 Task: Look for space in Caledonia, United States from 24th August, 2023 to 10th September, 2023 for 8 adults, 2 children in price range Rs.12000 to Rs.15000. Place can be entire place or shared room with 4 bedrooms having 8 beds and 4 bathrooms. Property type can be house, flat, guest house. Amenities needed are: wifi, TV, free parkinig on premises, gym, breakfast. Booking option can be shelf check-in. Required host language is English.
Action: Mouse moved to (612, 141)
Screenshot: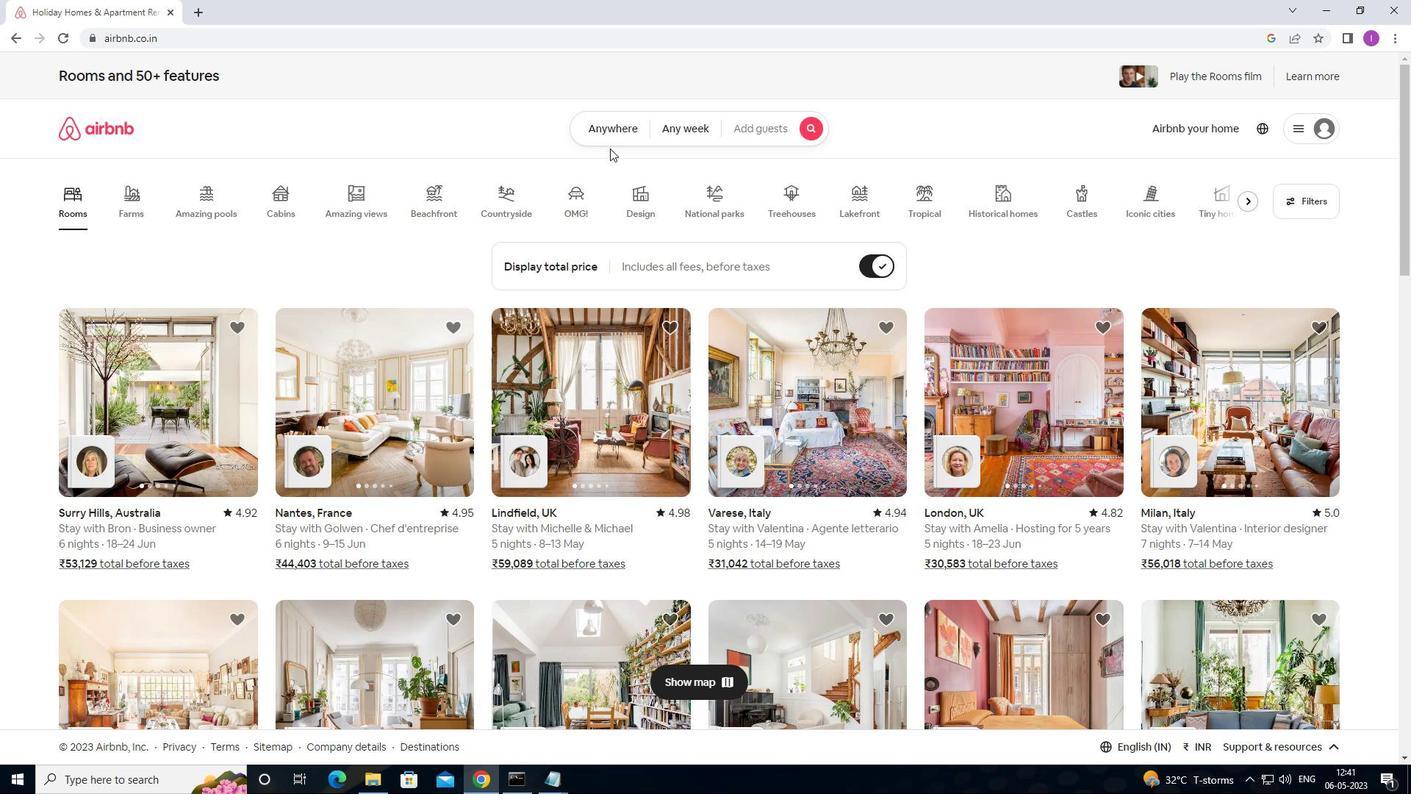 
Action: Mouse pressed left at (612, 141)
Screenshot: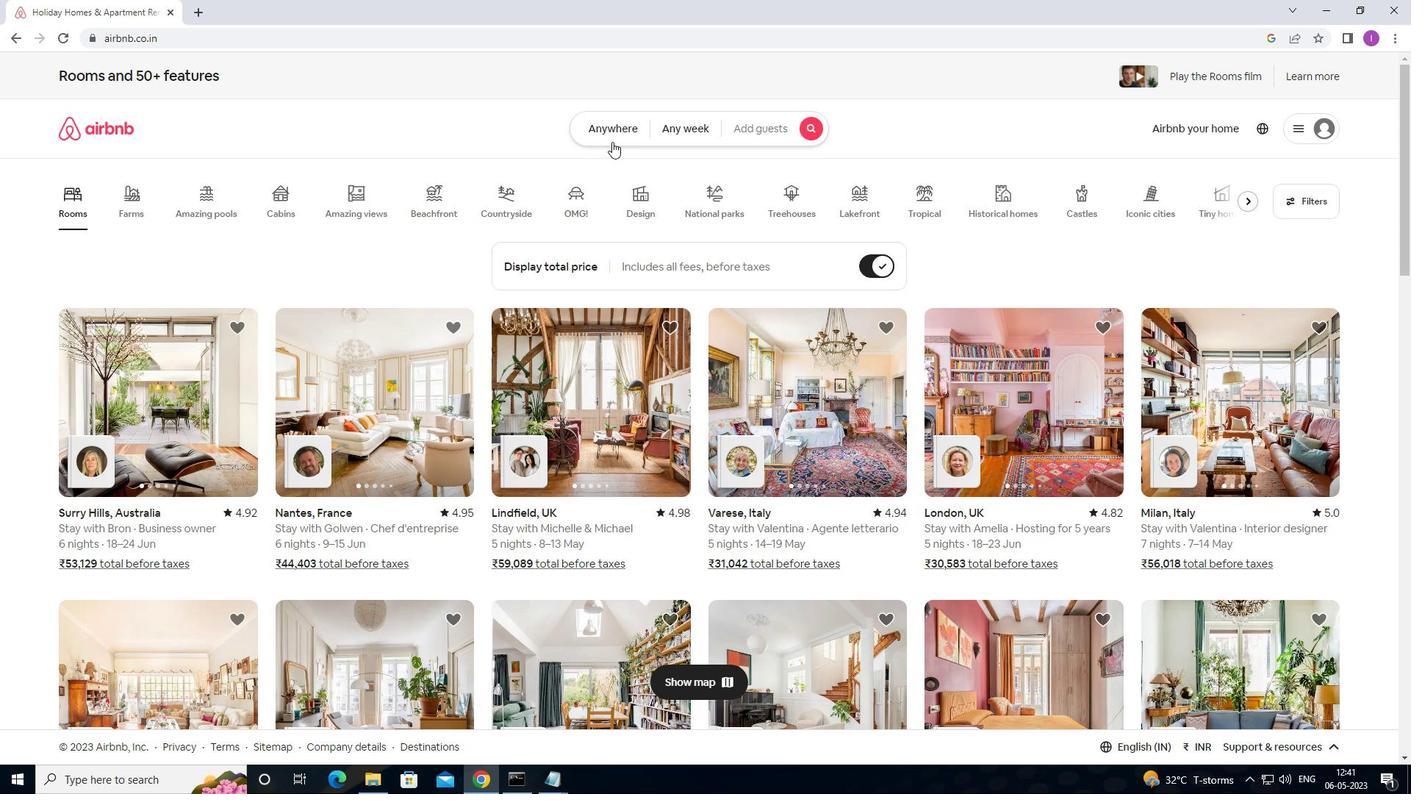 
Action: Mouse moved to (483, 191)
Screenshot: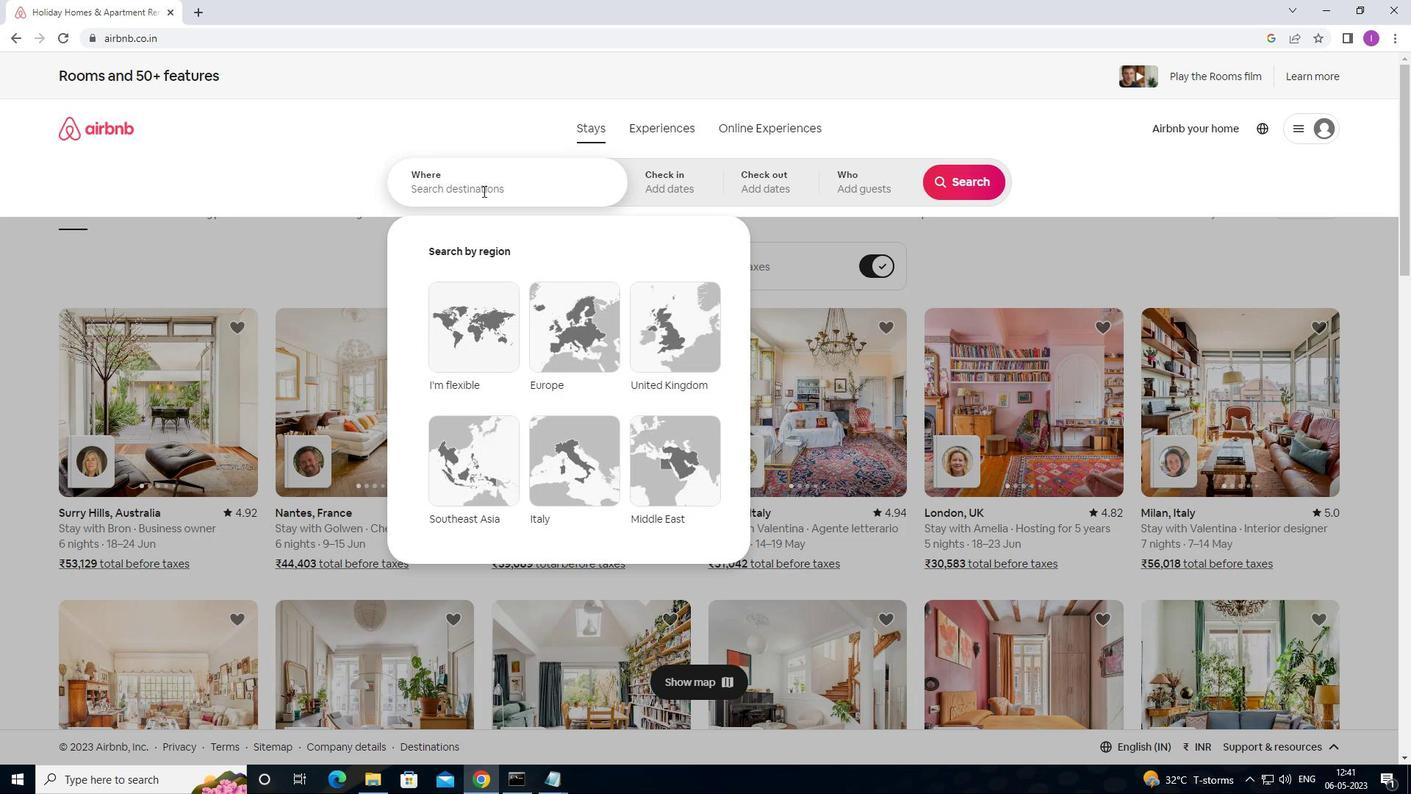 
Action: Mouse pressed left at (483, 191)
Screenshot: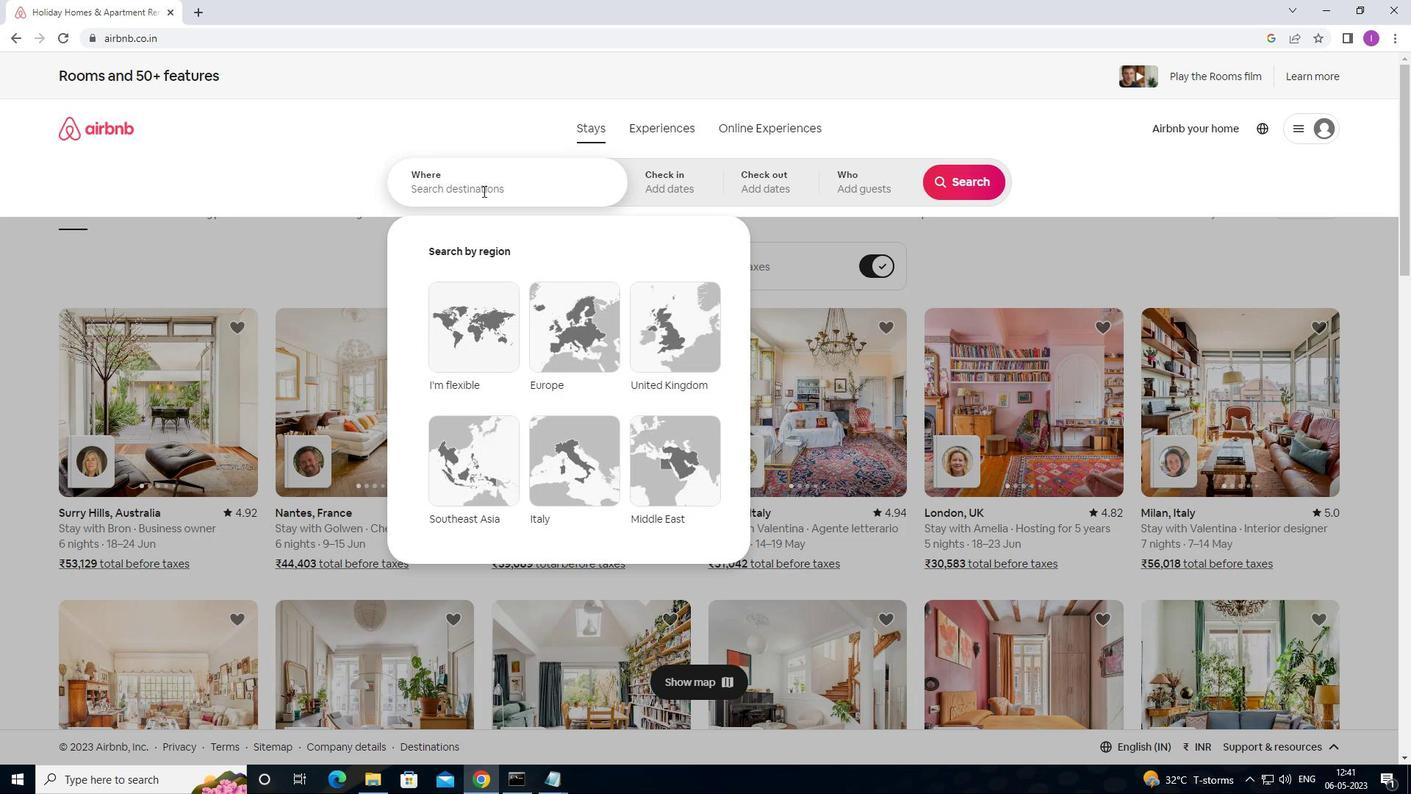 
Action: Mouse moved to (509, 195)
Screenshot: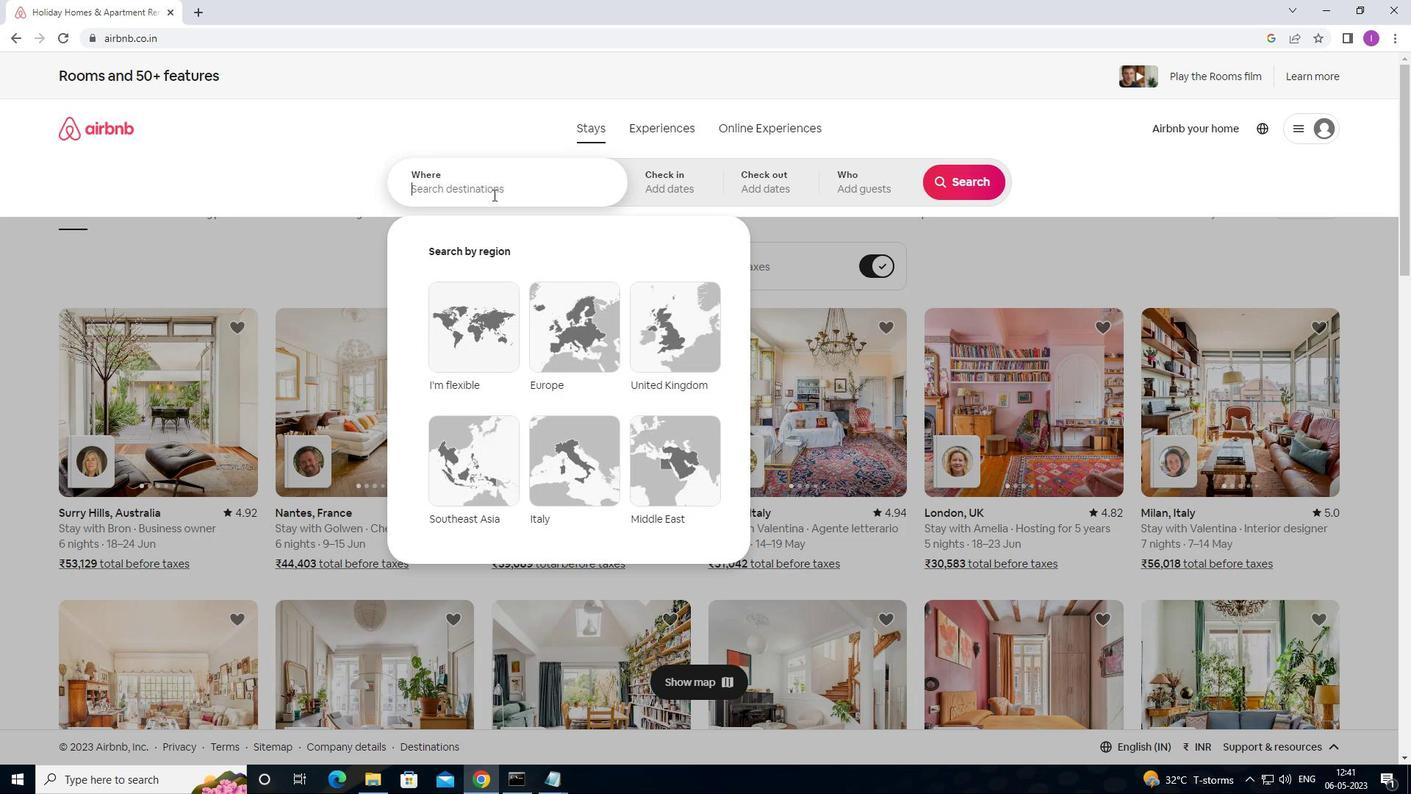 
Action: Key pressed <Key.shift>CALEDONIA,<Key.shift>UNITED<Key.space><Key.shift>STATES
Screenshot: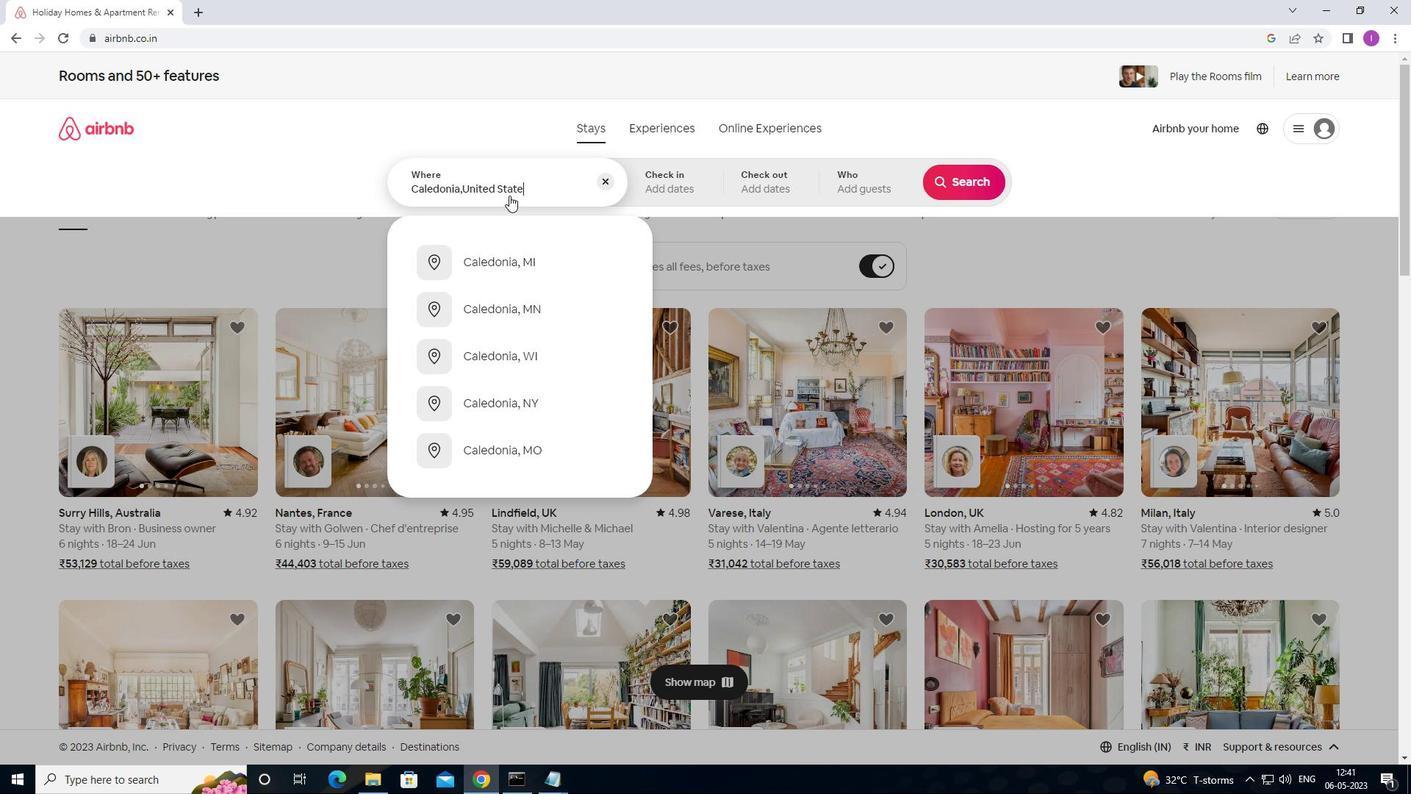 
Action: Mouse moved to (686, 194)
Screenshot: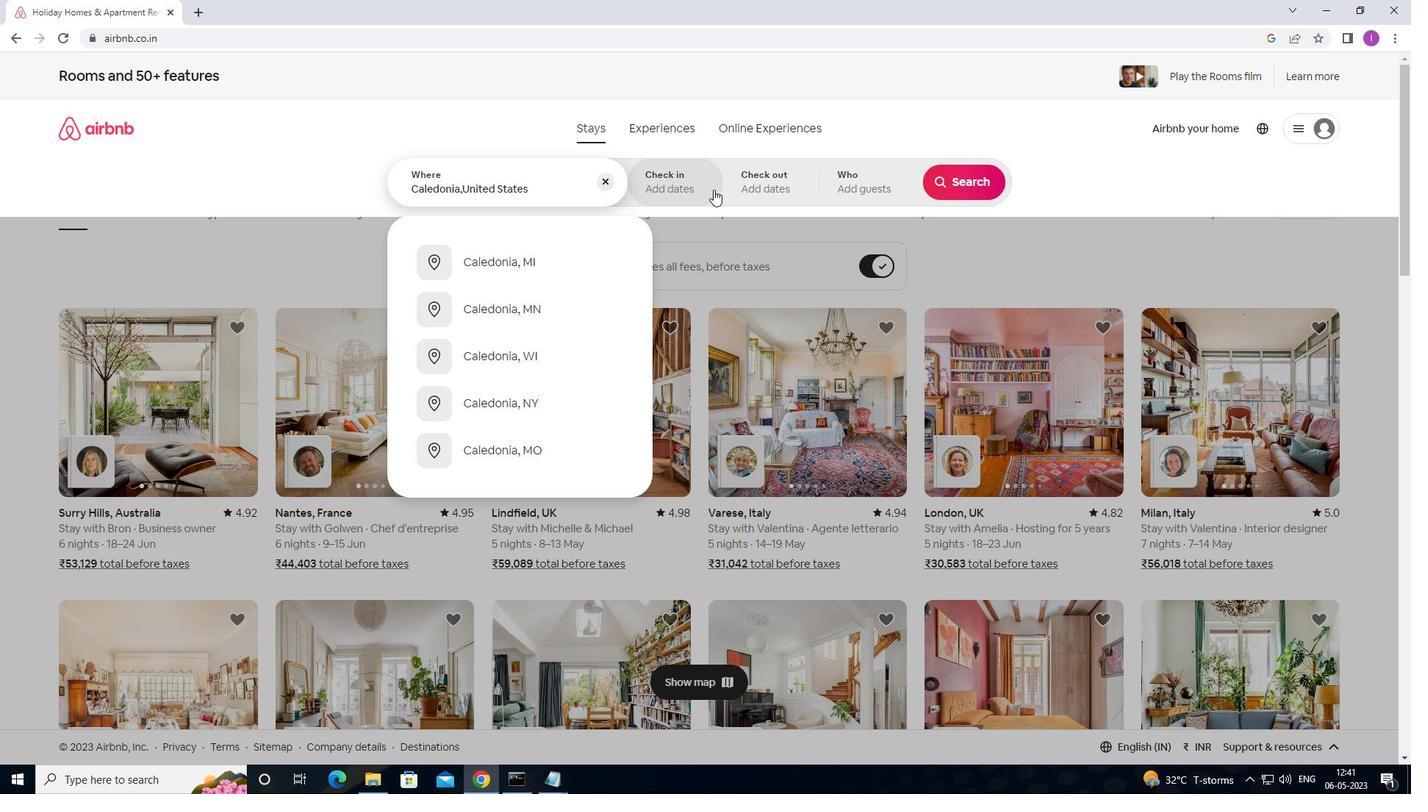 
Action: Mouse pressed left at (686, 194)
Screenshot: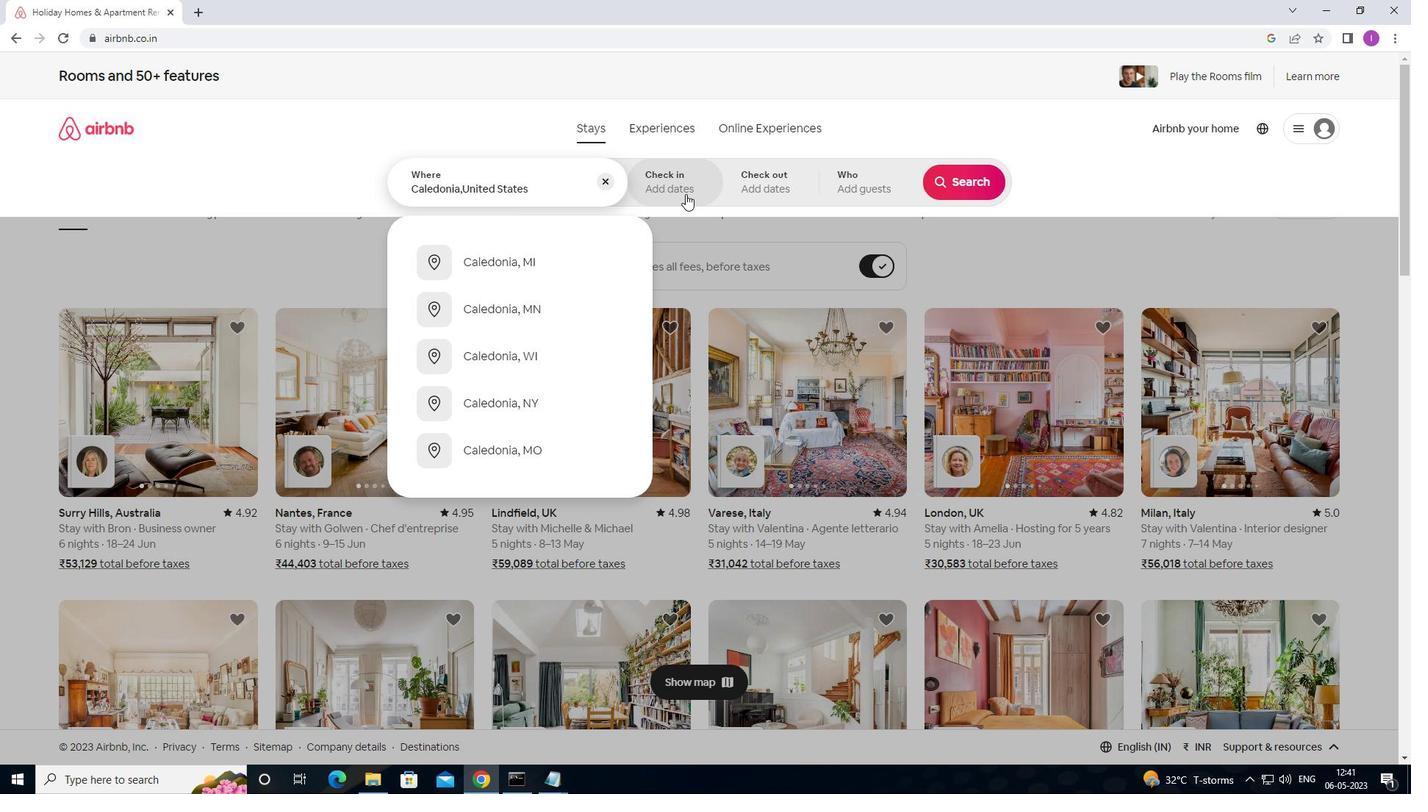 
Action: Mouse moved to (962, 287)
Screenshot: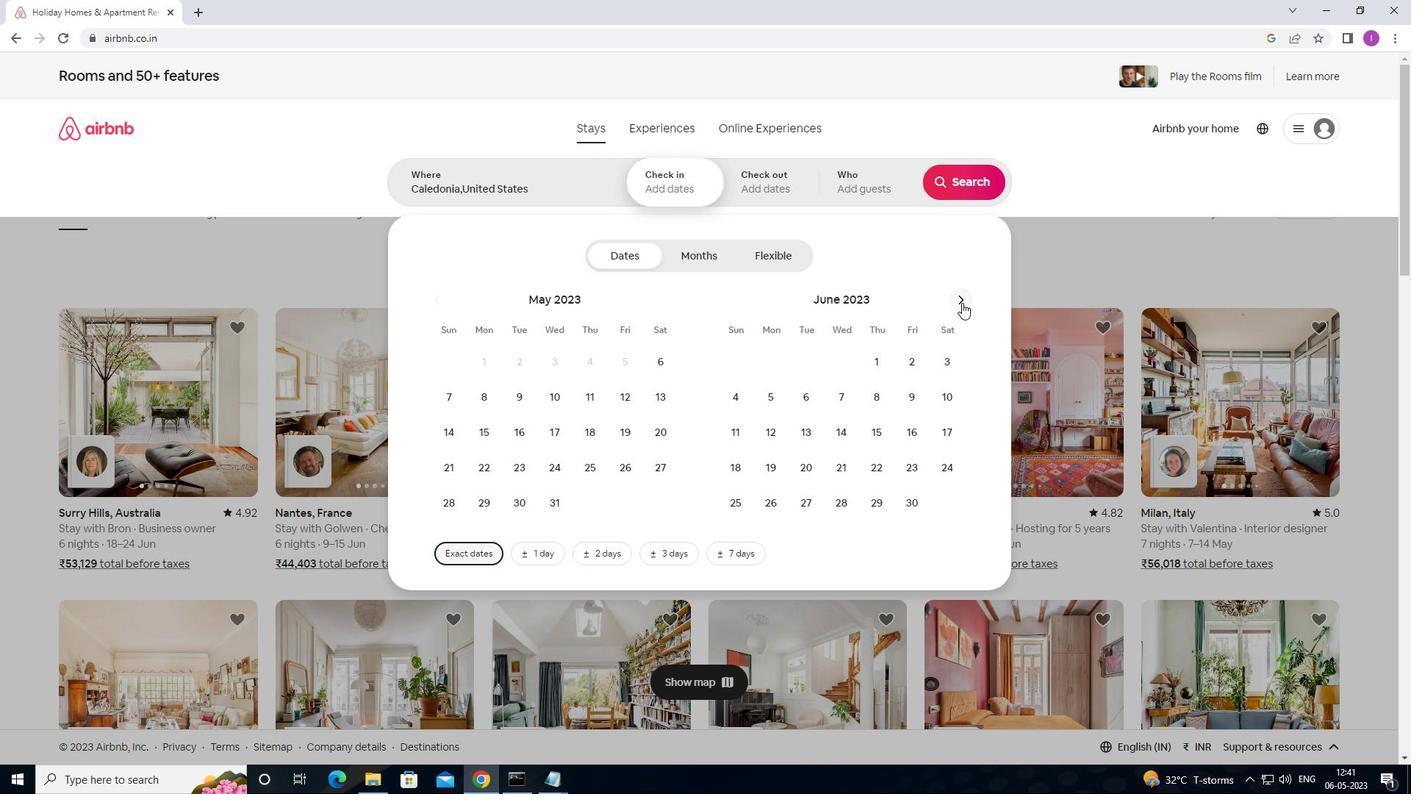 
Action: Mouse pressed left at (962, 287)
Screenshot: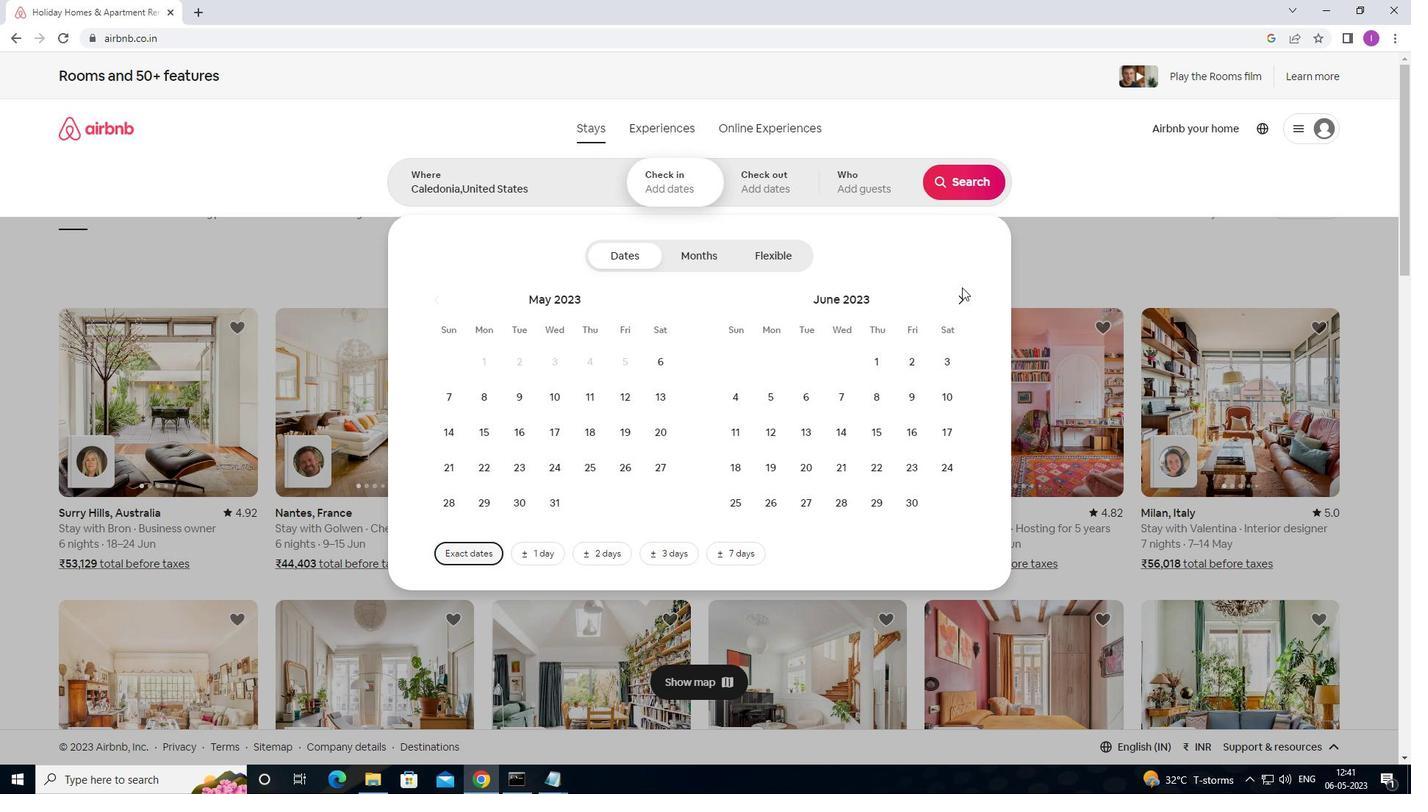 
Action: Mouse moved to (958, 299)
Screenshot: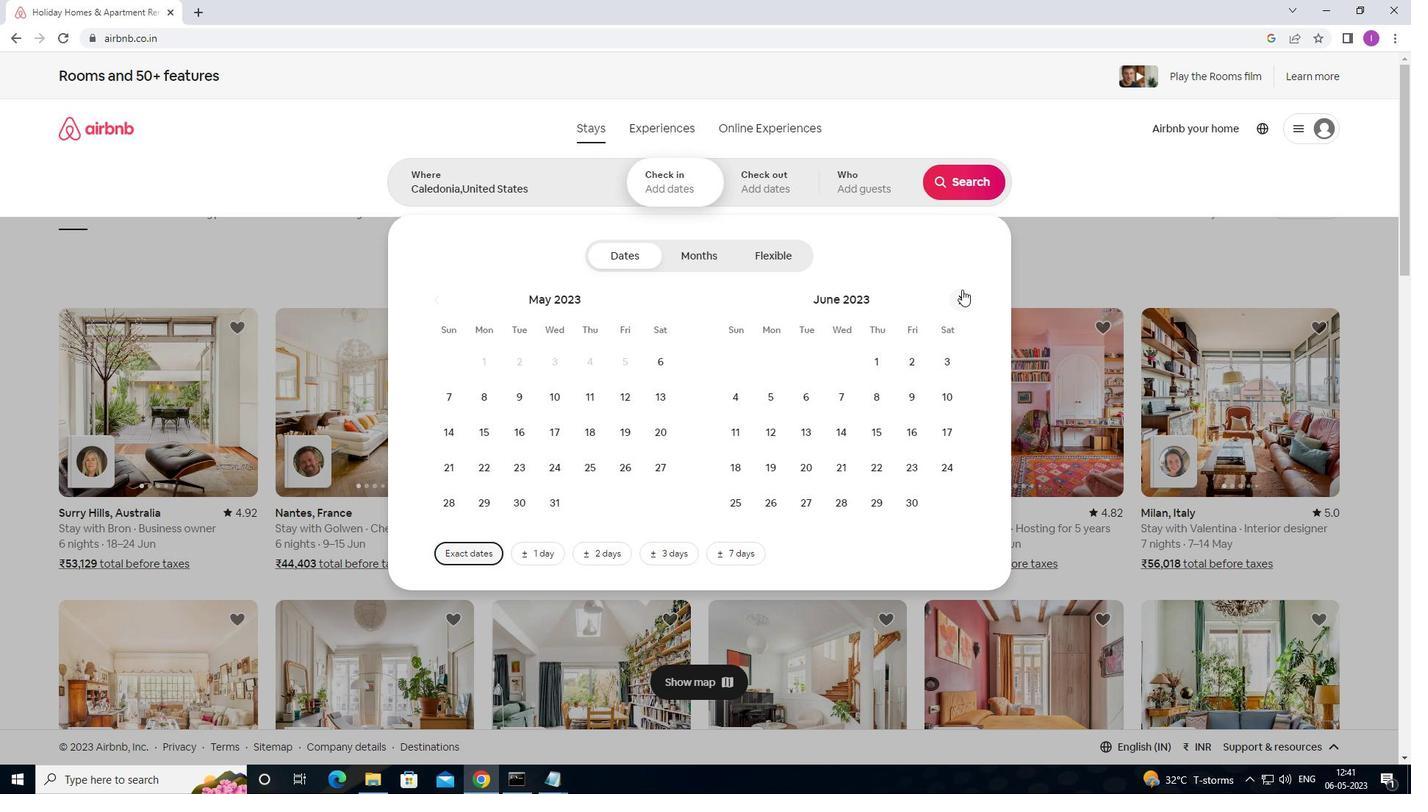 
Action: Mouse pressed left at (958, 299)
Screenshot: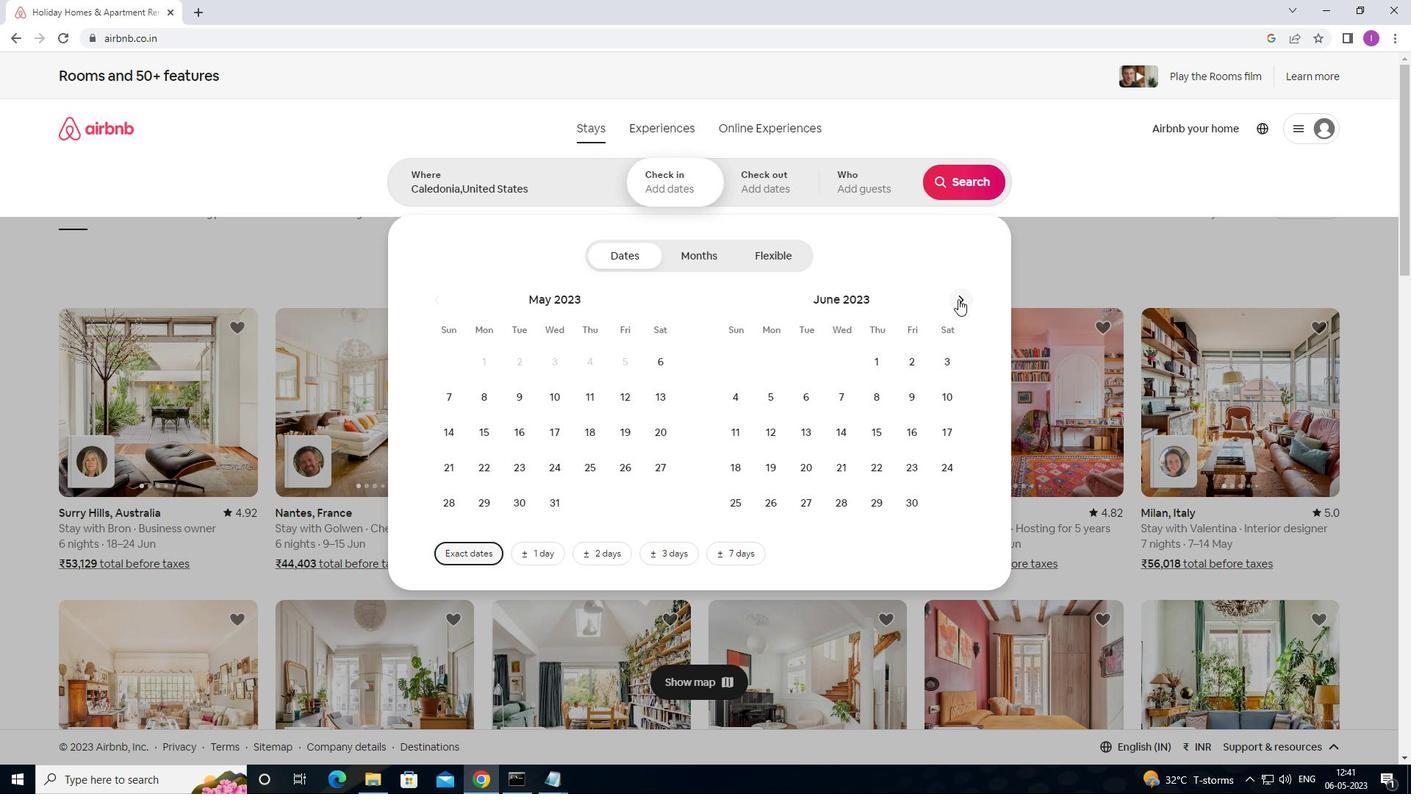 
Action: Mouse pressed left at (958, 299)
Screenshot: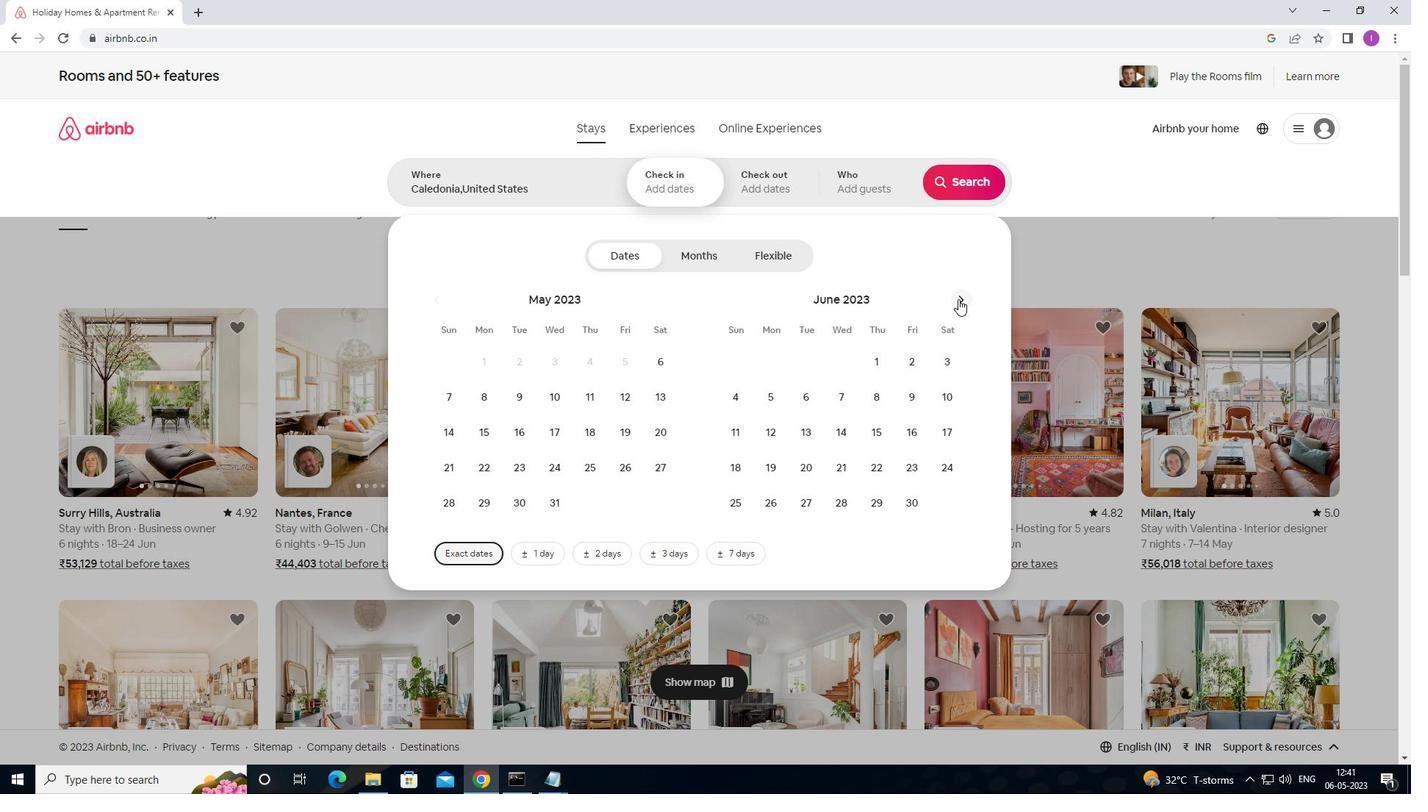 
Action: Mouse pressed left at (958, 299)
Screenshot: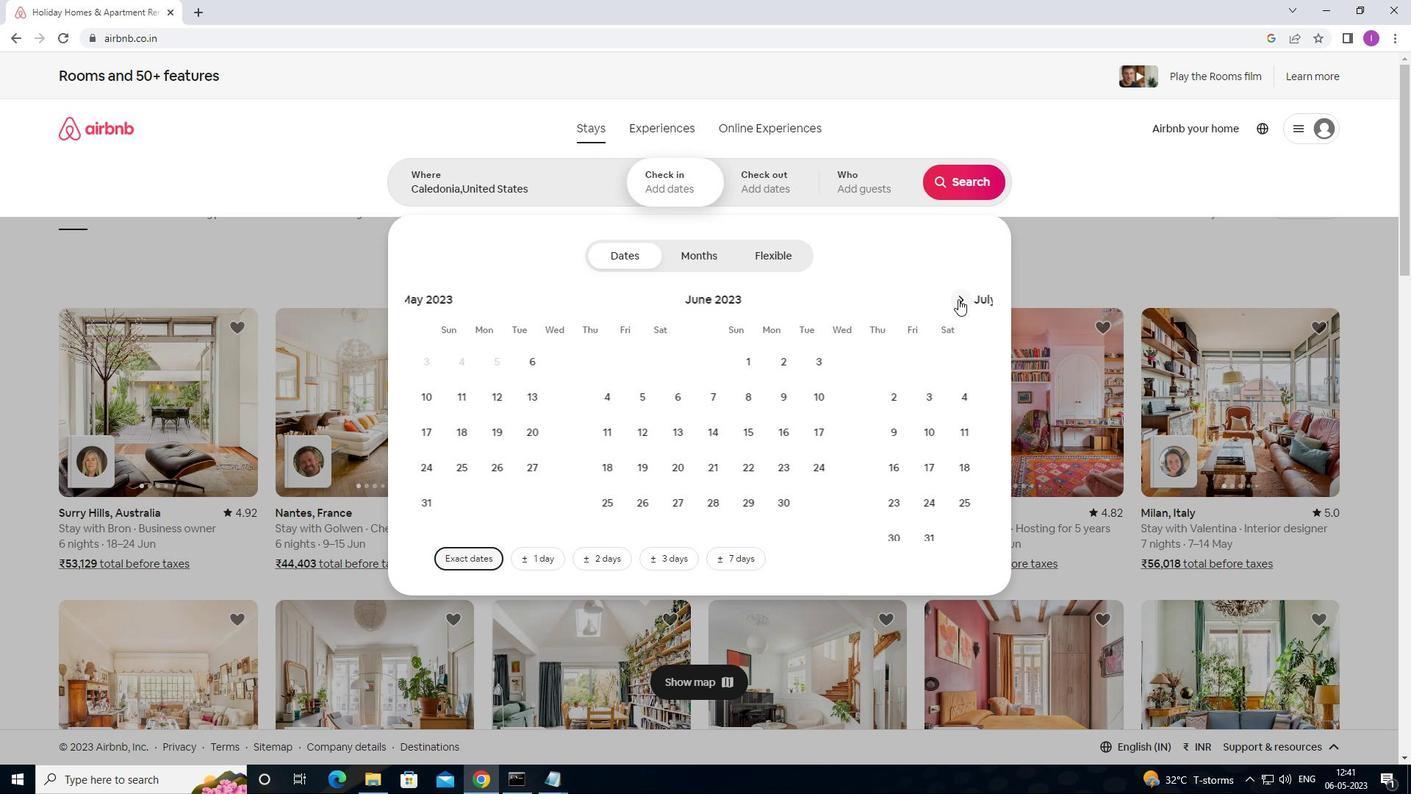 
Action: Mouse pressed left at (958, 299)
Screenshot: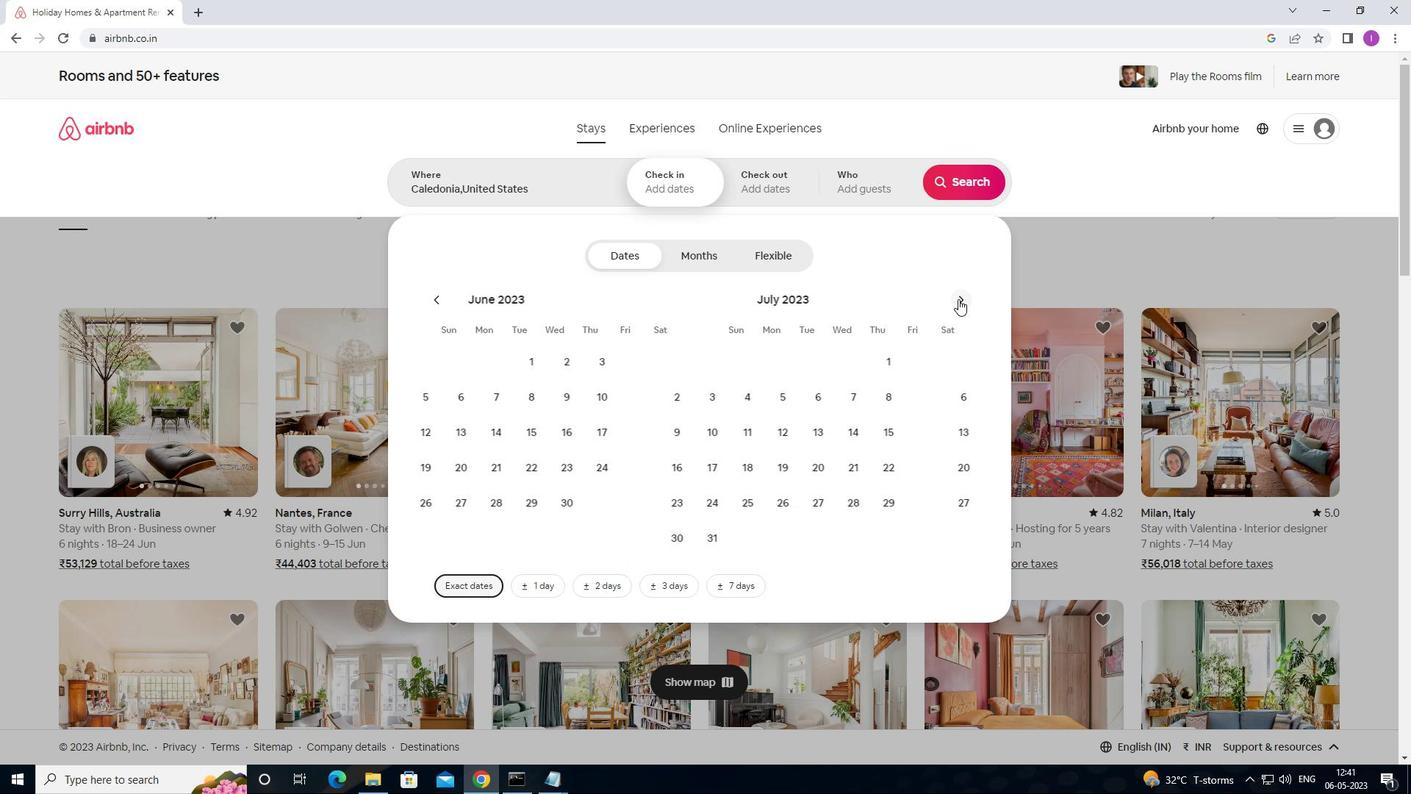 
Action: Mouse moved to (594, 472)
Screenshot: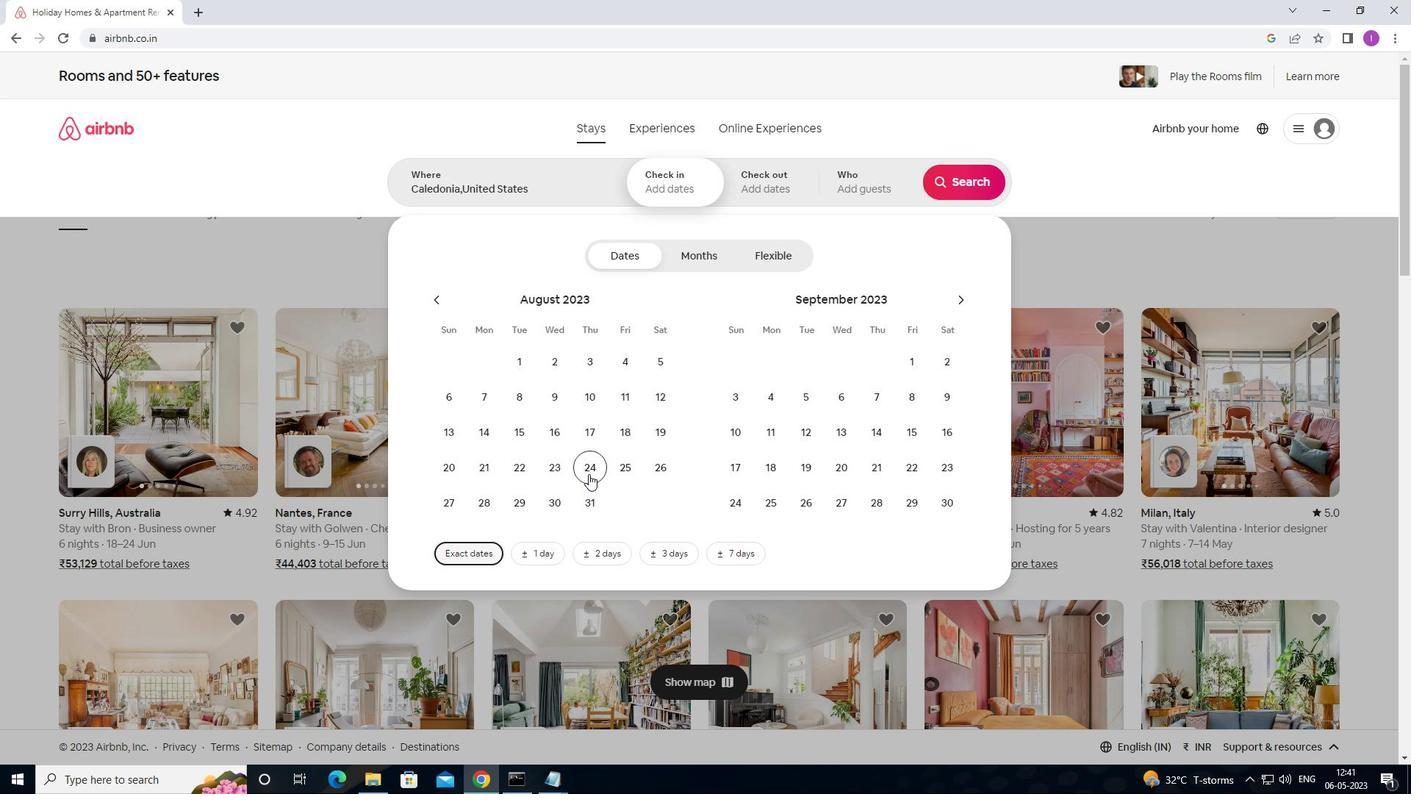 
Action: Mouse pressed left at (594, 472)
Screenshot: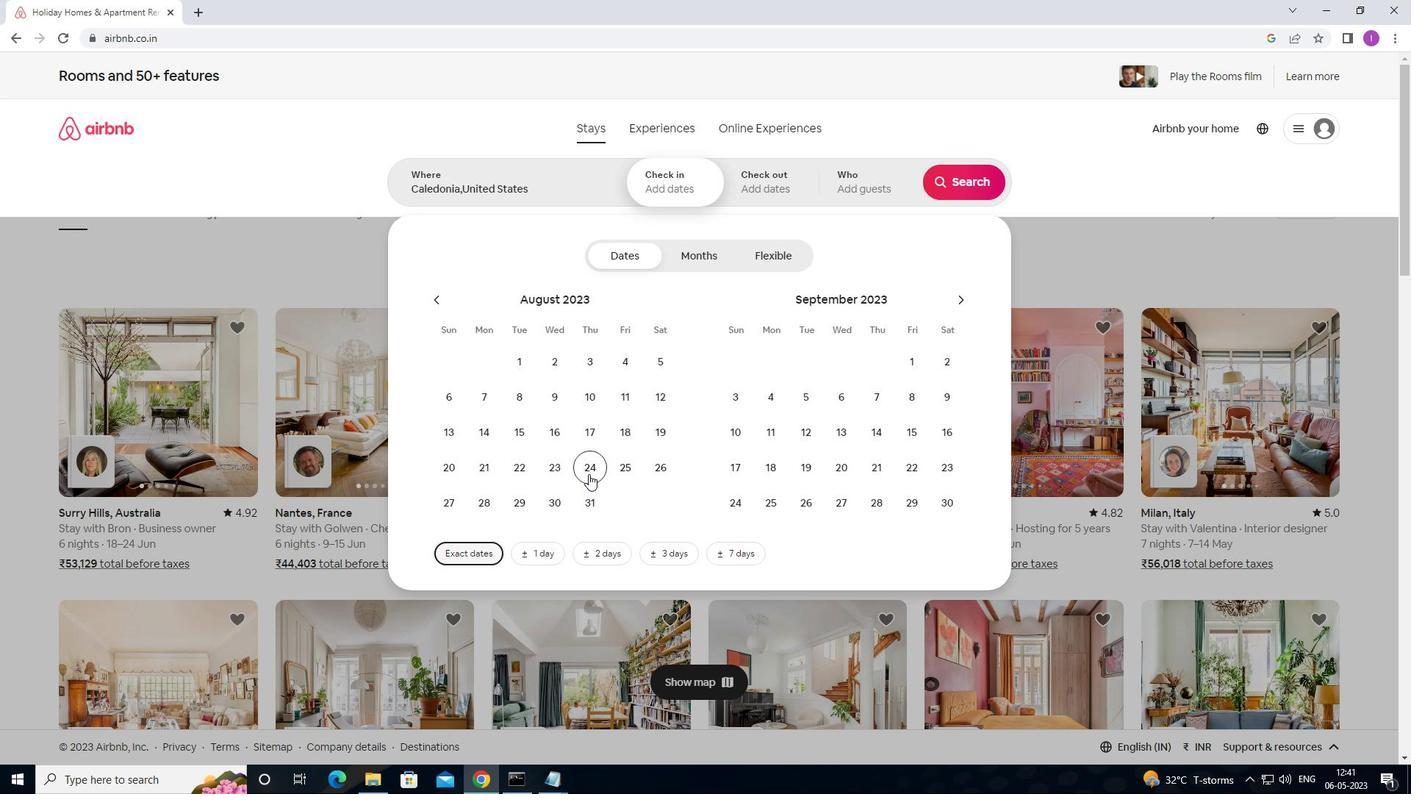 
Action: Mouse moved to (733, 435)
Screenshot: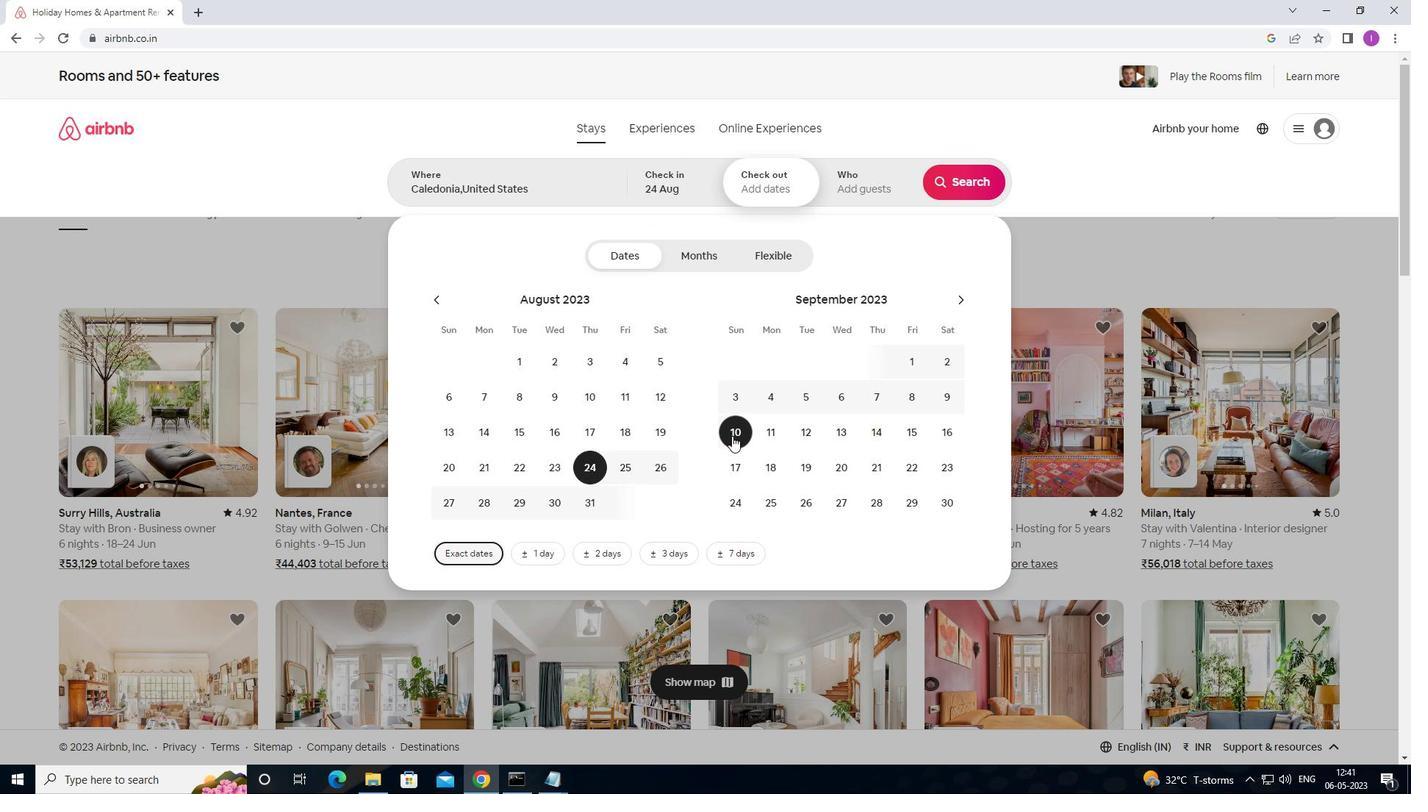 
Action: Mouse pressed left at (733, 435)
Screenshot: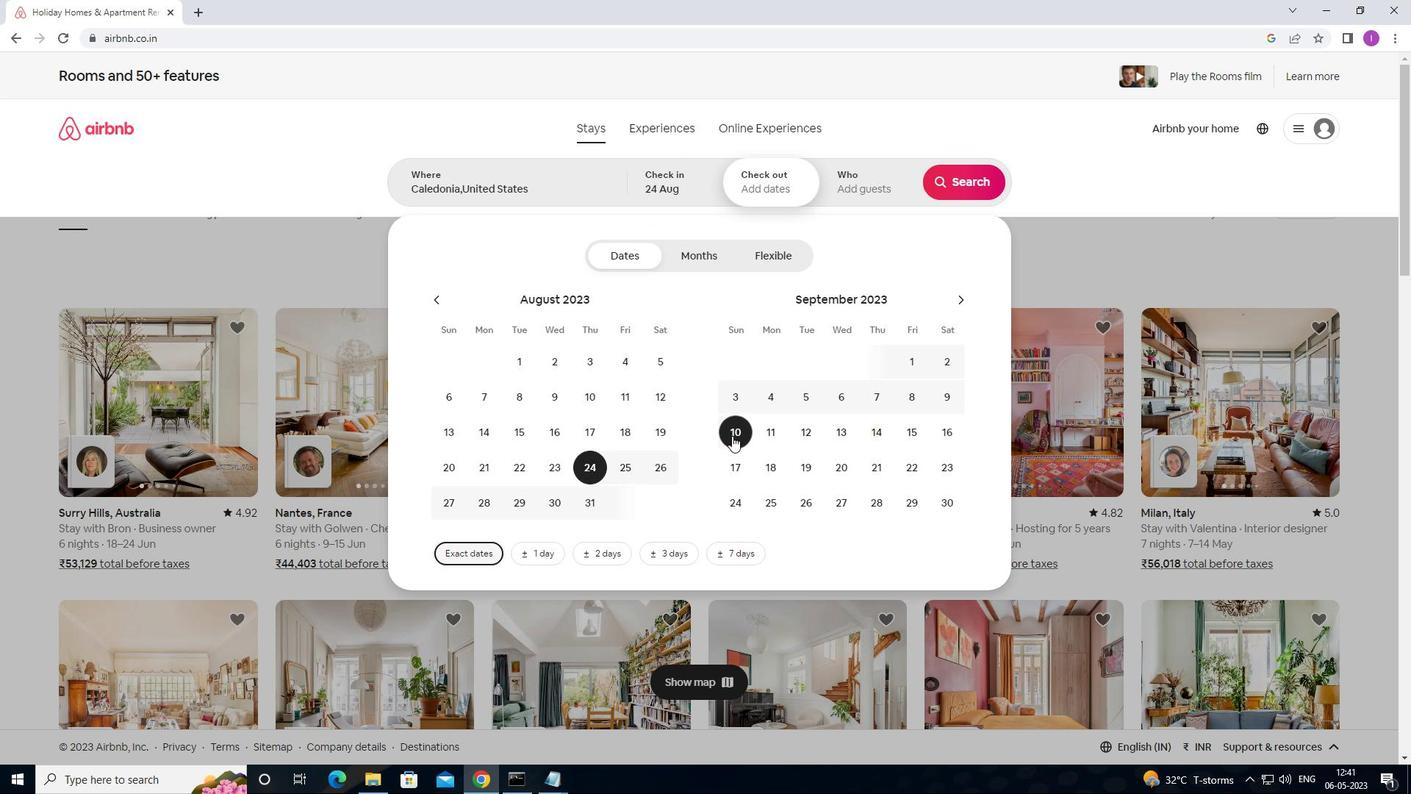 
Action: Mouse moved to (878, 197)
Screenshot: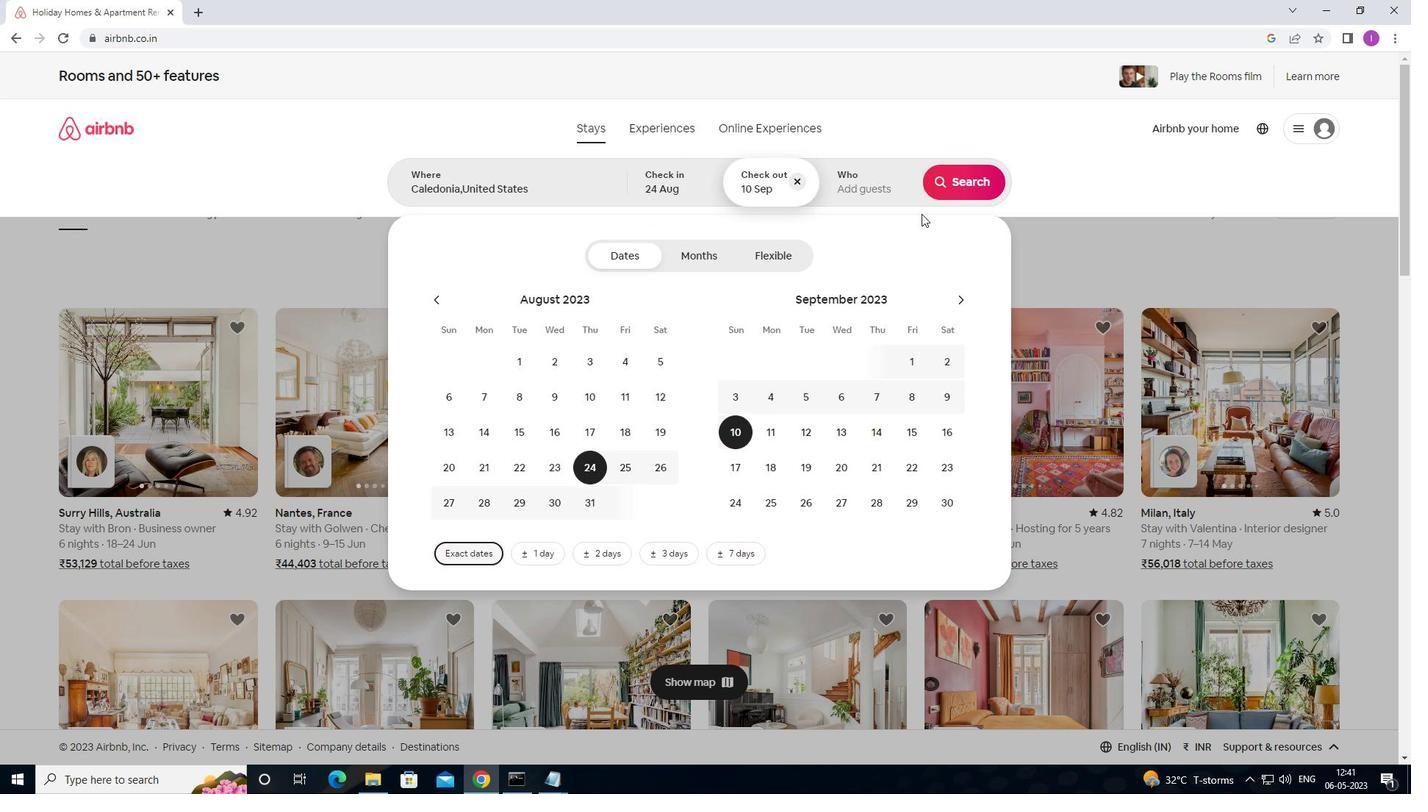 
Action: Mouse pressed left at (878, 197)
Screenshot: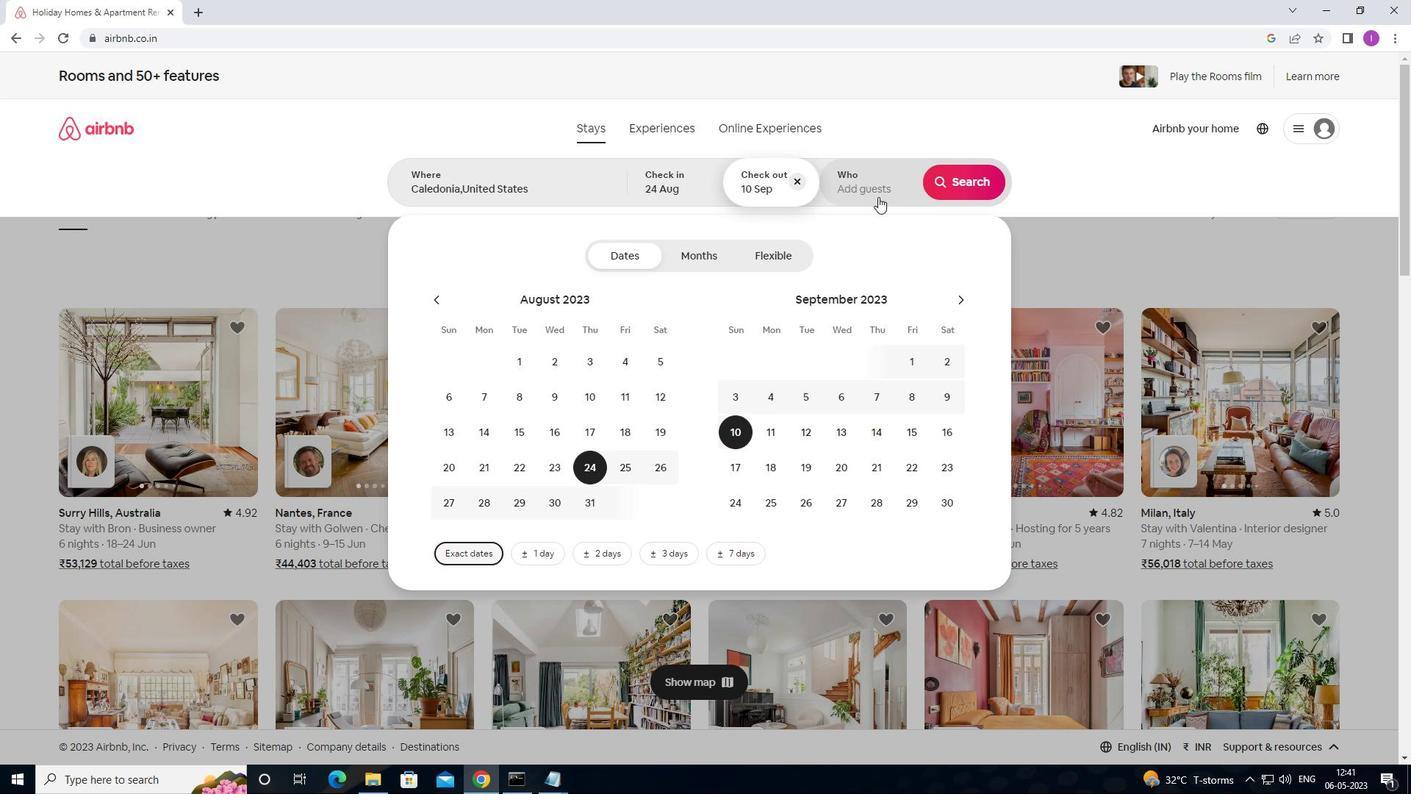 
Action: Mouse moved to (967, 266)
Screenshot: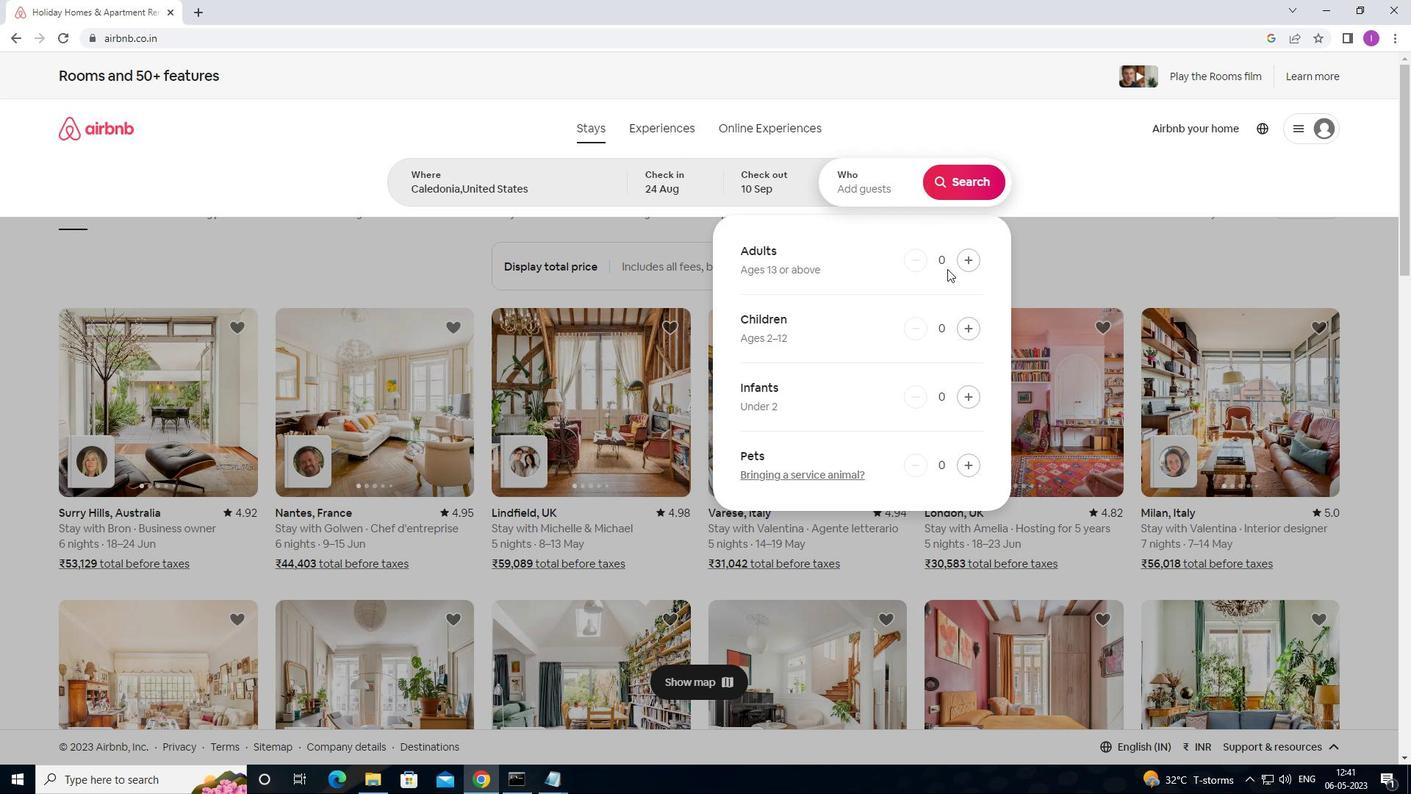 
Action: Mouse pressed left at (967, 266)
Screenshot: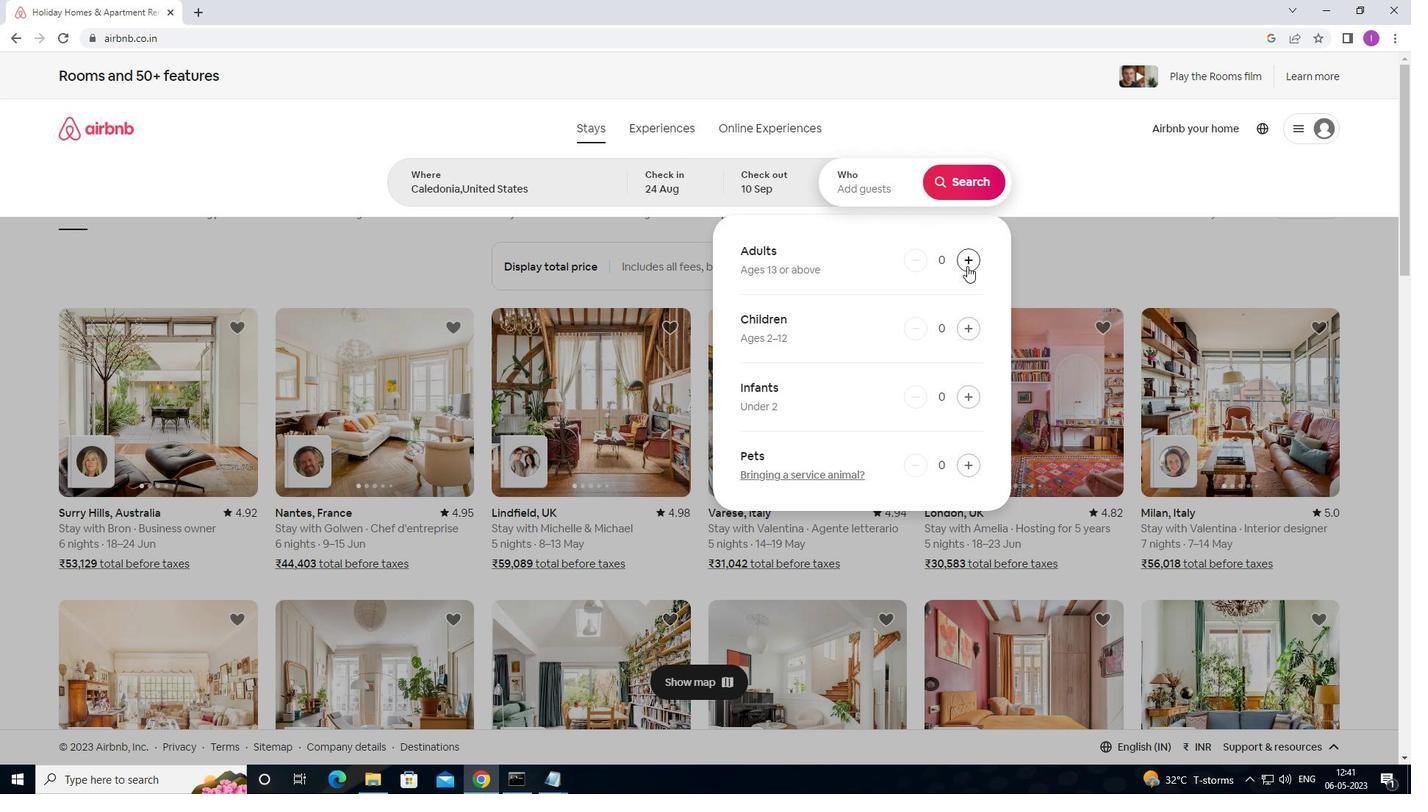 
Action: Mouse pressed left at (967, 266)
Screenshot: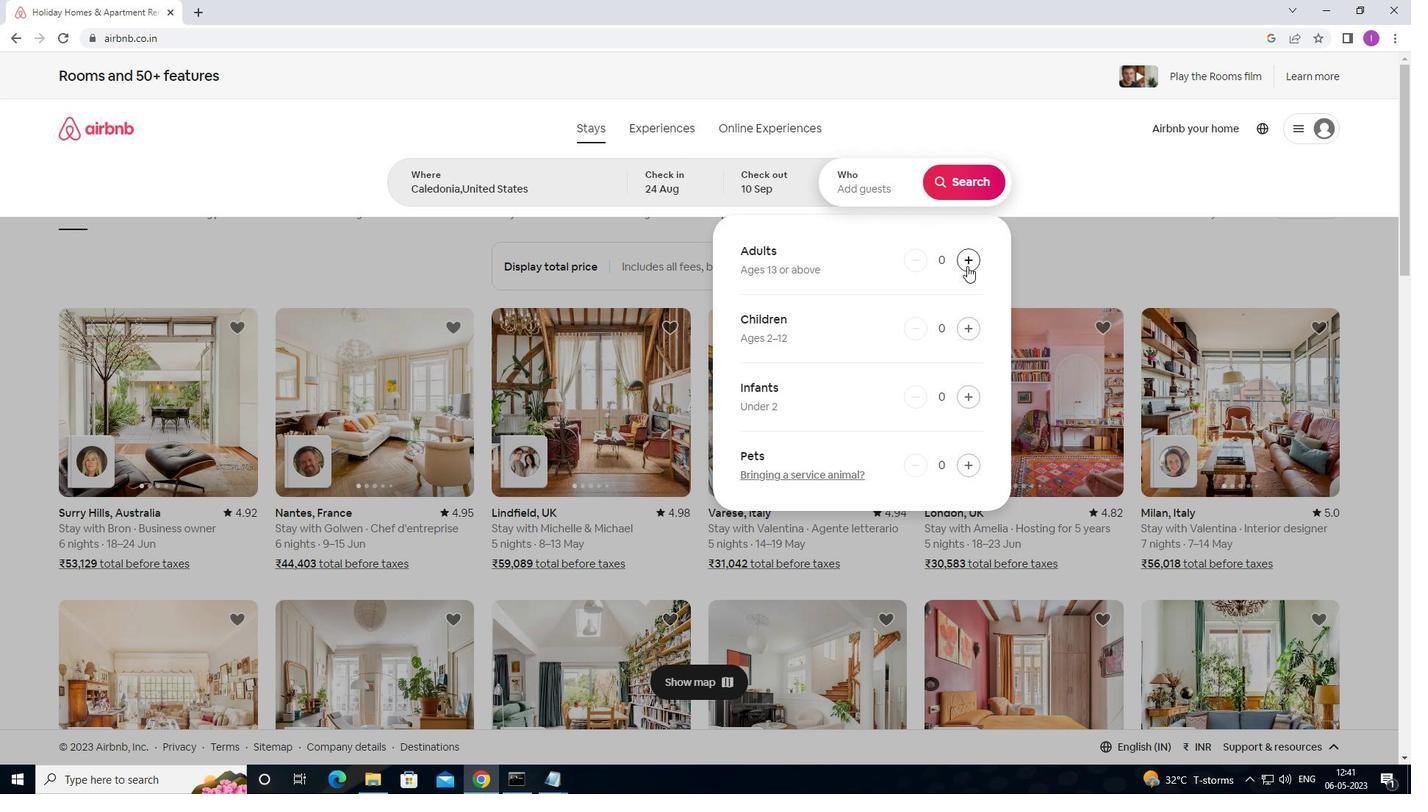 
Action: Mouse pressed left at (967, 266)
Screenshot: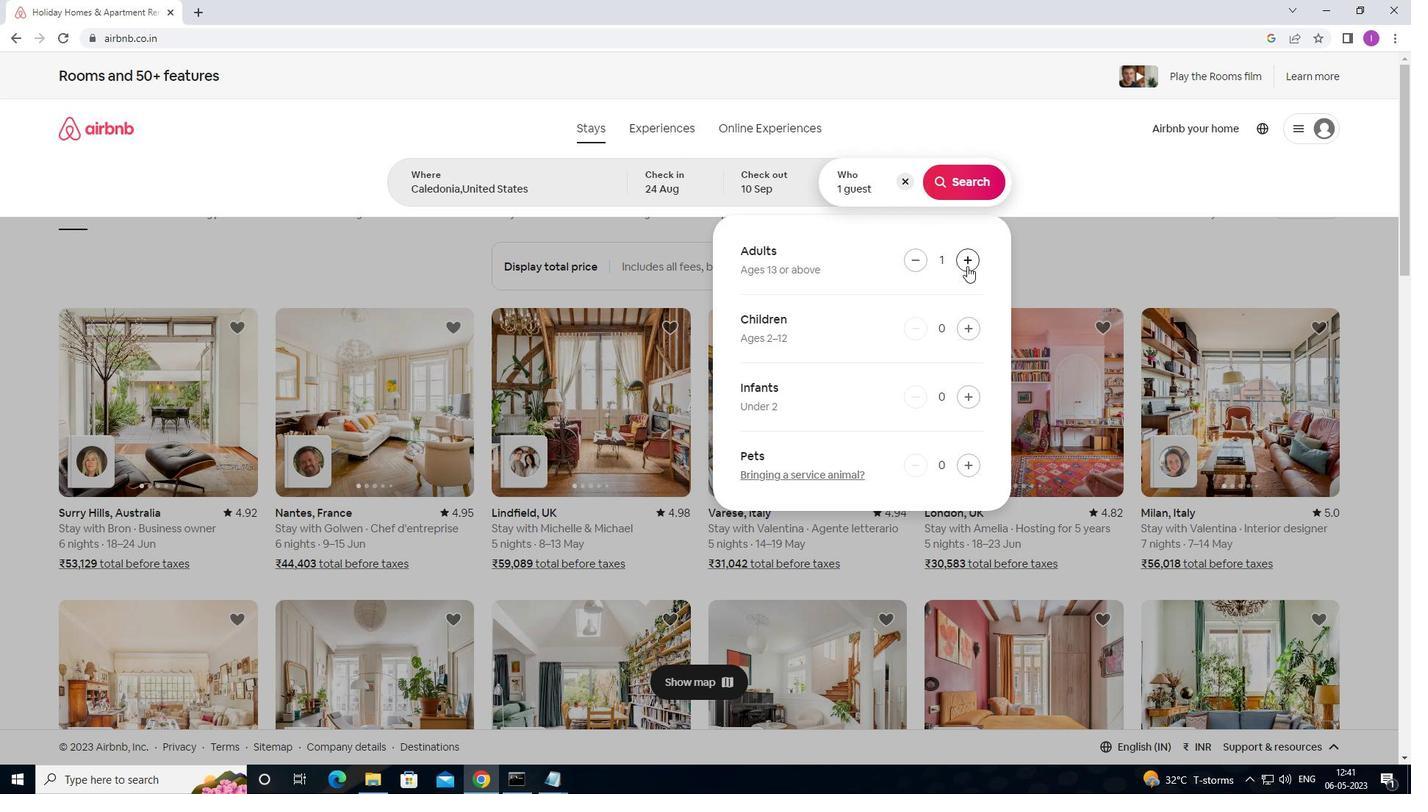 
Action: Mouse moved to (968, 265)
Screenshot: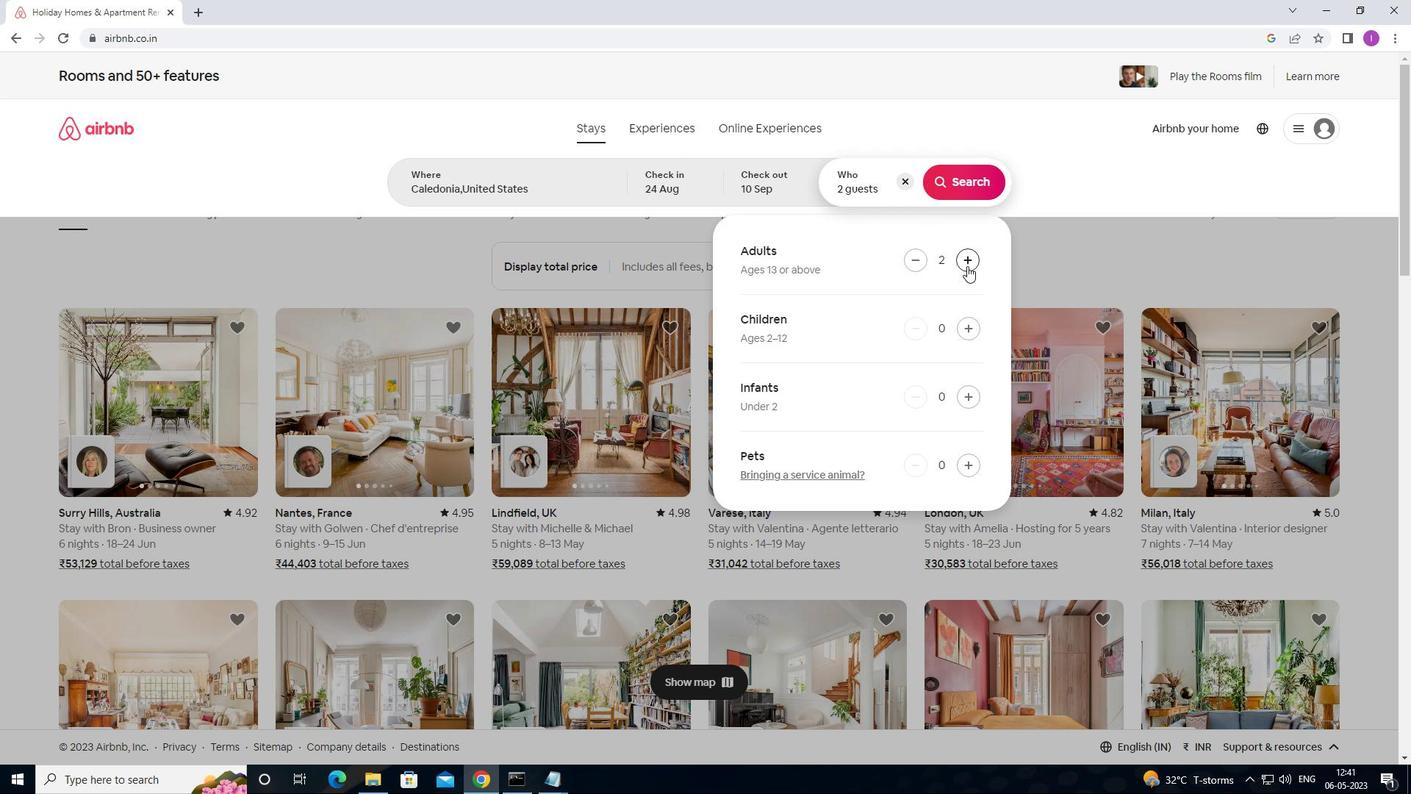 
Action: Mouse pressed left at (968, 265)
Screenshot: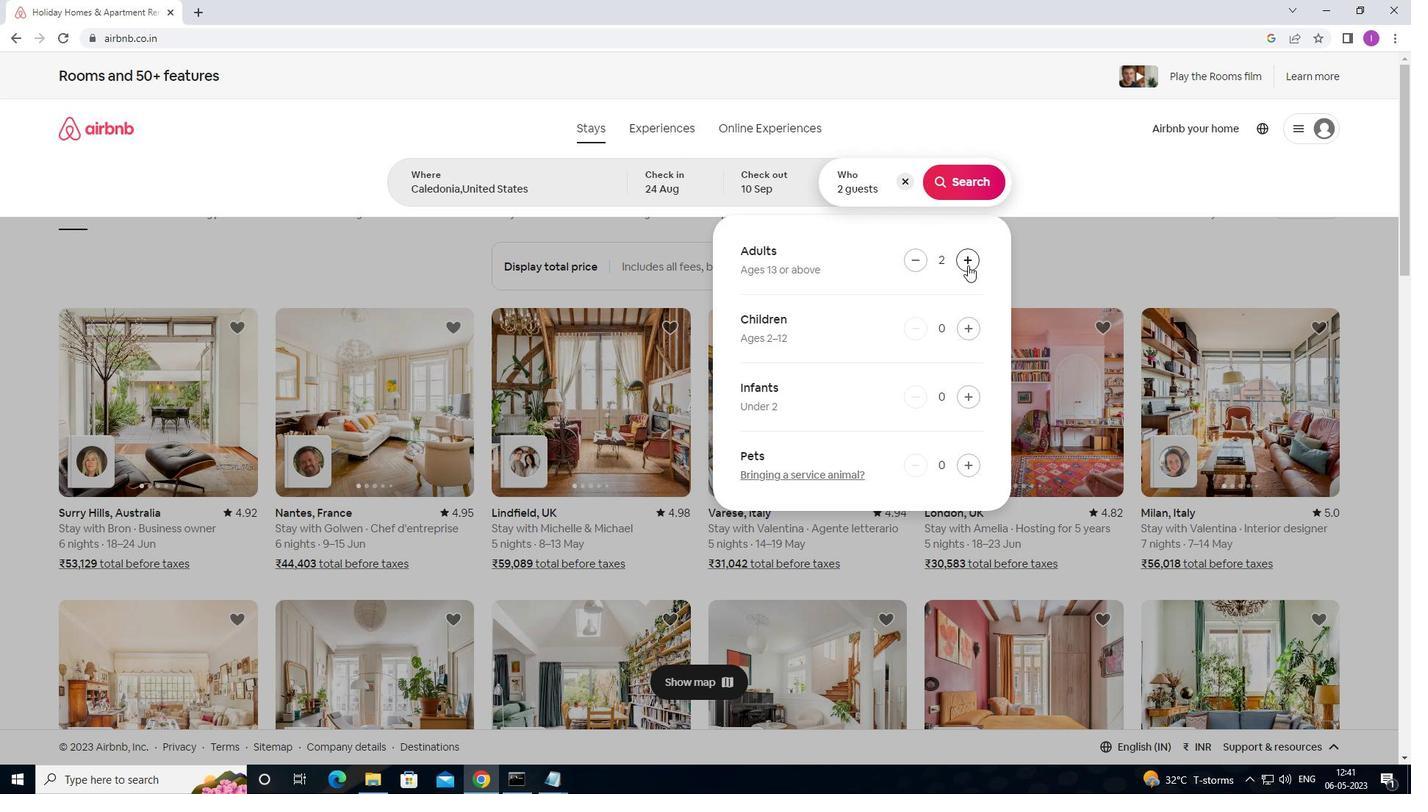 
Action: Mouse pressed left at (968, 265)
Screenshot: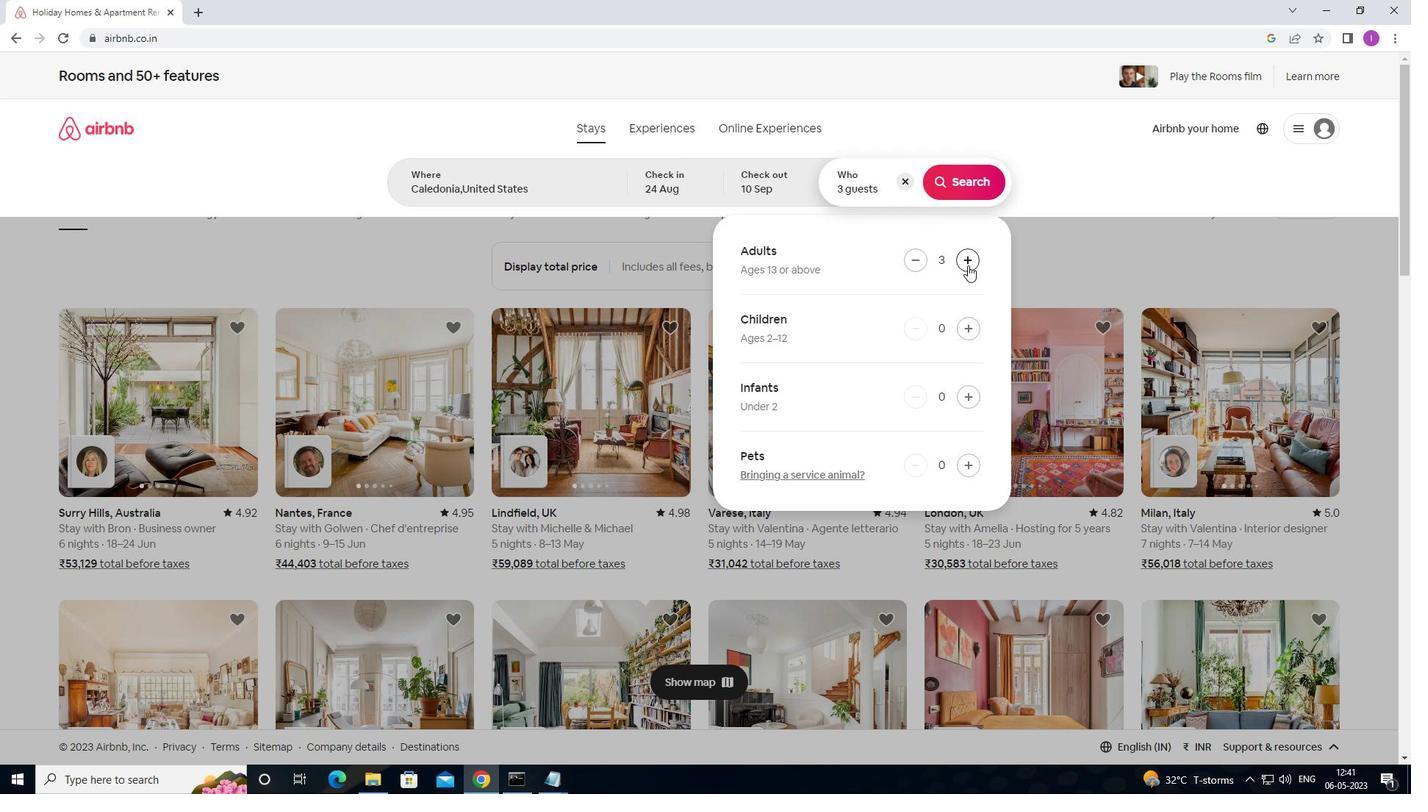 
Action: Mouse pressed left at (968, 265)
Screenshot: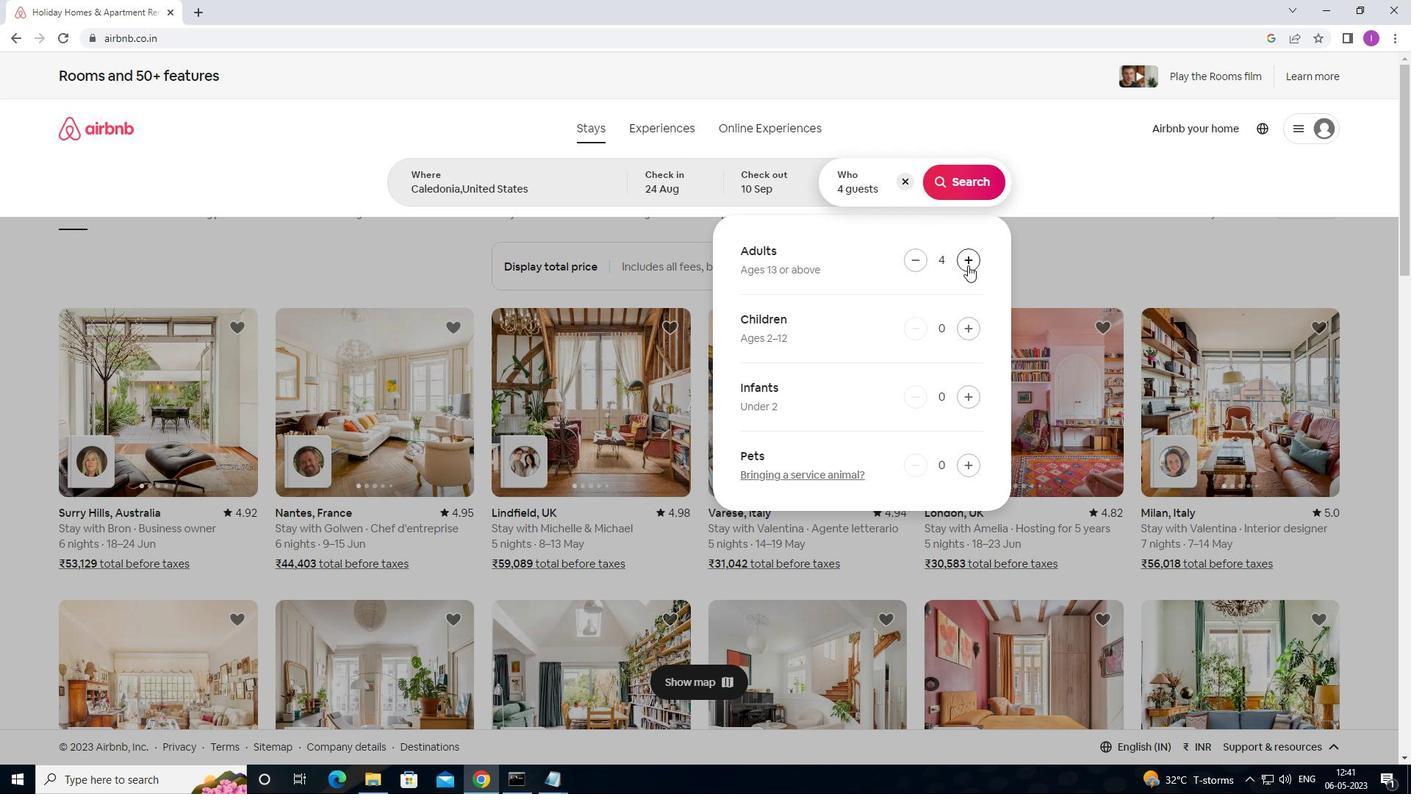 
Action: Mouse pressed left at (968, 265)
Screenshot: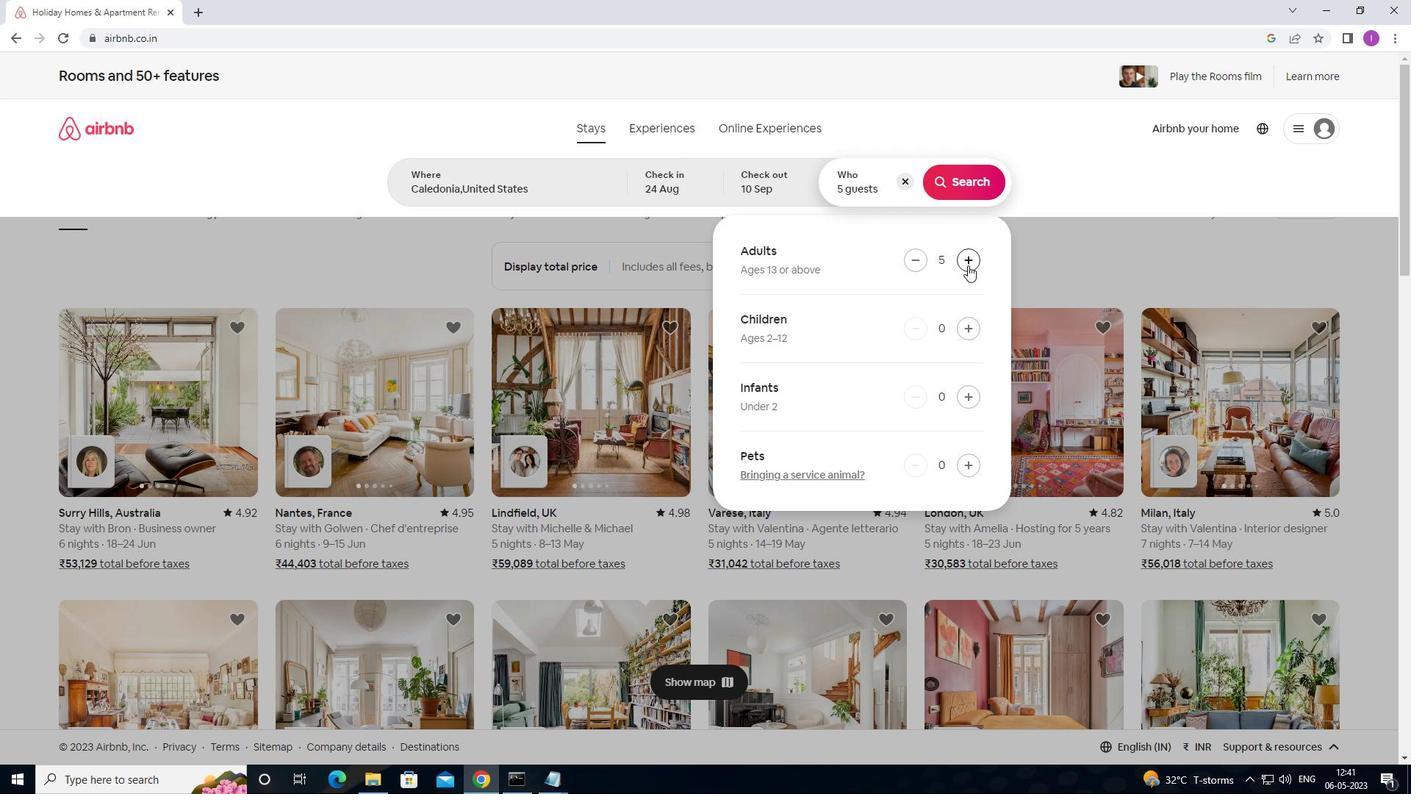 
Action: Mouse pressed left at (968, 265)
Screenshot: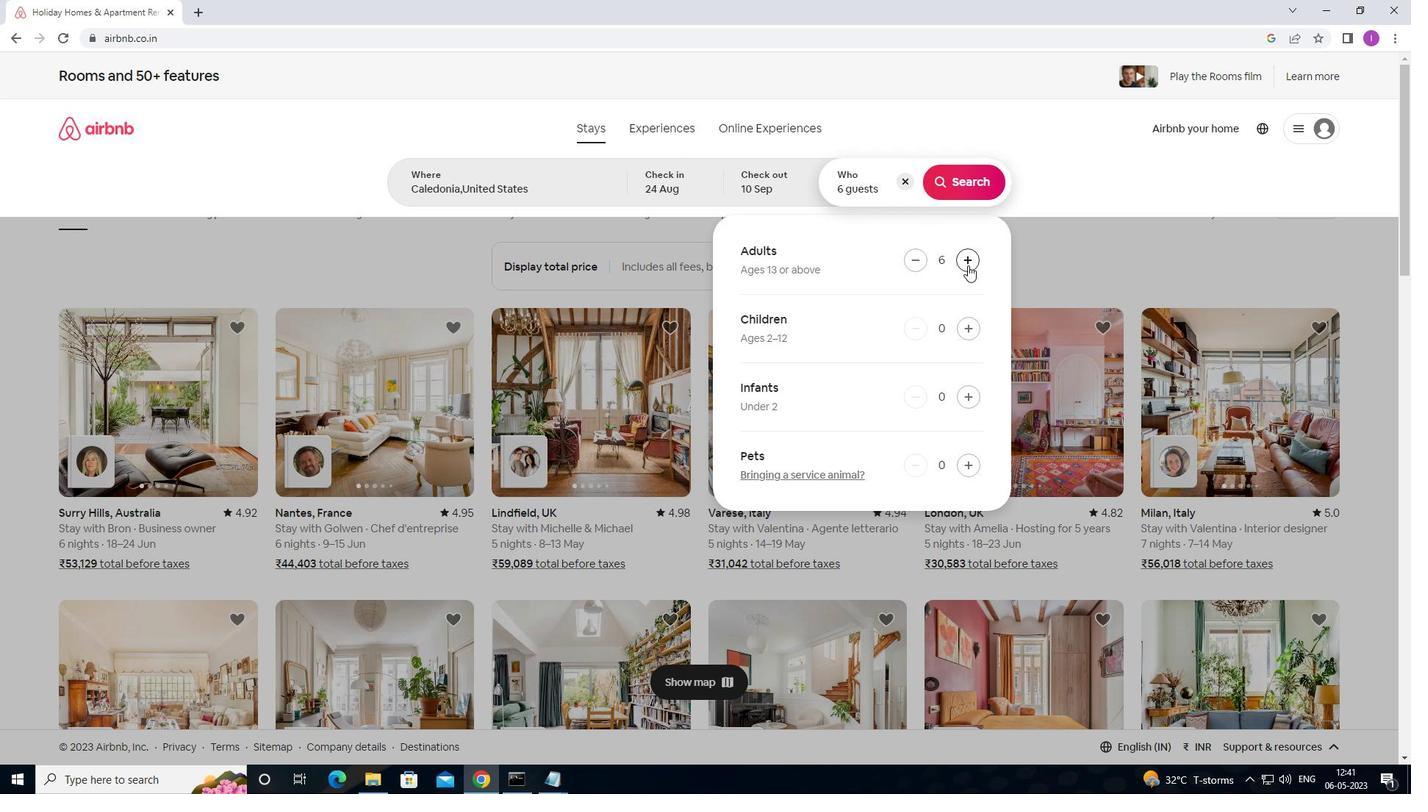 
Action: Mouse moved to (966, 331)
Screenshot: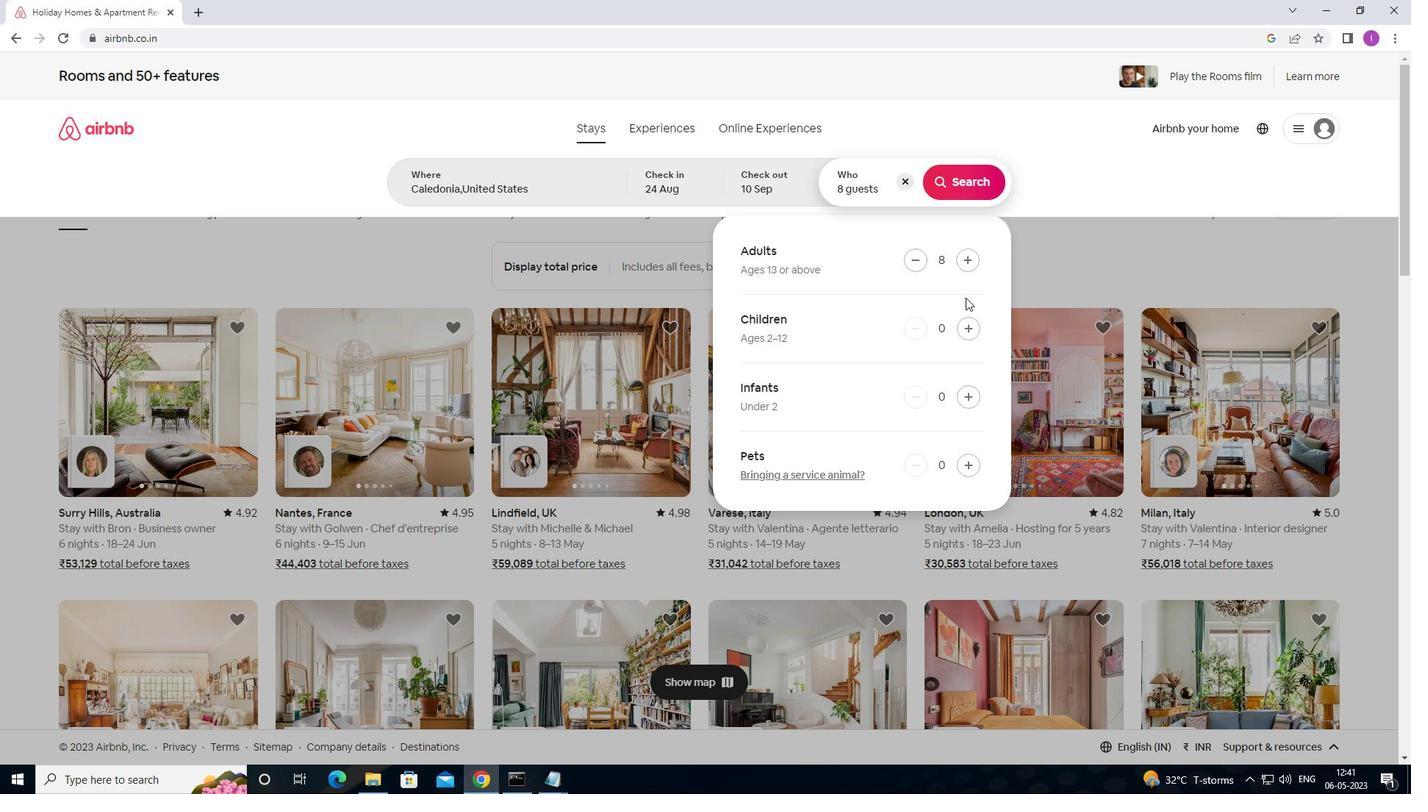 
Action: Mouse pressed left at (966, 331)
Screenshot: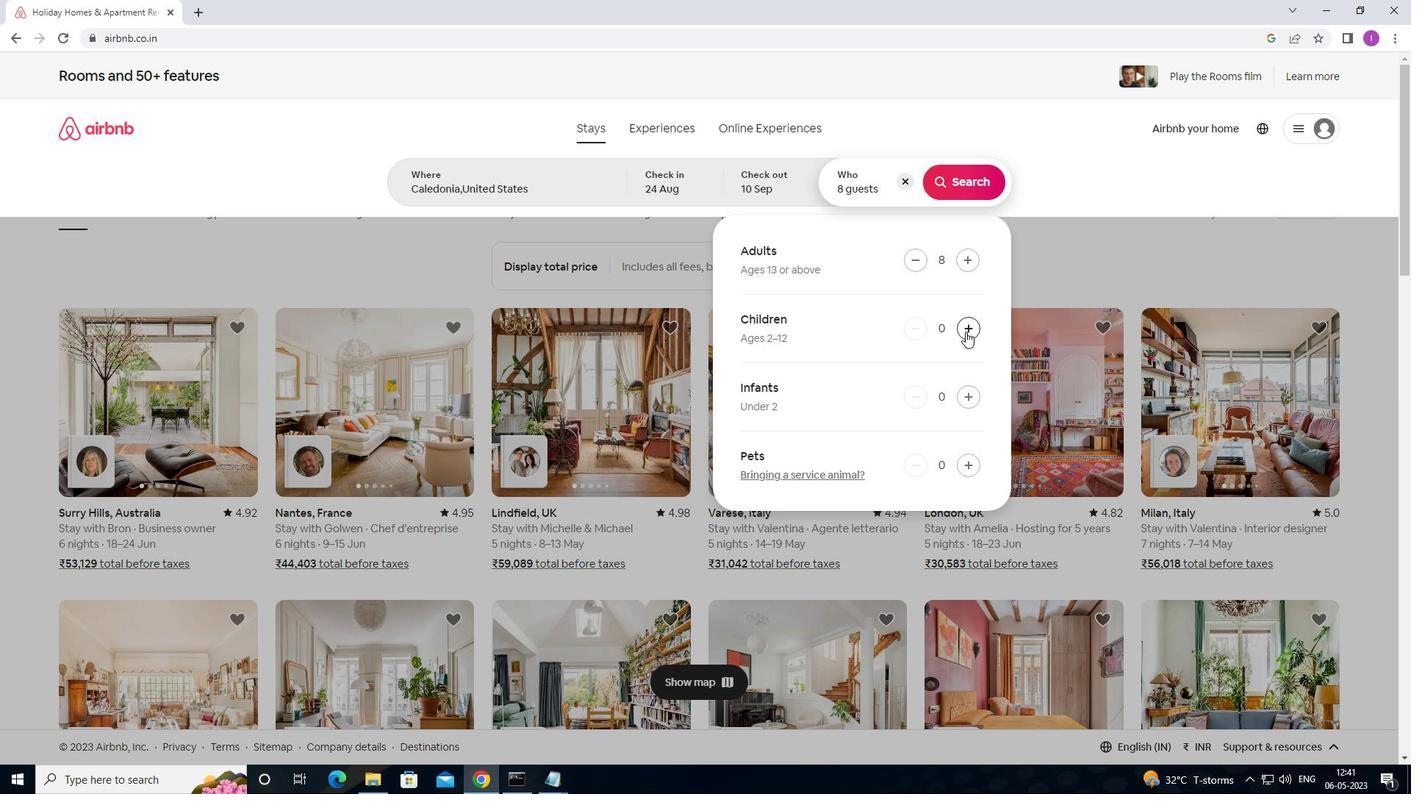 
Action: Mouse moved to (966, 331)
Screenshot: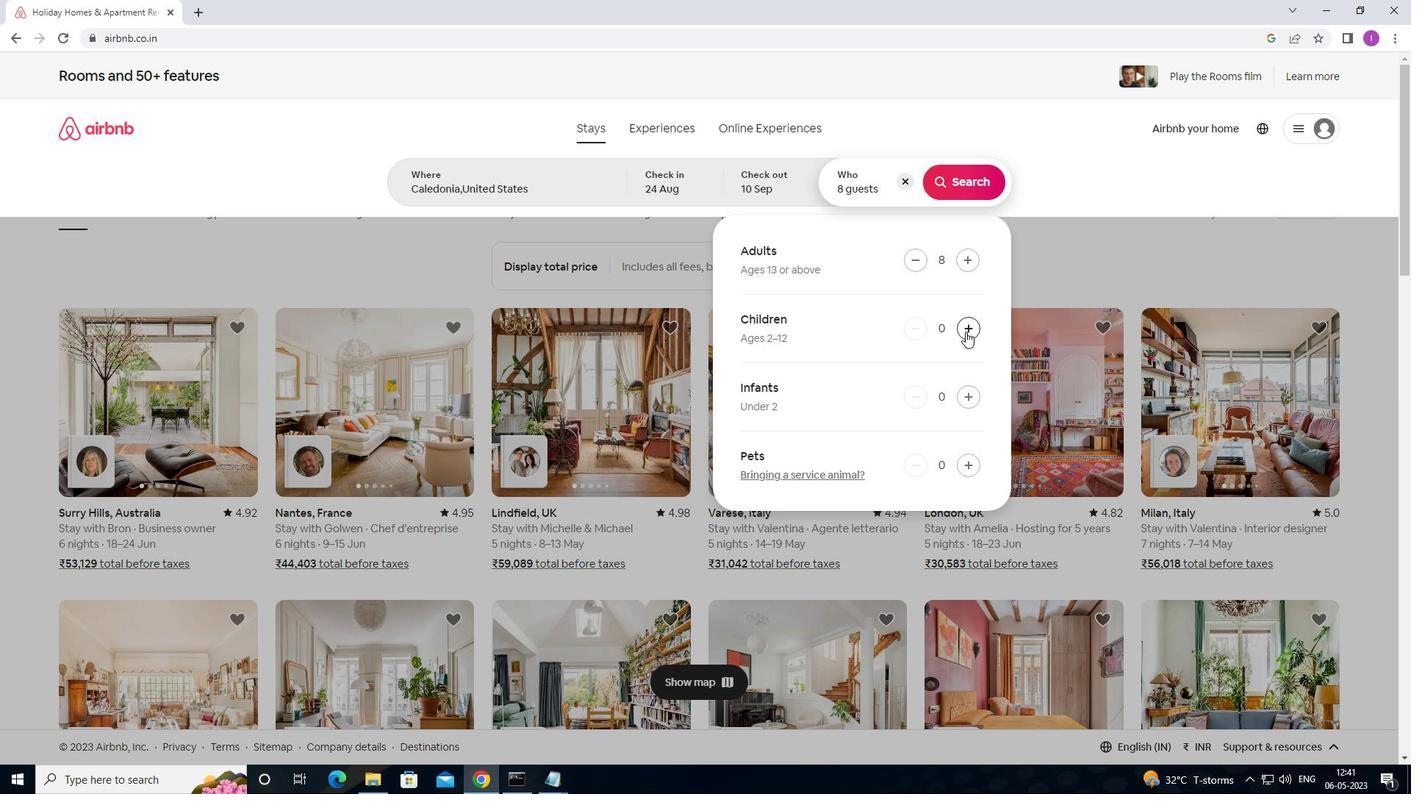 
Action: Mouse pressed left at (966, 331)
Screenshot: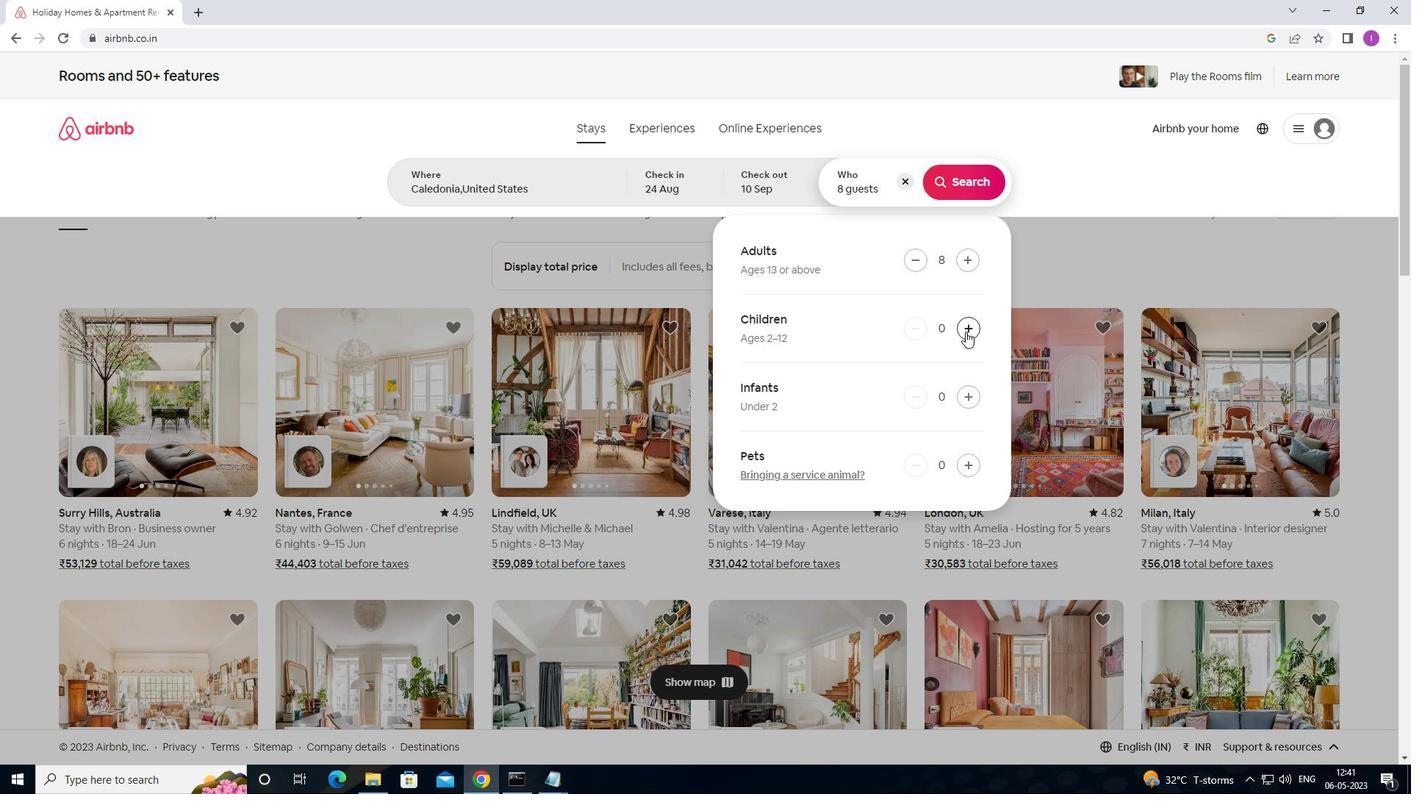 
Action: Mouse moved to (980, 182)
Screenshot: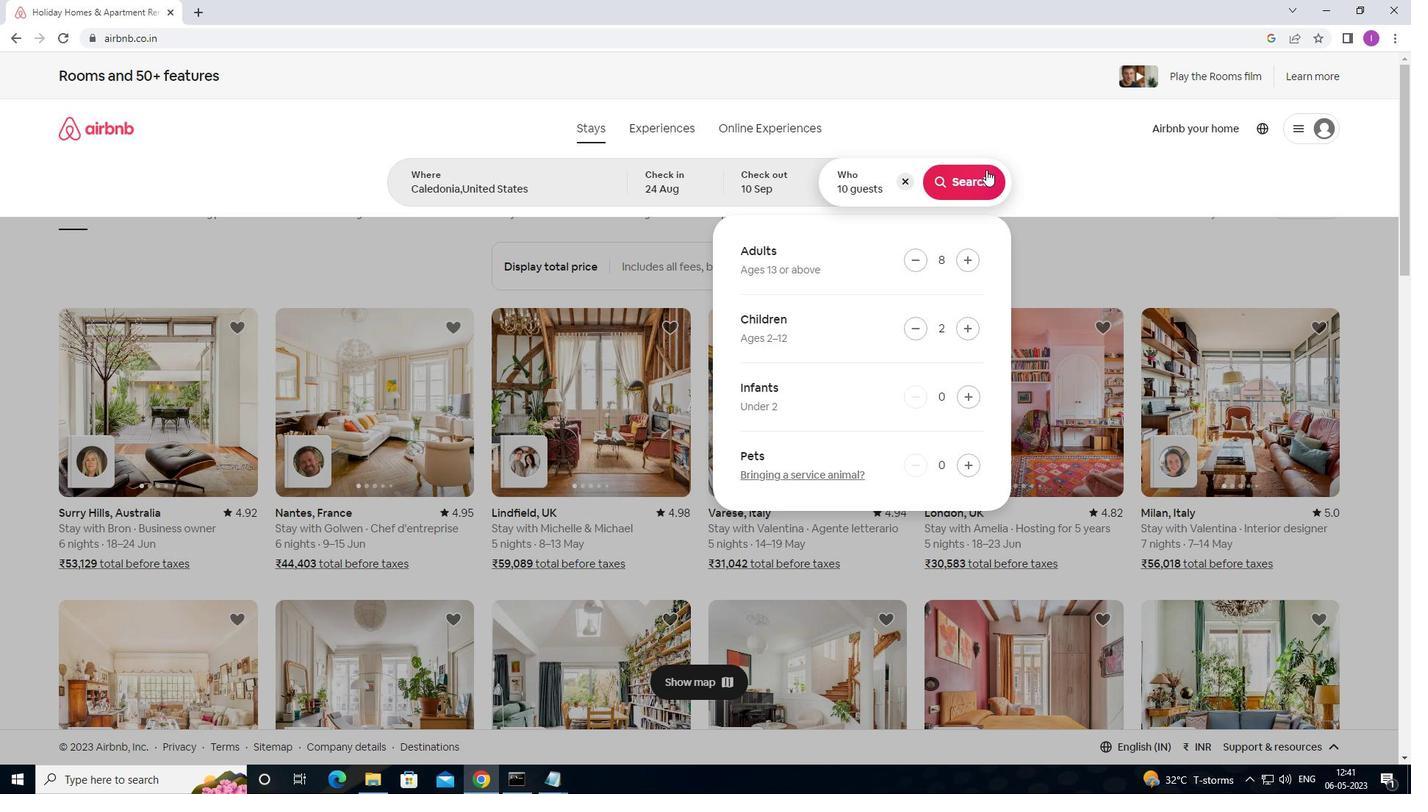
Action: Mouse pressed left at (980, 182)
Screenshot: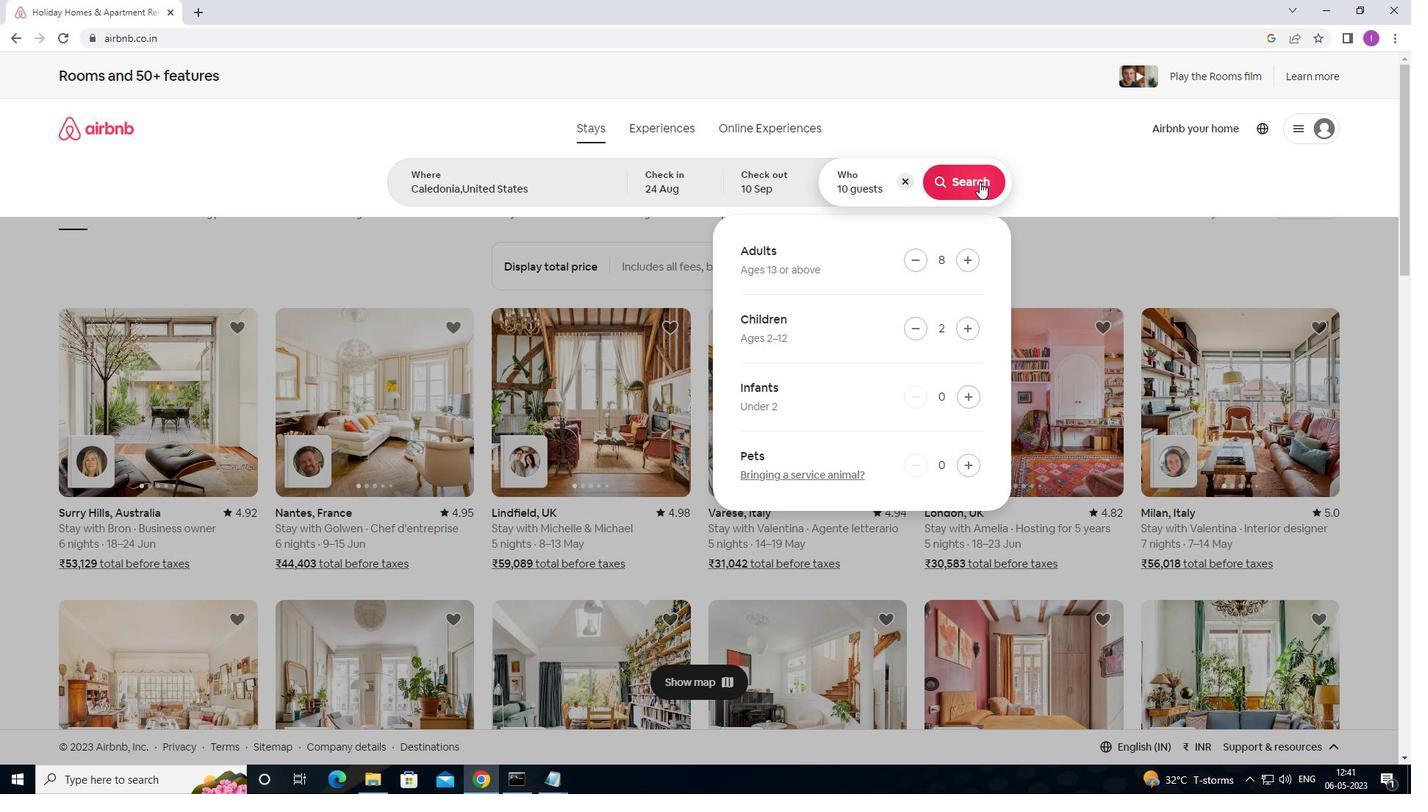 
Action: Mouse moved to (1360, 136)
Screenshot: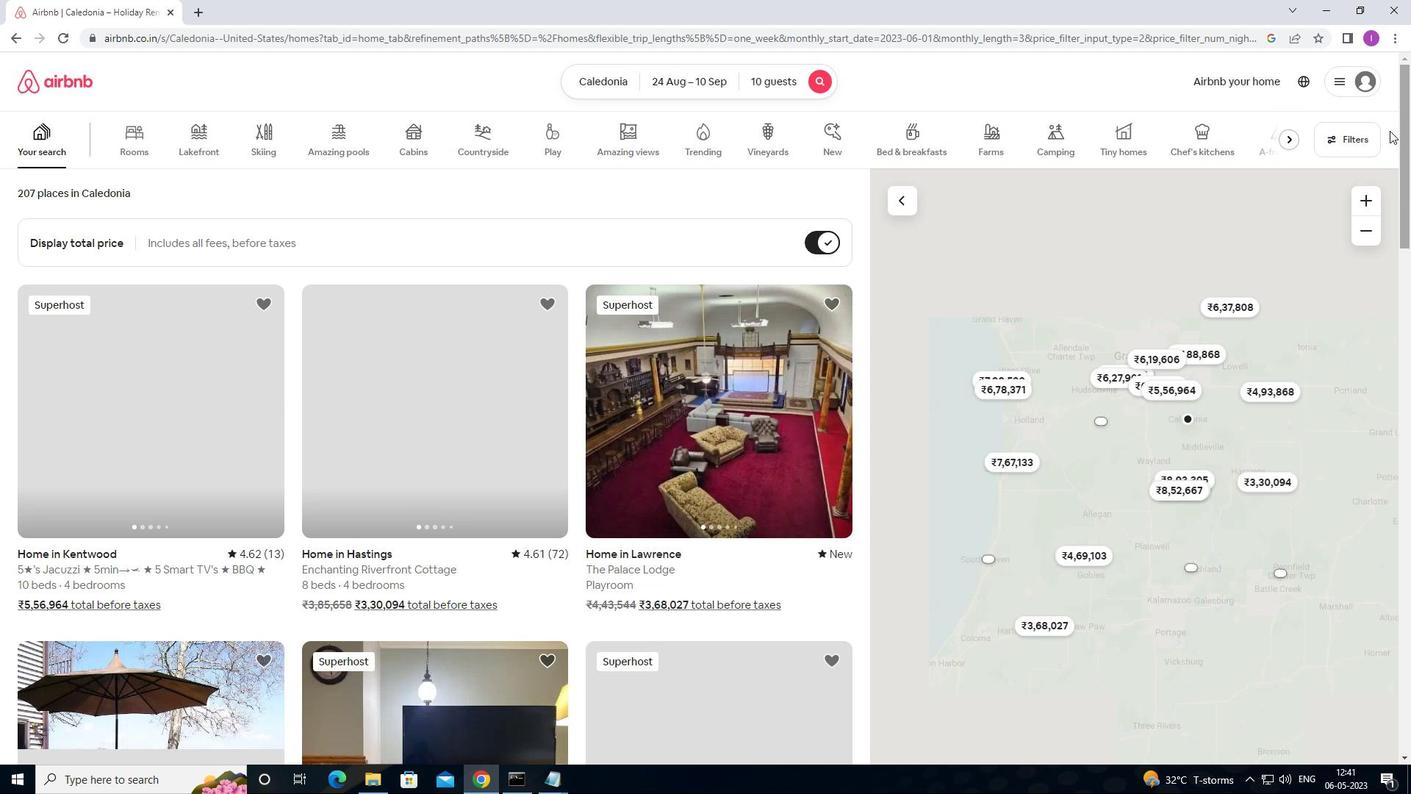 
Action: Mouse pressed left at (1360, 136)
Screenshot: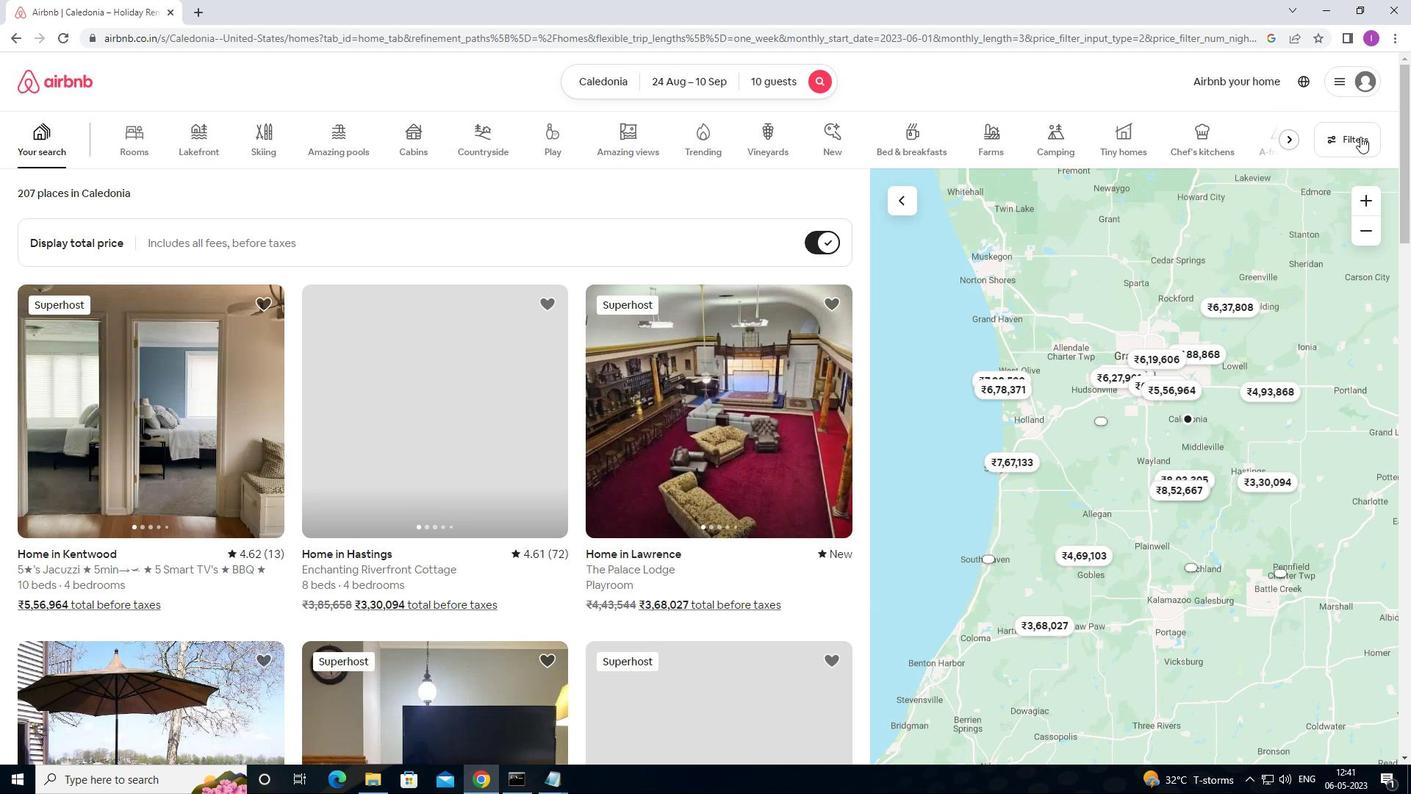 
Action: Mouse moved to (545, 501)
Screenshot: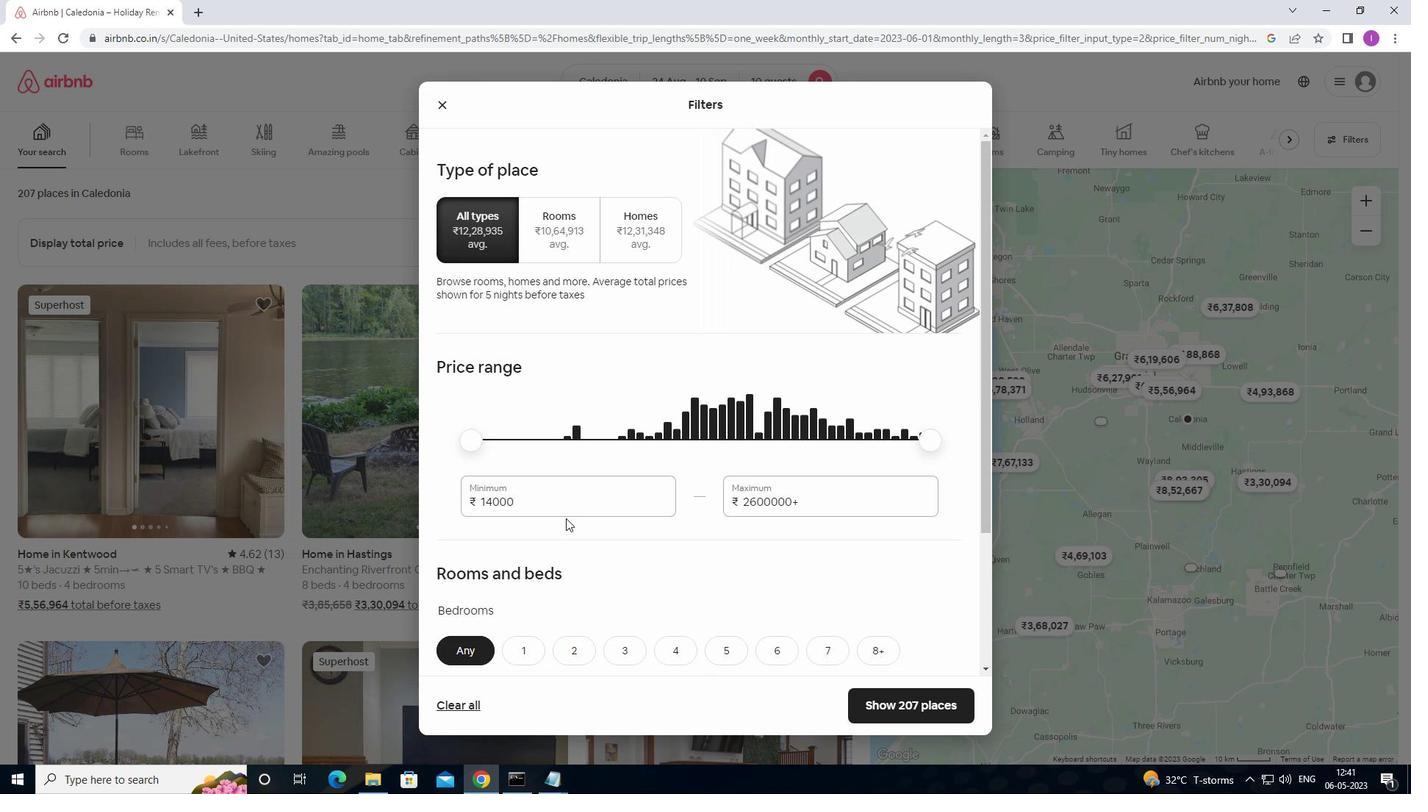 
Action: Mouse pressed left at (545, 501)
Screenshot: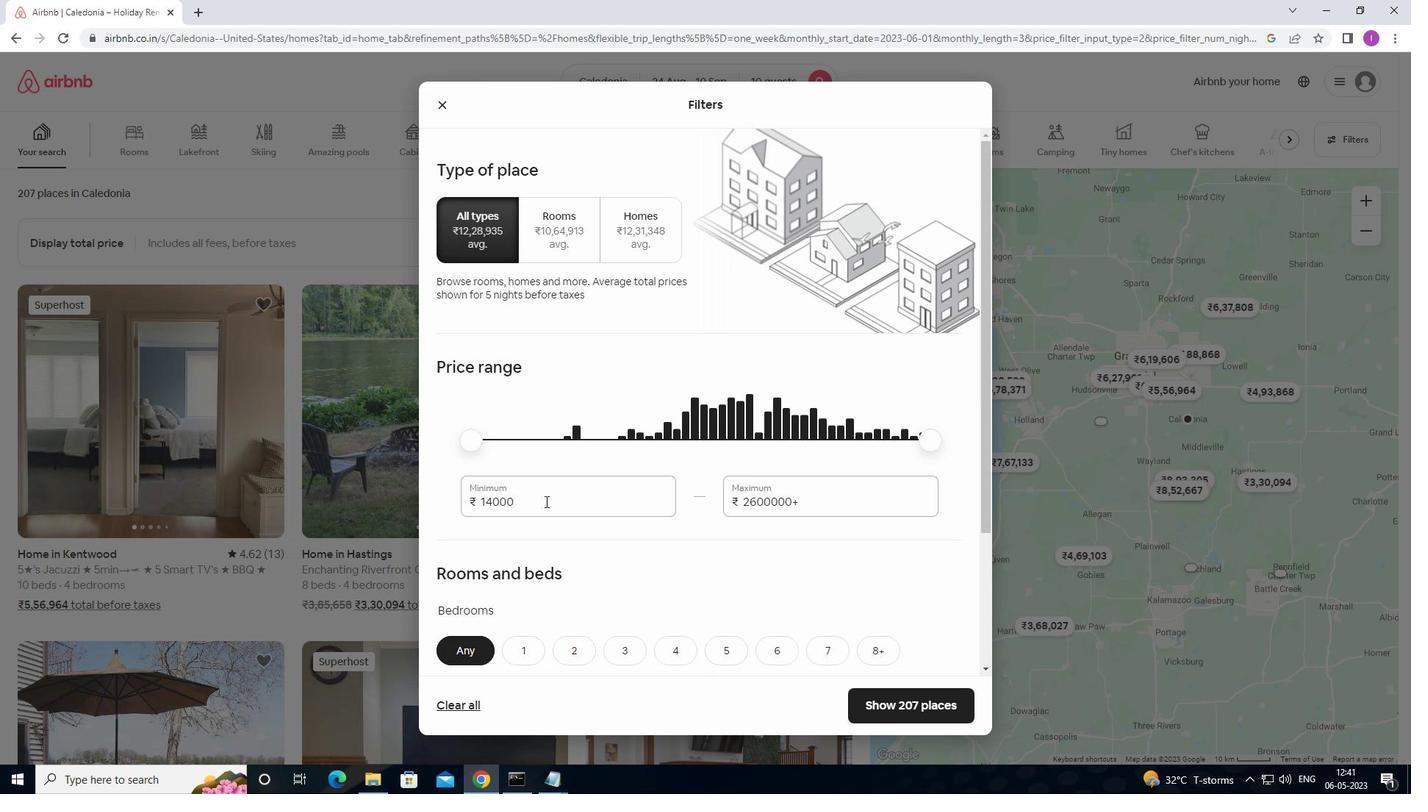 
Action: Mouse moved to (886, 533)
Screenshot: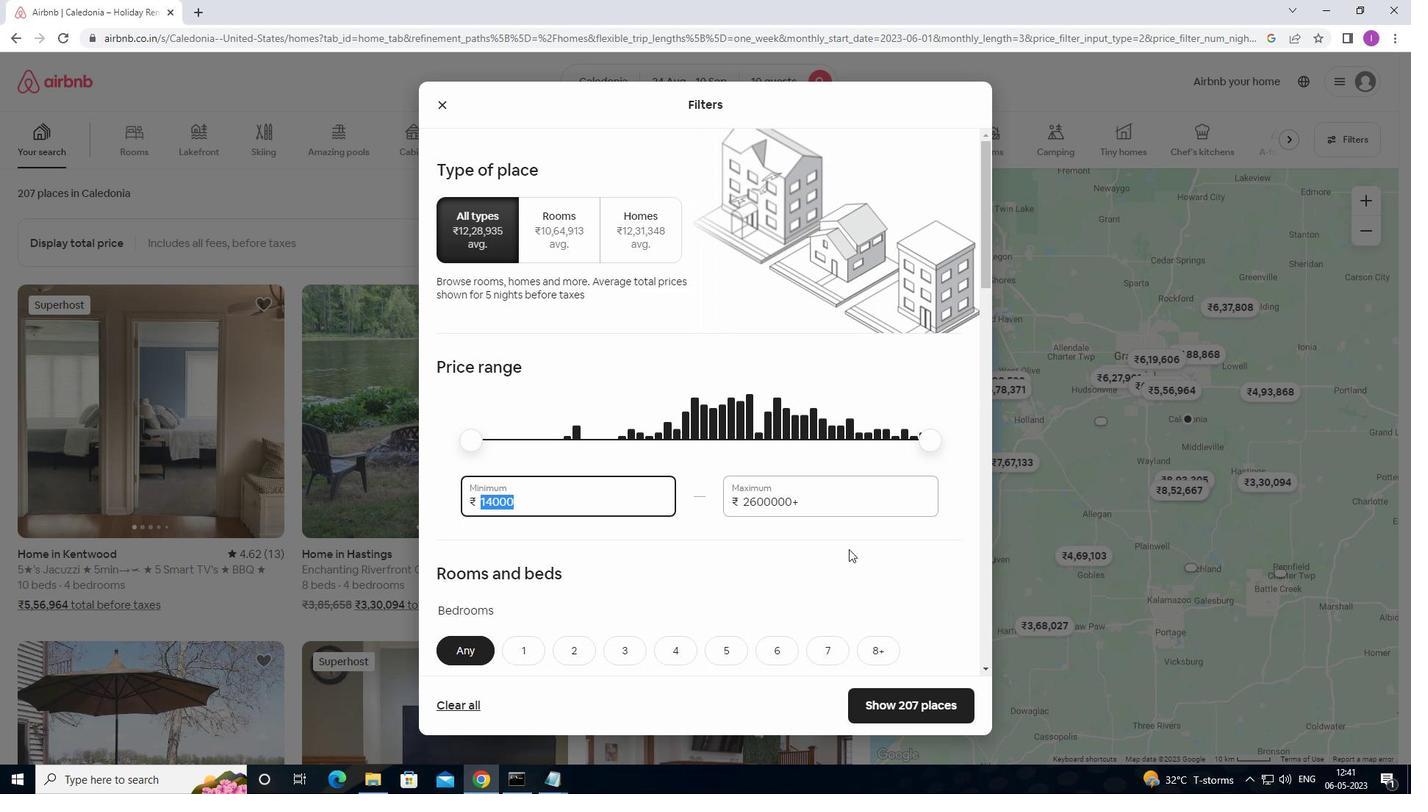 
Action: Key pressed 12000
Screenshot: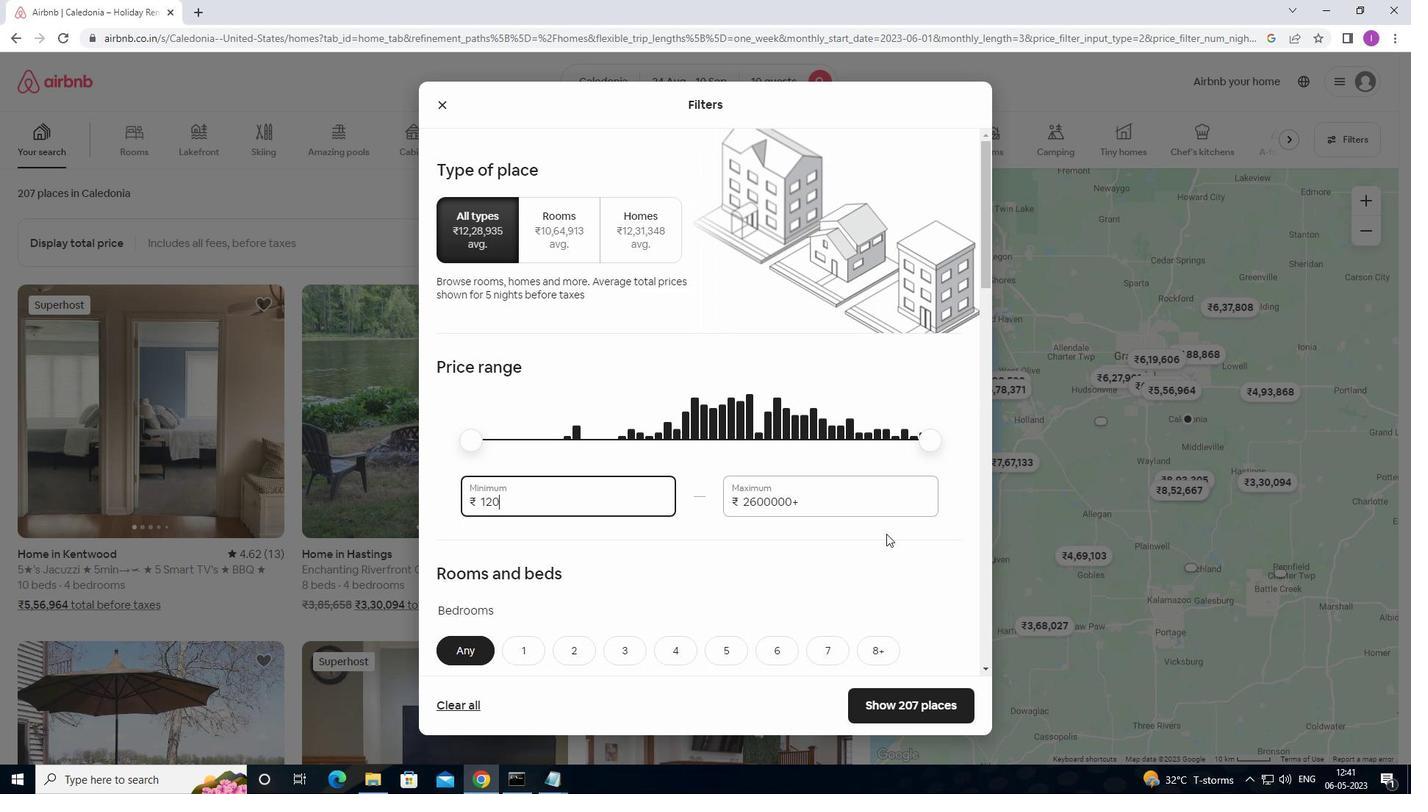 
Action: Mouse moved to (803, 505)
Screenshot: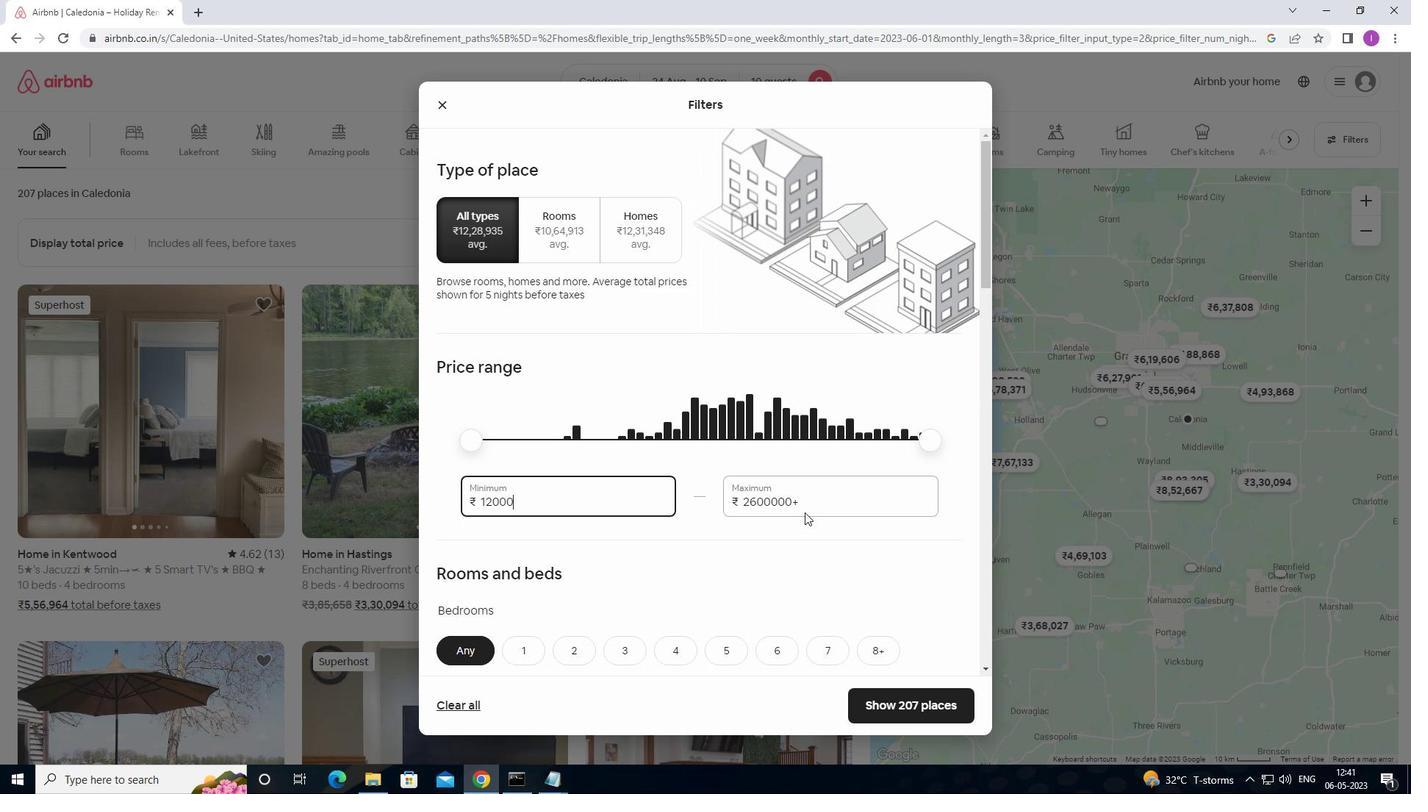 
Action: Mouse pressed left at (803, 505)
Screenshot: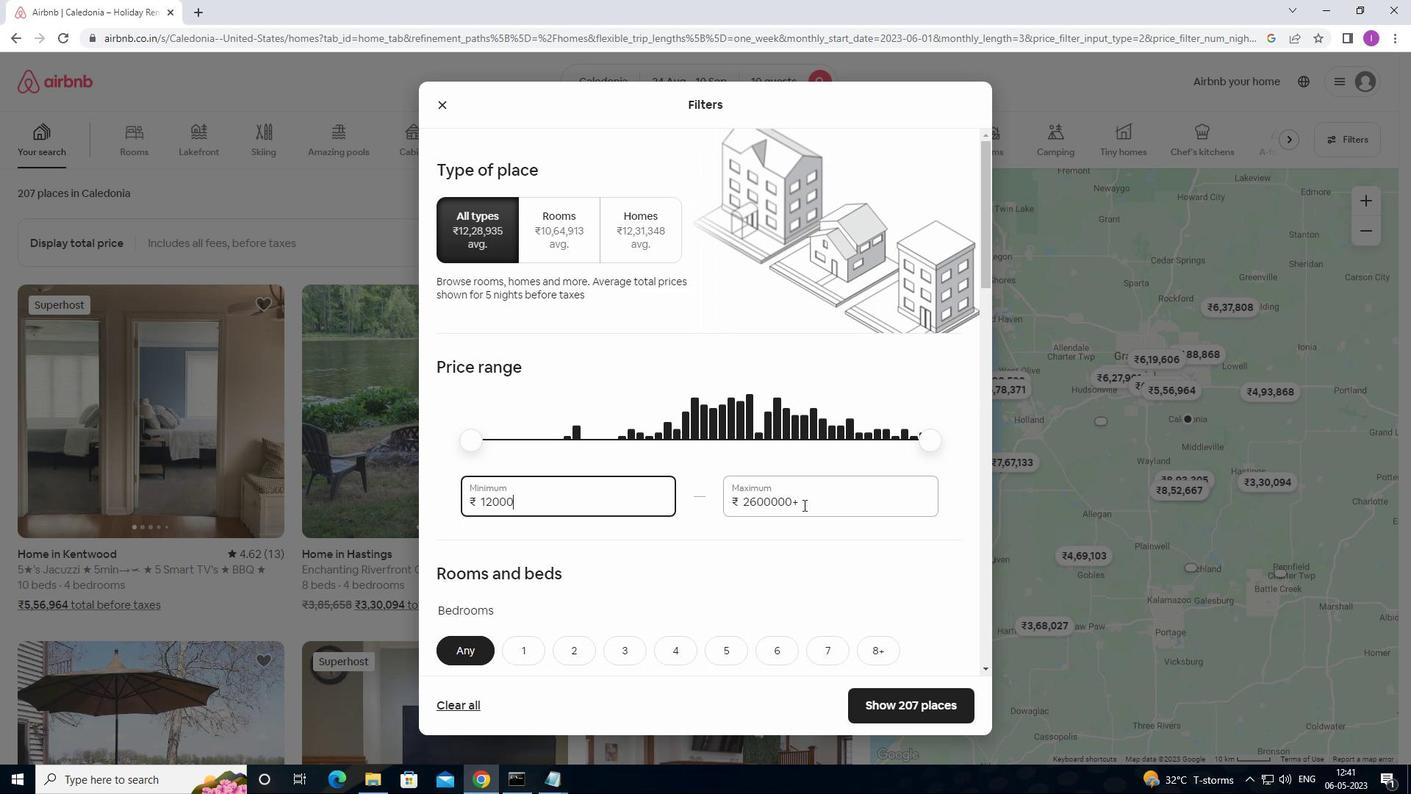 
Action: Mouse moved to (724, 506)
Screenshot: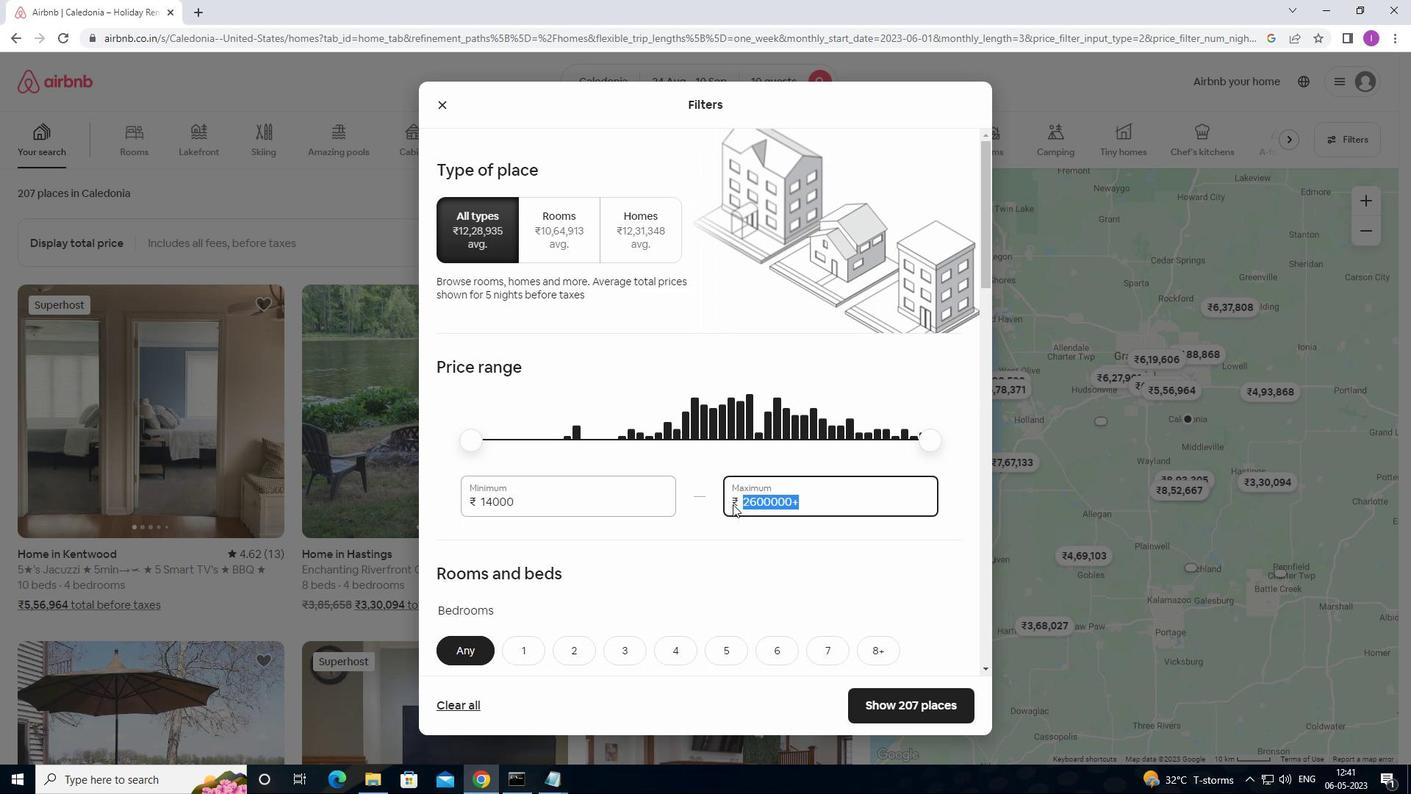 
Action: Key pressed 15000
Screenshot: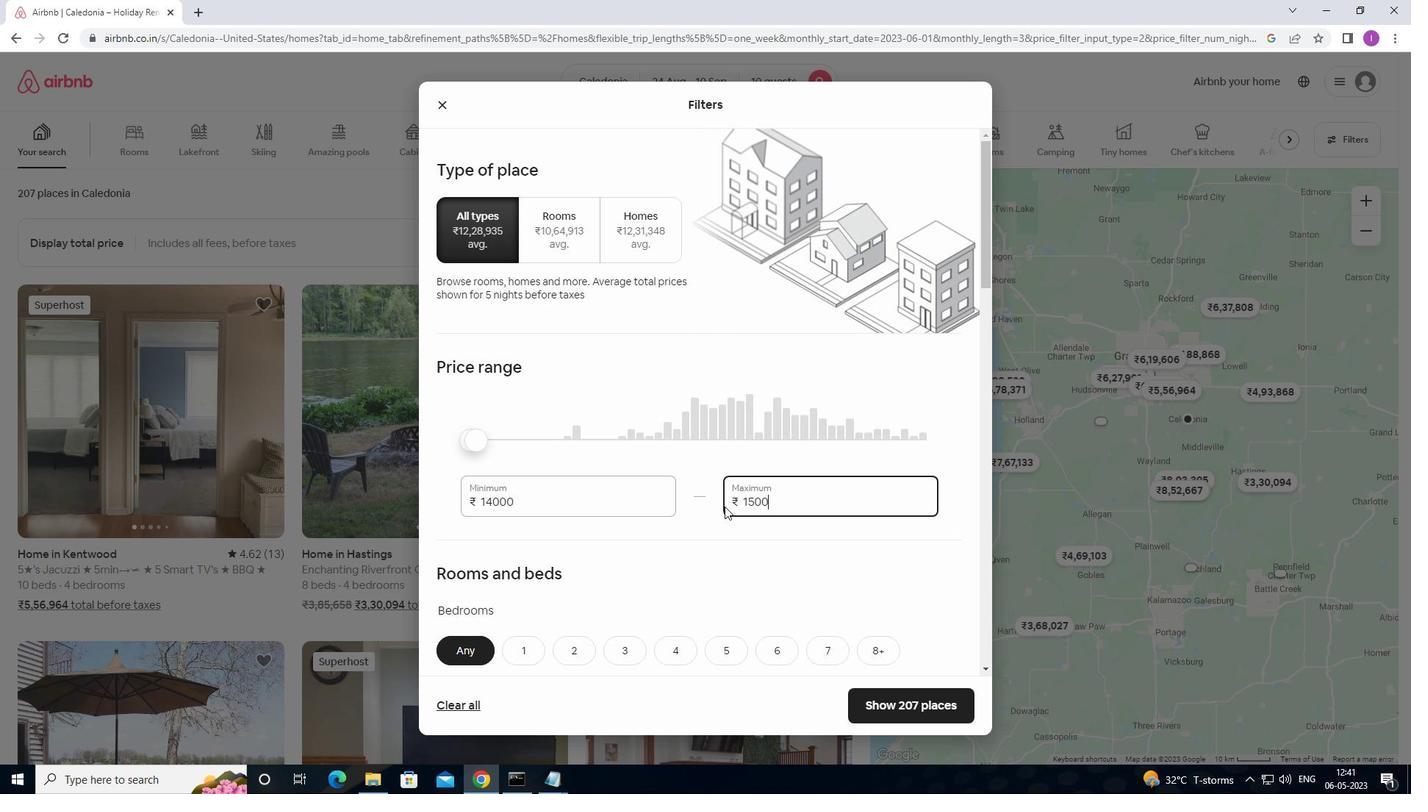 
Action: Mouse moved to (559, 708)
Screenshot: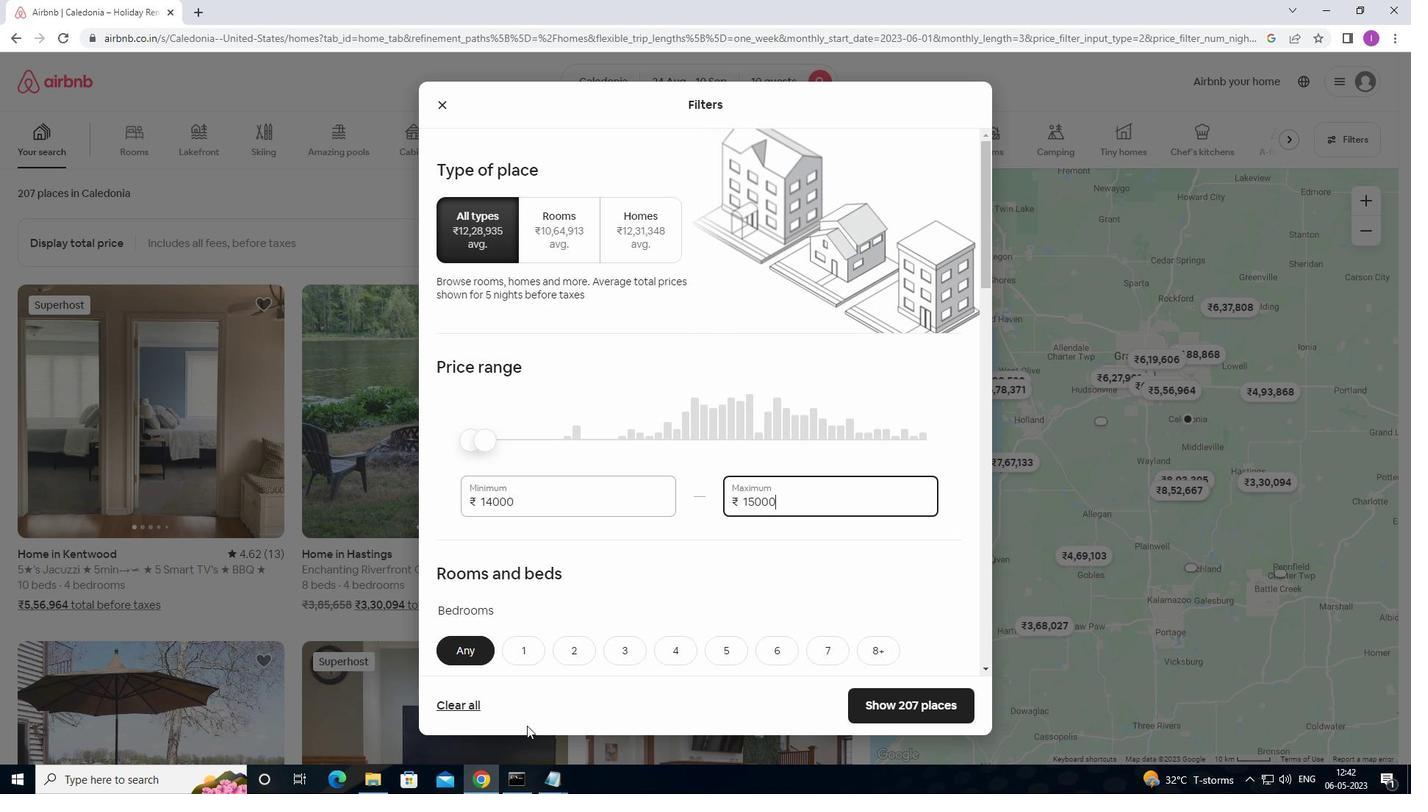 
Action: Mouse scrolled (559, 708) with delta (0, 0)
Screenshot: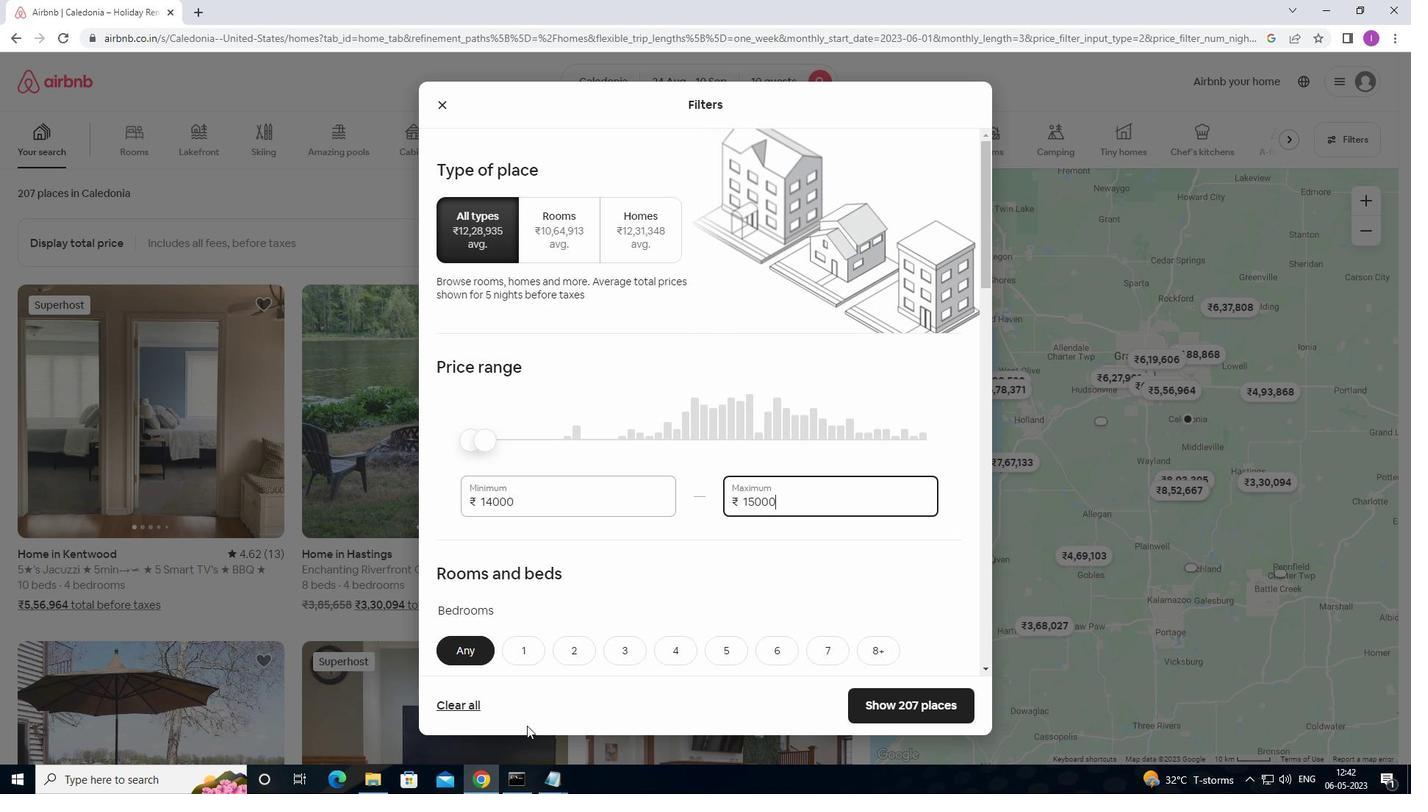 
Action: Mouse moved to (563, 708)
Screenshot: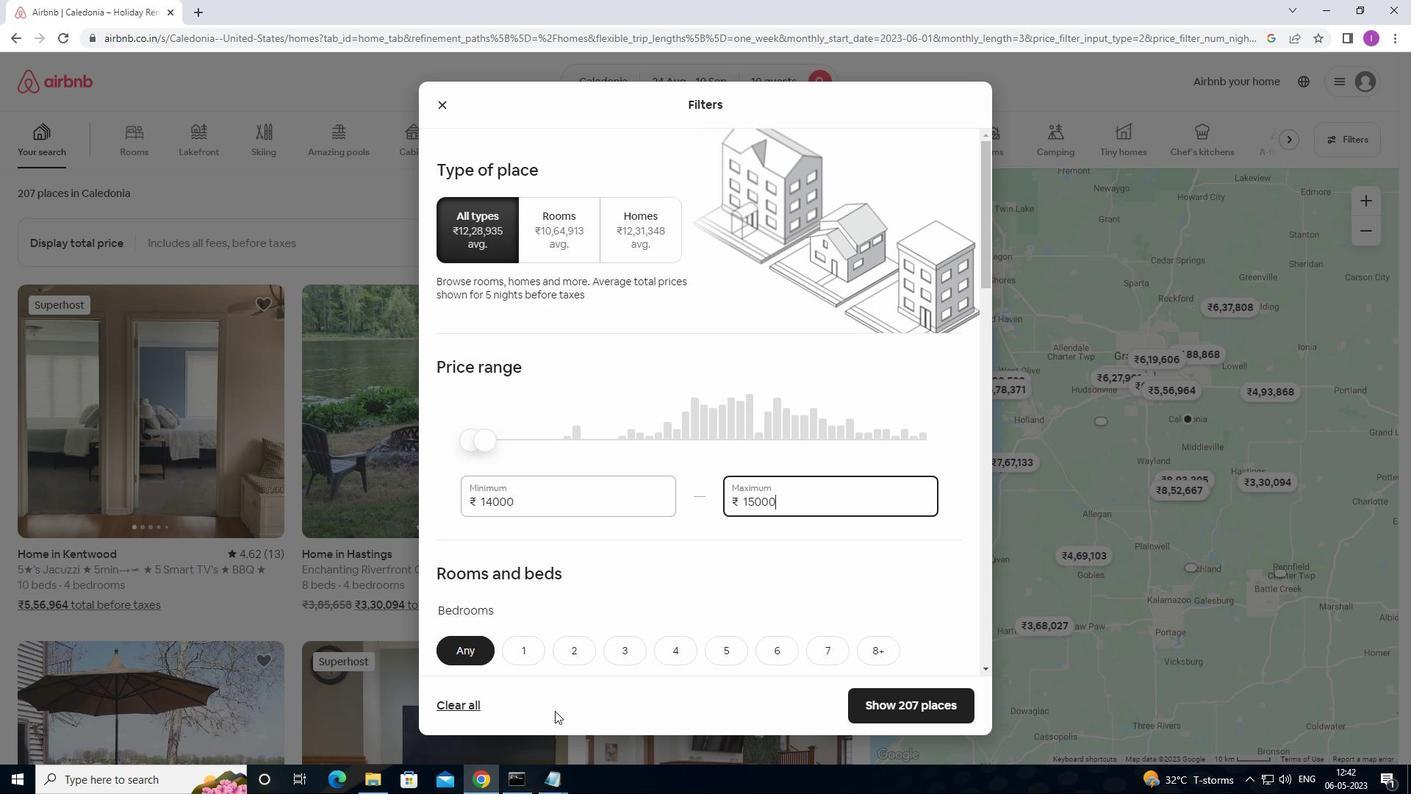 
Action: Mouse scrolled (563, 707) with delta (0, 0)
Screenshot: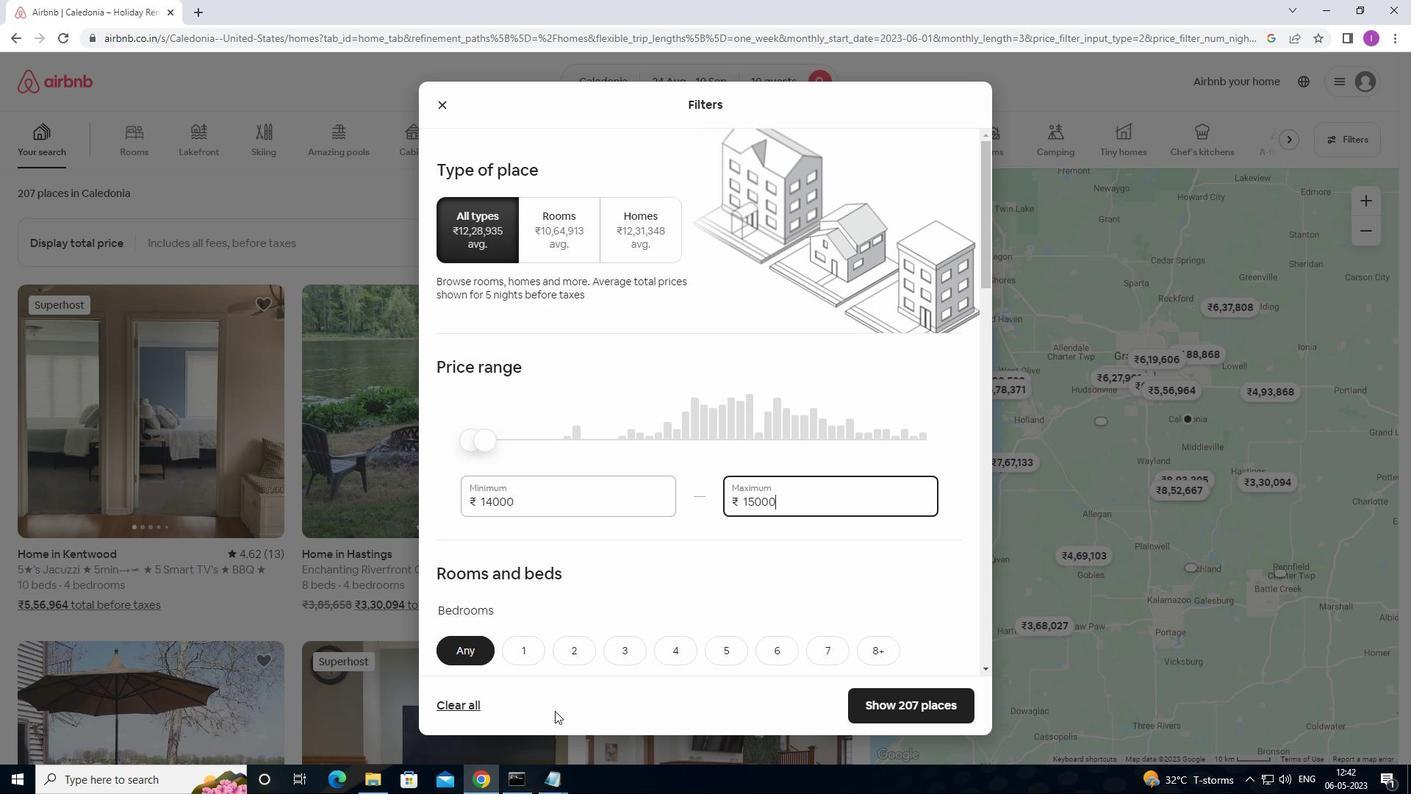
Action: Mouse moved to (575, 700)
Screenshot: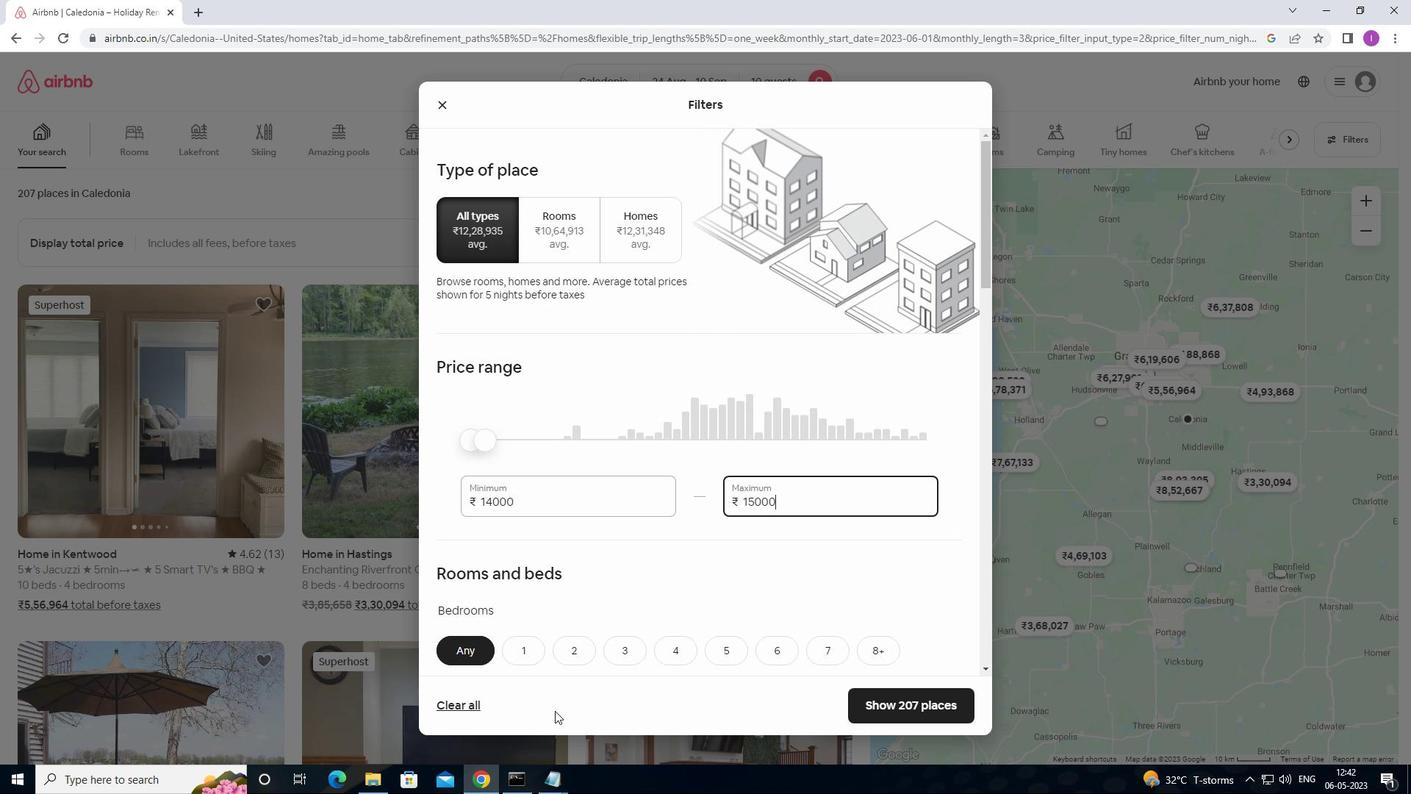 
Action: Mouse scrolled (575, 699) with delta (0, 0)
Screenshot: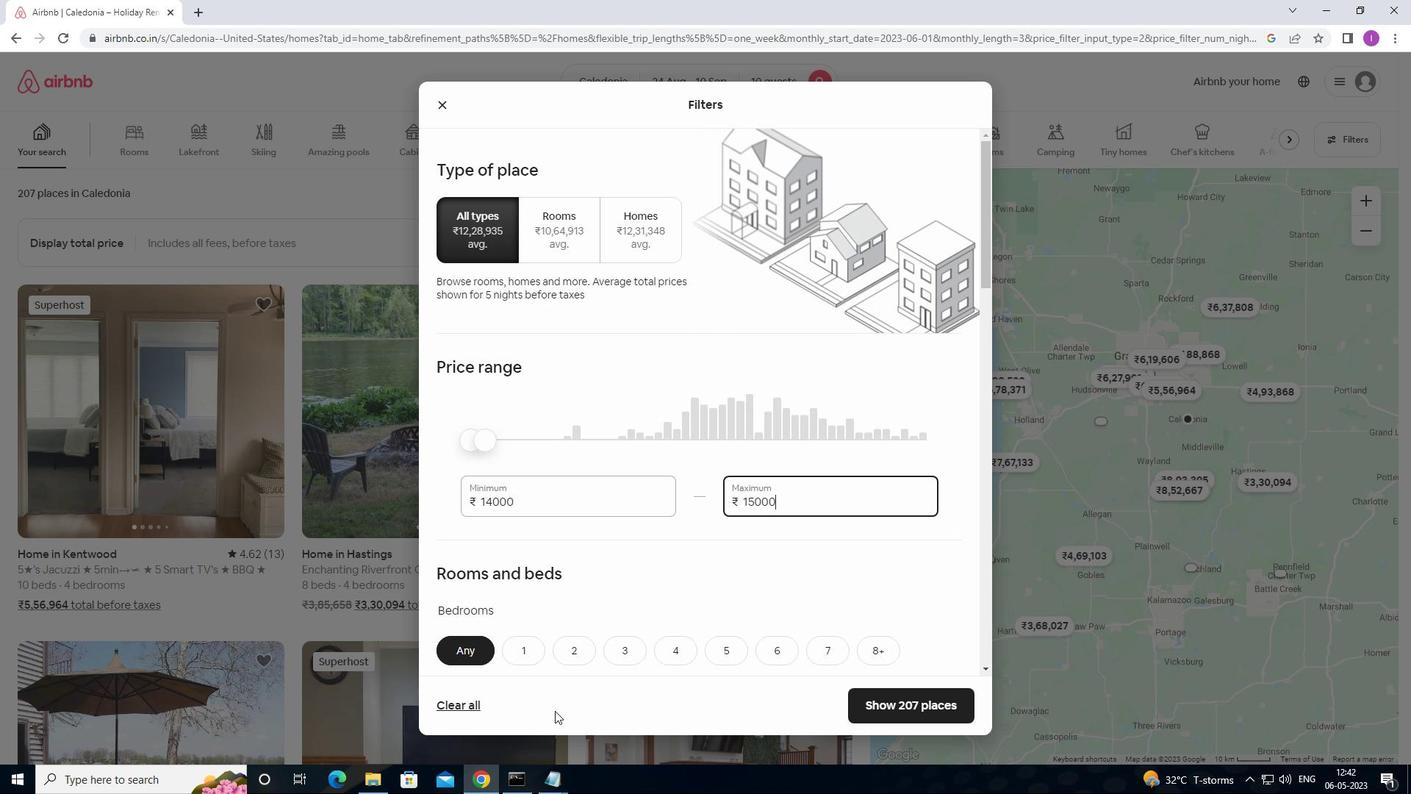
Action: Mouse moved to (674, 615)
Screenshot: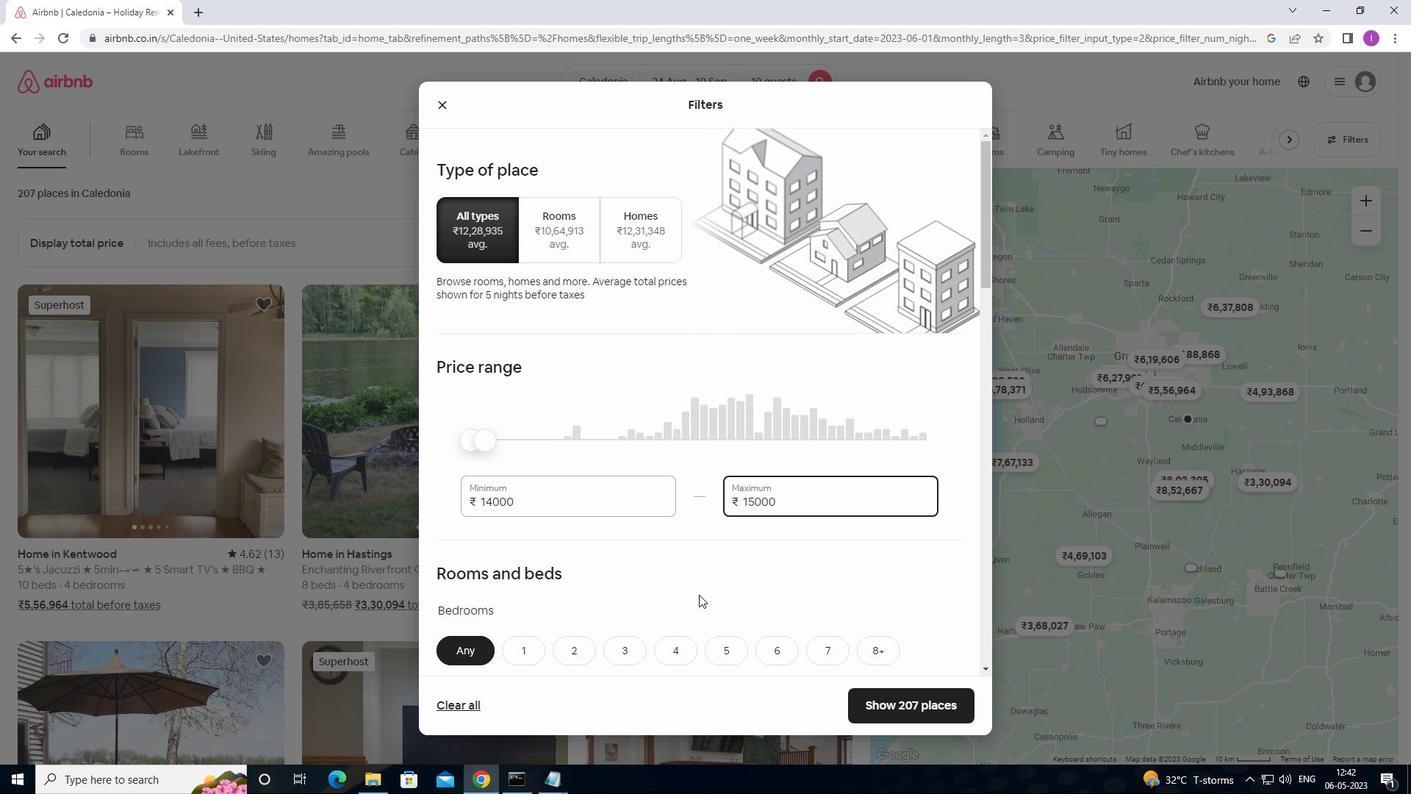 
Action: Mouse scrolled (674, 614) with delta (0, 0)
Screenshot: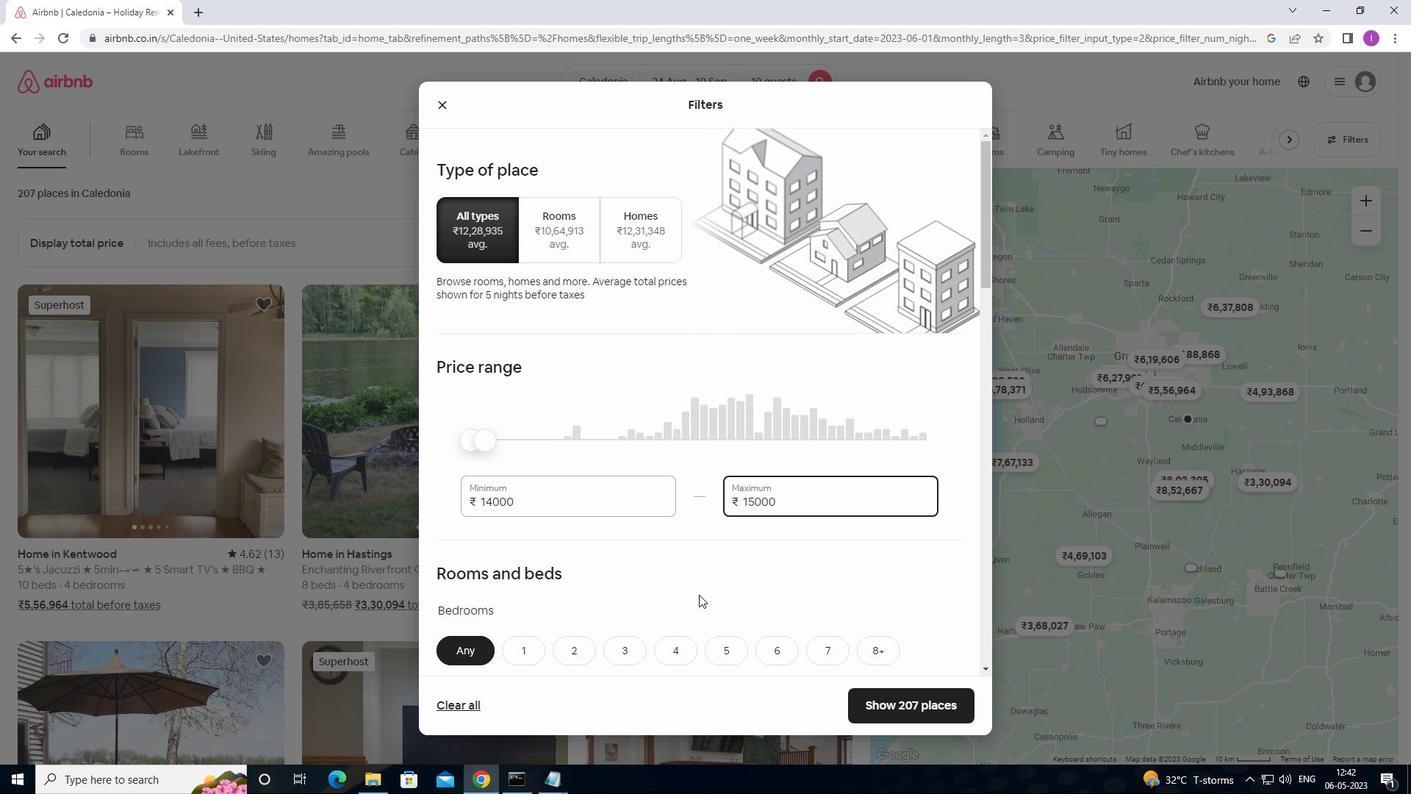 
Action: Mouse moved to (673, 615)
Screenshot: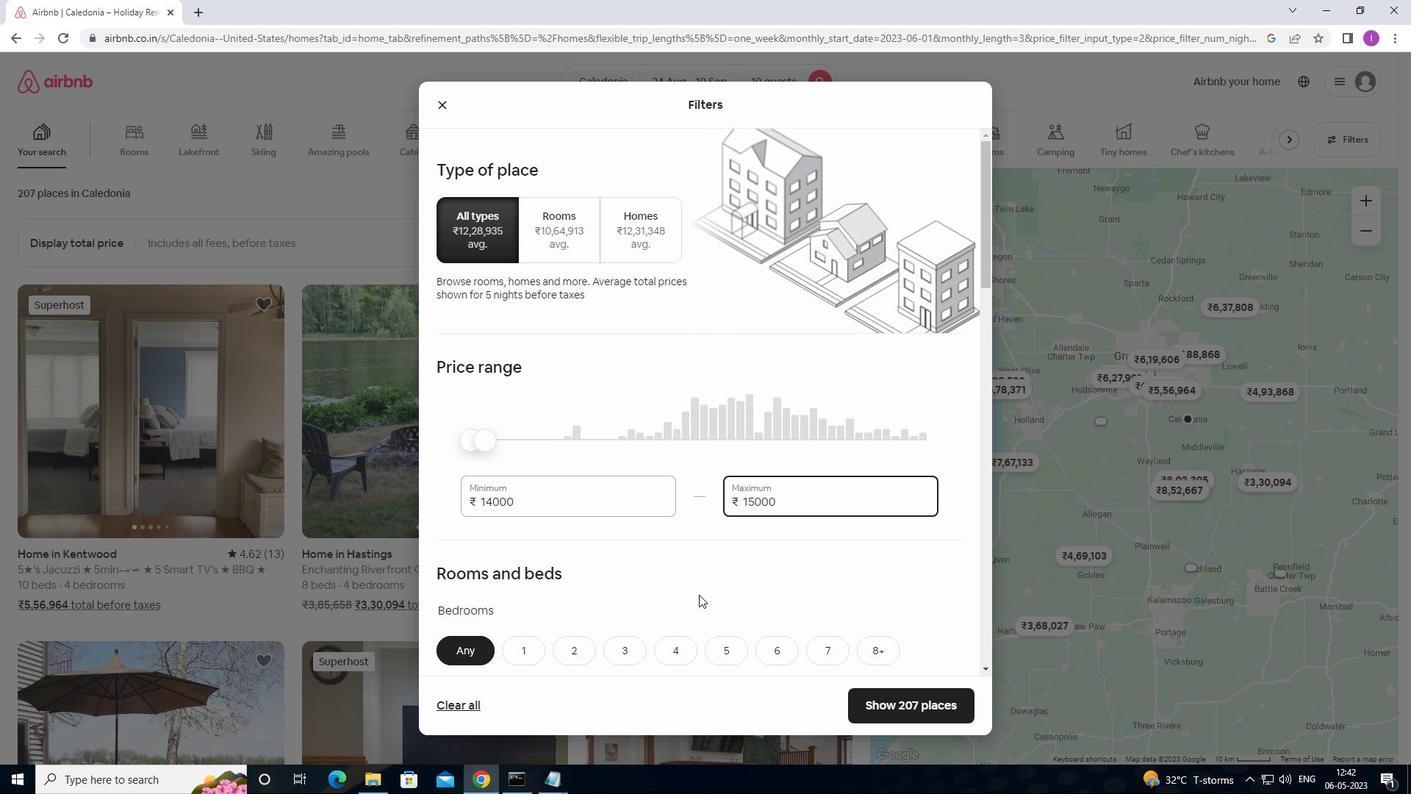 
Action: Mouse scrolled (673, 614) with delta (0, 0)
Screenshot: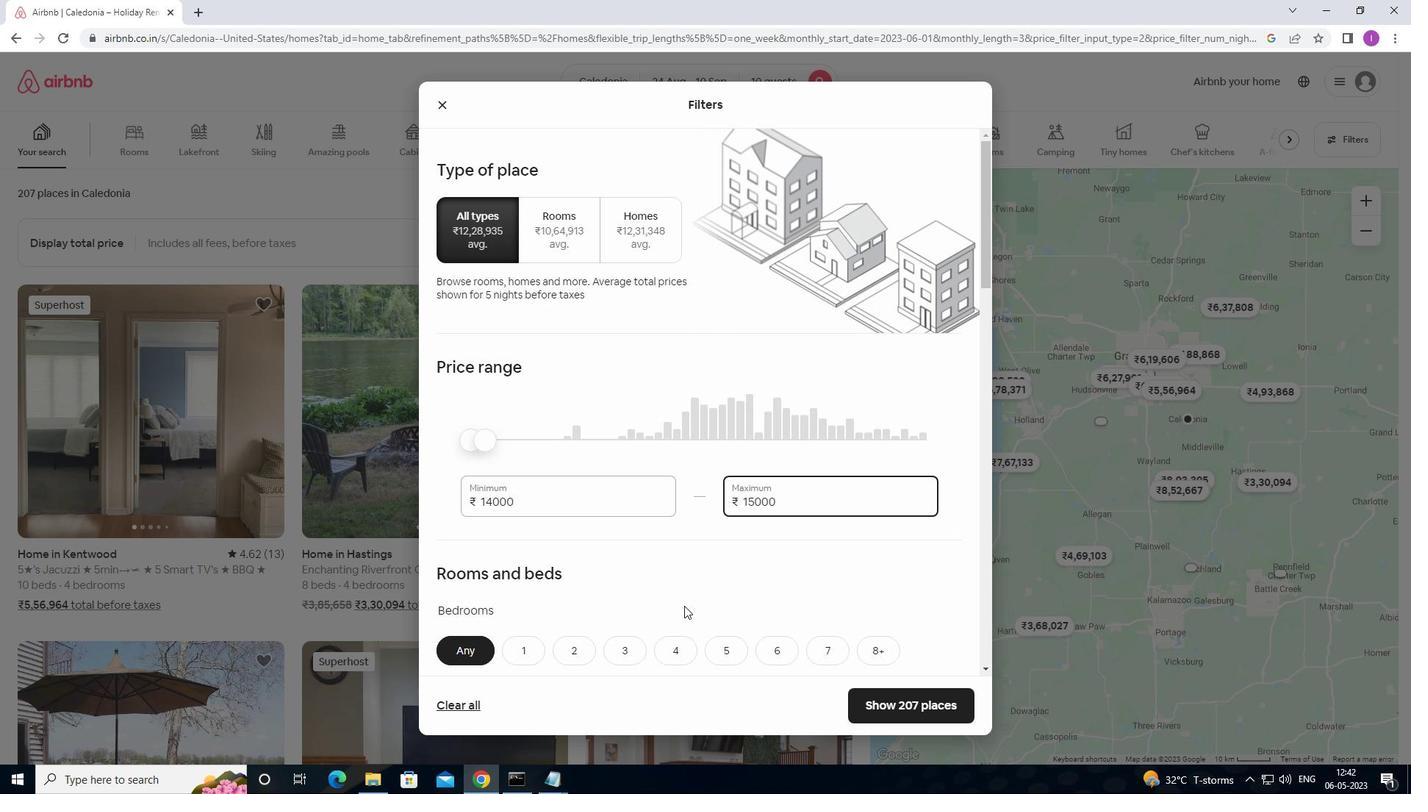 
Action: Mouse scrolled (673, 614) with delta (0, 0)
Screenshot: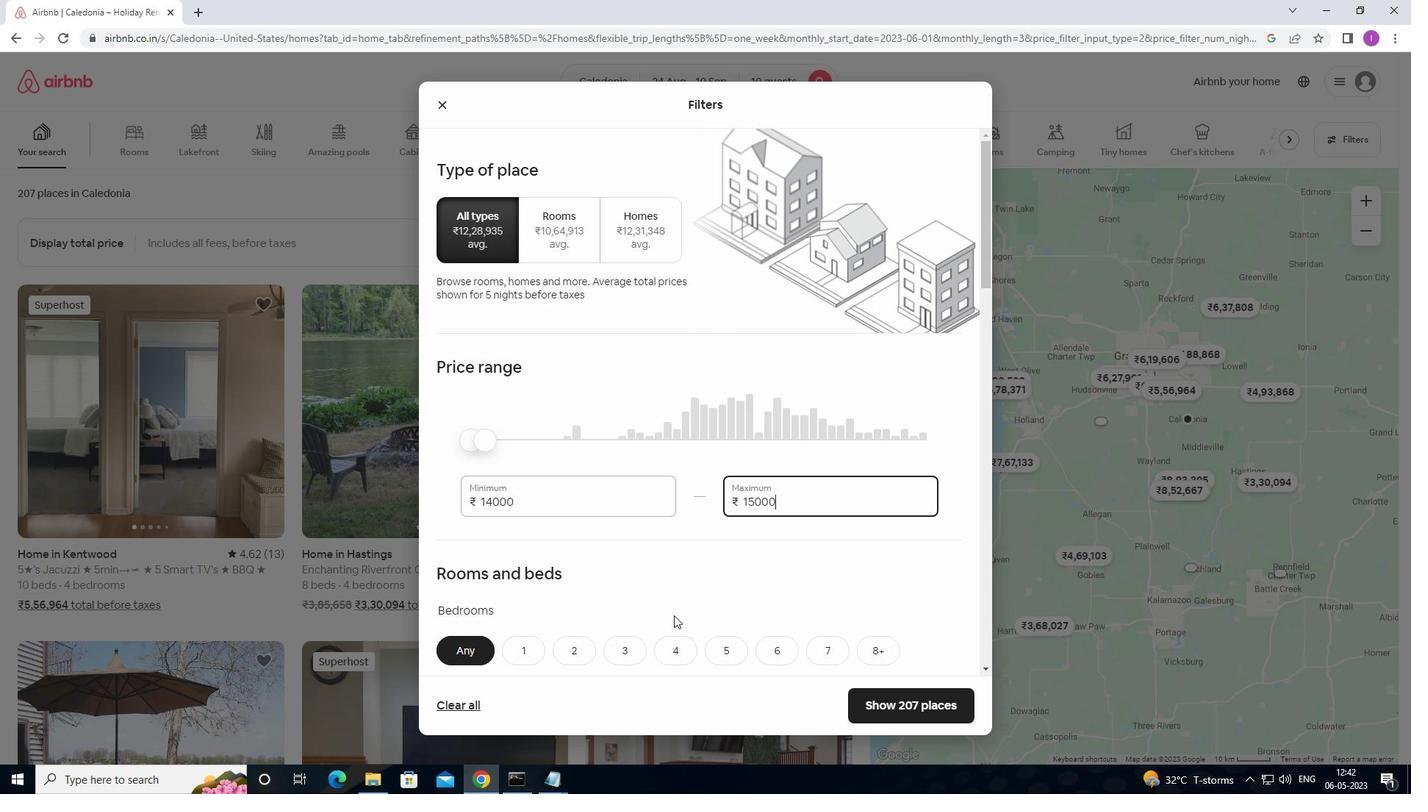 
Action: Mouse moved to (683, 601)
Screenshot: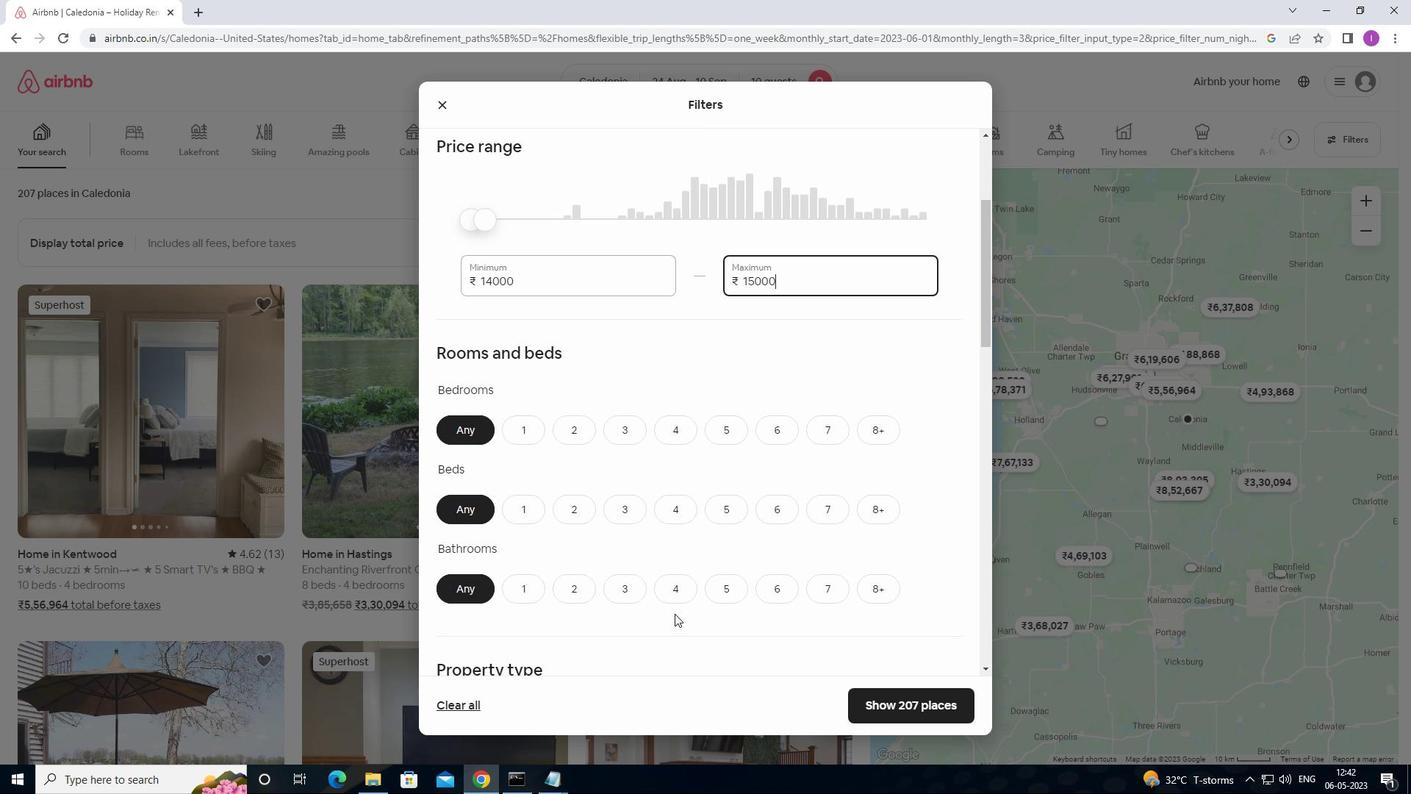 
Action: Mouse scrolled (683, 600) with delta (0, 0)
Screenshot: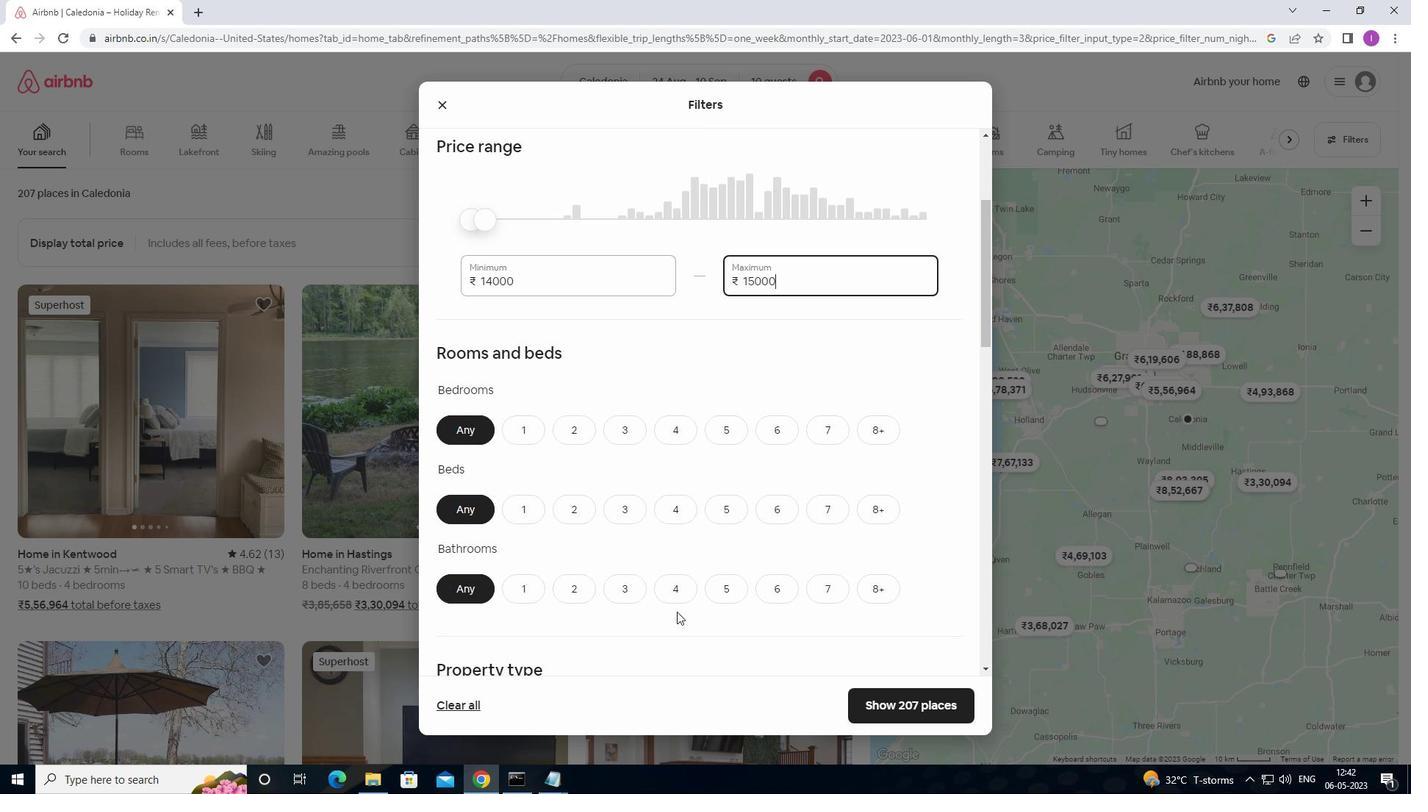 
Action: Mouse scrolled (683, 600) with delta (0, 0)
Screenshot: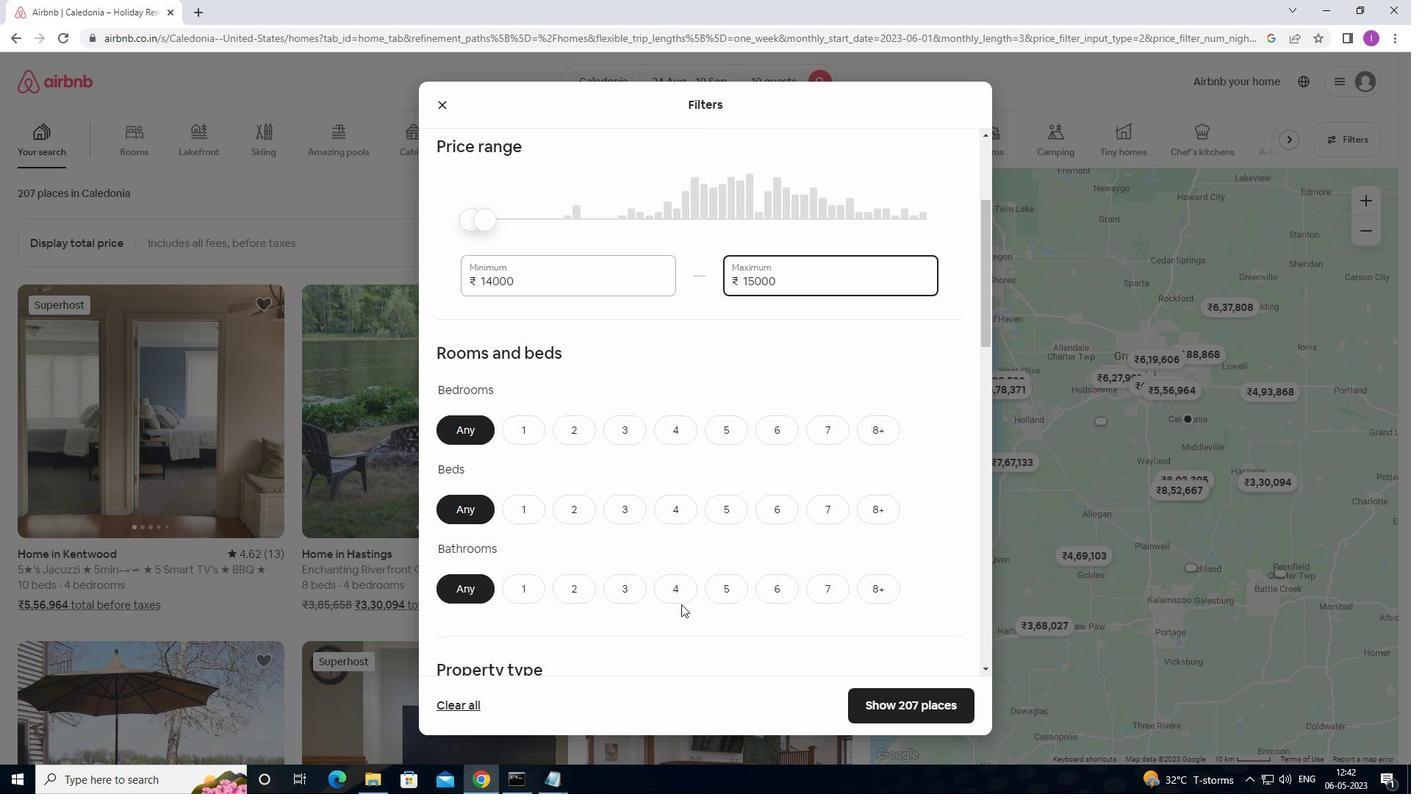 
Action: Mouse moved to (683, 599)
Screenshot: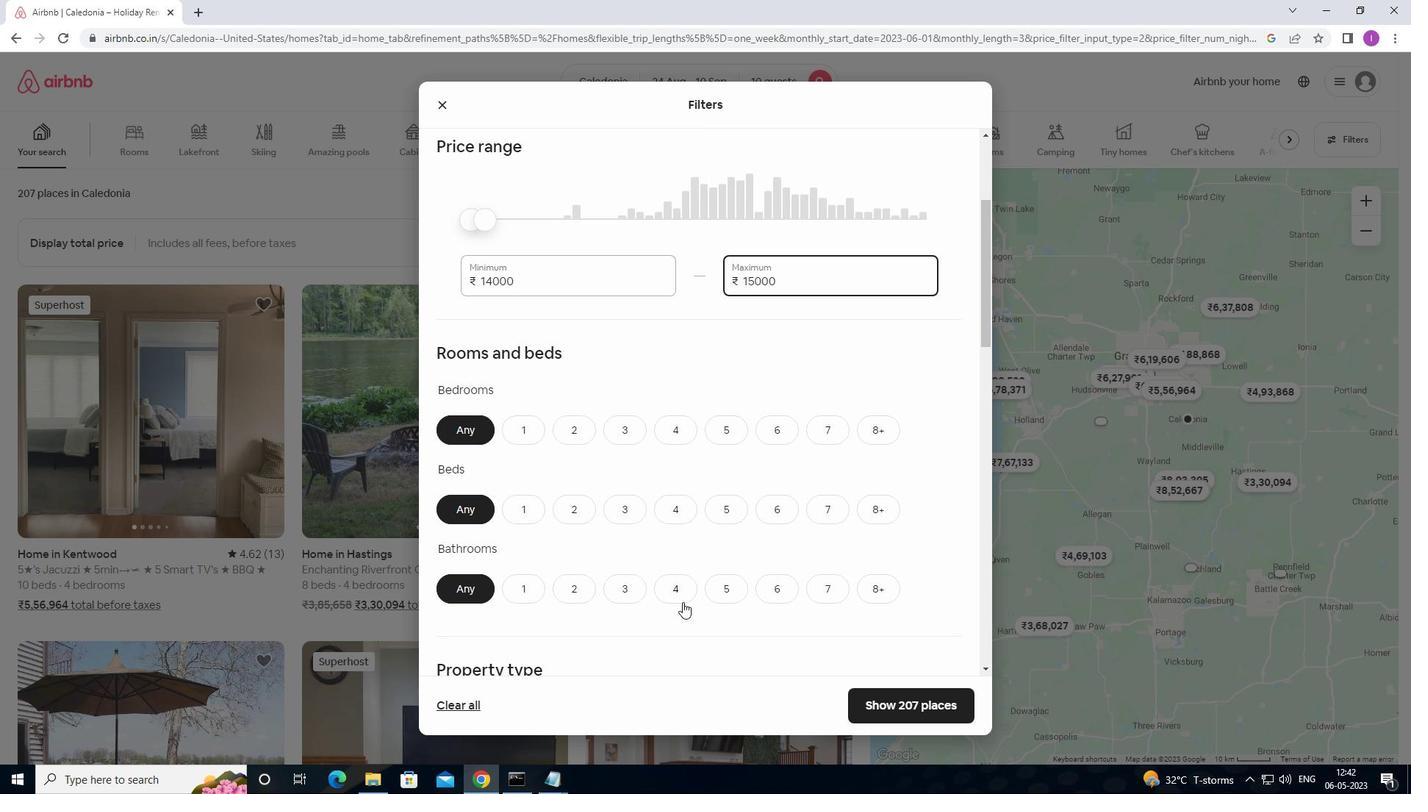 
Action: Mouse scrolled (683, 598) with delta (0, 0)
Screenshot: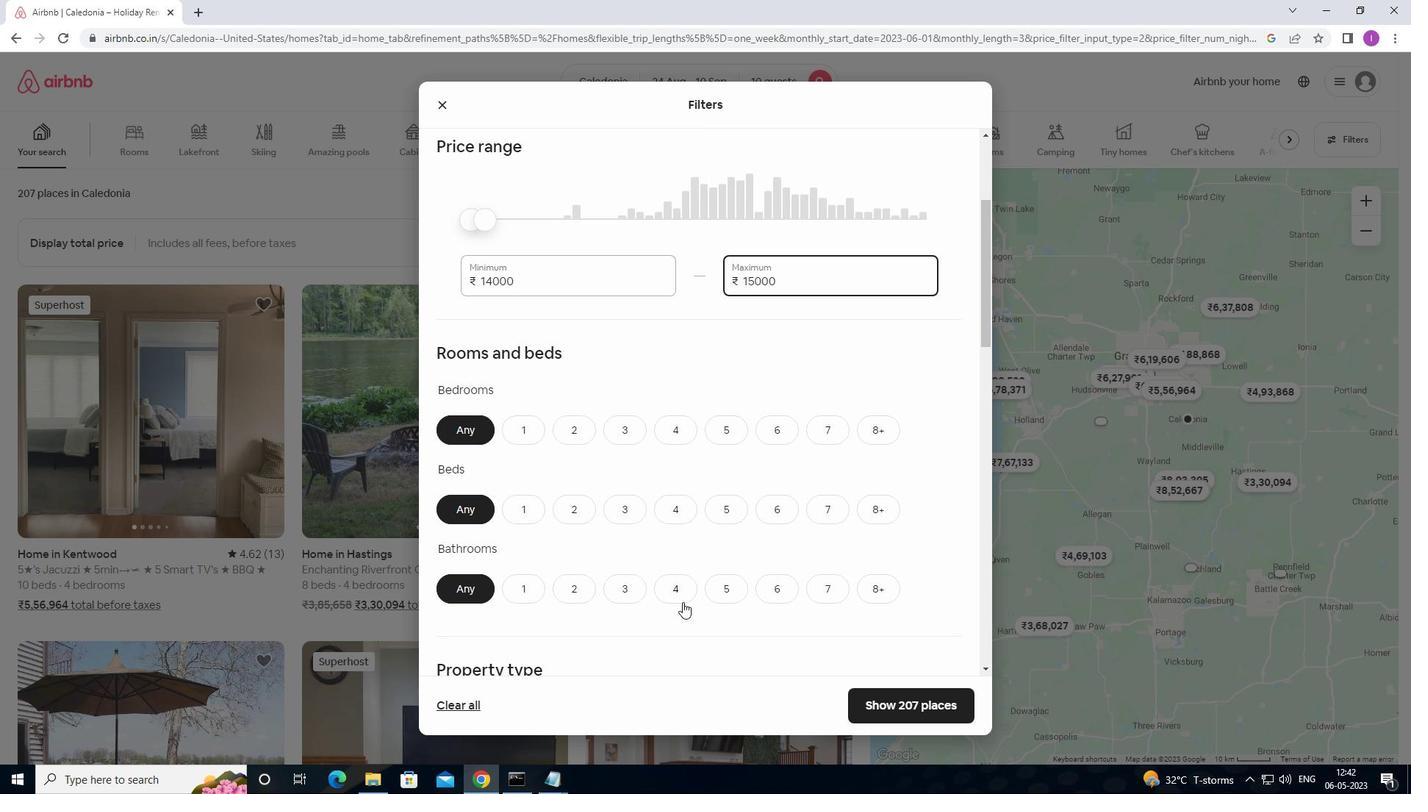 
Action: Mouse moved to (669, 203)
Screenshot: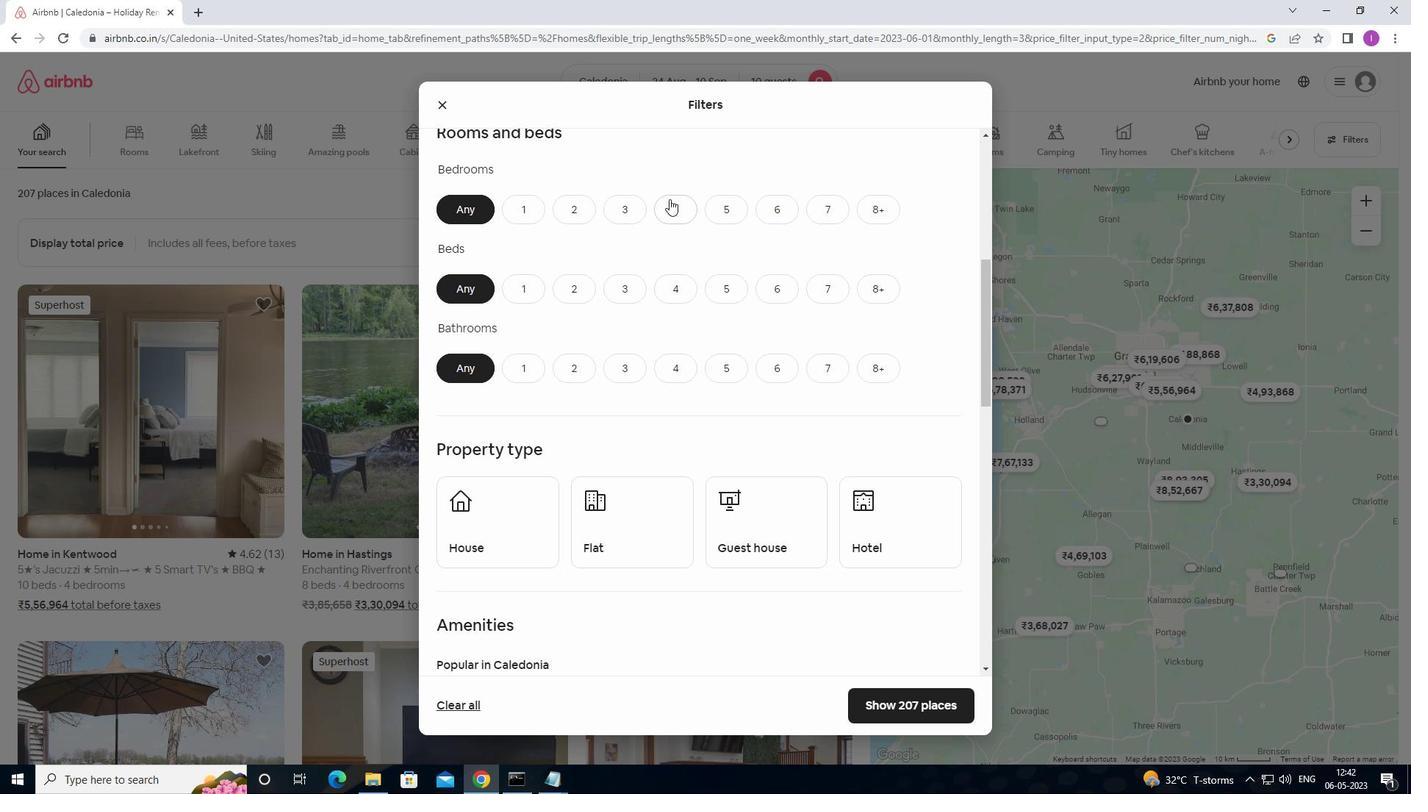 
Action: Mouse pressed left at (669, 203)
Screenshot: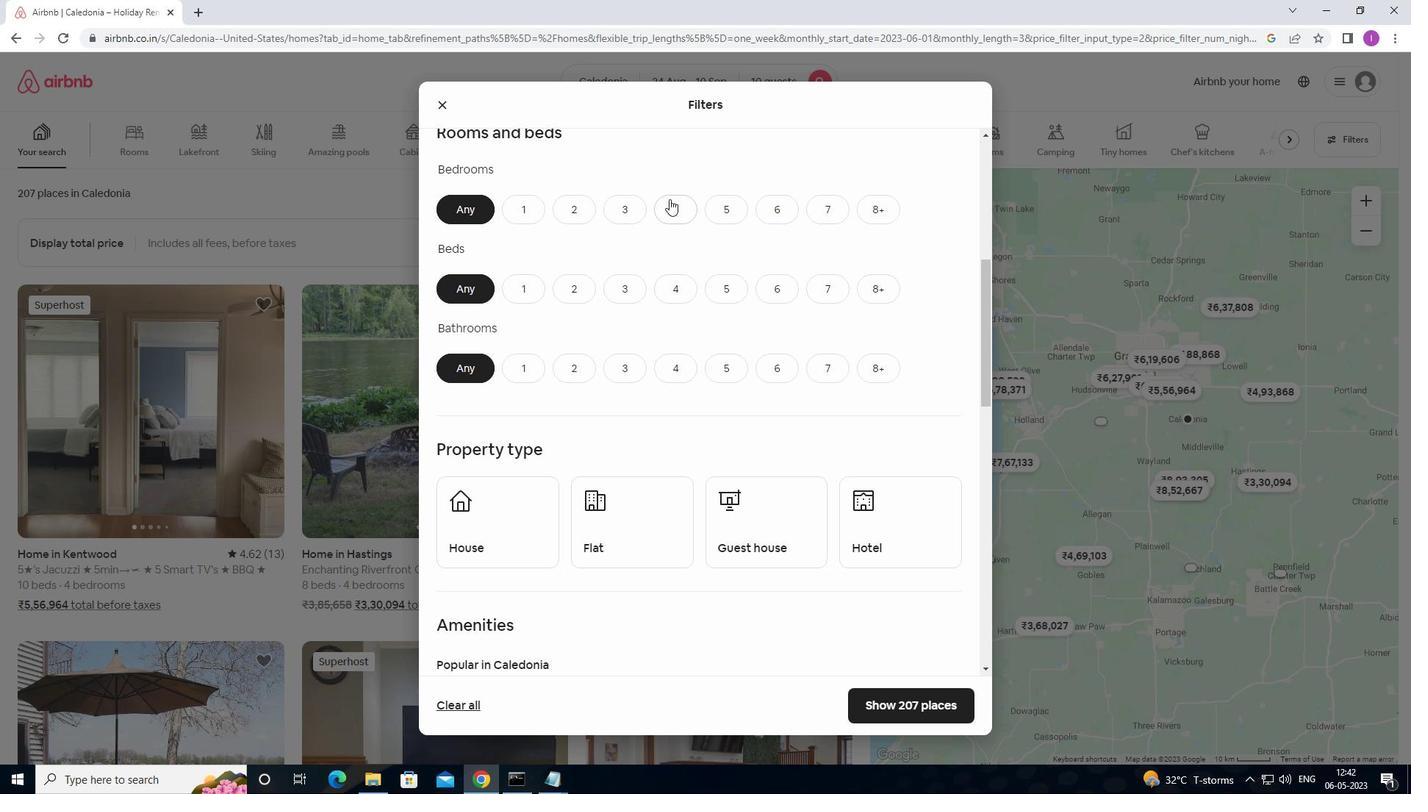 
Action: Mouse moved to (891, 297)
Screenshot: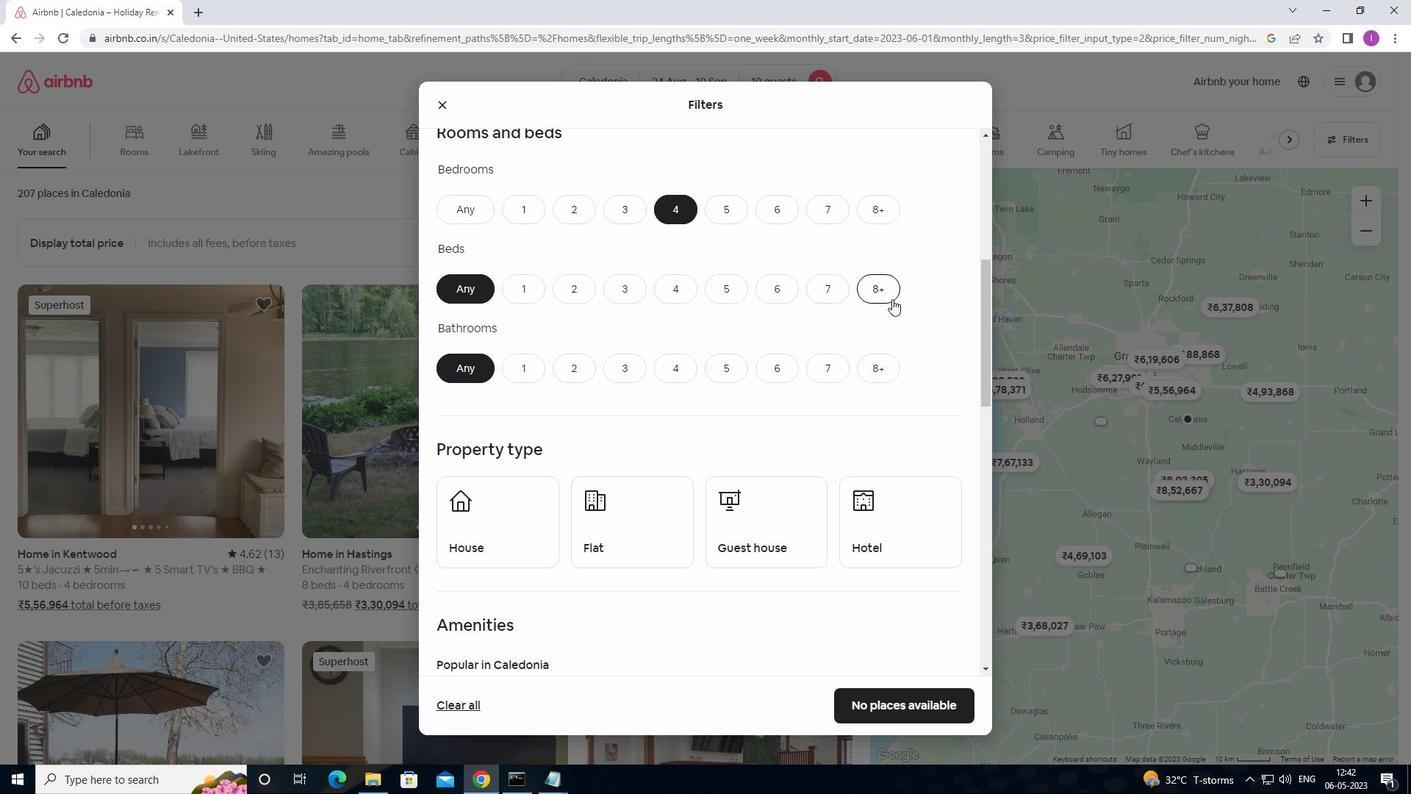 
Action: Mouse pressed left at (891, 297)
Screenshot: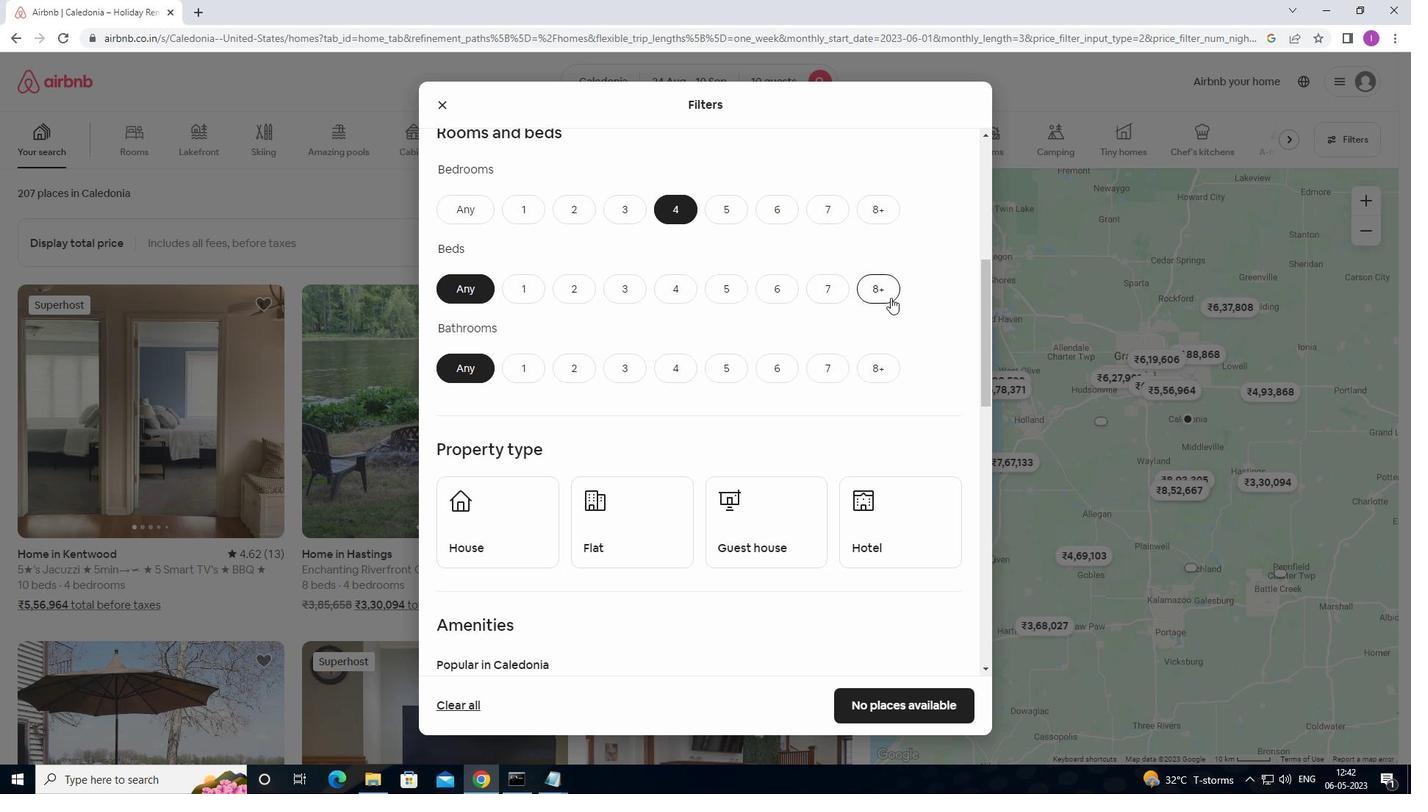 
Action: Mouse moved to (667, 374)
Screenshot: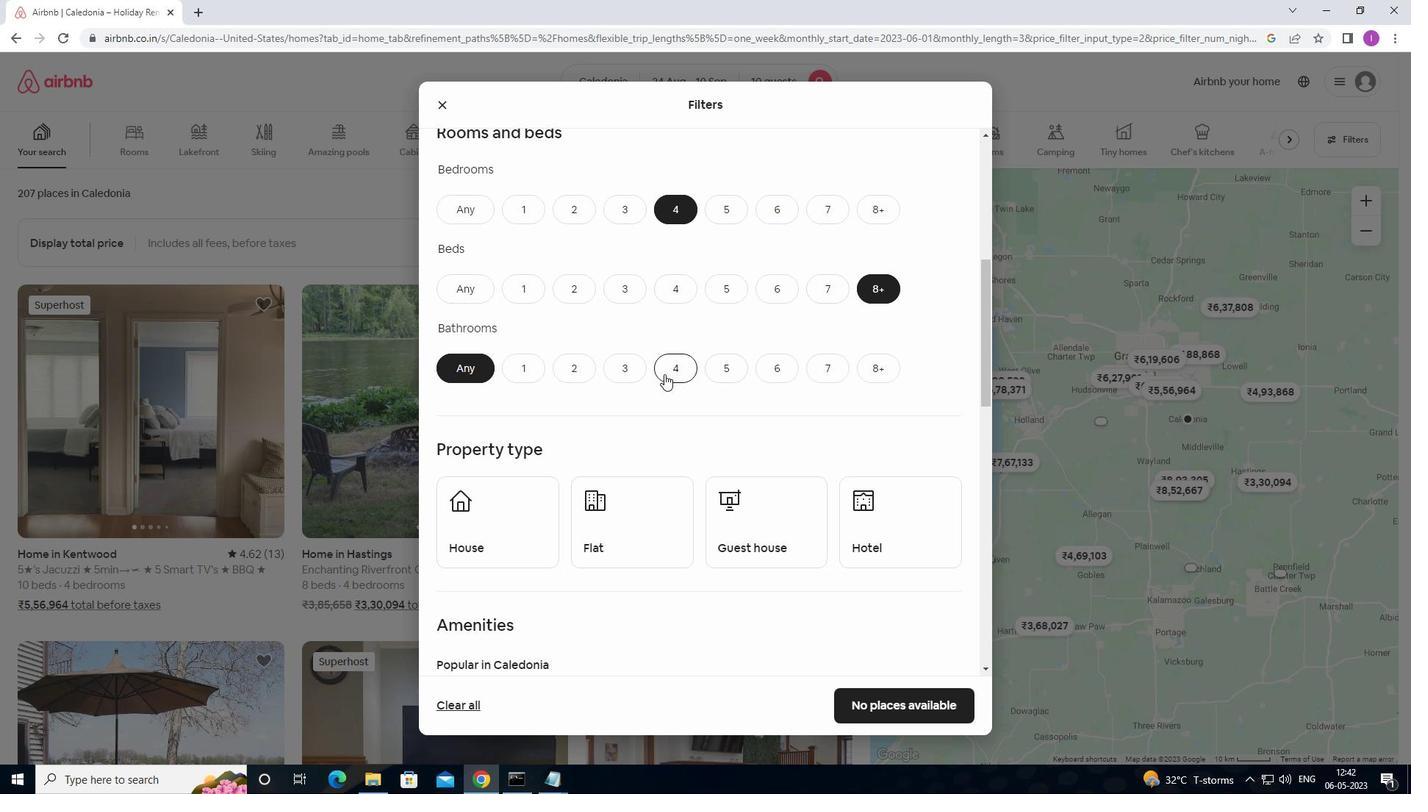 
Action: Mouse pressed left at (667, 374)
Screenshot: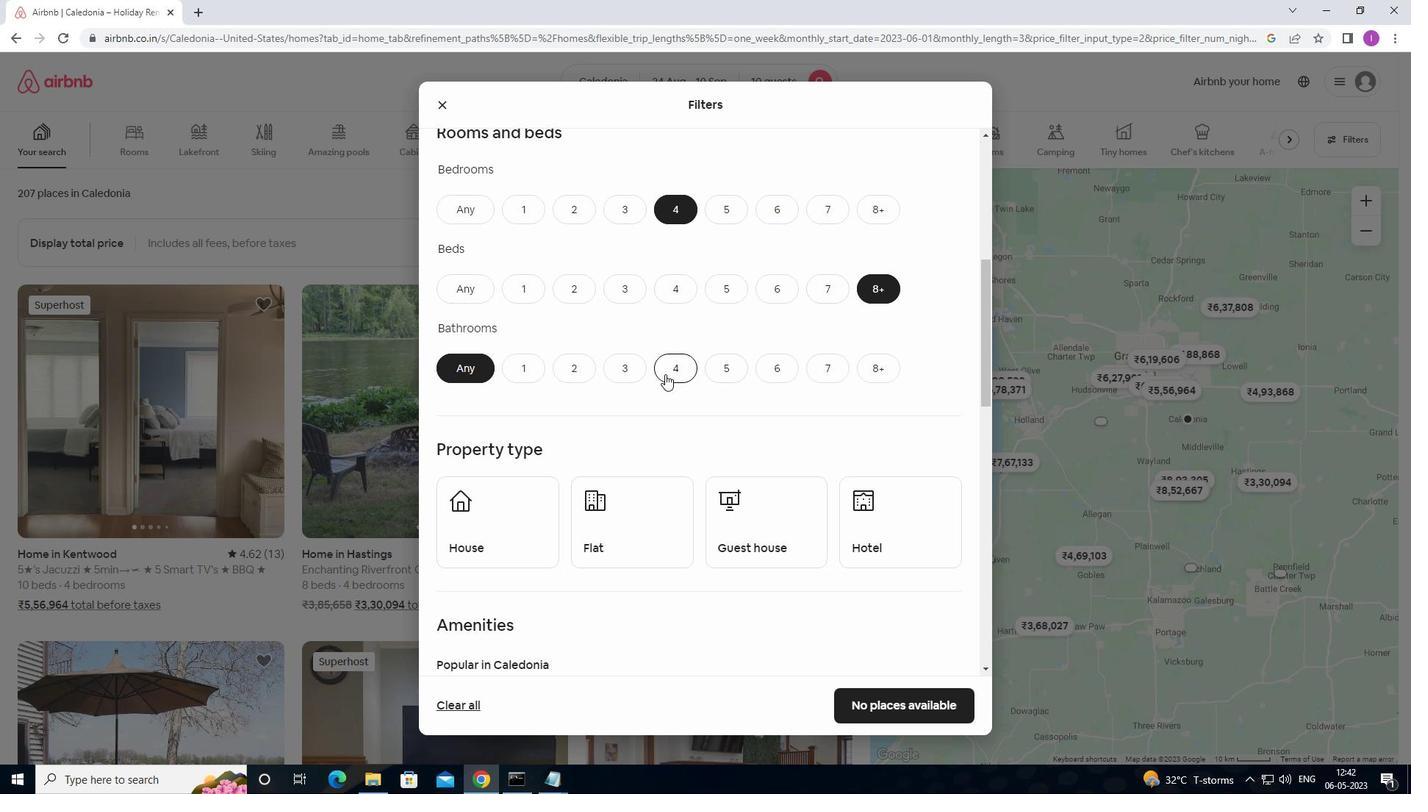 
Action: Mouse moved to (749, 378)
Screenshot: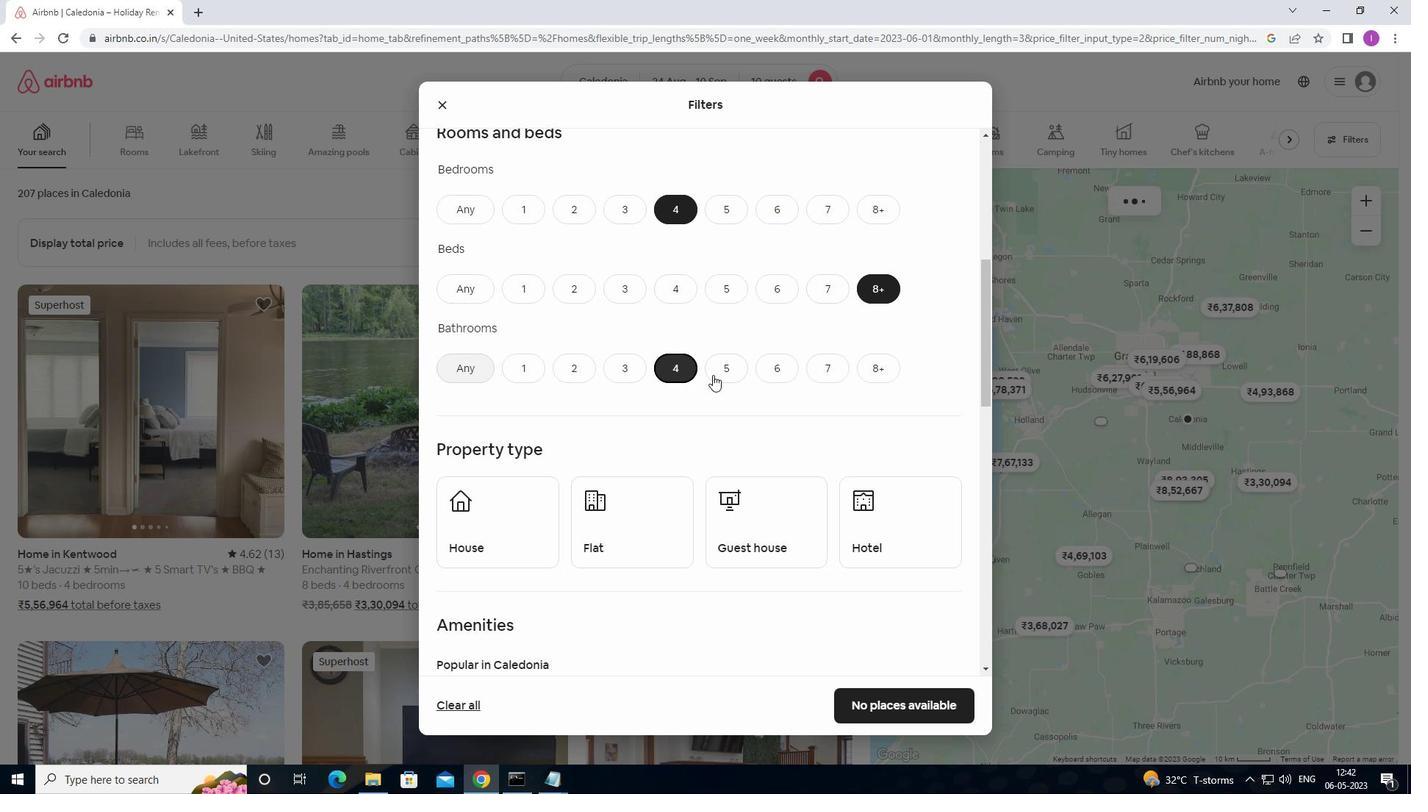 
Action: Mouse scrolled (749, 377) with delta (0, 0)
Screenshot: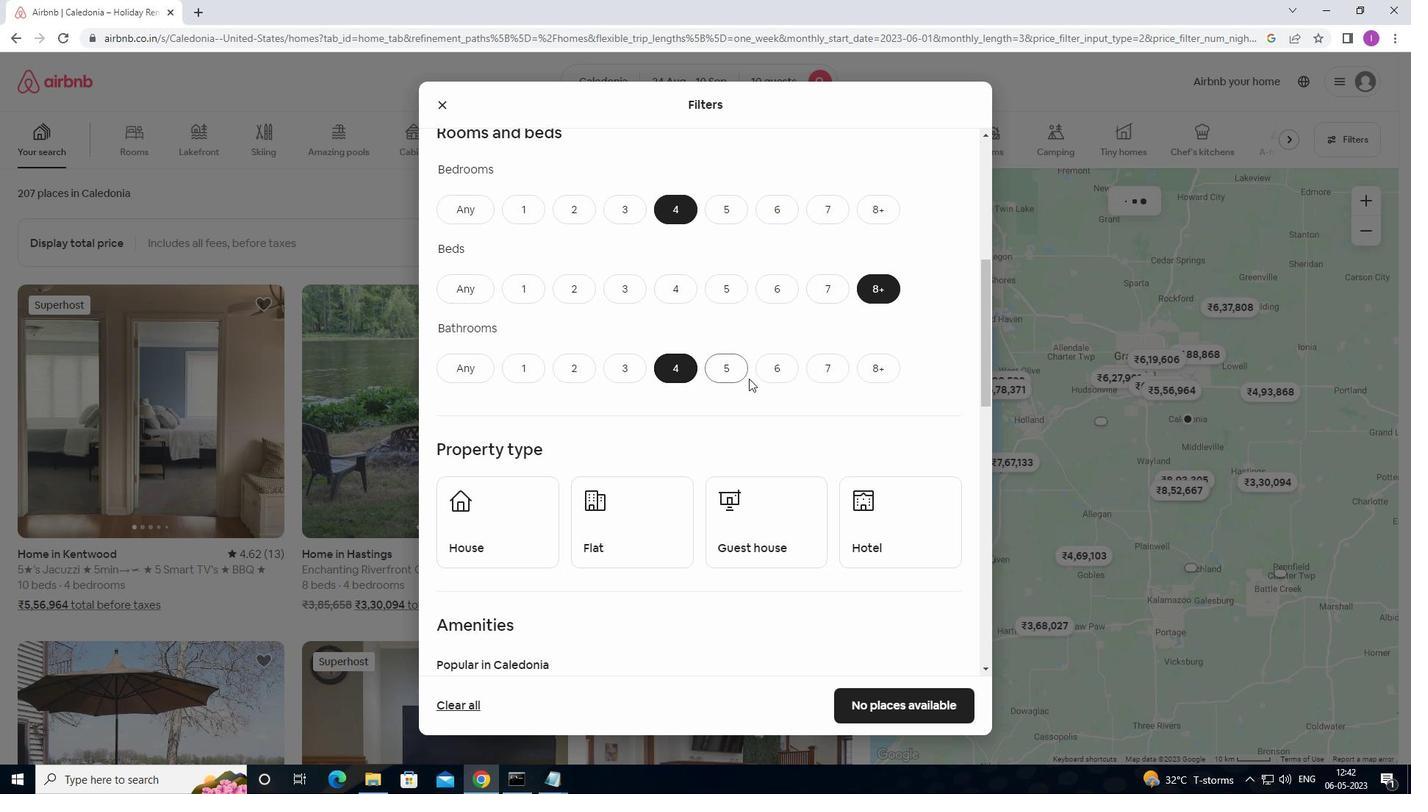 
Action: Mouse scrolled (749, 377) with delta (0, 0)
Screenshot: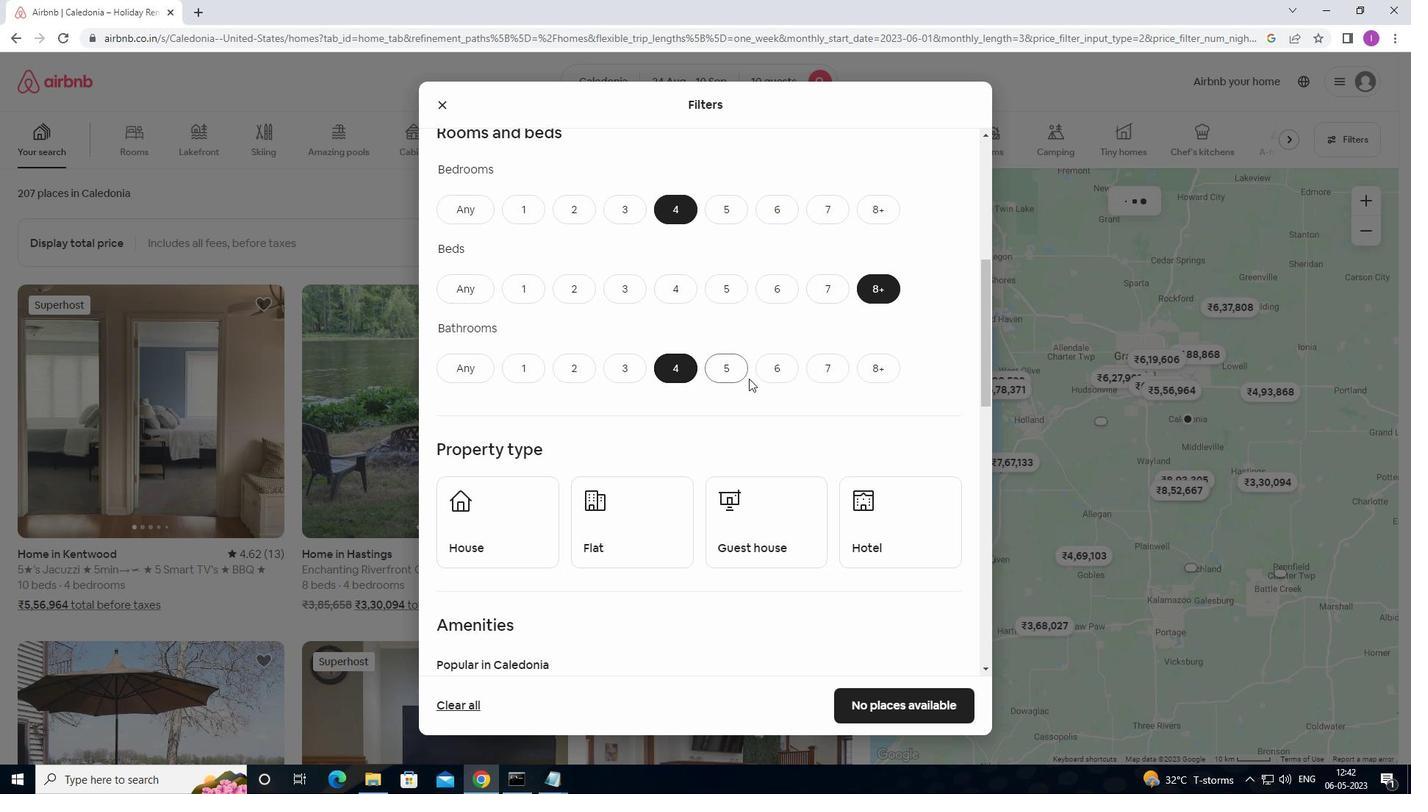 
Action: Mouse scrolled (749, 377) with delta (0, 0)
Screenshot: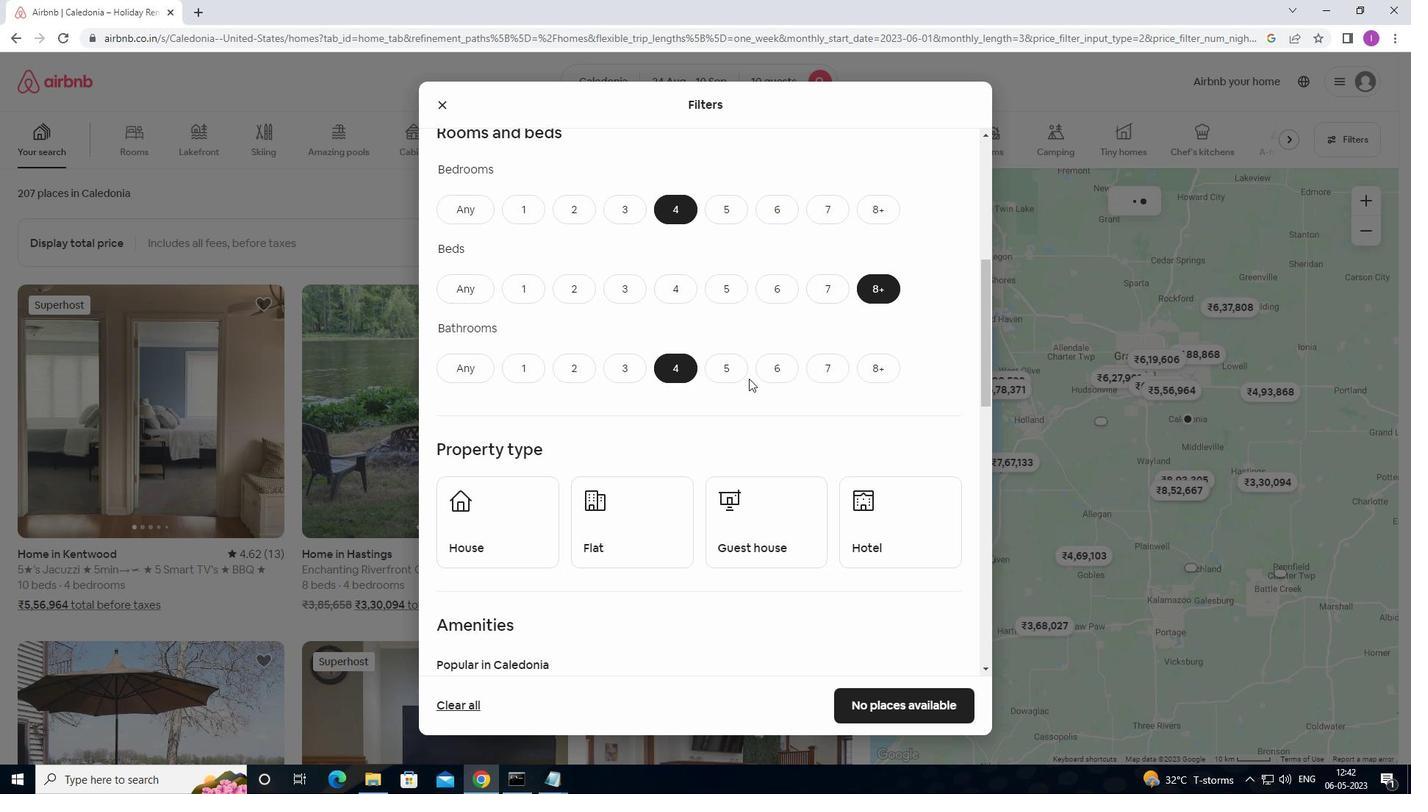
Action: Mouse moved to (549, 327)
Screenshot: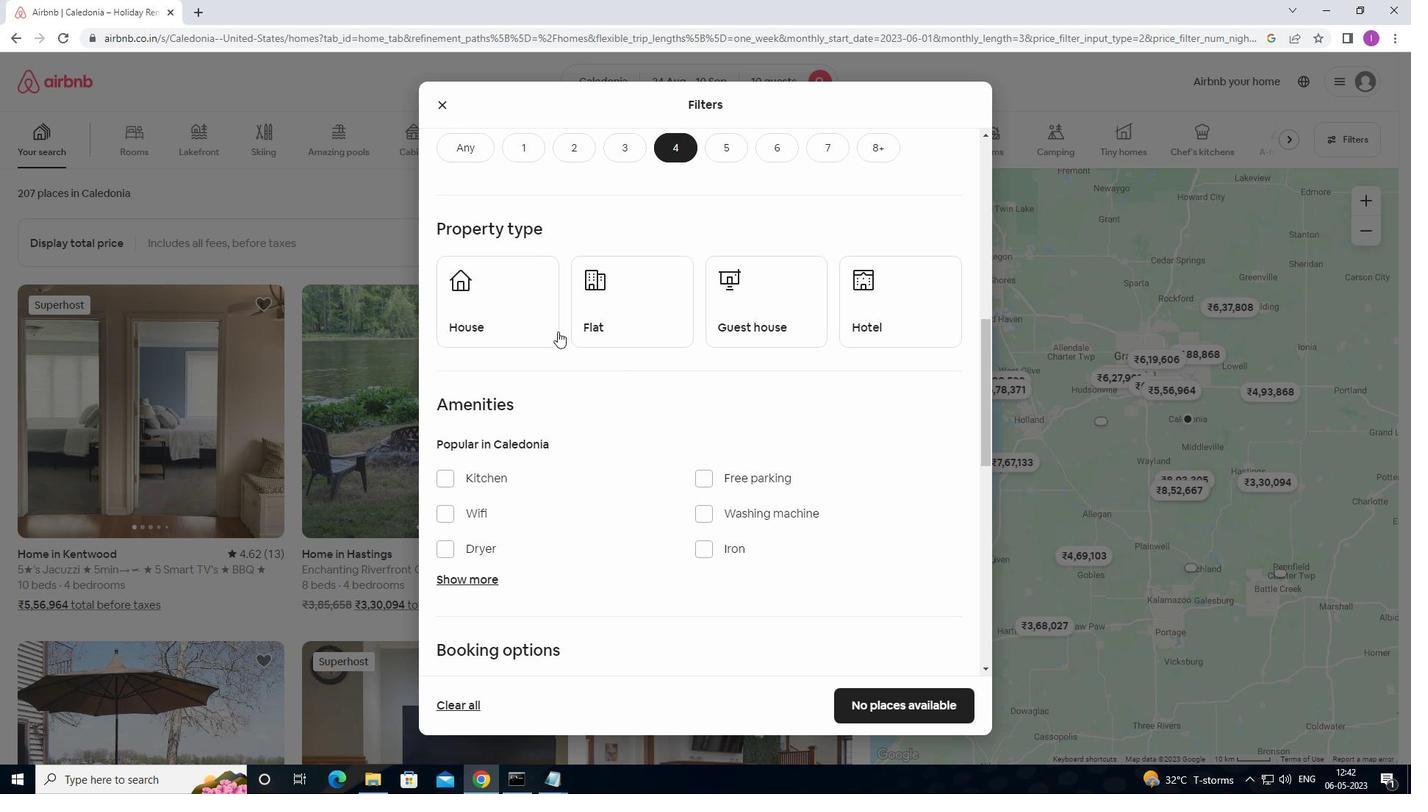 
Action: Mouse pressed left at (549, 327)
Screenshot: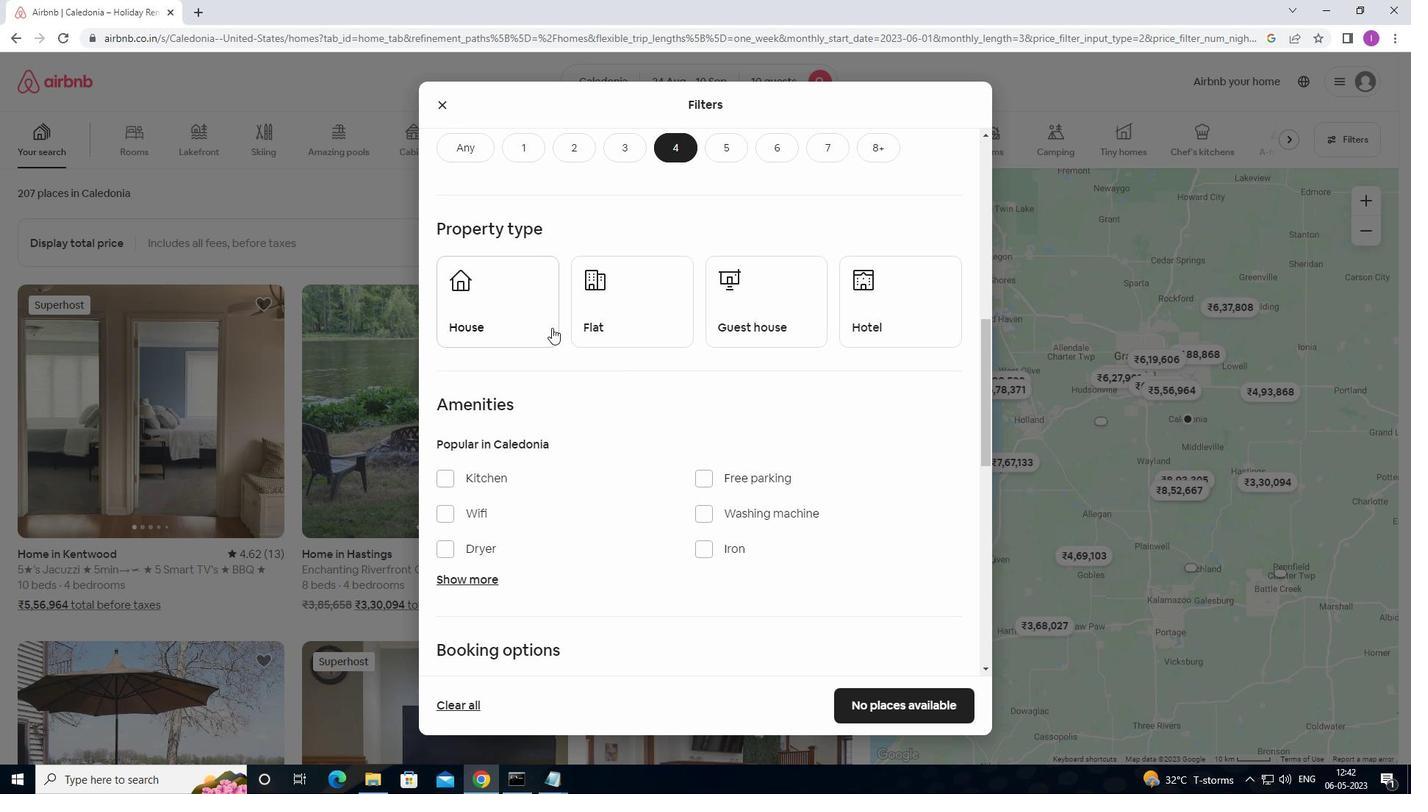 
Action: Mouse moved to (619, 321)
Screenshot: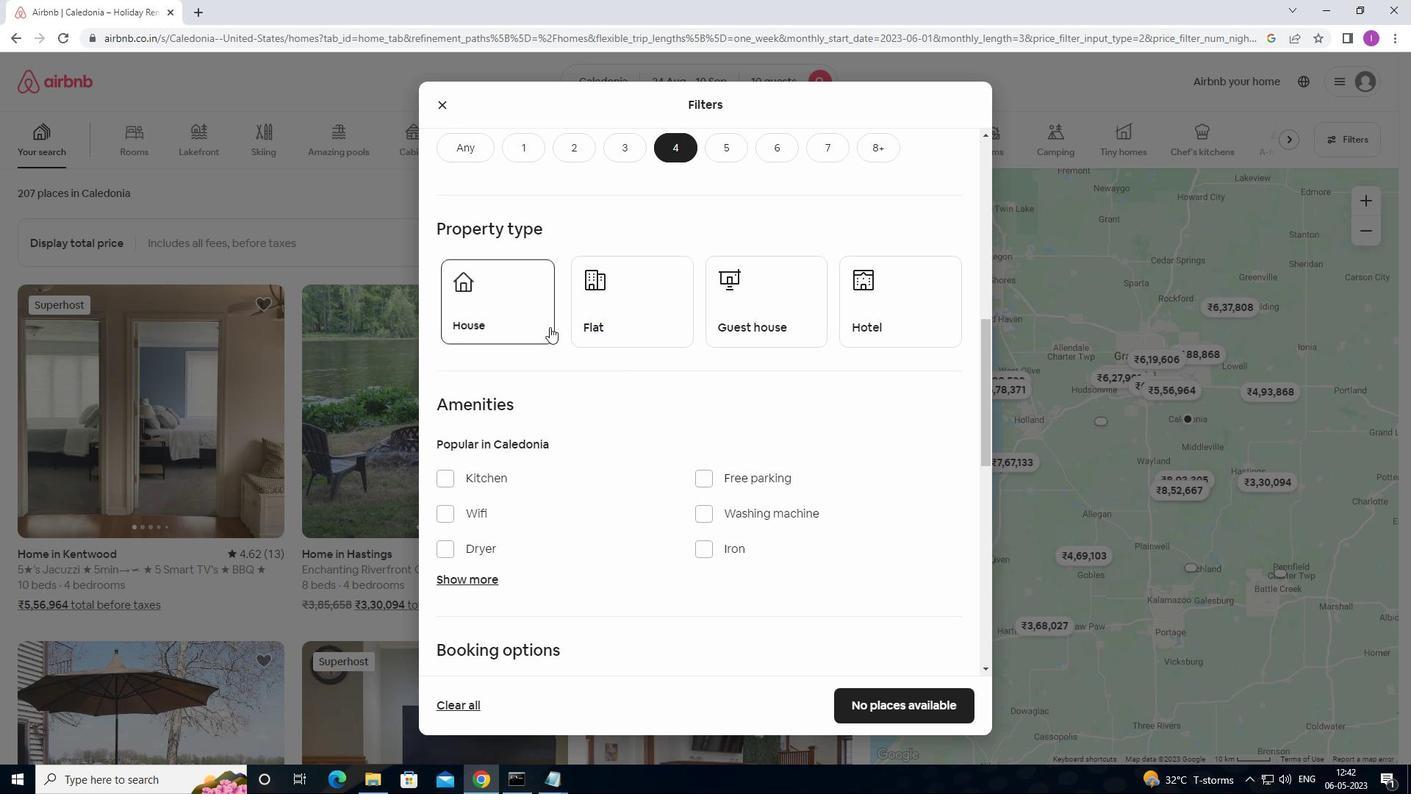 
Action: Mouse pressed left at (619, 321)
Screenshot: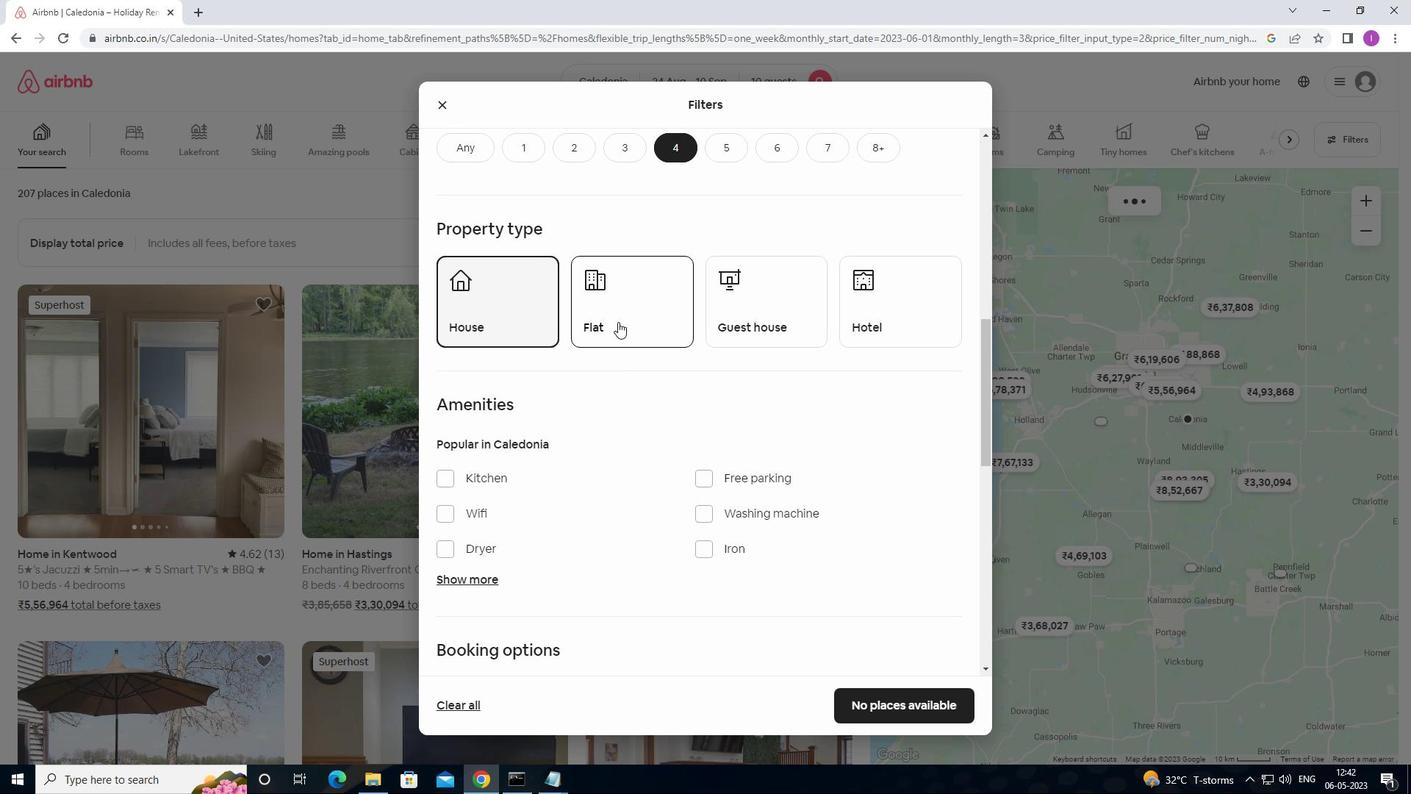 
Action: Mouse moved to (751, 311)
Screenshot: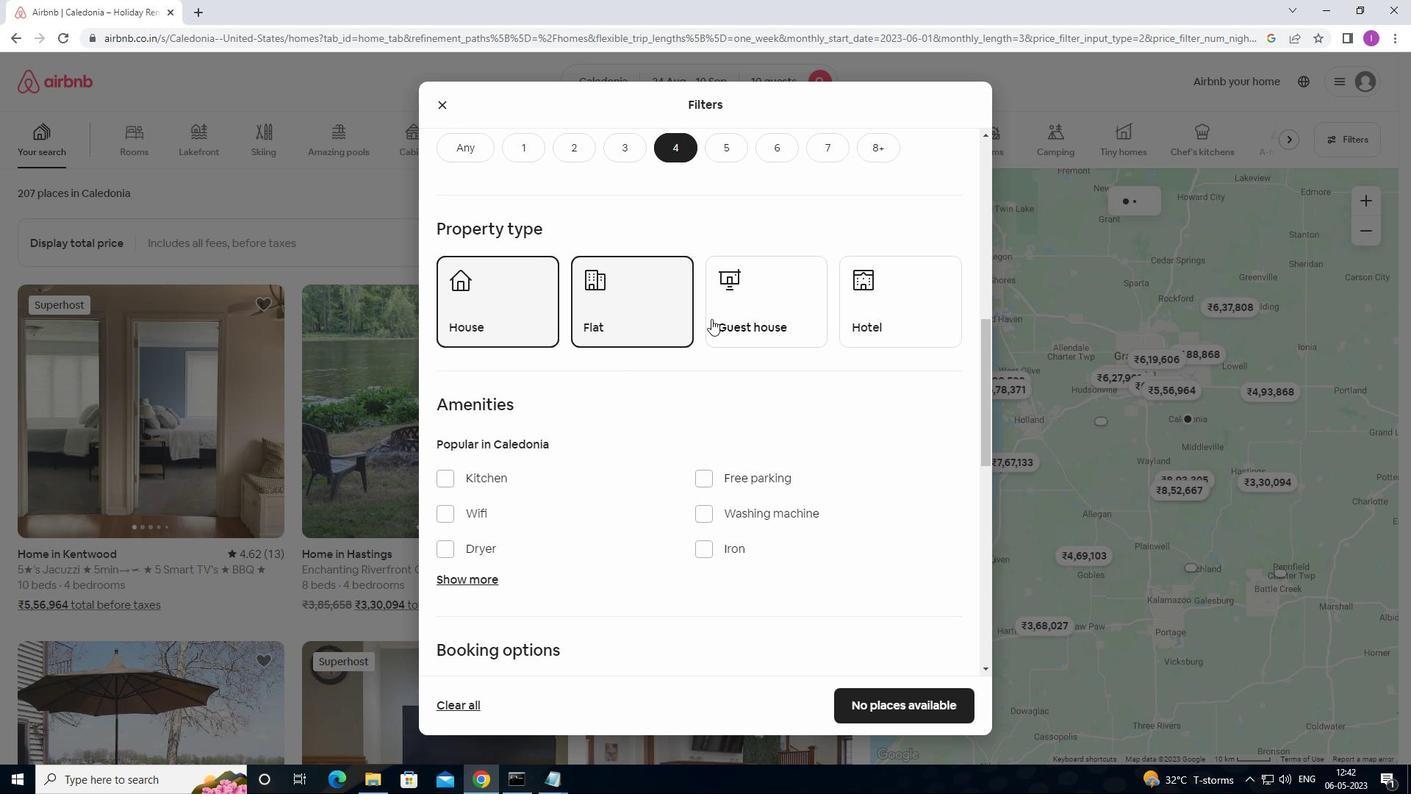 
Action: Mouse pressed left at (751, 311)
Screenshot: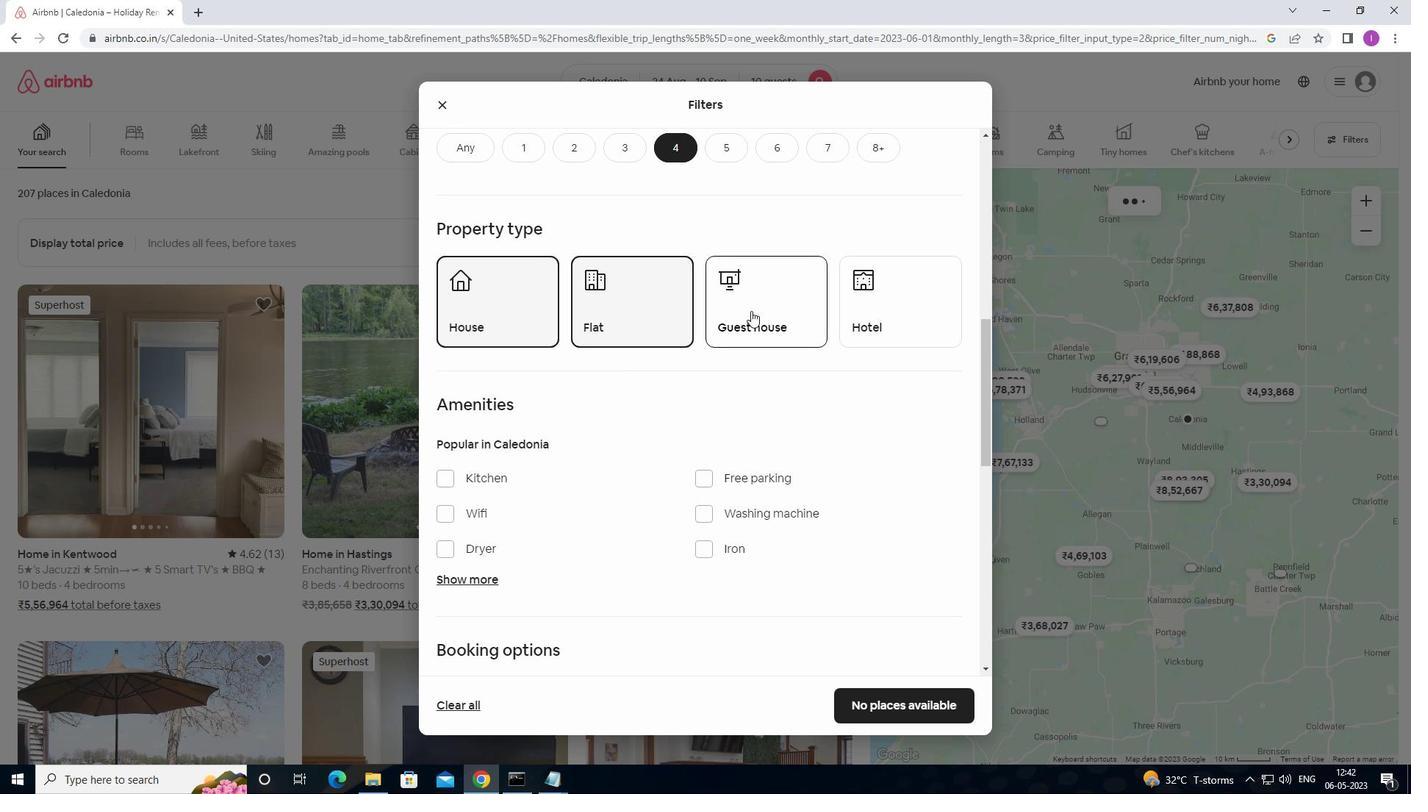 
Action: Mouse moved to (849, 372)
Screenshot: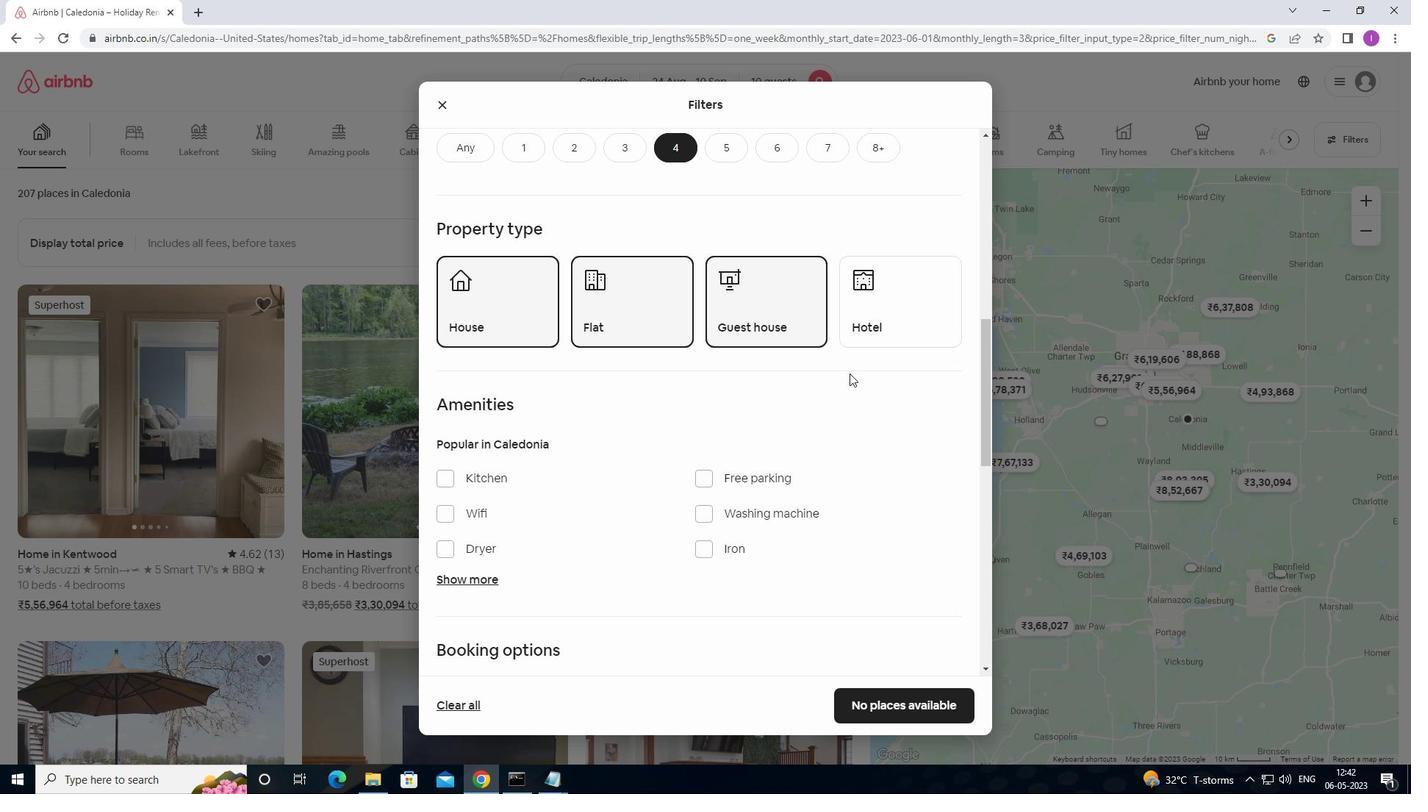 
Action: Mouse scrolled (849, 372) with delta (0, 0)
Screenshot: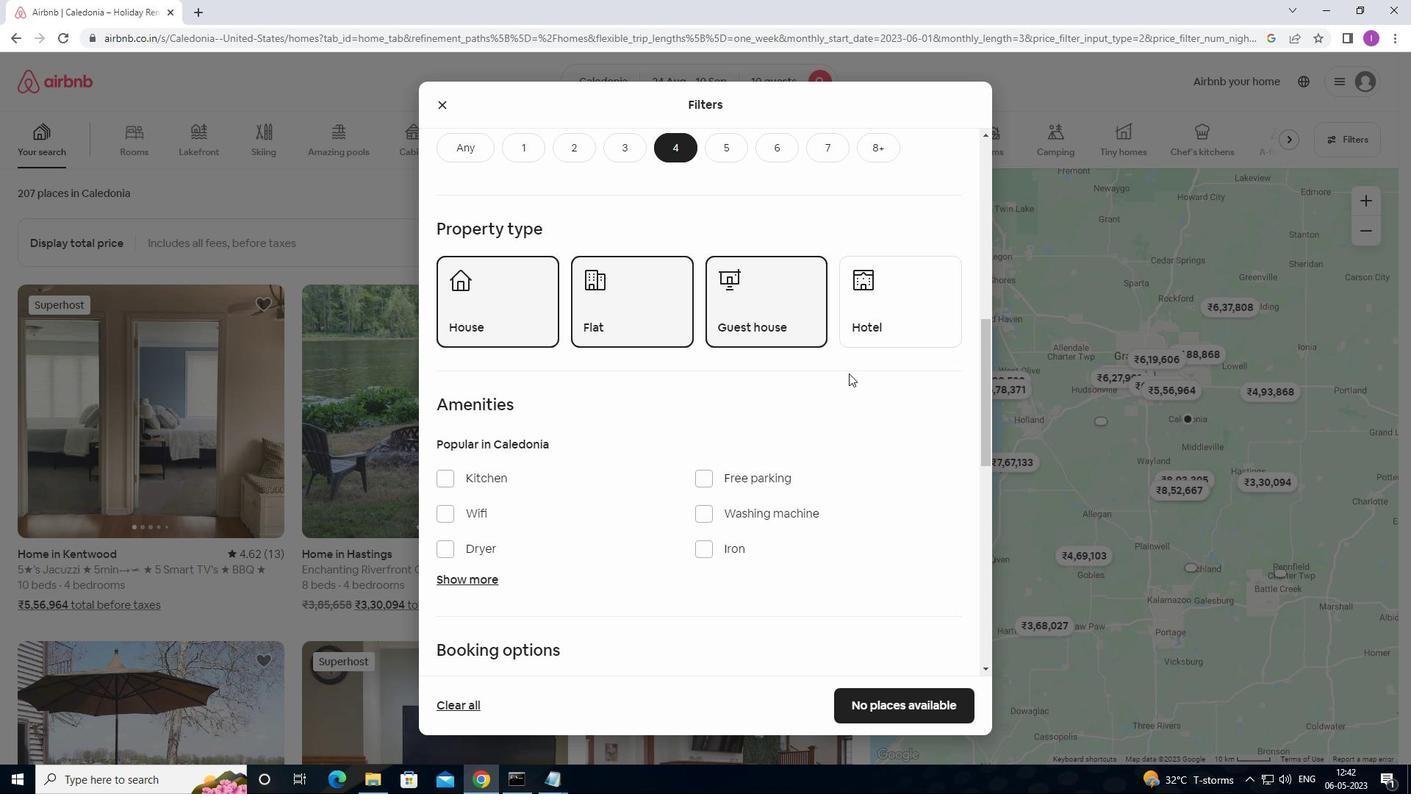 
Action: Mouse scrolled (849, 372) with delta (0, 0)
Screenshot: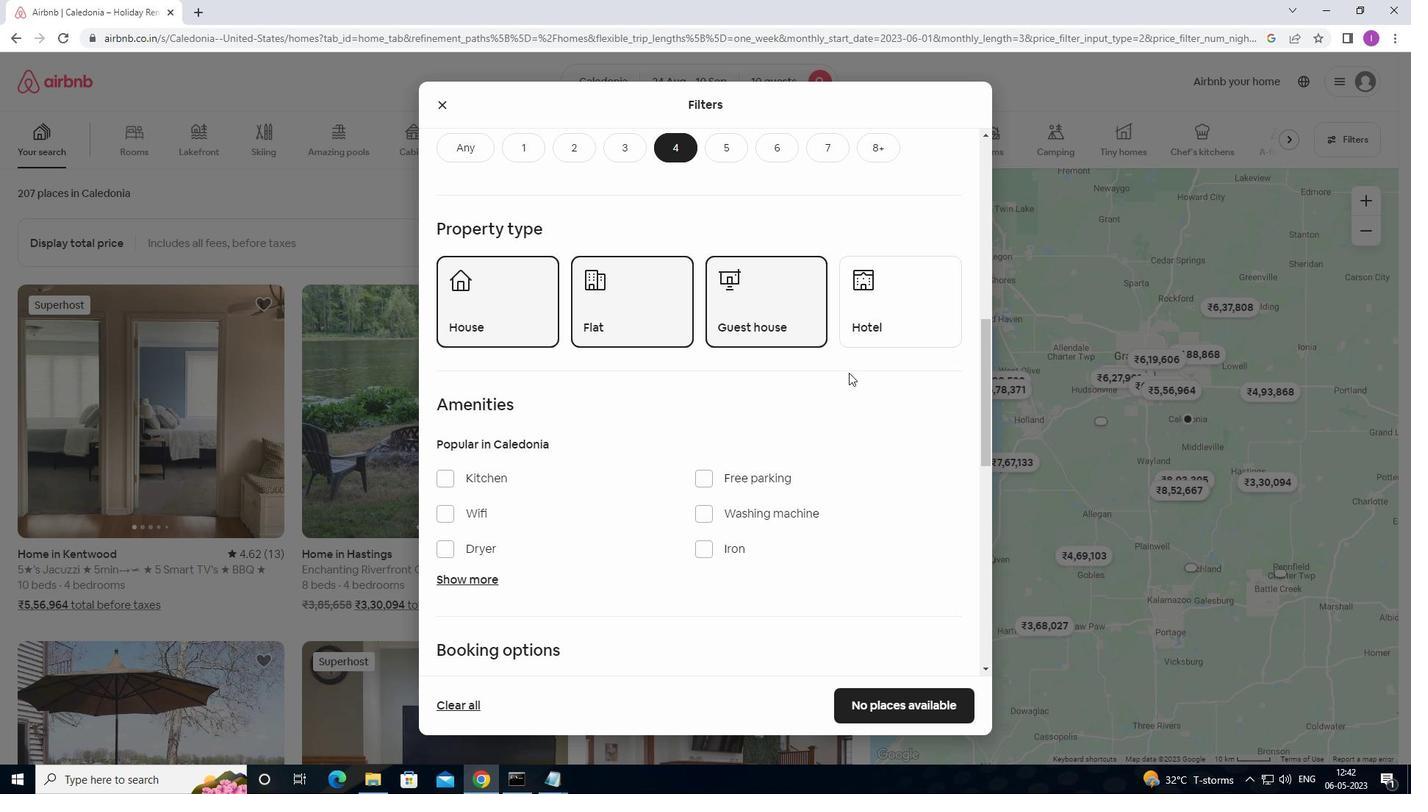 
Action: Mouse moved to (849, 372)
Screenshot: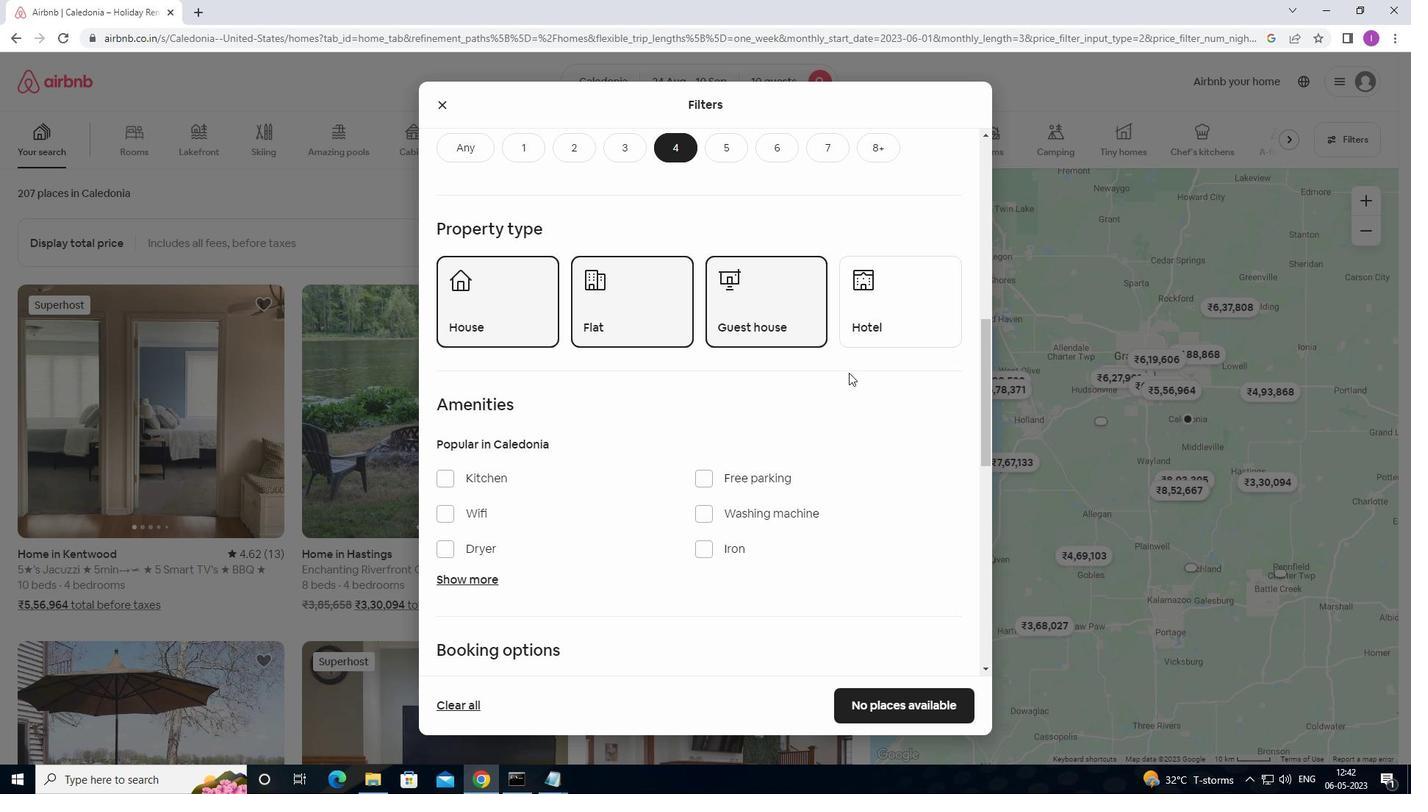 
Action: Mouse scrolled (849, 371) with delta (0, 0)
Screenshot: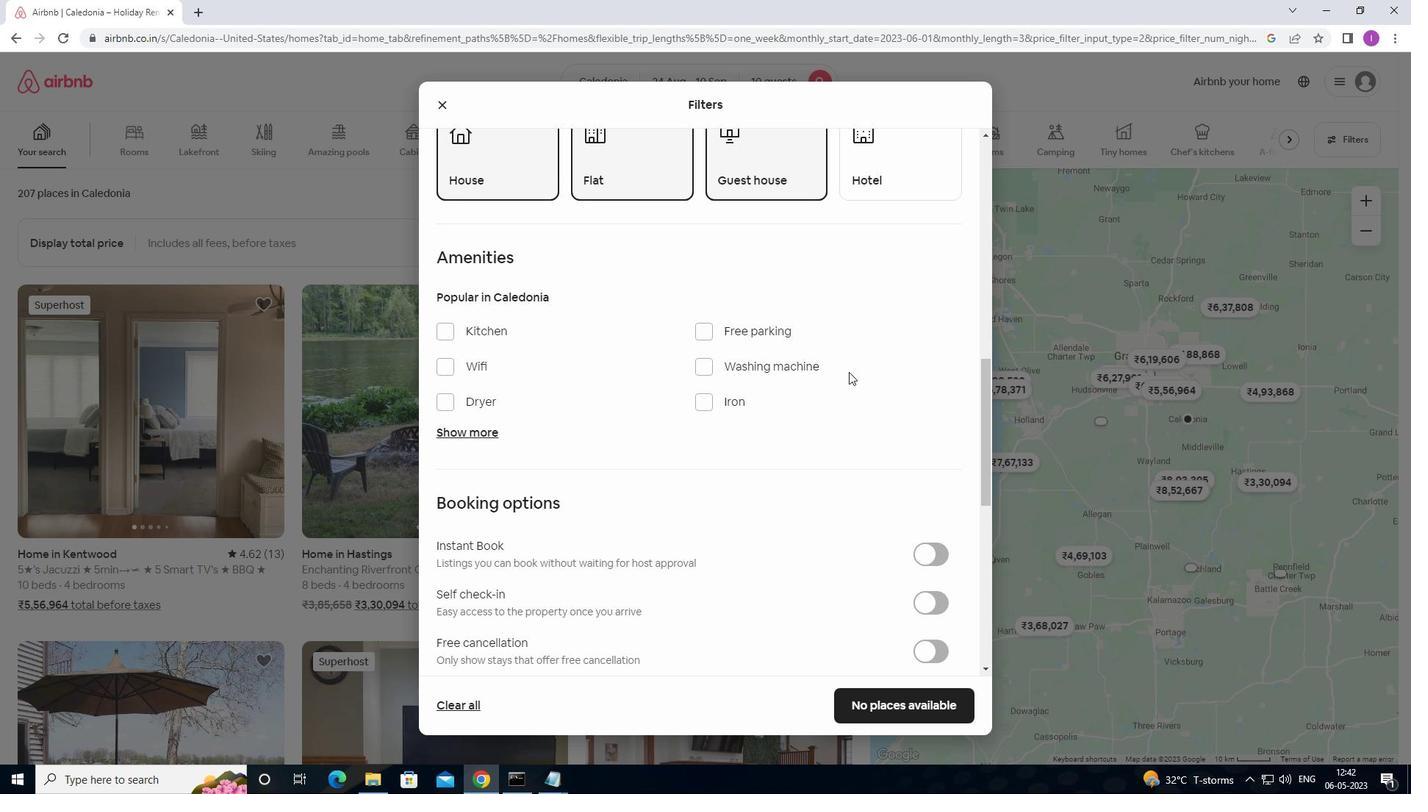 
Action: Mouse scrolled (849, 371) with delta (0, 0)
Screenshot: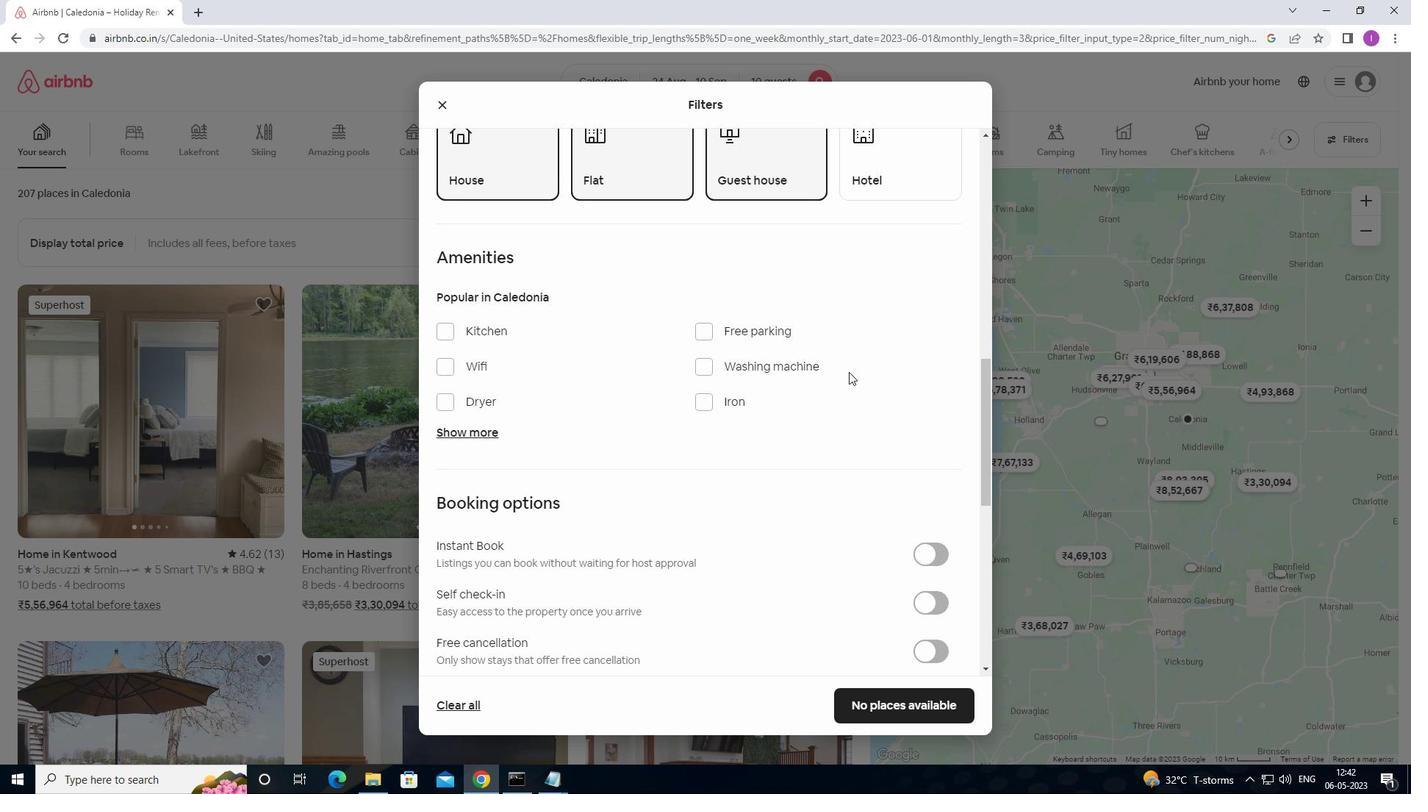 
Action: Mouse moved to (457, 213)
Screenshot: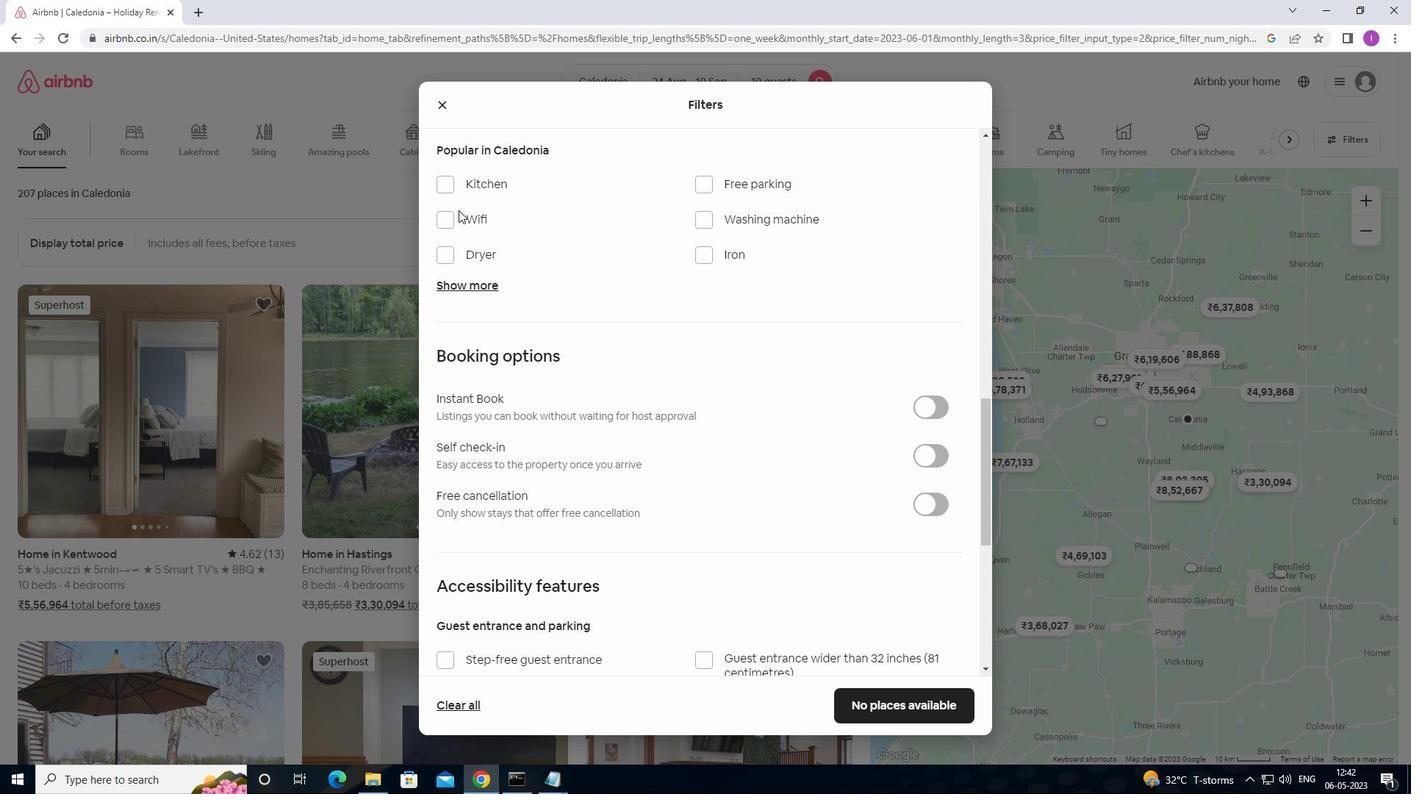 
Action: Mouse pressed left at (457, 213)
Screenshot: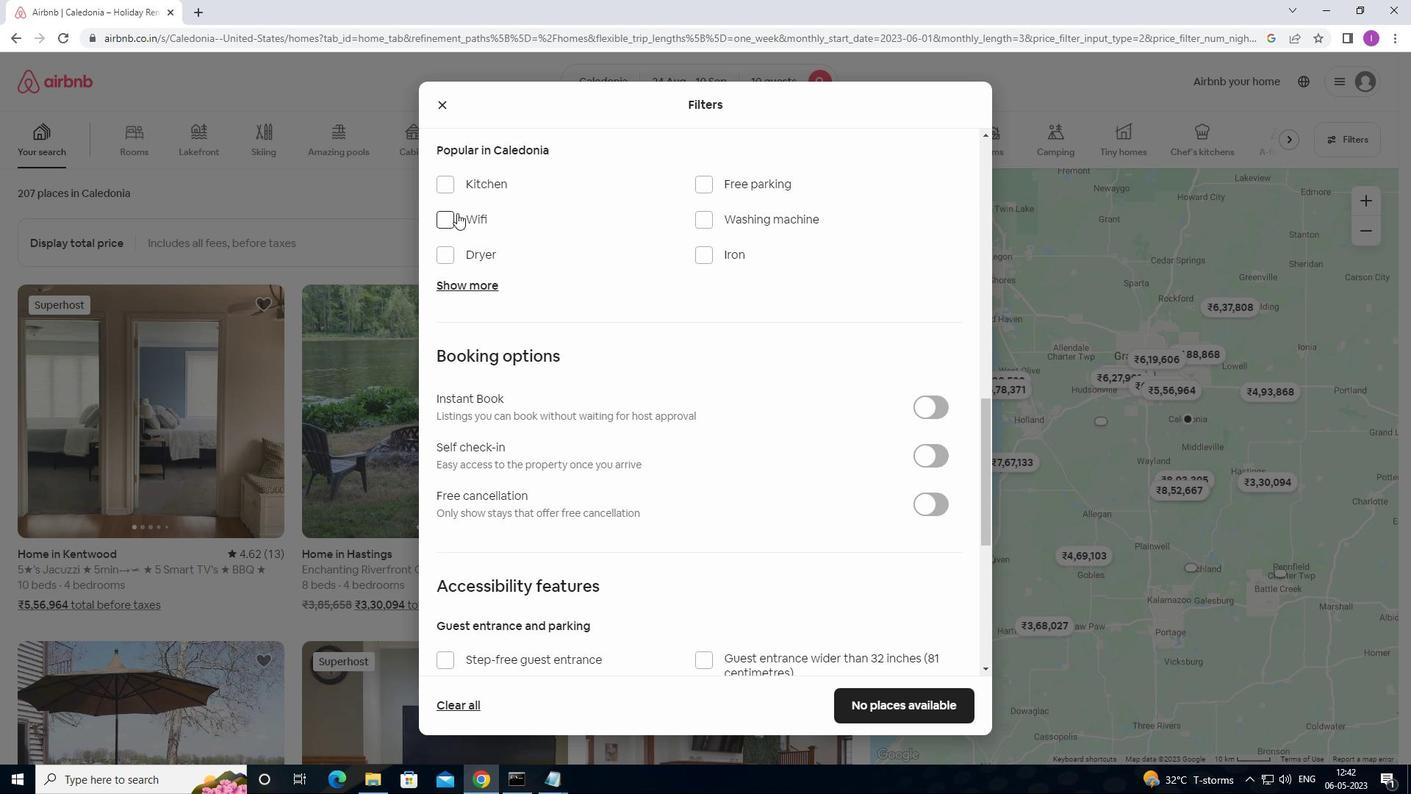 
Action: Mouse moved to (706, 189)
Screenshot: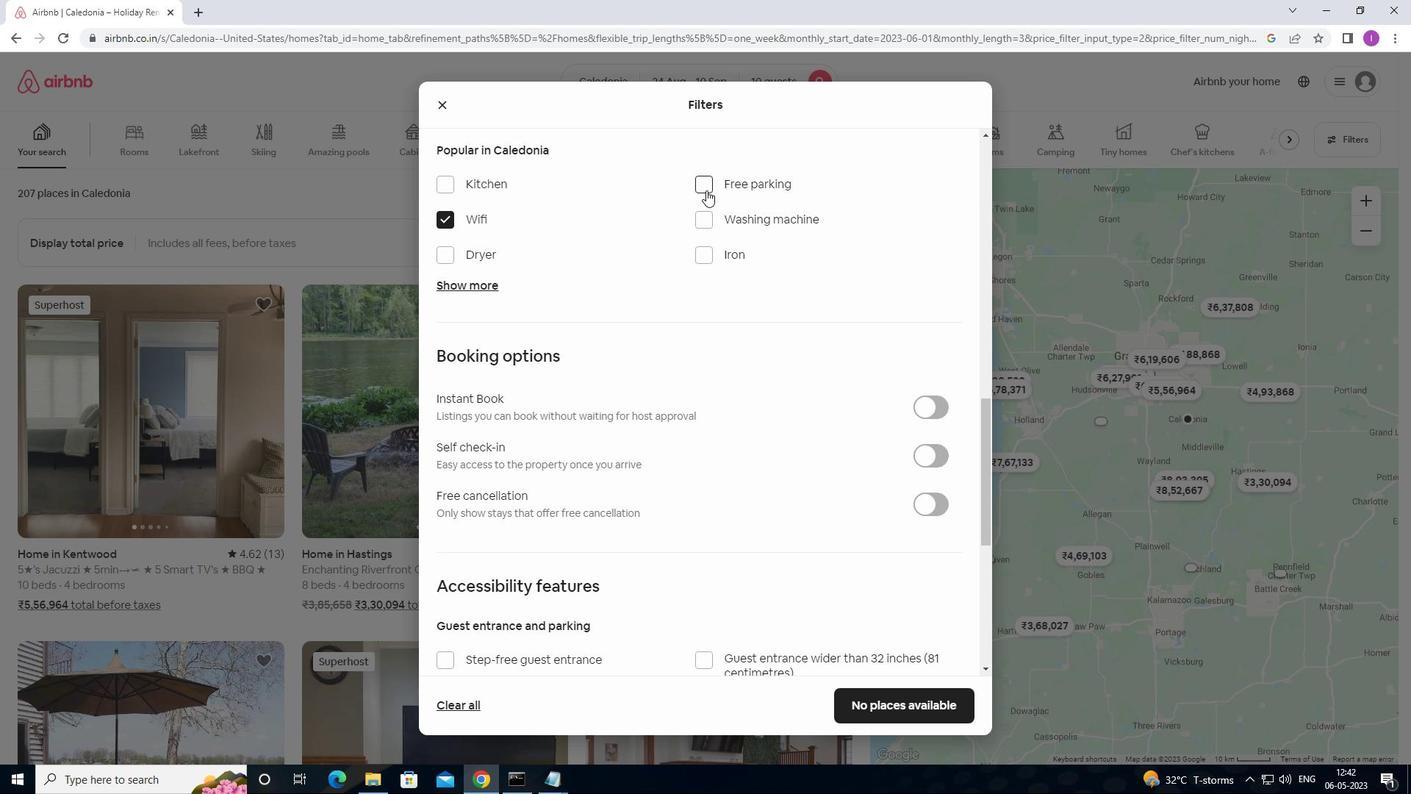 
Action: Mouse pressed left at (706, 189)
Screenshot: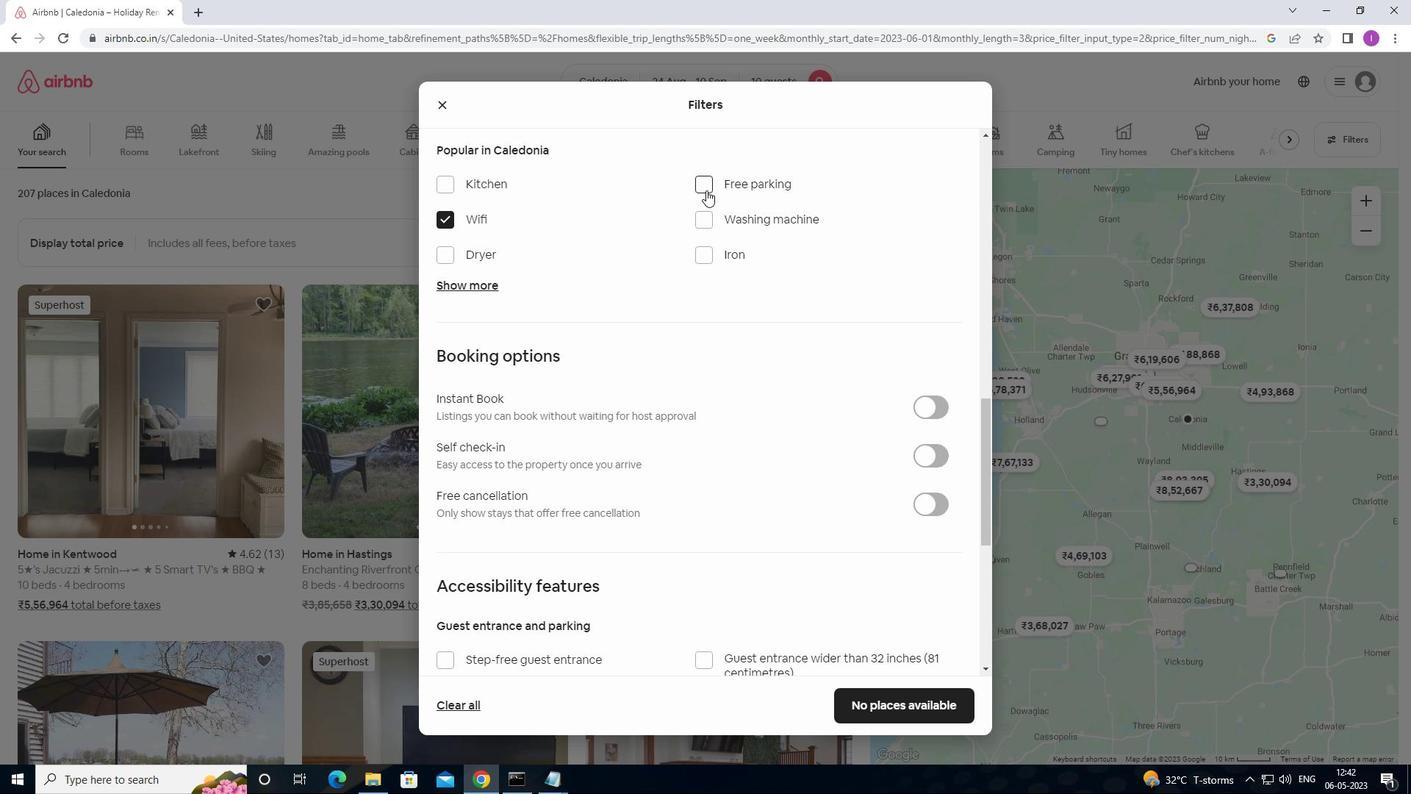 
Action: Mouse moved to (663, 218)
Screenshot: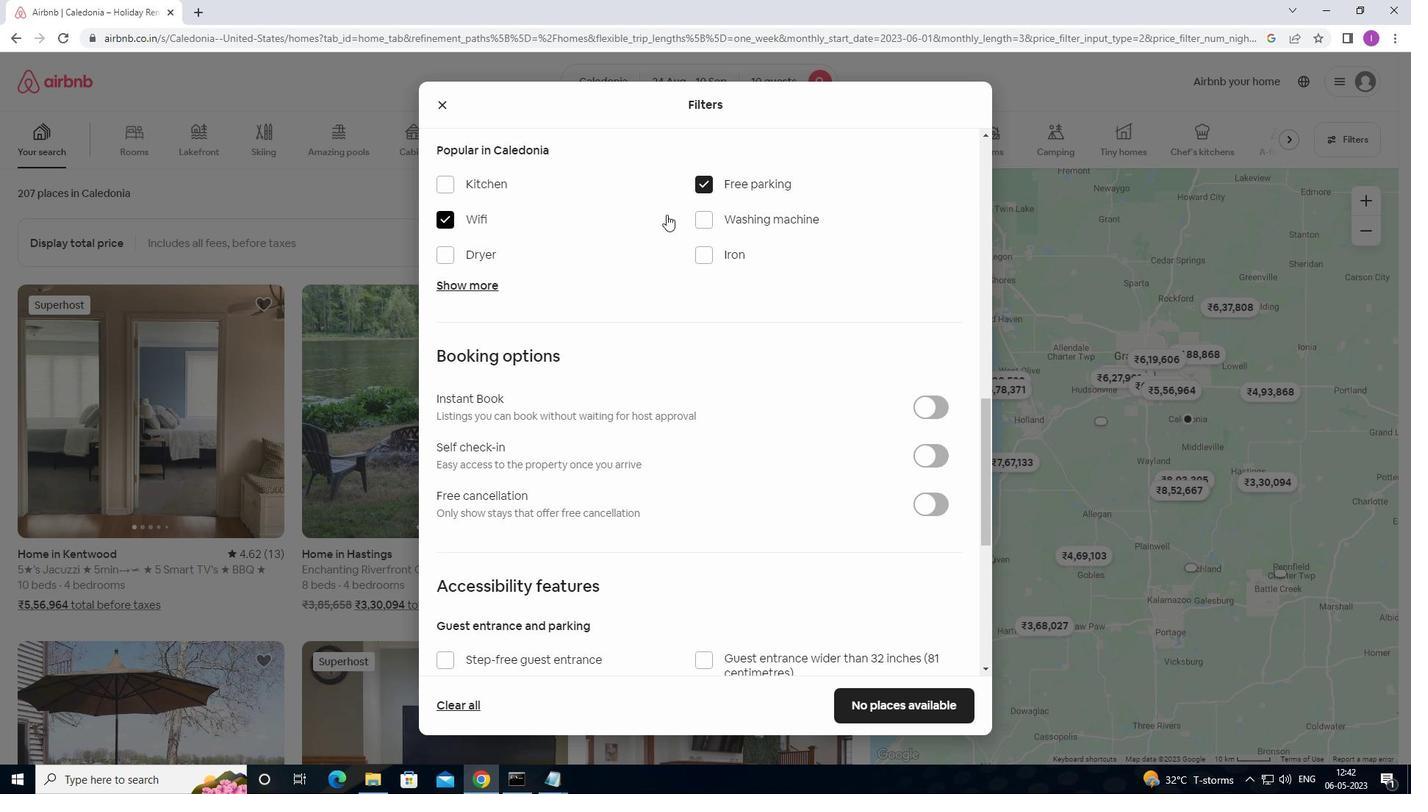 
Action: Mouse scrolled (663, 217) with delta (0, 0)
Screenshot: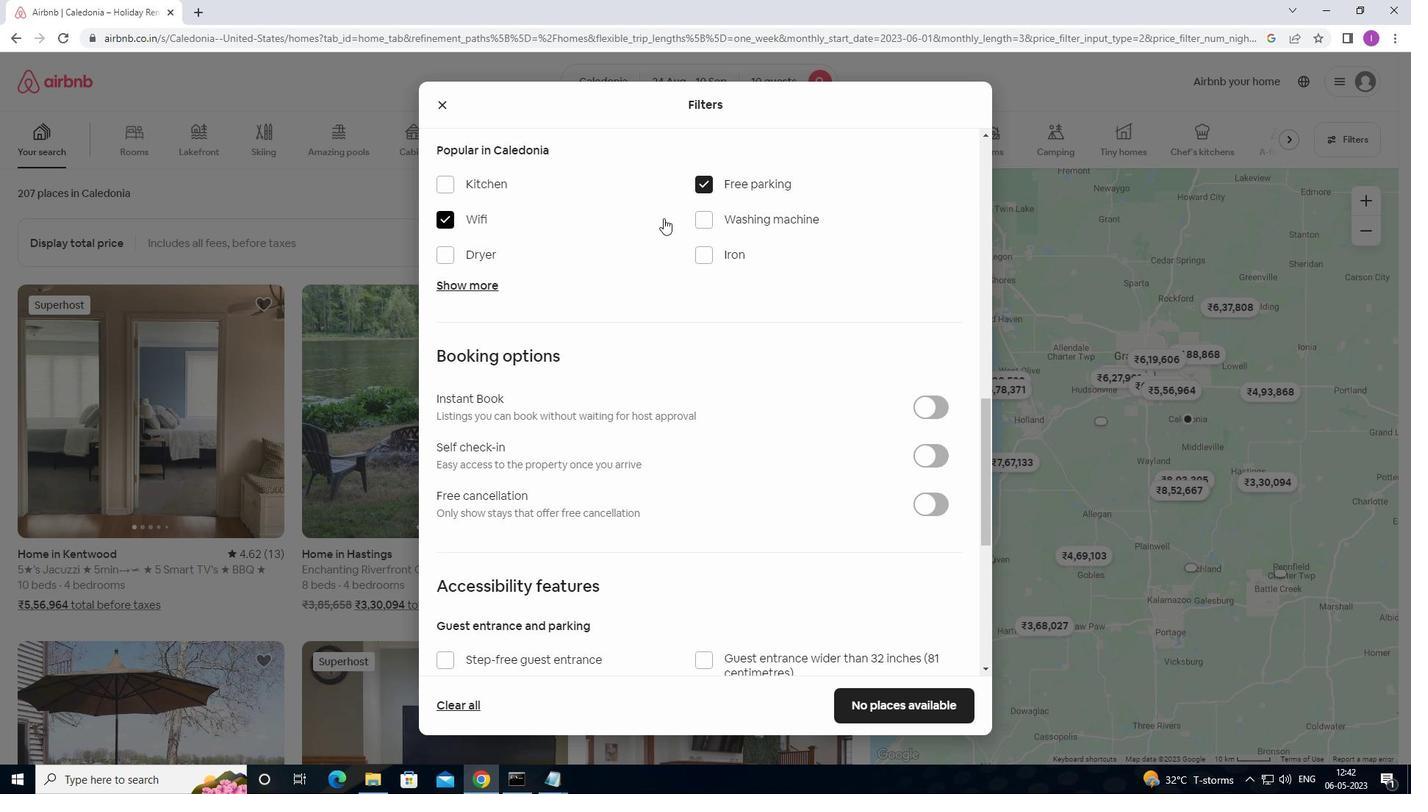 
Action: Mouse moved to (491, 213)
Screenshot: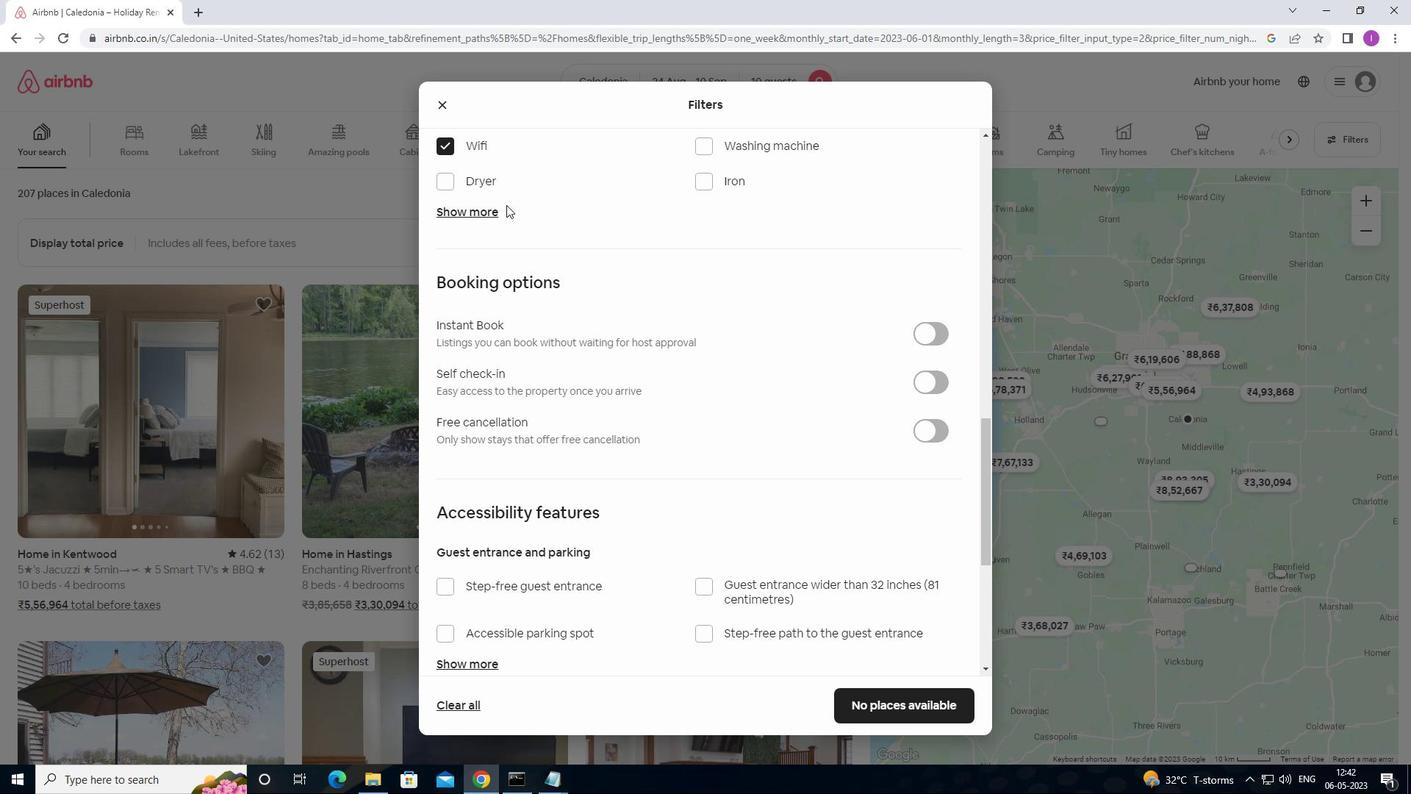 
Action: Mouse pressed left at (491, 213)
Screenshot: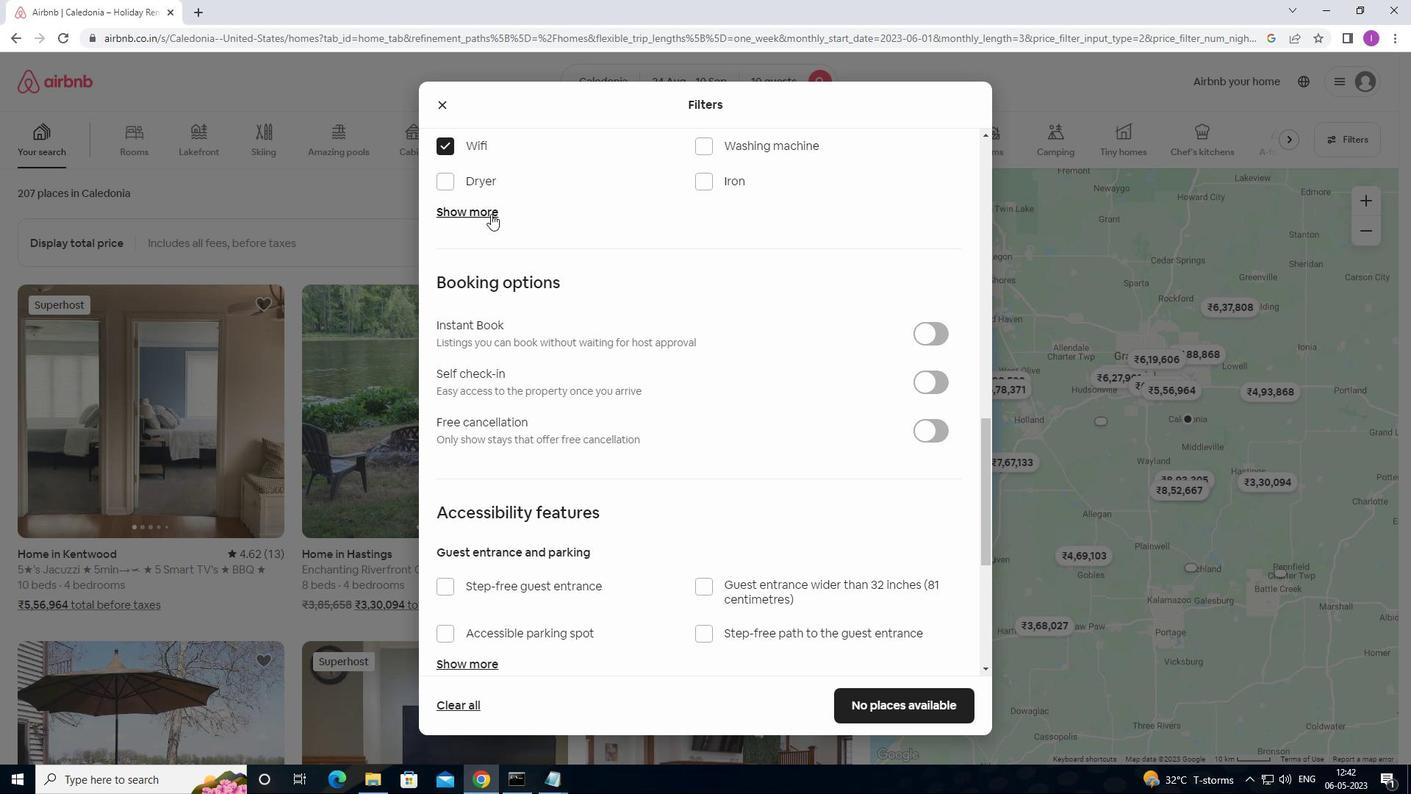 
Action: Mouse moved to (707, 298)
Screenshot: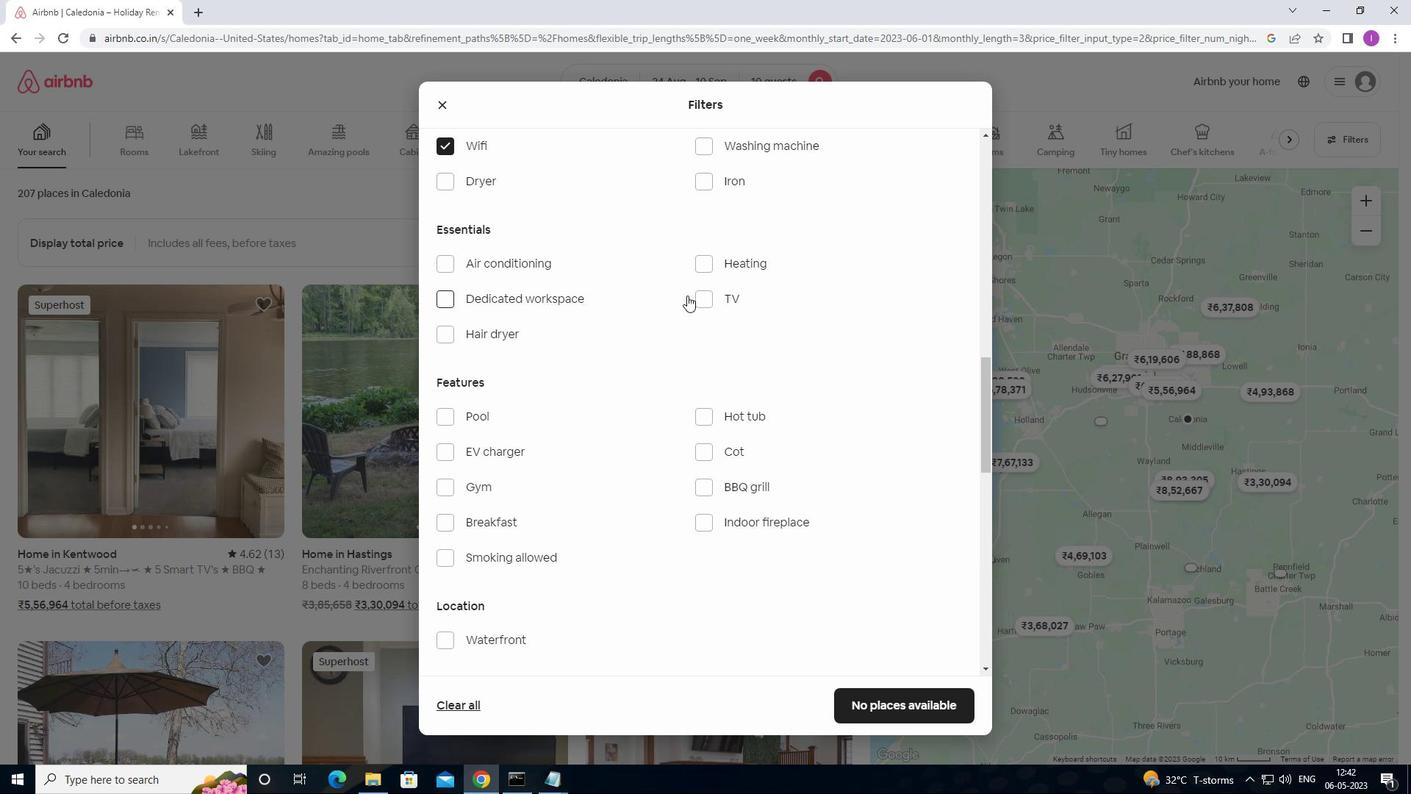 
Action: Mouse pressed left at (707, 298)
Screenshot: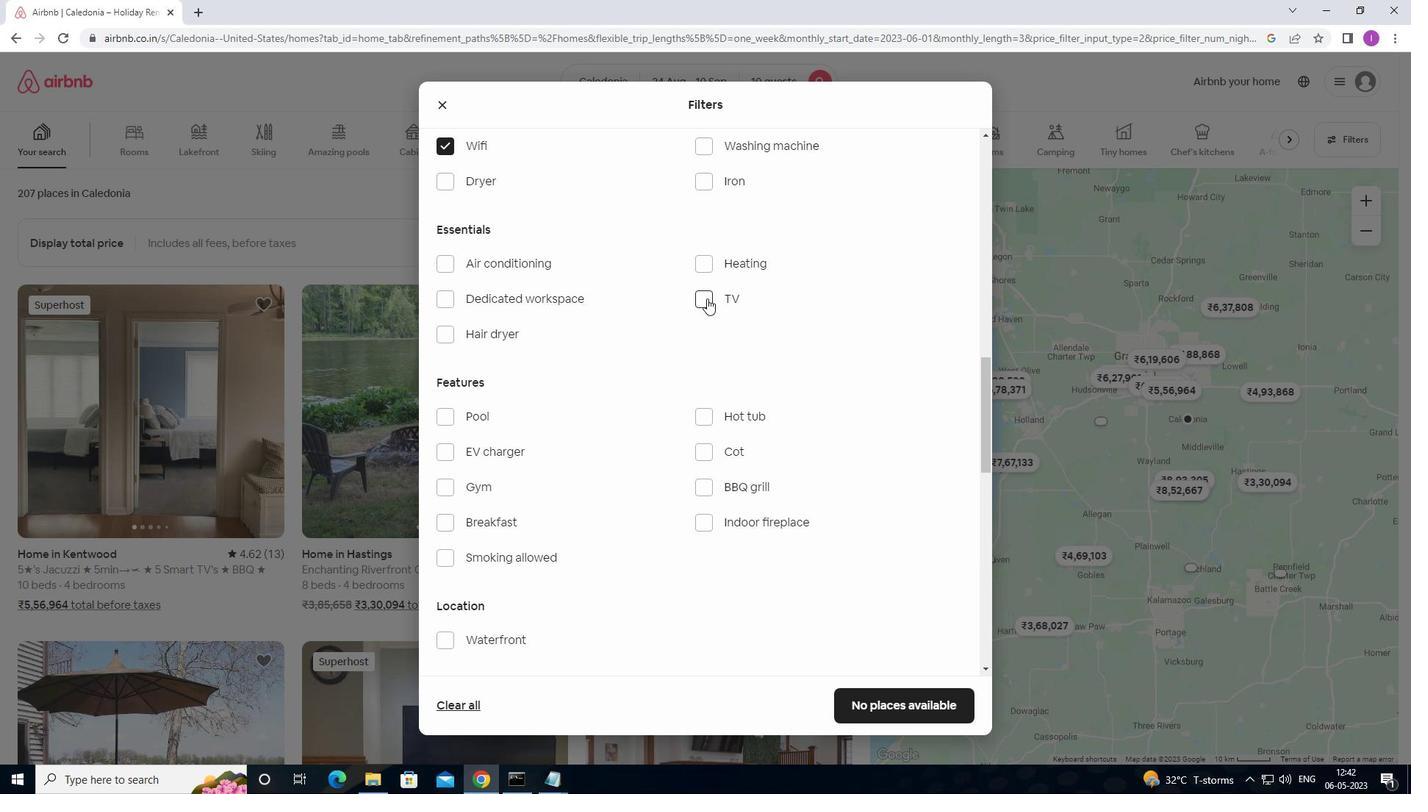 
Action: Mouse moved to (594, 305)
Screenshot: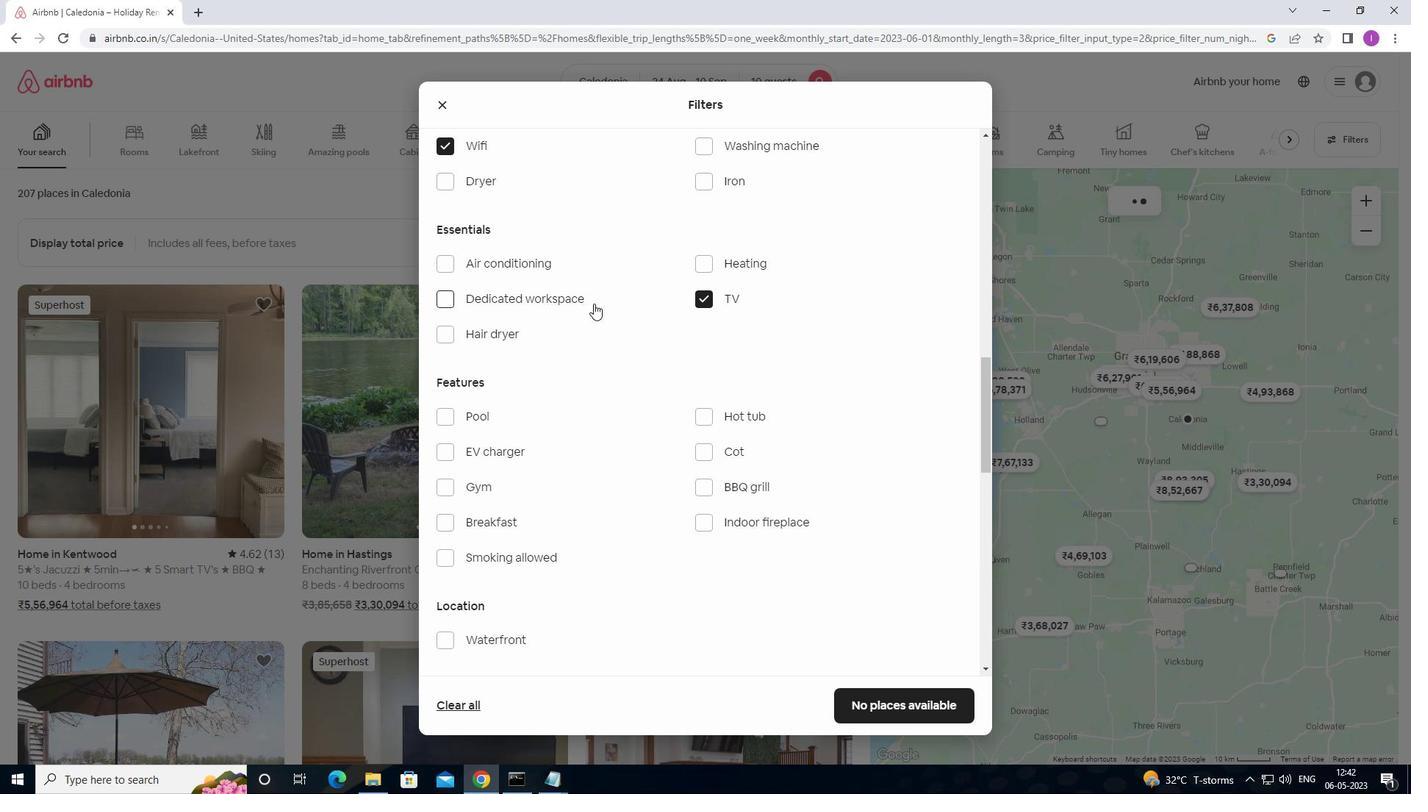 
Action: Mouse scrolled (594, 304) with delta (0, 0)
Screenshot: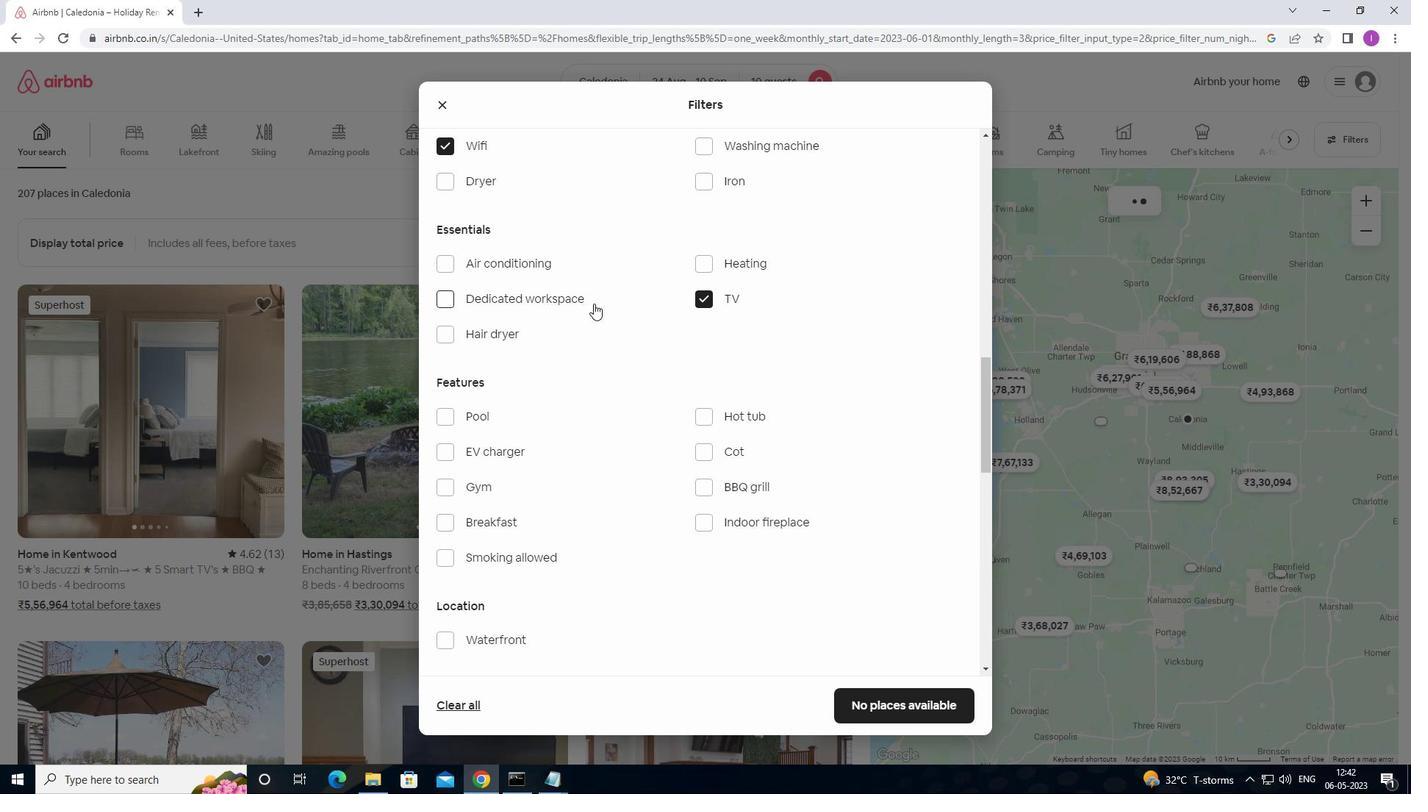 
Action: Mouse moved to (594, 305)
Screenshot: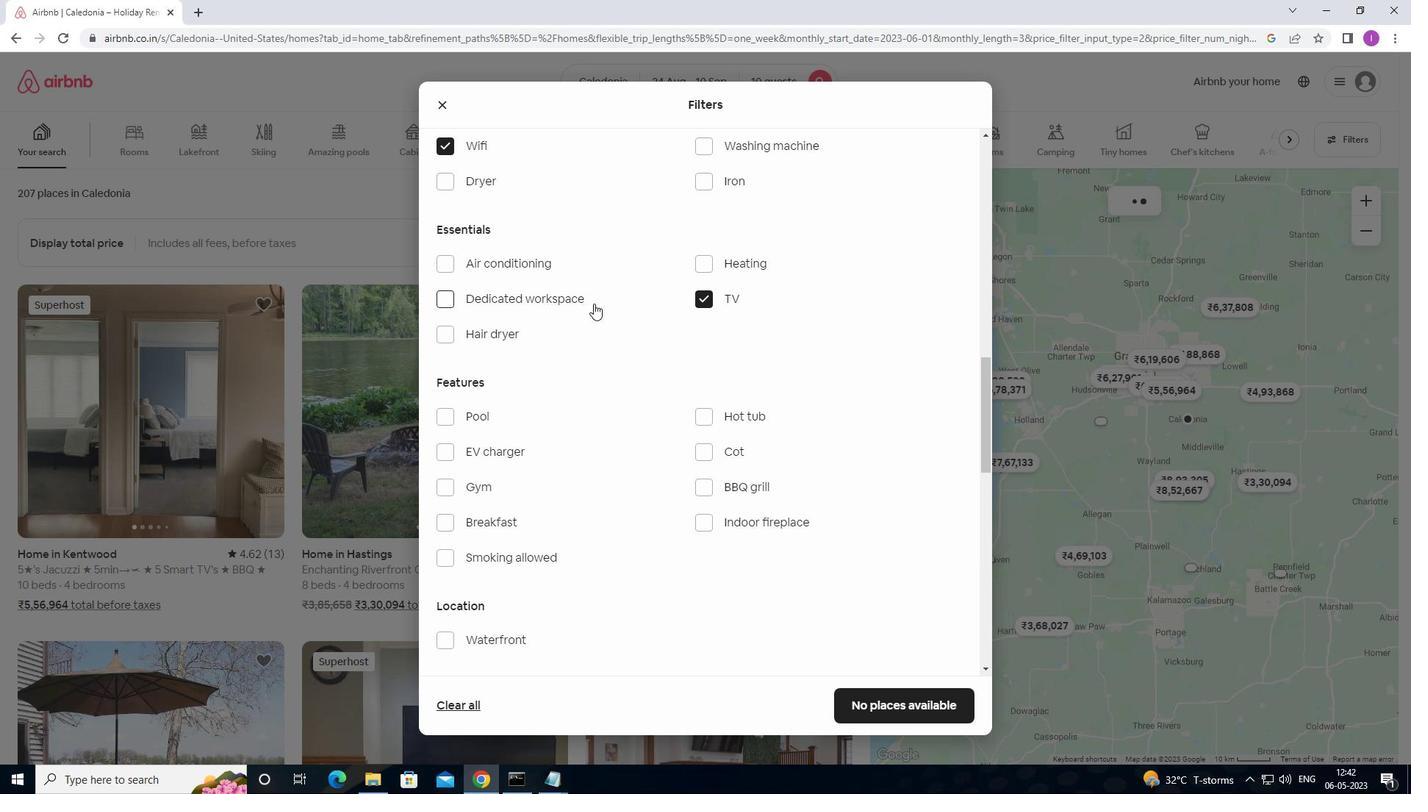 
Action: Mouse scrolled (594, 305) with delta (0, 0)
Screenshot: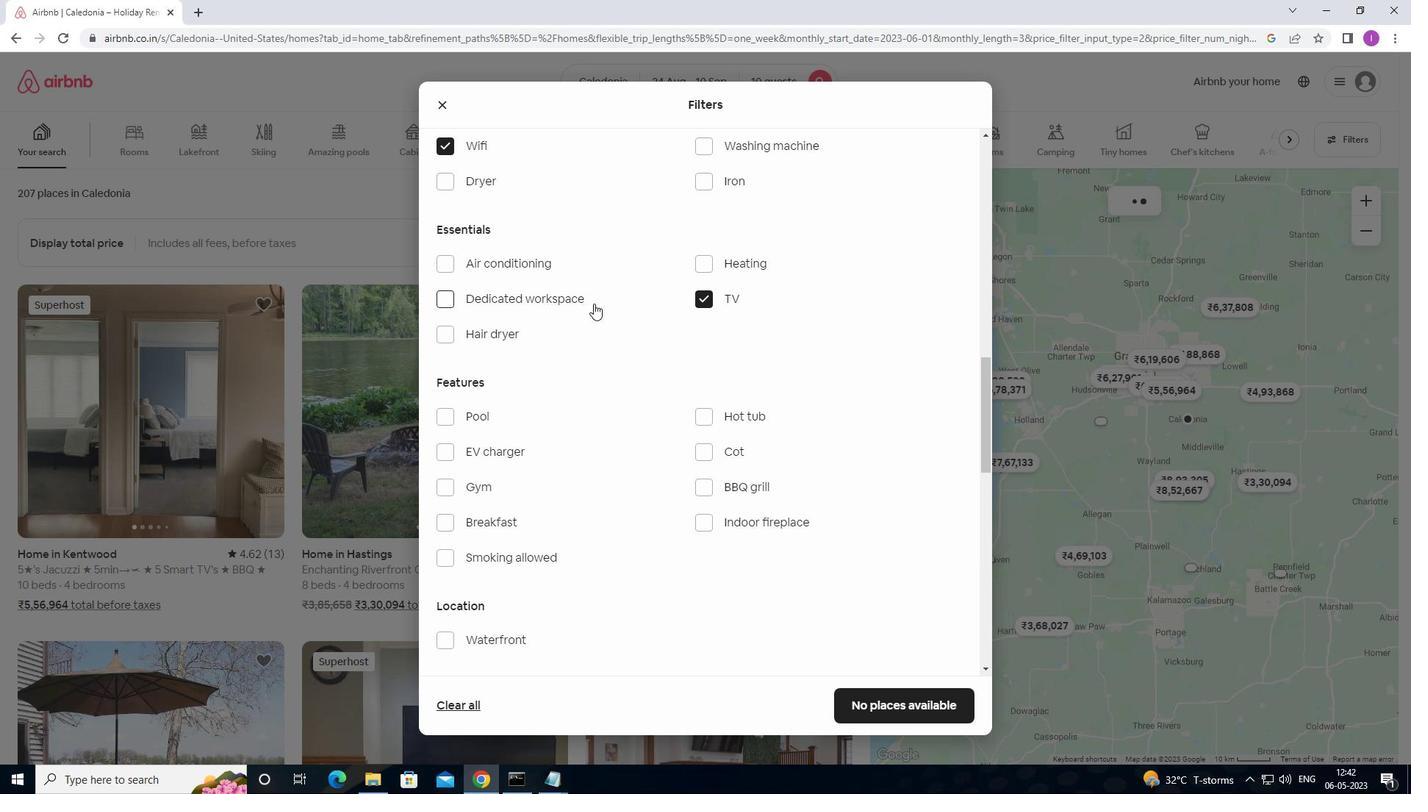 
Action: Mouse moved to (450, 341)
Screenshot: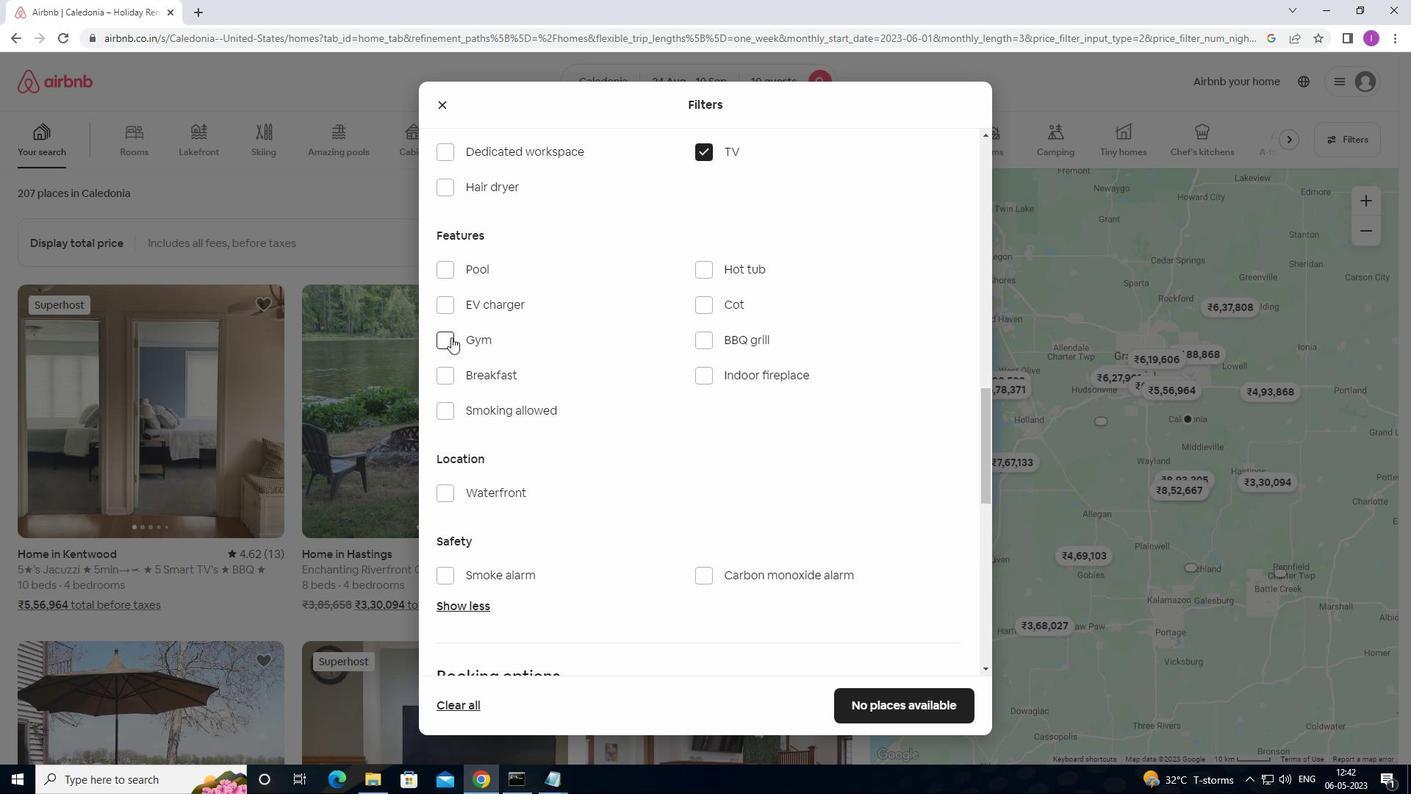 
Action: Mouse pressed left at (450, 341)
Screenshot: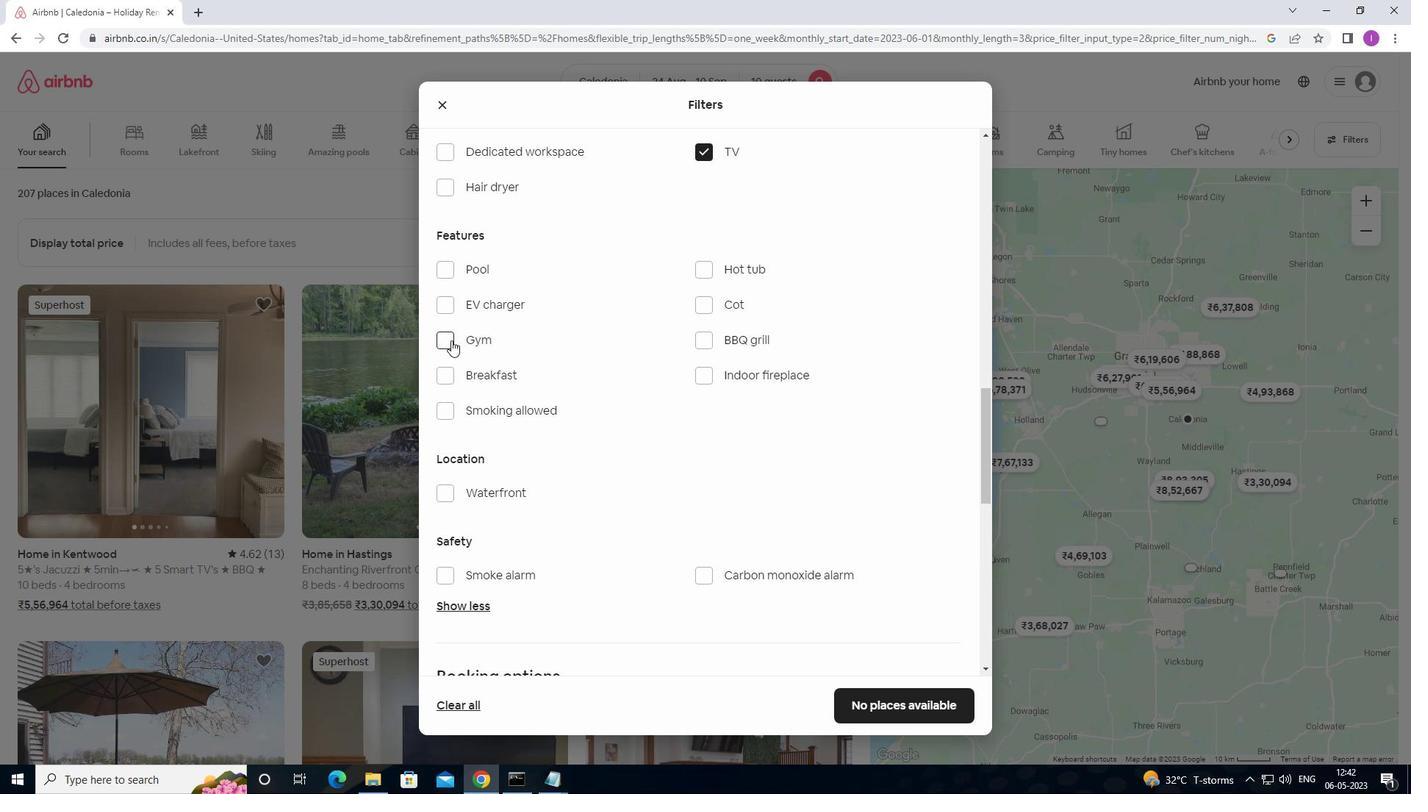 
Action: Mouse moved to (444, 376)
Screenshot: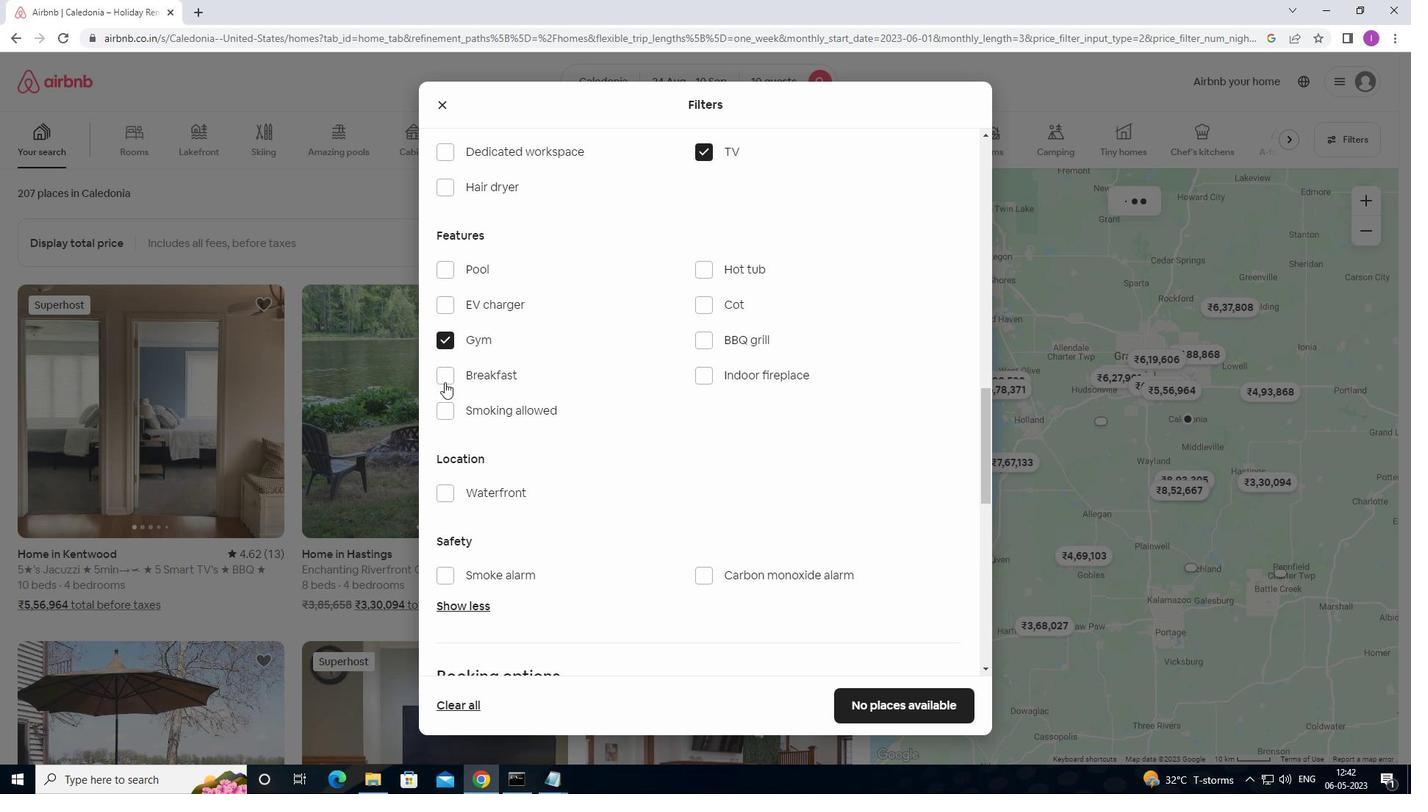
Action: Mouse pressed left at (444, 376)
Screenshot: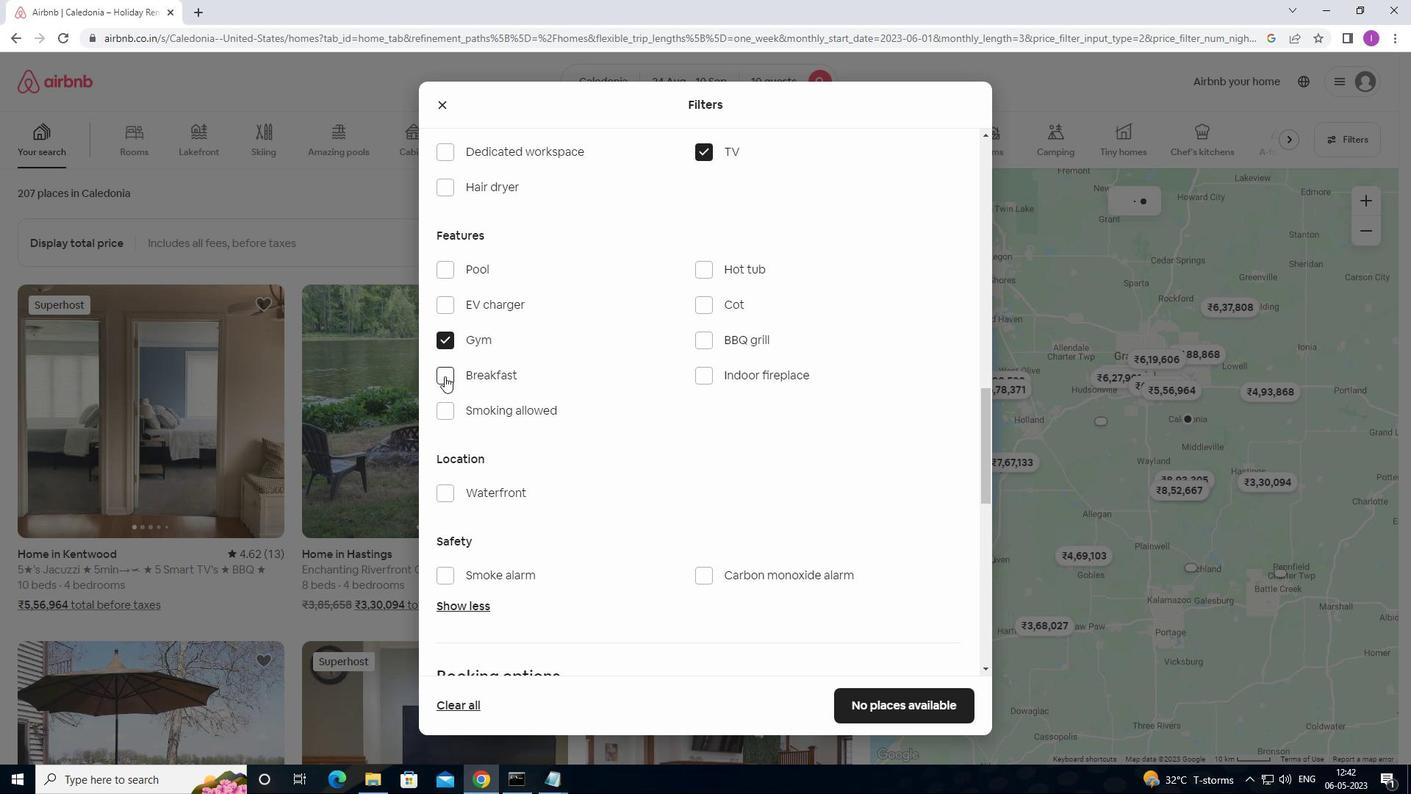 
Action: Mouse moved to (559, 411)
Screenshot: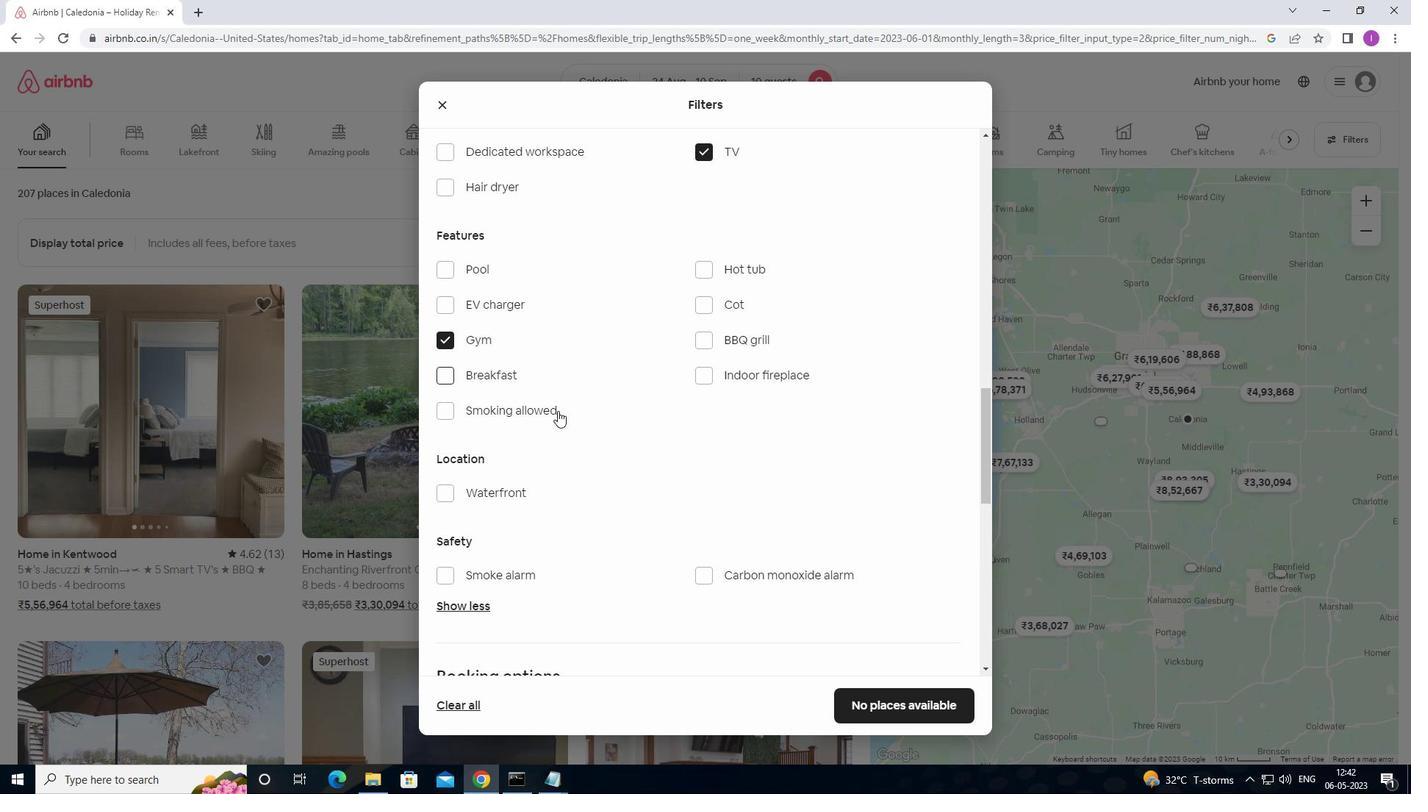 
Action: Mouse scrolled (559, 410) with delta (0, 0)
Screenshot: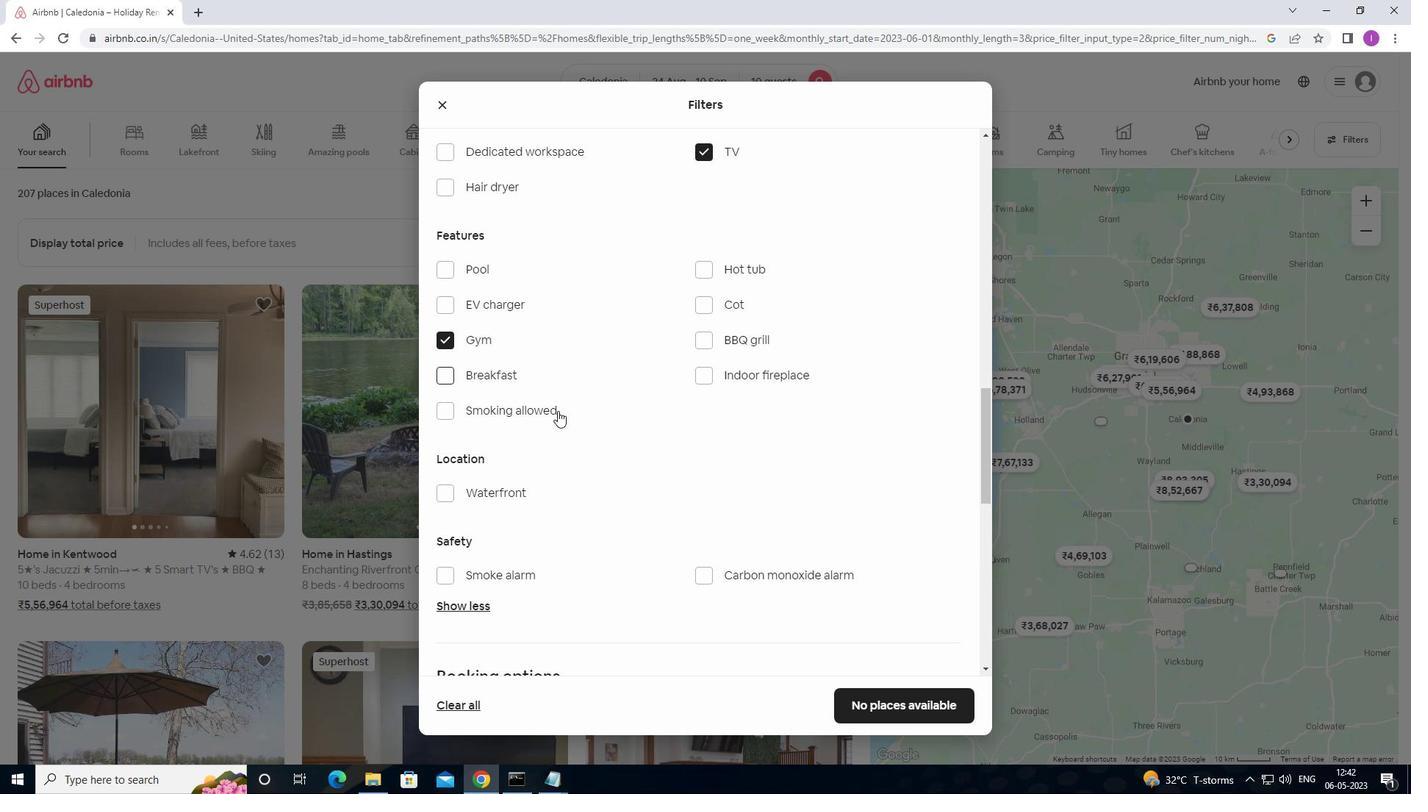 
Action: Mouse moved to (560, 411)
Screenshot: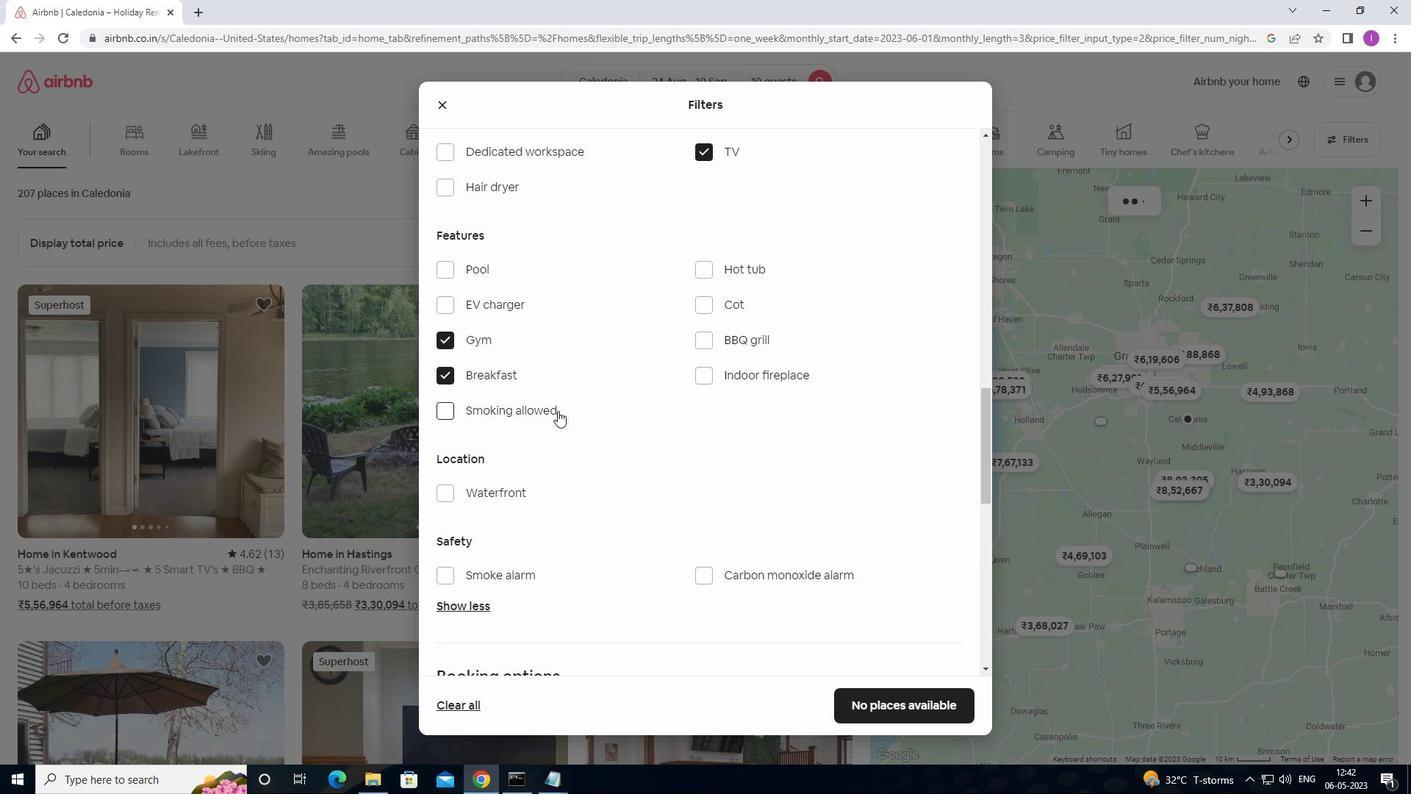 
Action: Mouse scrolled (560, 411) with delta (0, 0)
Screenshot: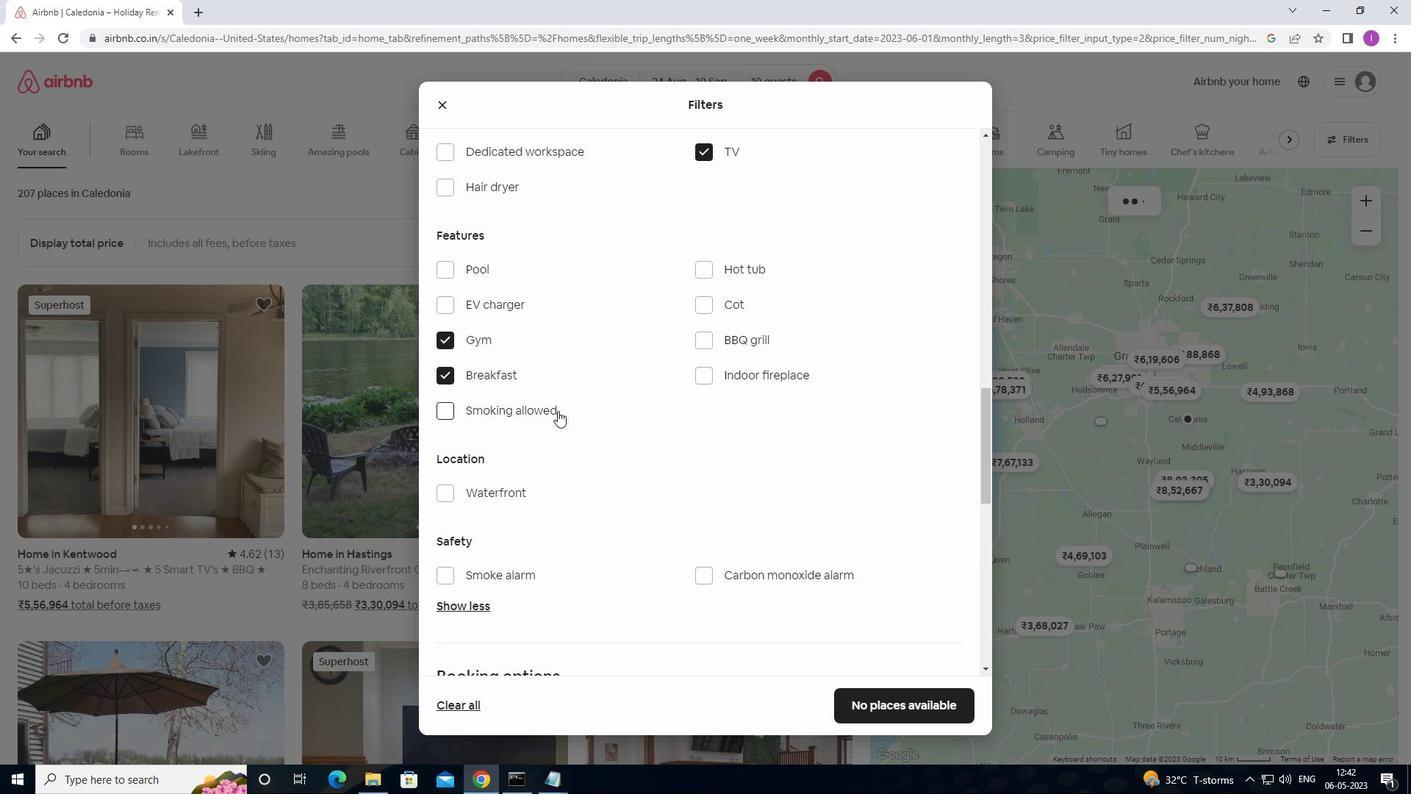 
Action: Mouse scrolled (560, 411) with delta (0, 0)
Screenshot: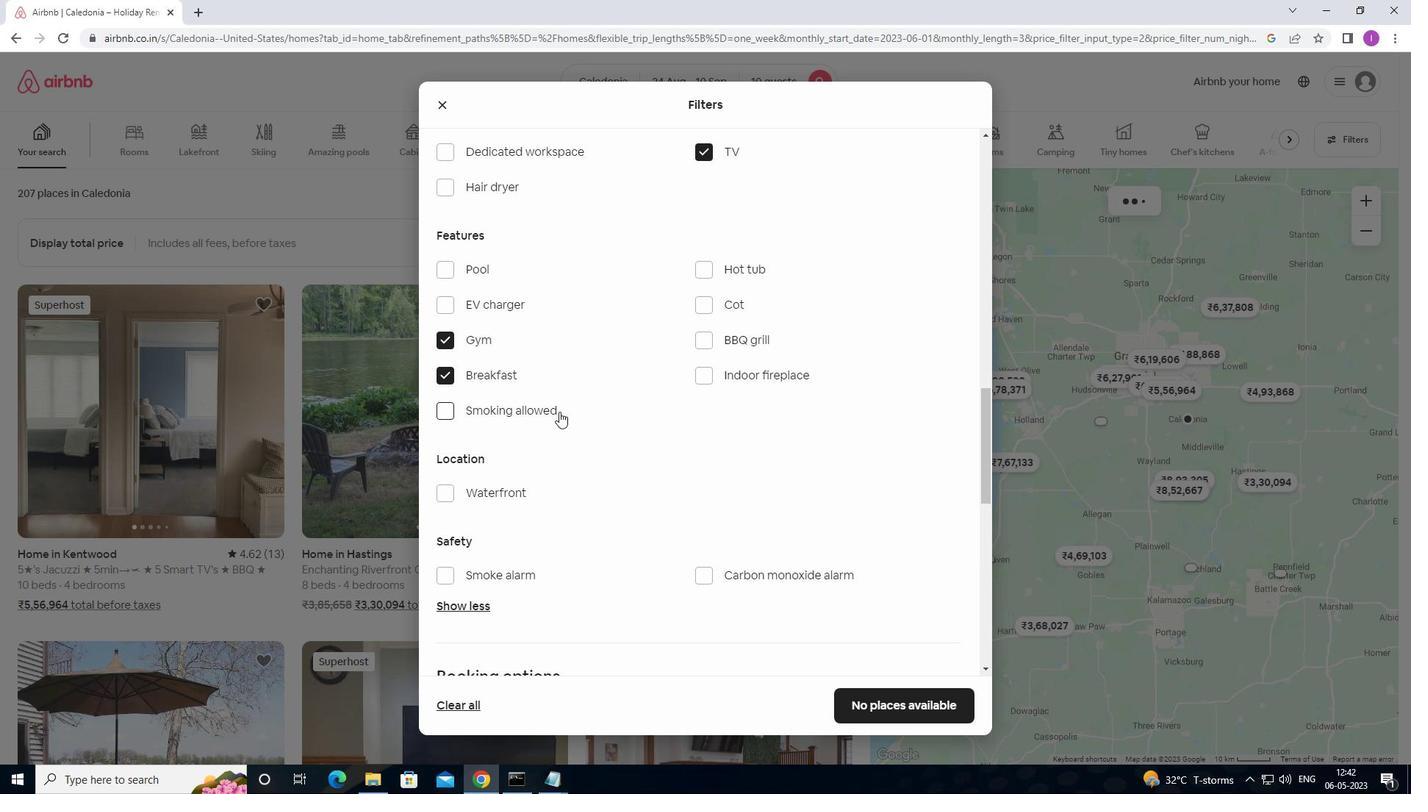 
Action: Mouse moved to (562, 407)
Screenshot: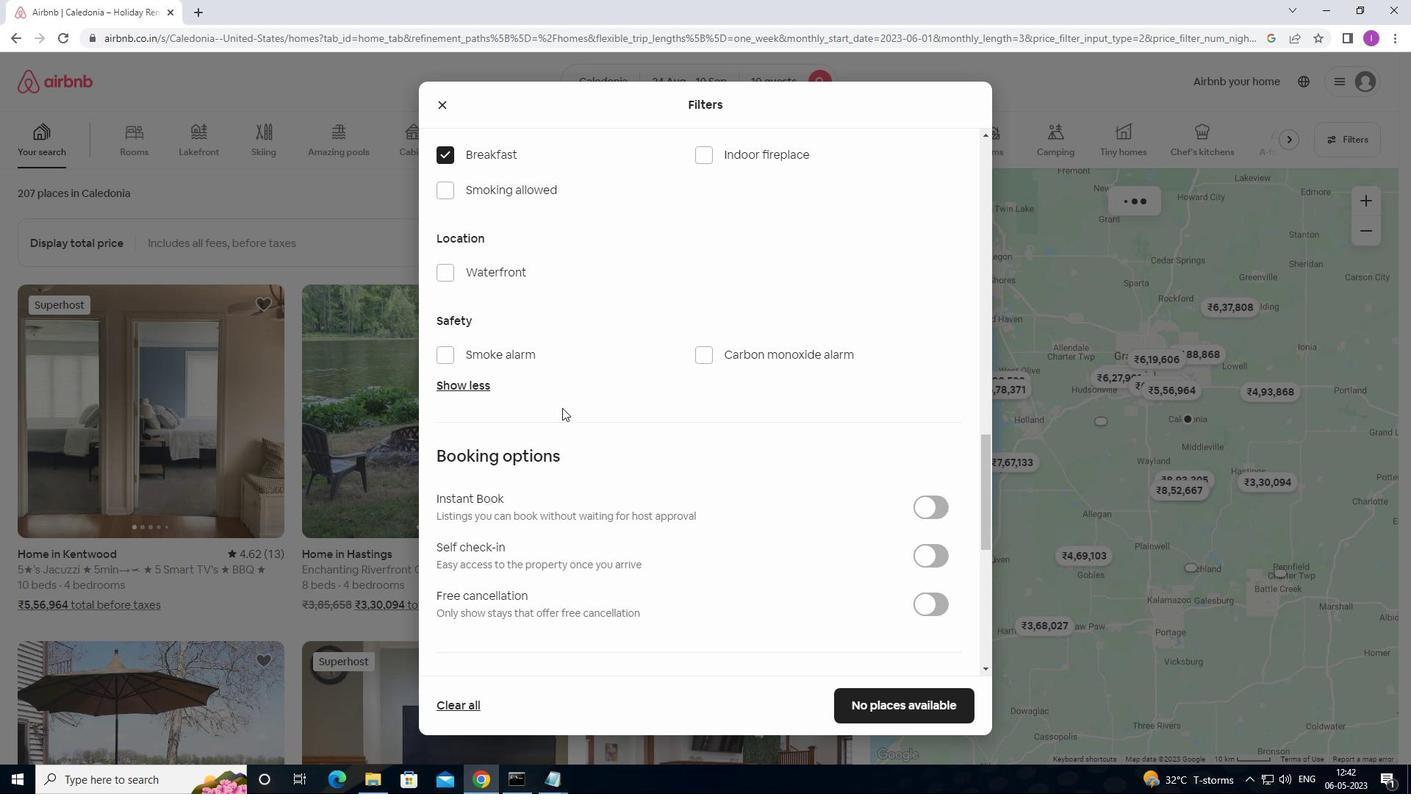 
Action: Mouse scrolled (562, 406) with delta (0, 0)
Screenshot: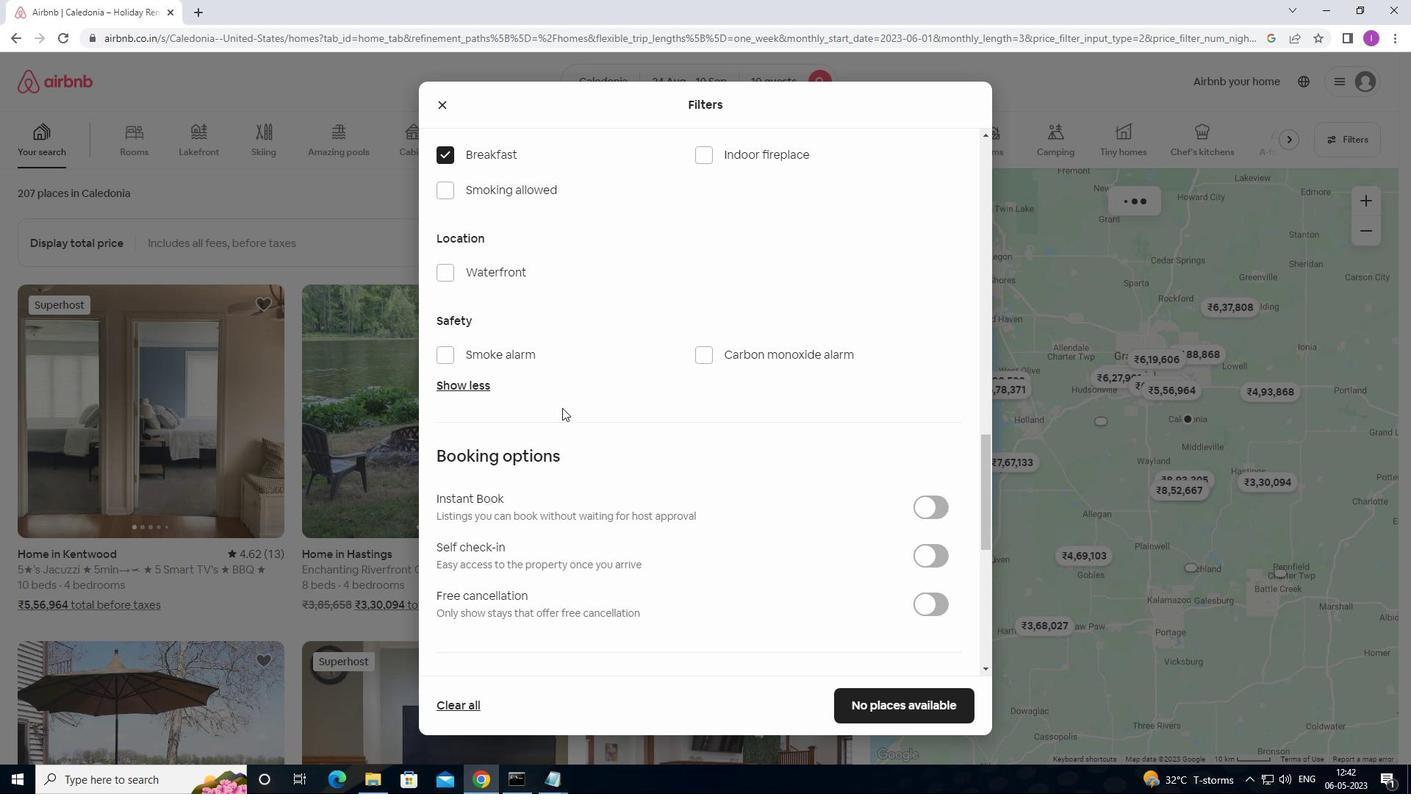 
Action: Mouse scrolled (562, 406) with delta (0, 0)
Screenshot: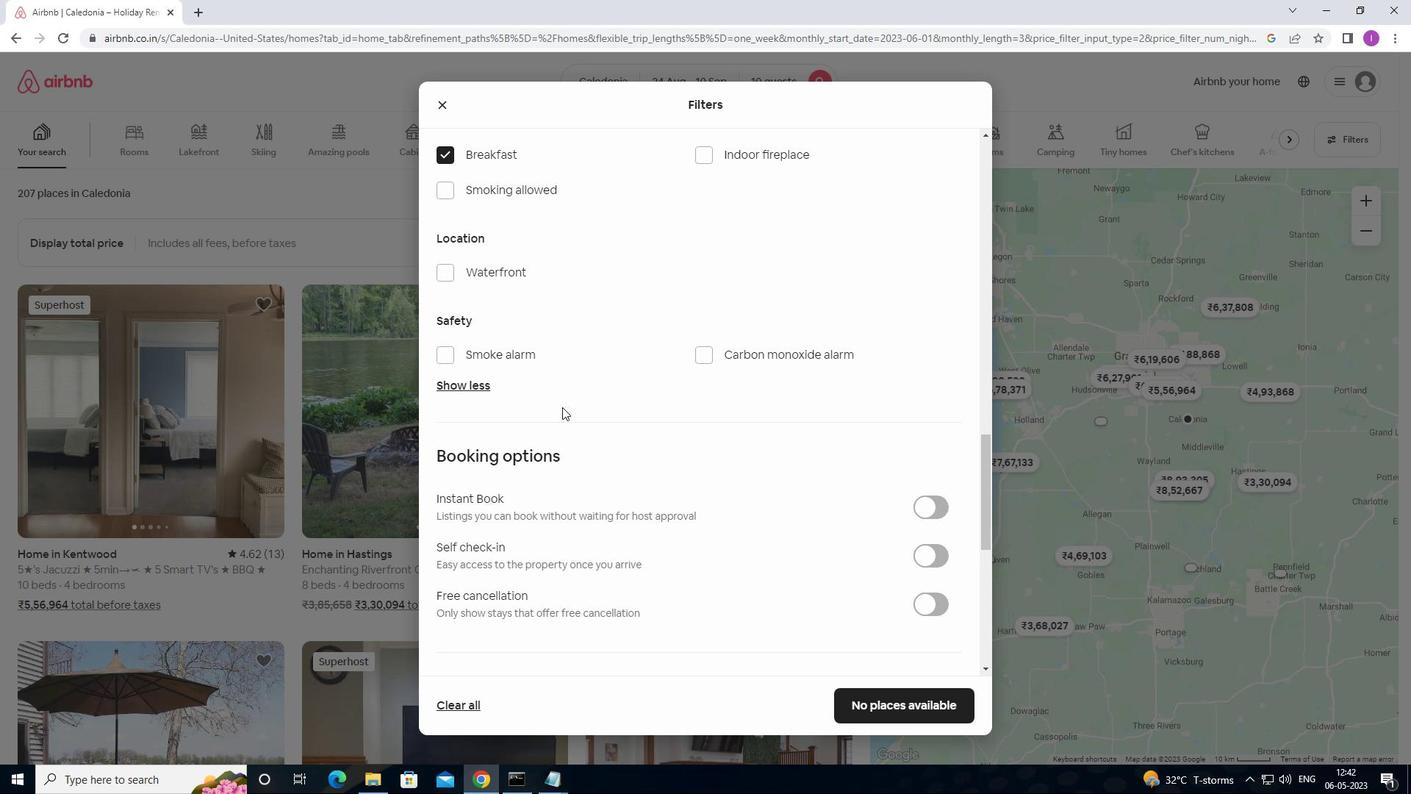 
Action: Mouse moved to (936, 410)
Screenshot: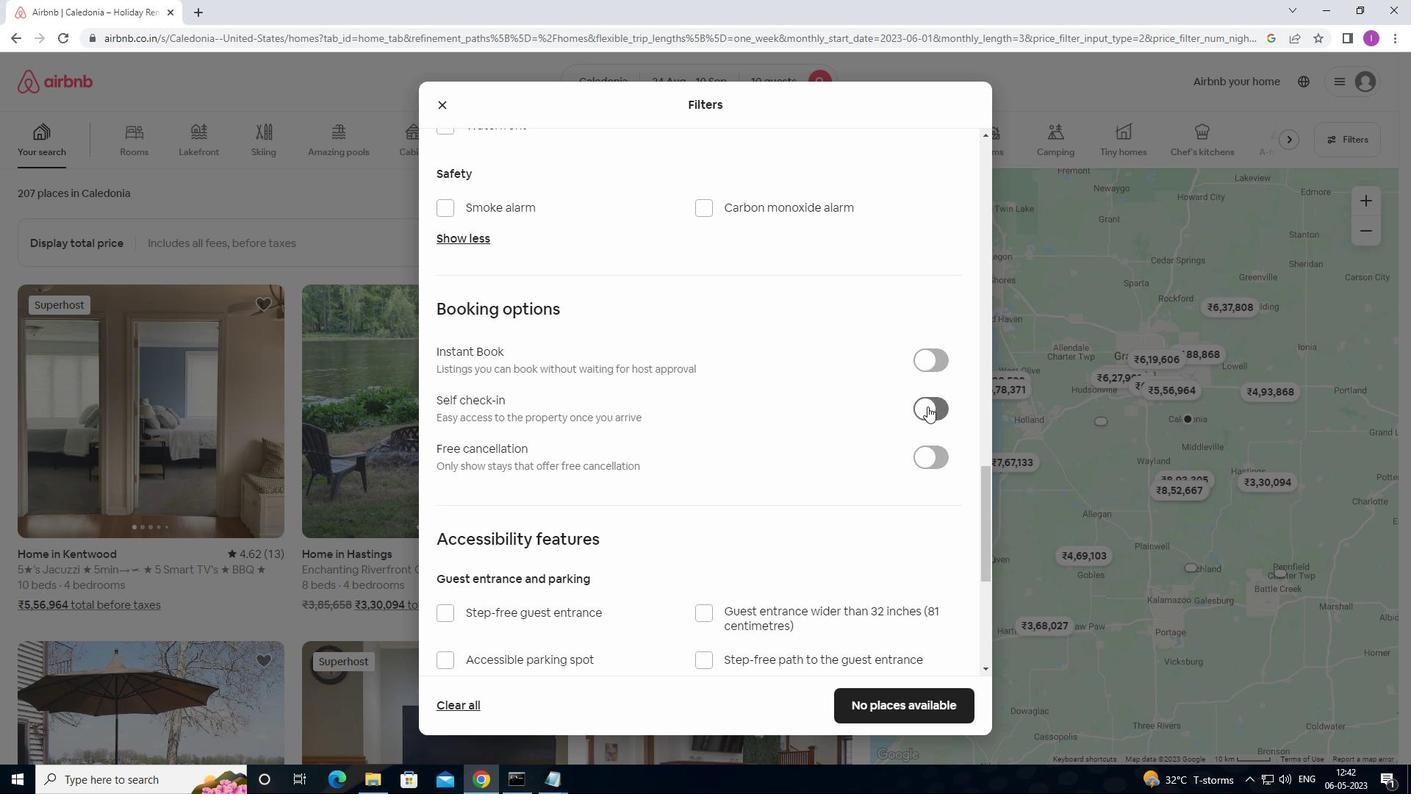 
Action: Mouse pressed left at (936, 410)
Screenshot: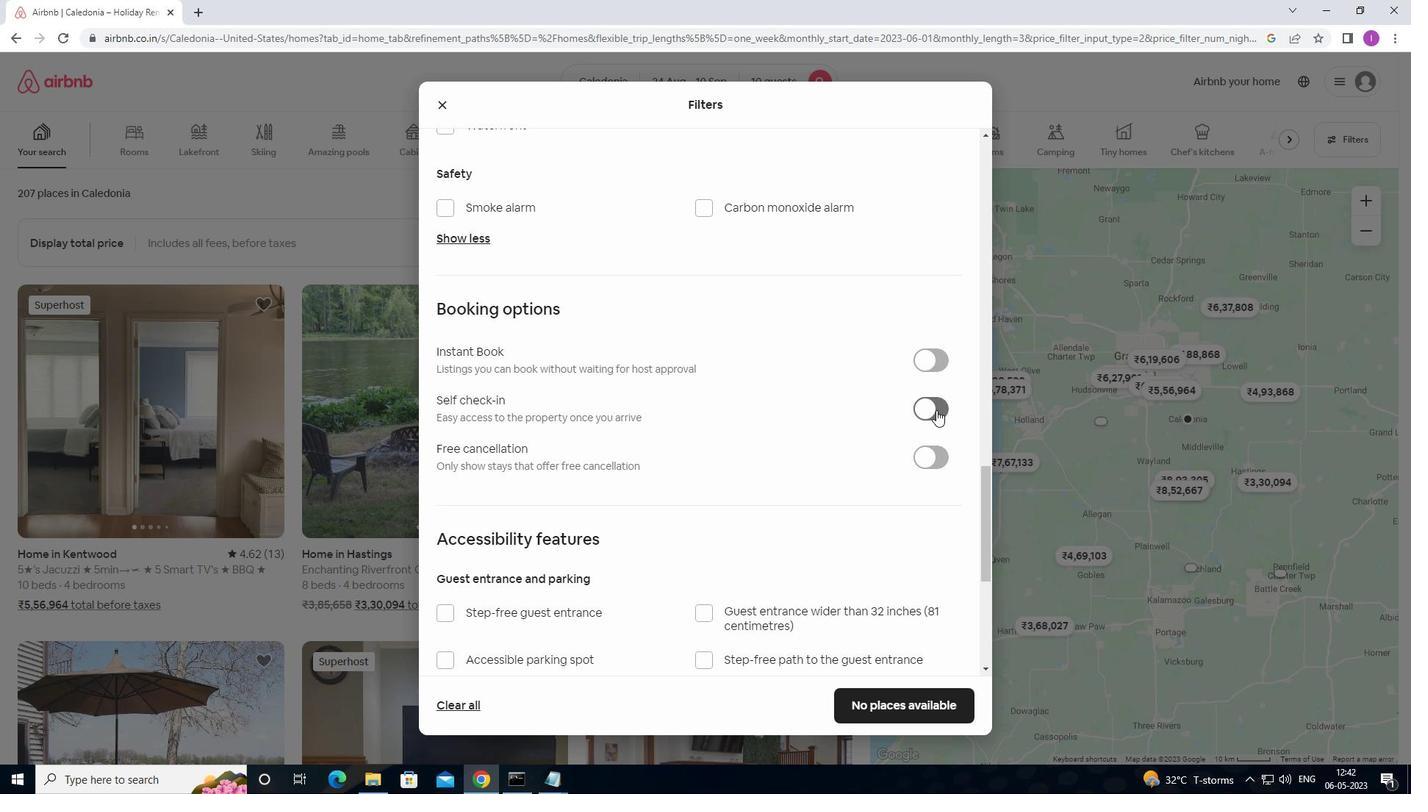 
Action: Mouse moved to (638, 460)
Screenshot: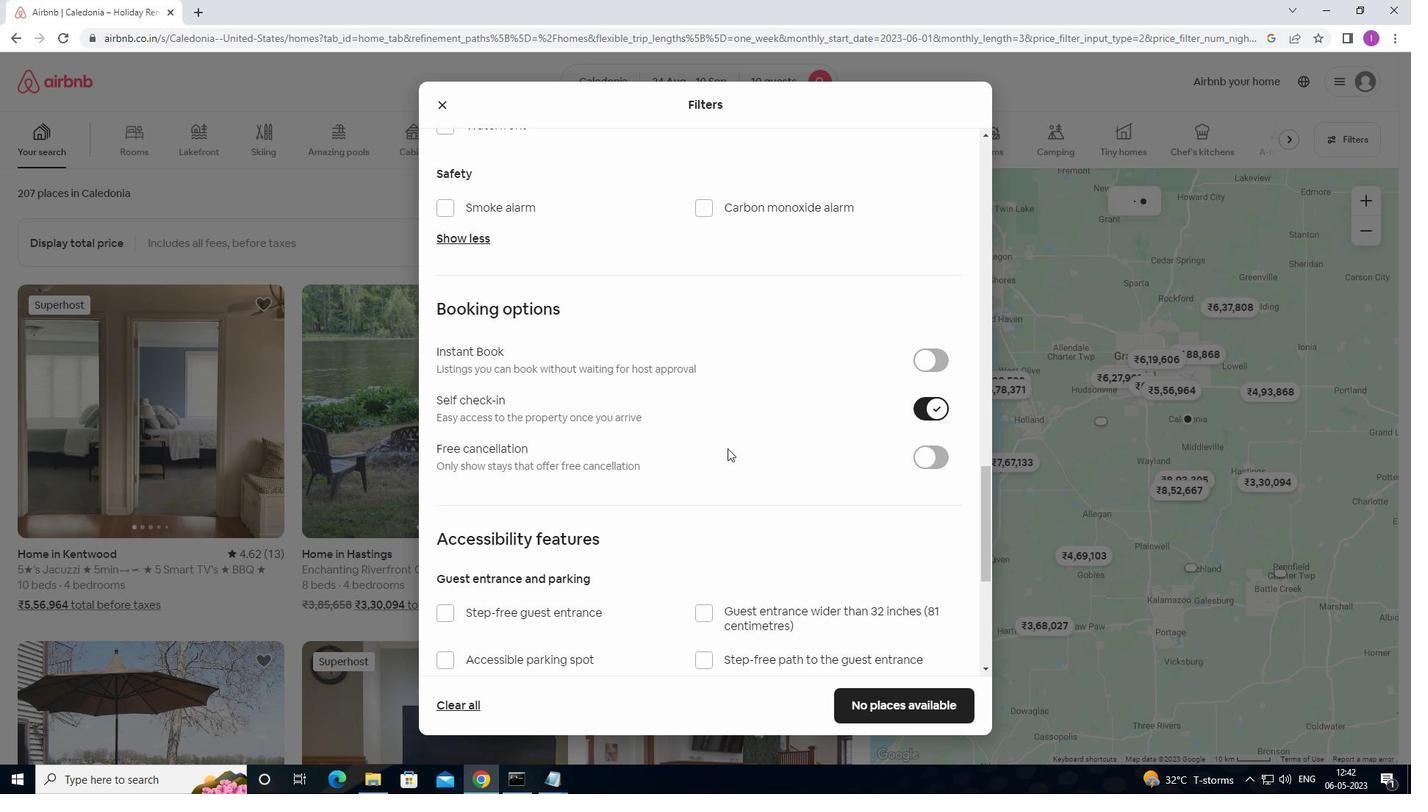 
Action: Mouse scrolled (638, 459) with delta (0, 0)
Screenshot: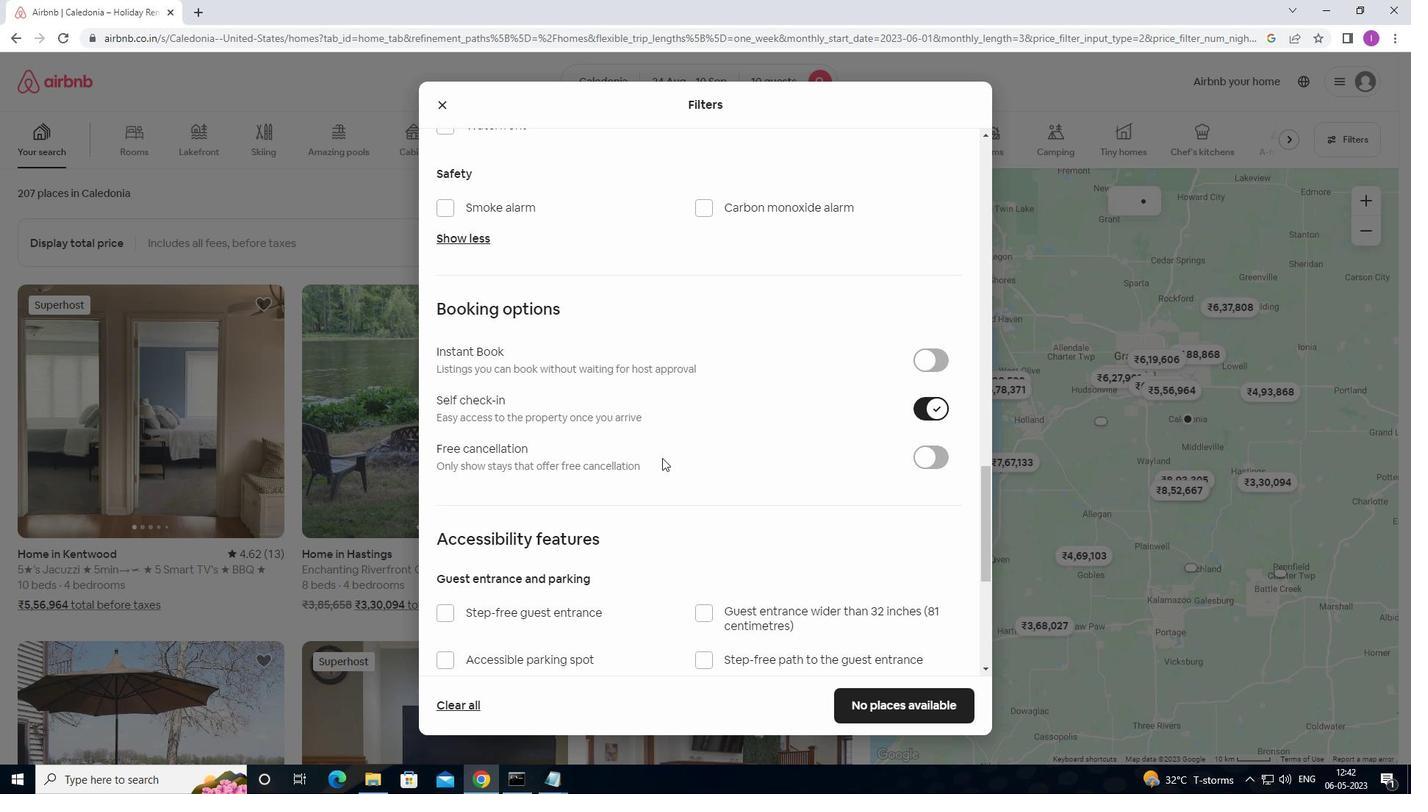 
Action: Mouse scrolled (638, 459) with delta (0, 0)
Screenshot: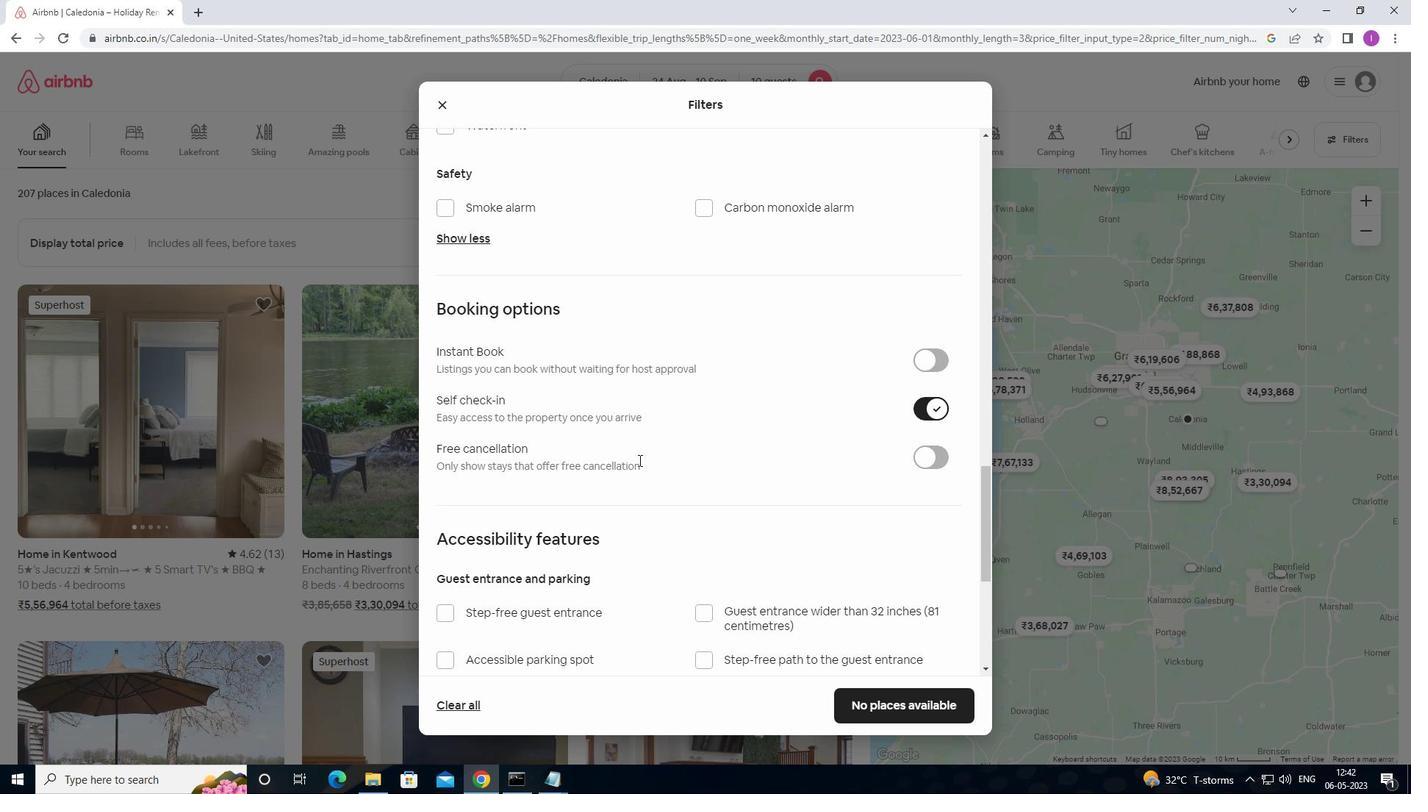 
Action: Mouse scrolled (638, 459) with delta (0, 0)
Screenshot: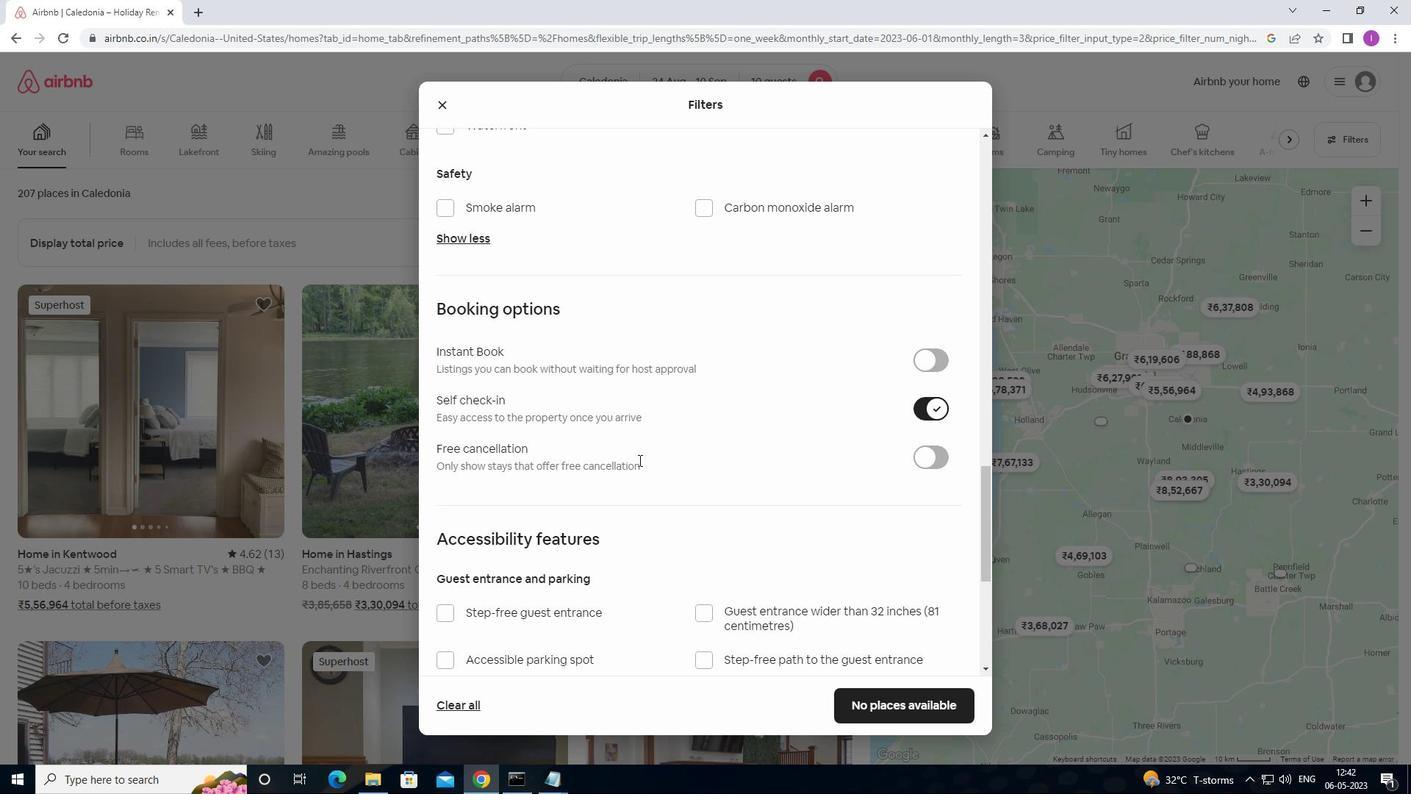 
Action: Mouse scrolled (638, 459) with delta (0, 0)
Screenshot: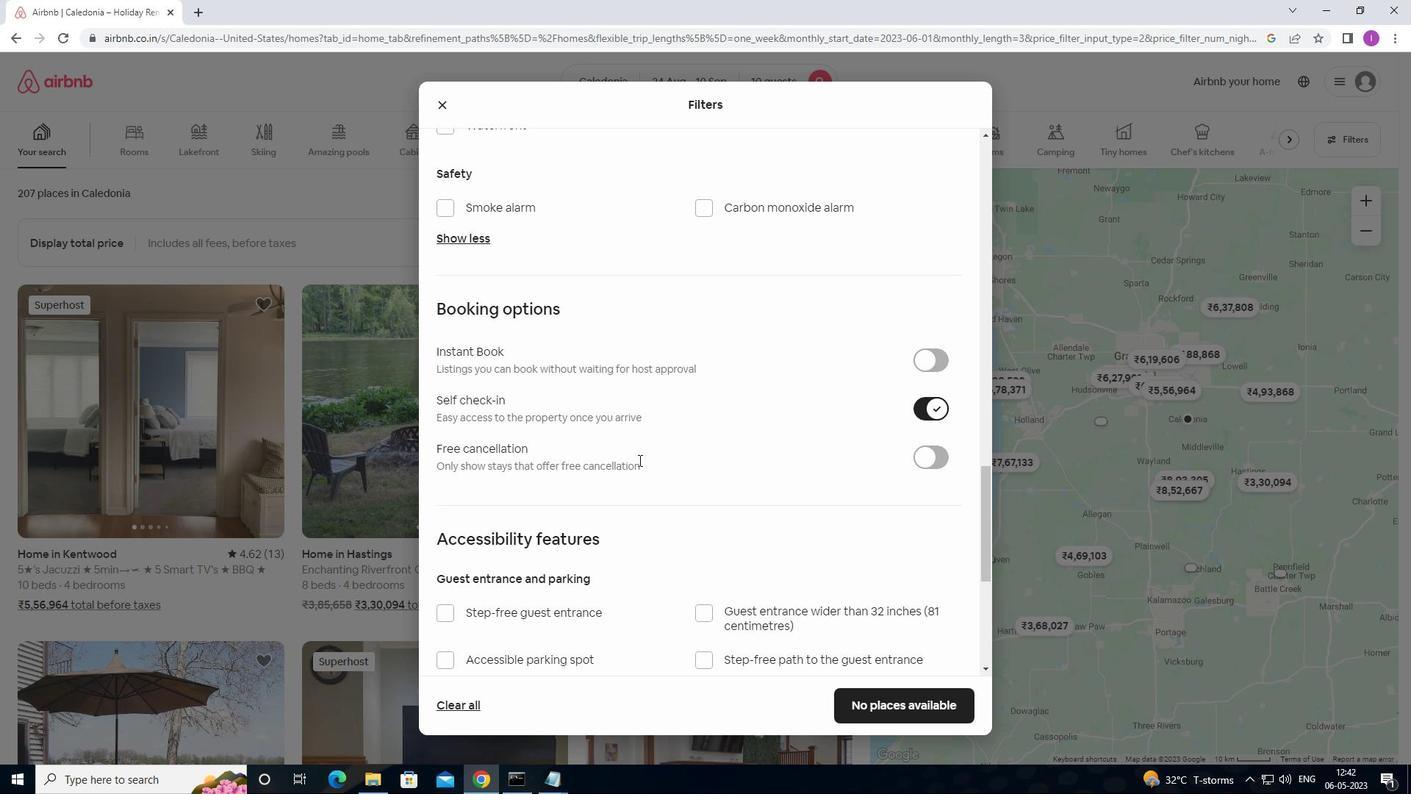 
Action: Mouse scrolled (638, 459) with delta (0, 0)
Screenshot: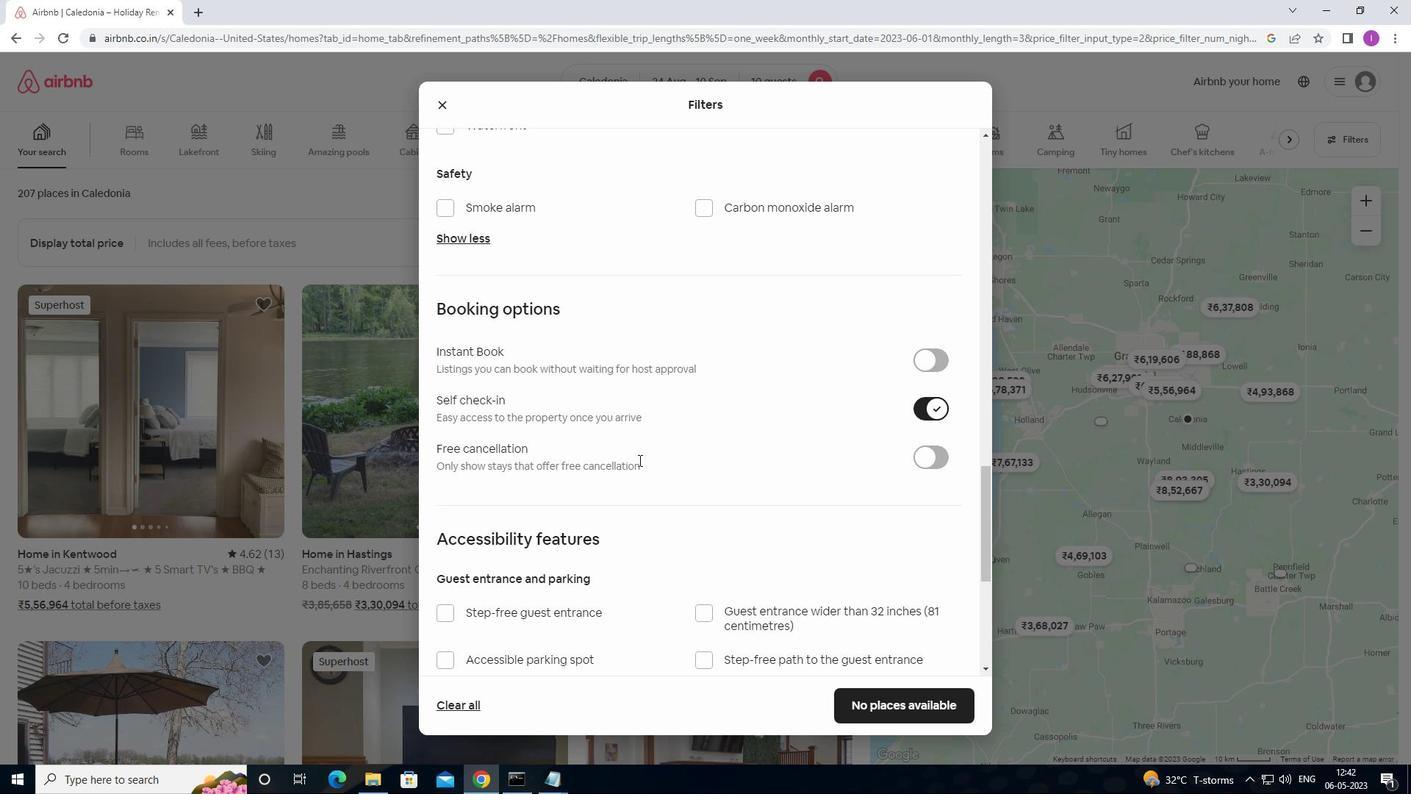 
Action: Mouse moved to (638, 460)
Screenshot: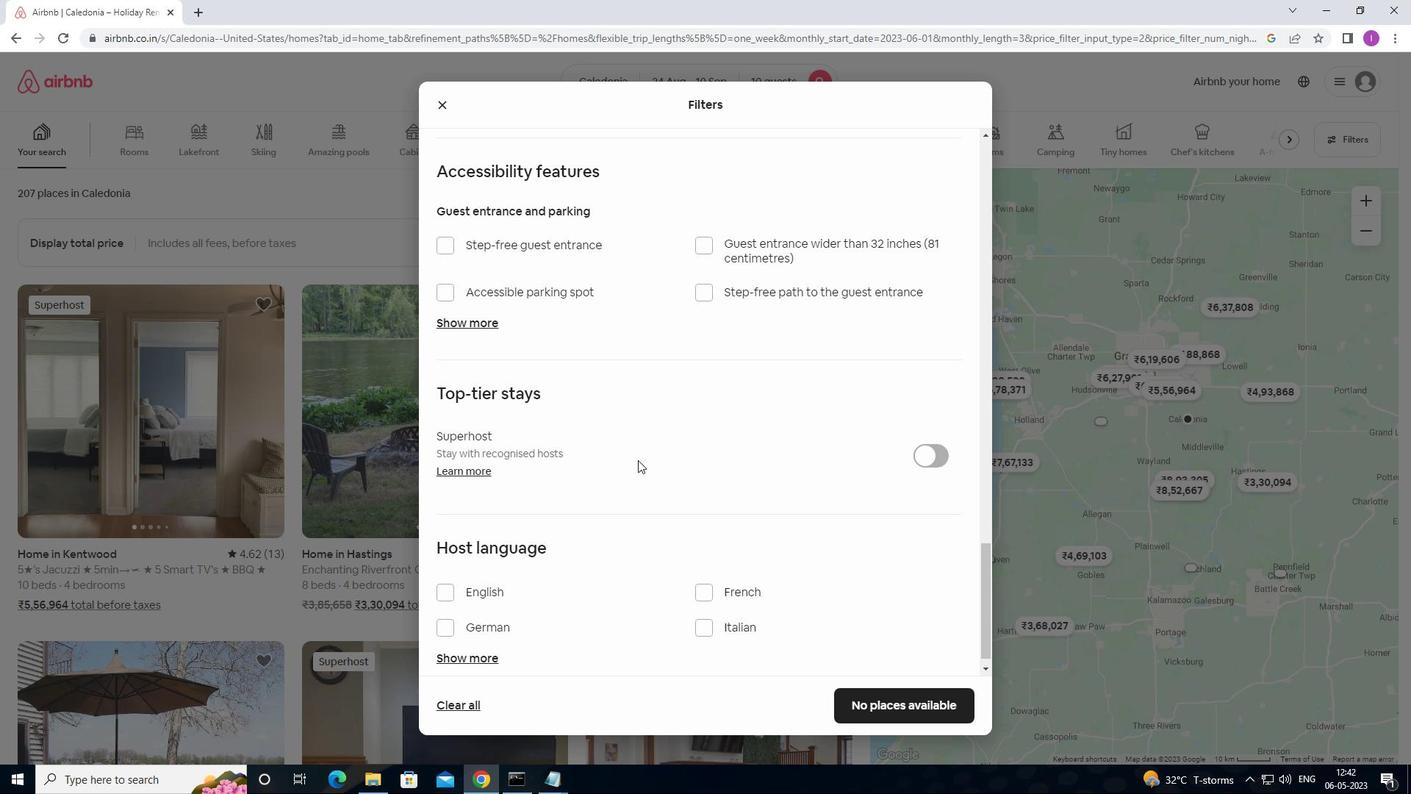 
Action: Mouse scrolled (638, 459) with delta (0, 0)
Screenshot: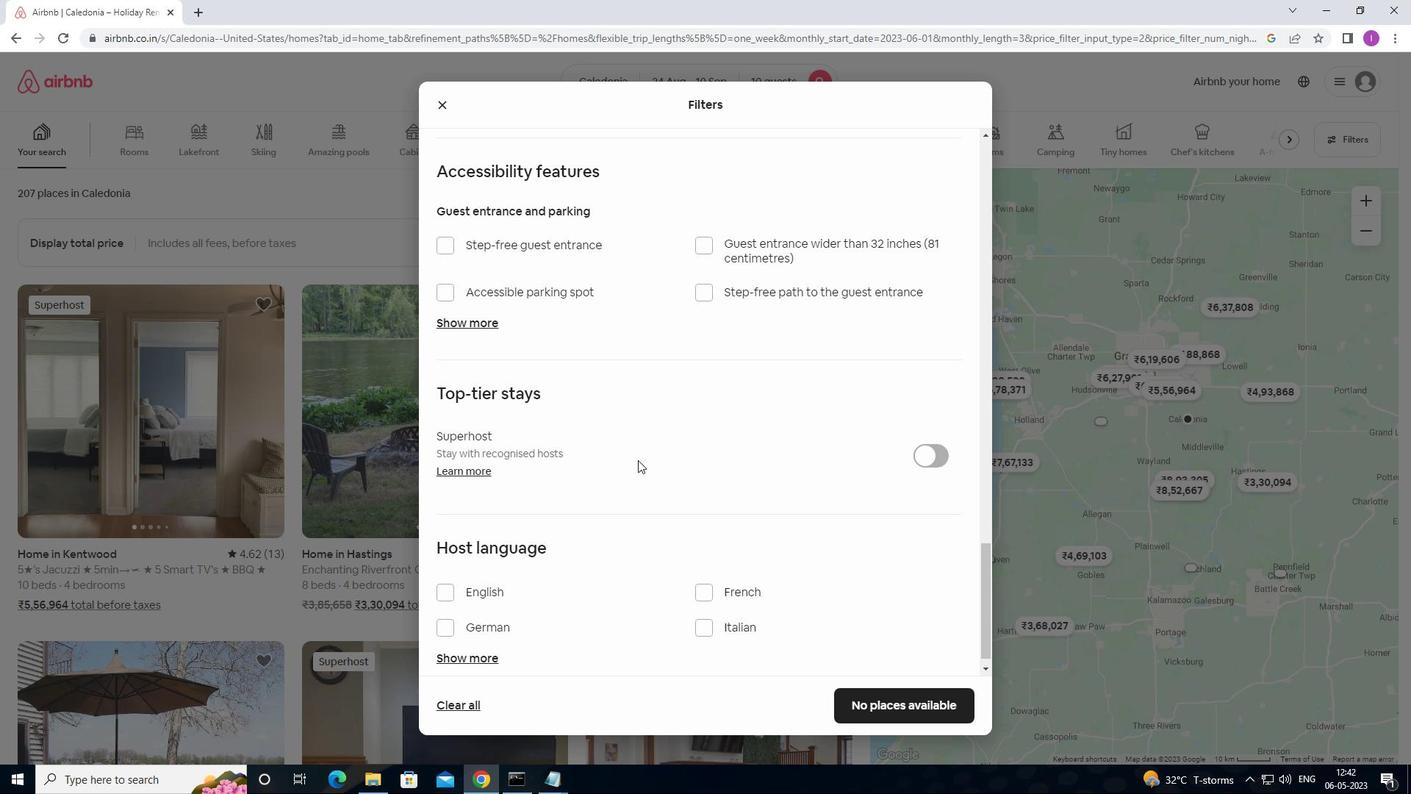 
Action: Mouse scrolled (638, 459) with delta (0, 0)
Screenshot: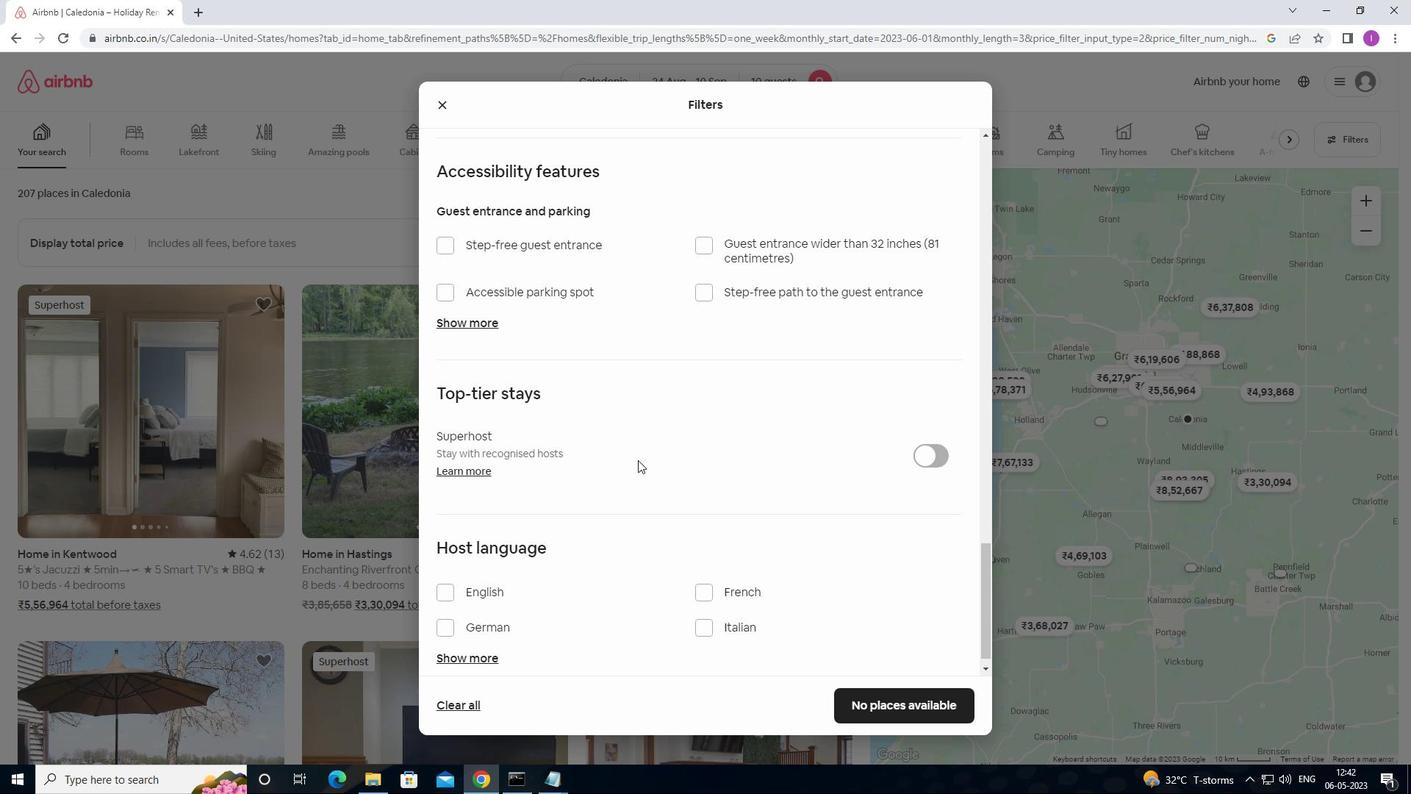
Action: Mouse scrolled (638, 459) with delta (0, 0)
Screenshot: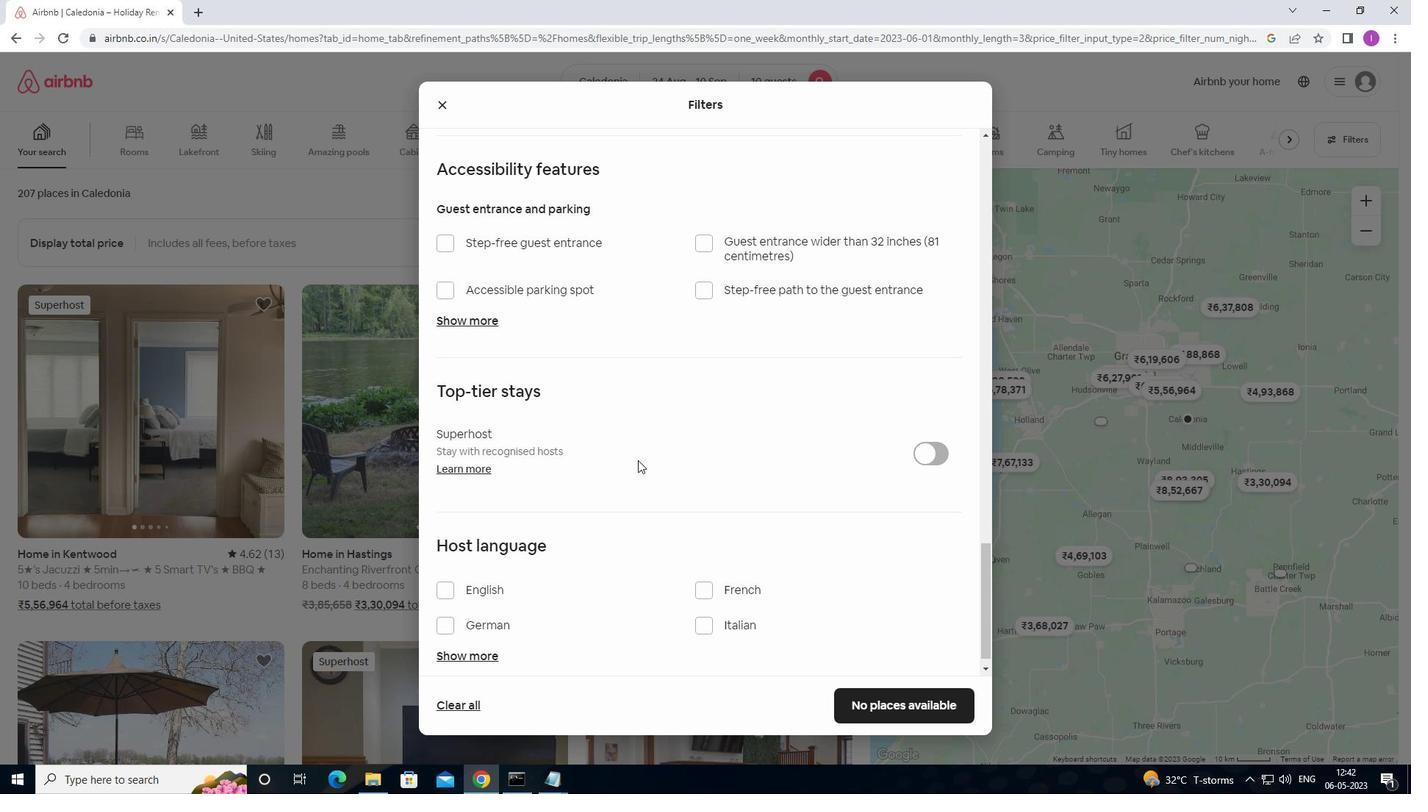 
Action: Mouse scrolled (638, 459) with delta (0, 0)
Screenshot: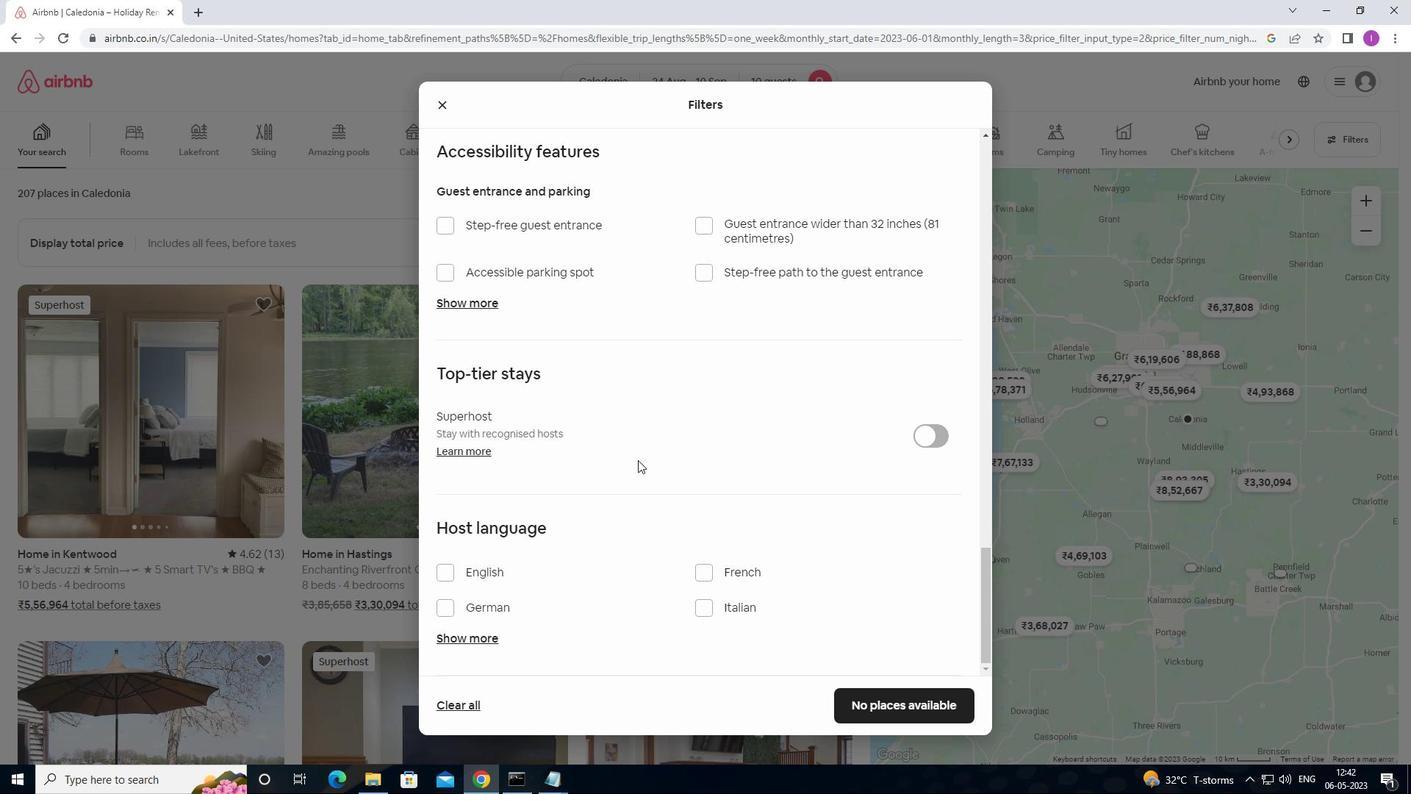 
Action: Mouse scrolled (638, 459) with delta (0, 0)
Screenshot: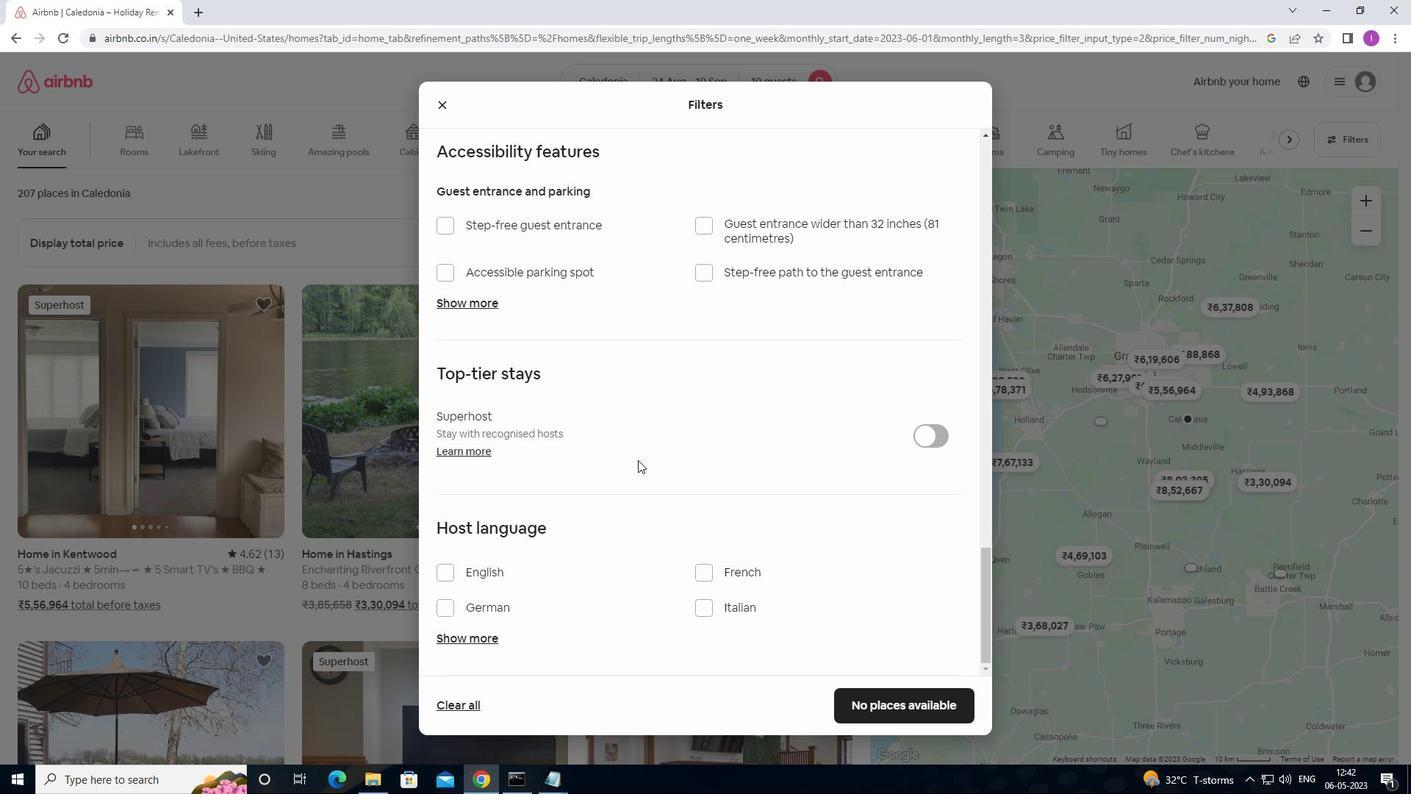 
Action: Mouse moved to (641, 448)
Screenshot: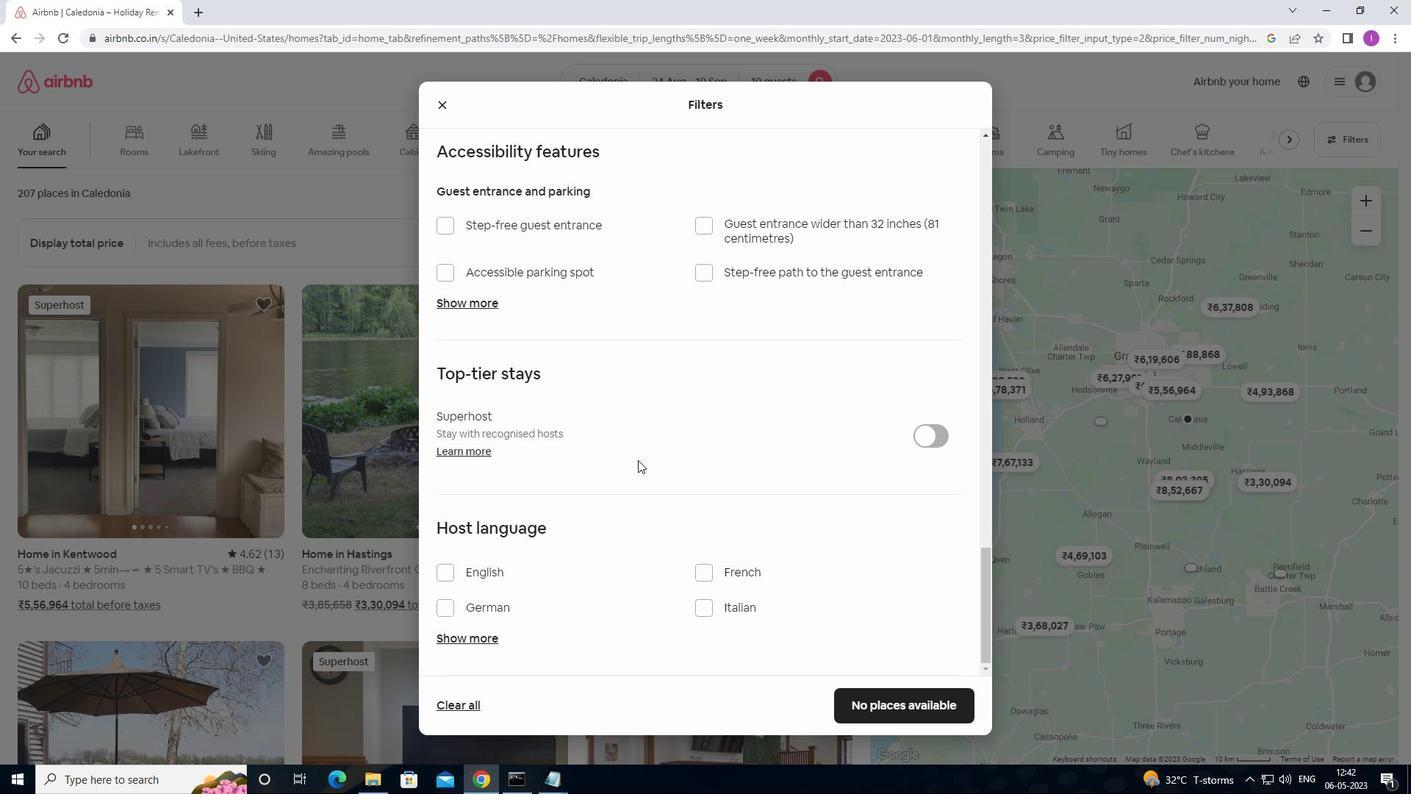 
Action: Mouse scrolled (641, 447) with delta (0, 0)
Screenshot: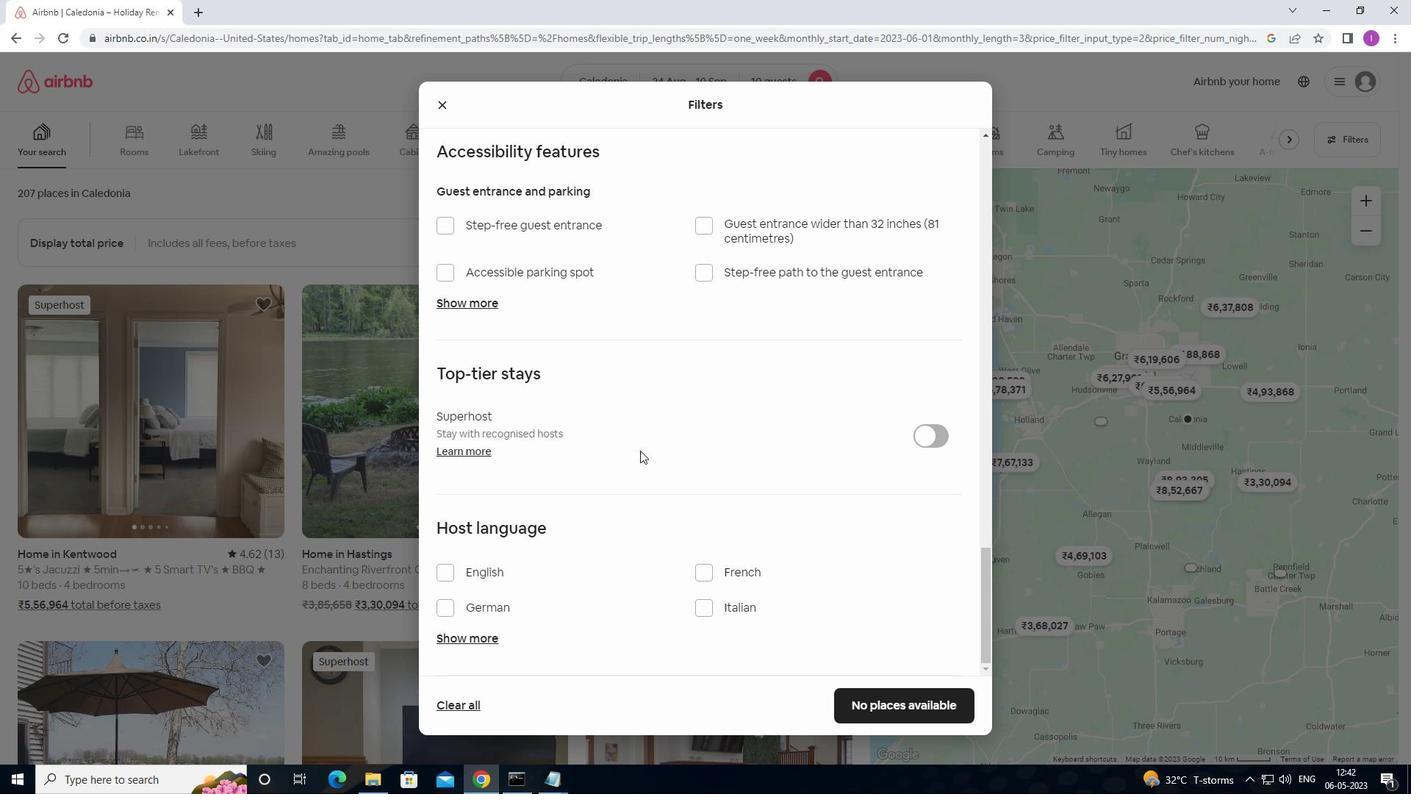 
Action: Mouse moved to (528, 527)
Screenshot: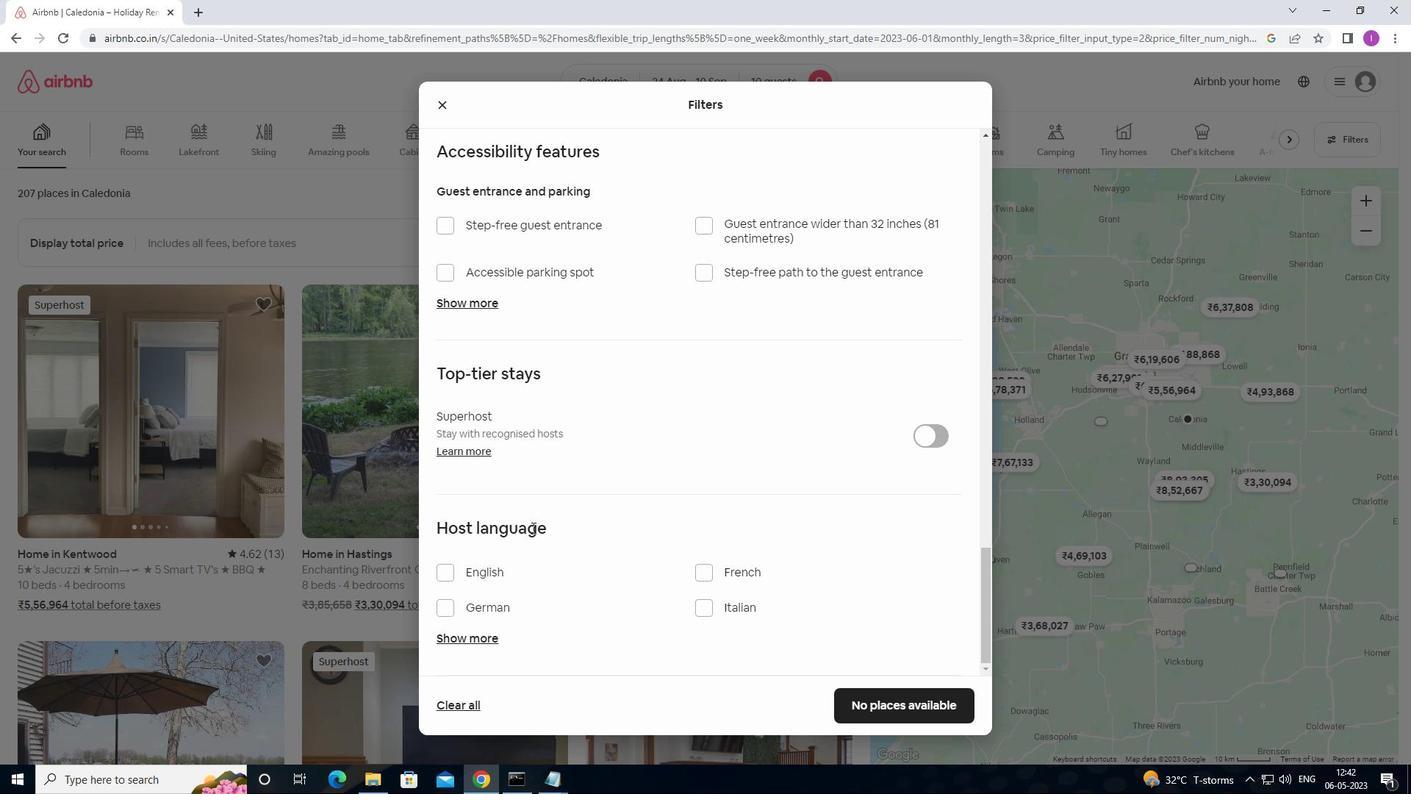 
Action: Mouse scrolled (528, 526) with delta (0, 0)
Screenshot: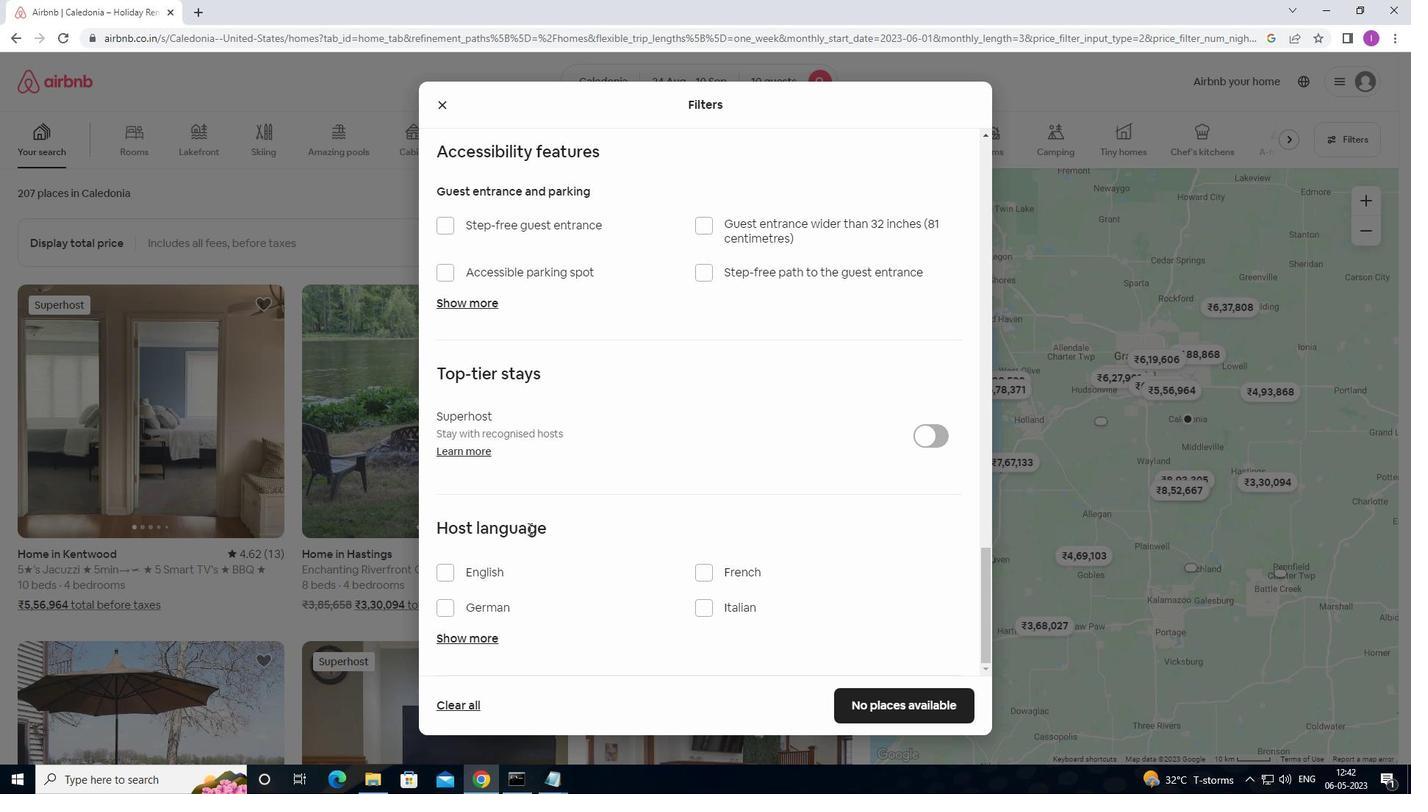 
Action: Mouse scrolled (528, 526) with delta (0, 0)
Screenshot: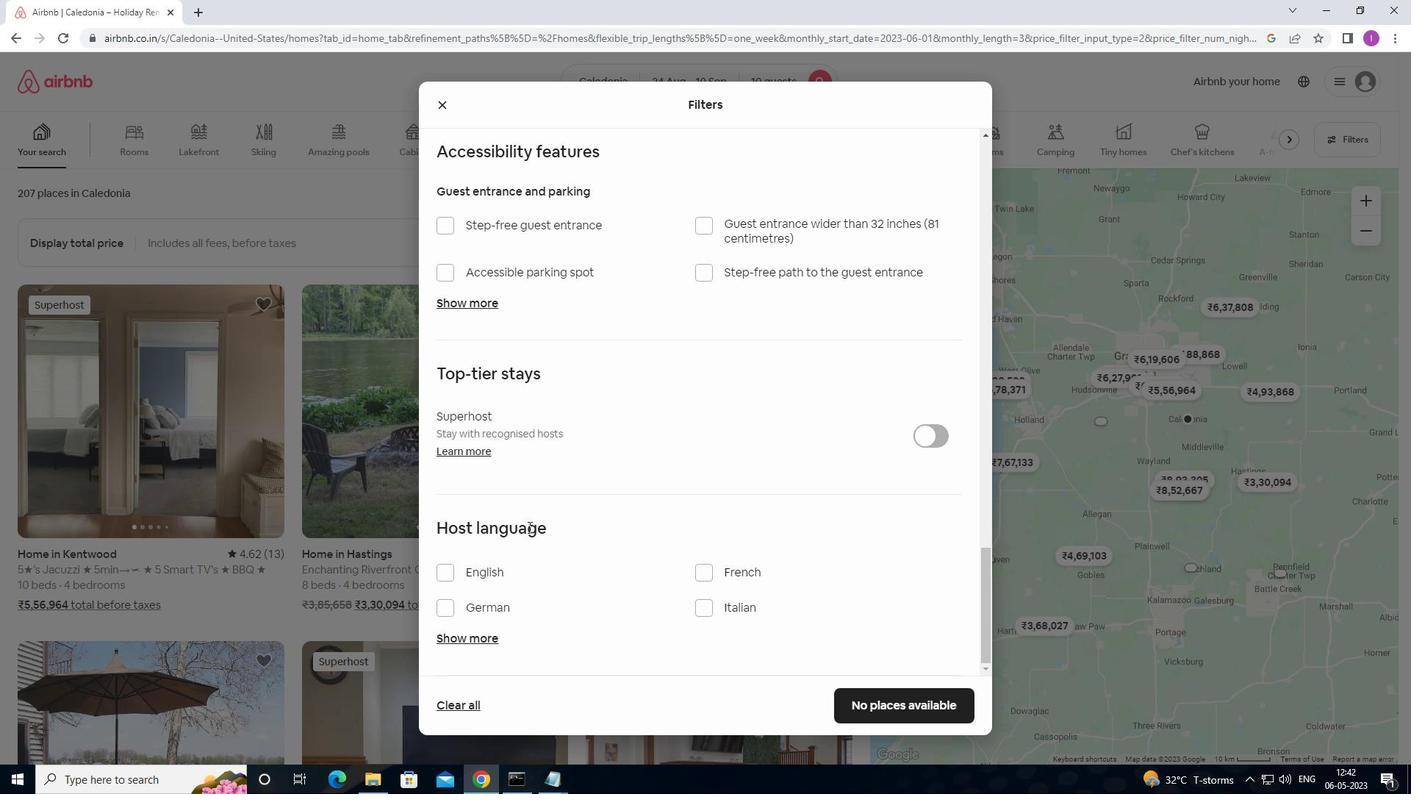 
Action: Mouse scrolled (528, 526) with delta (0, 0)
Screenshot: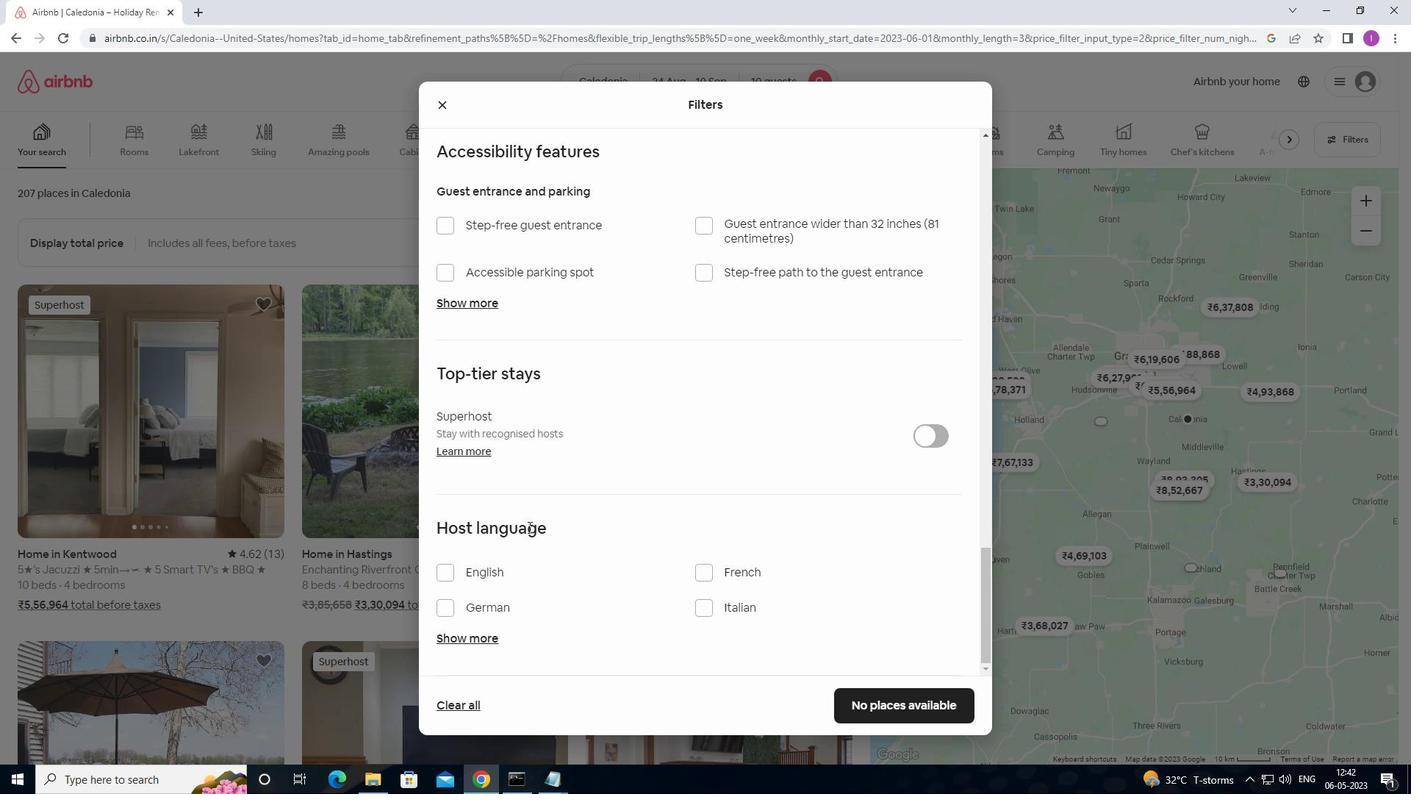 
Action: Mouse moved to (447, 571)
Screenshot: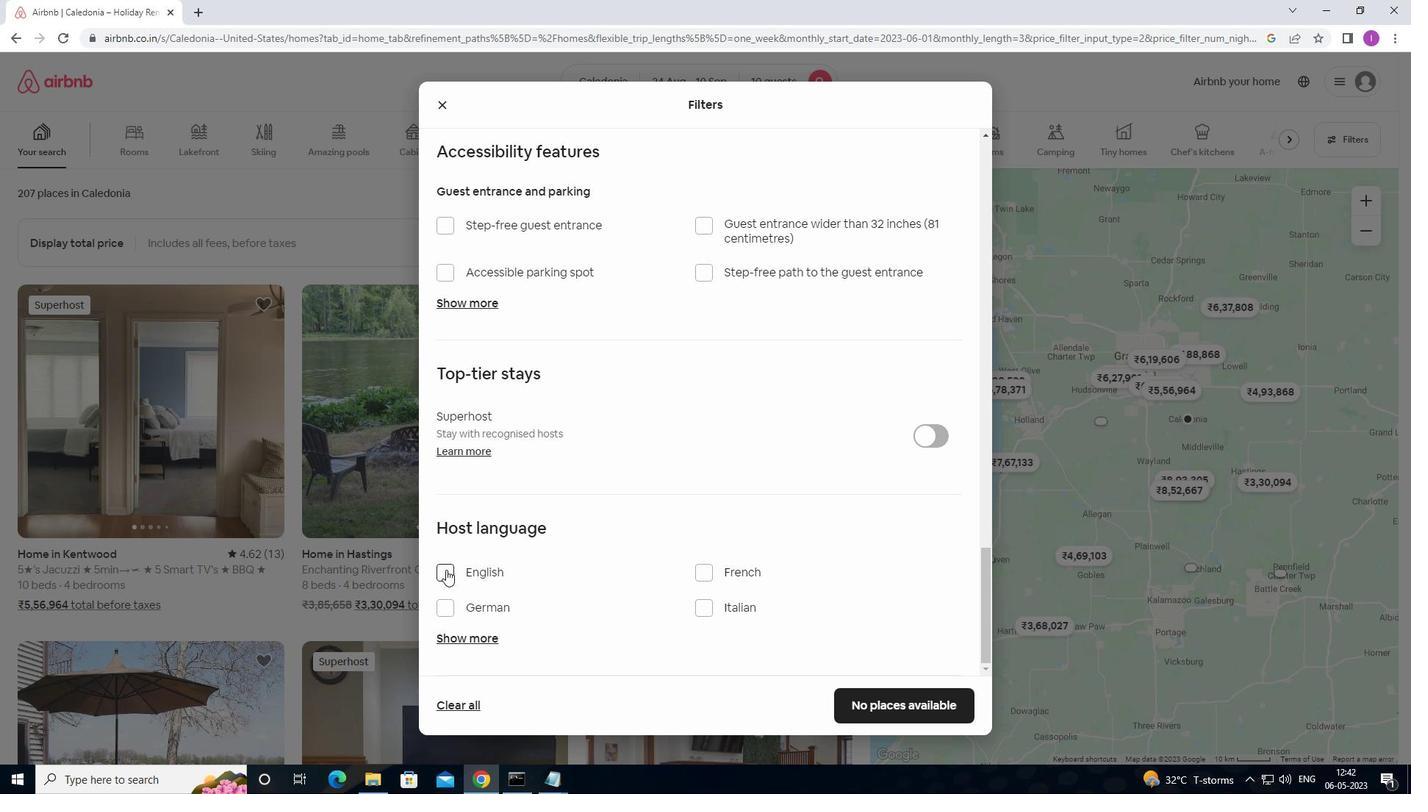 
Action: Mouse pressed left at (447, 571)
Screenshot: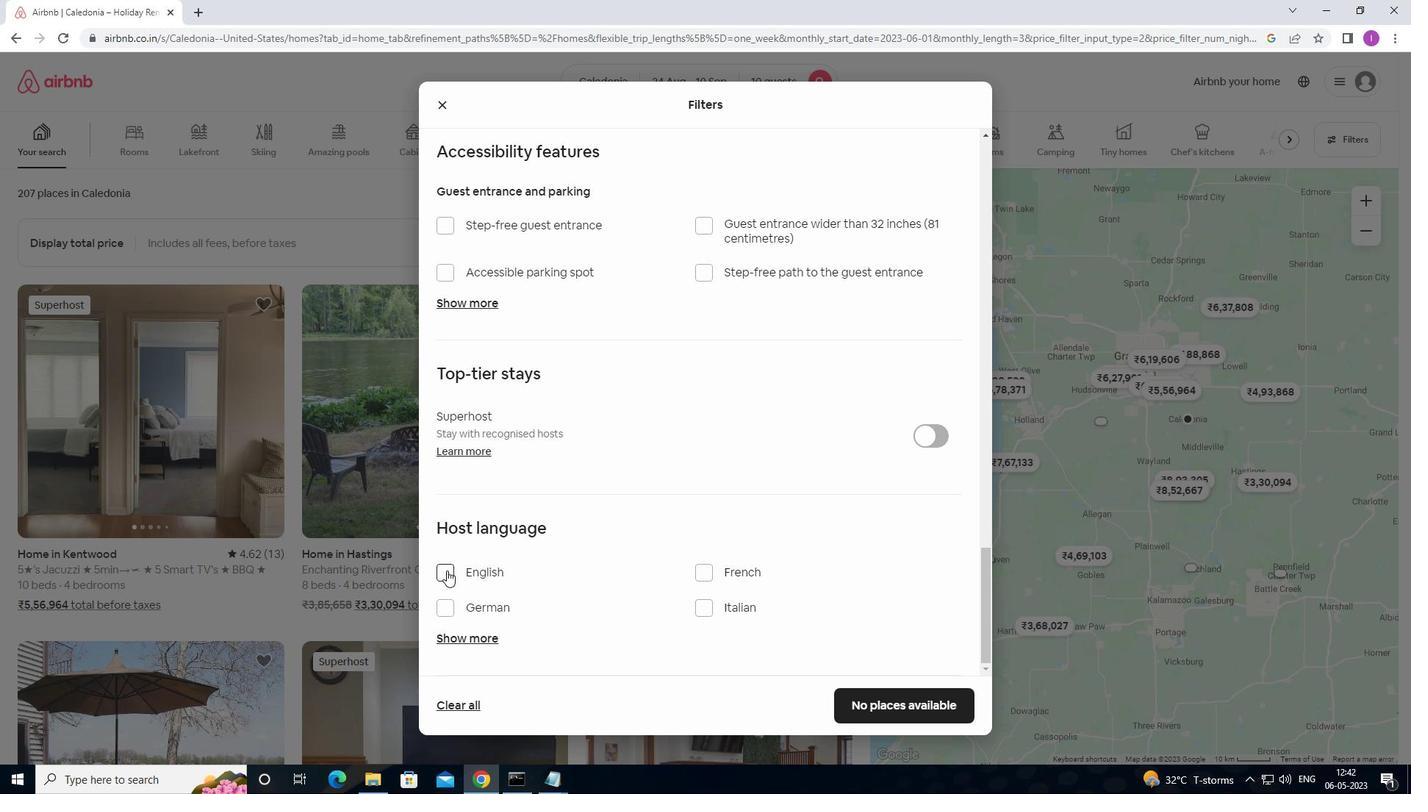 
Action: Mouse moved to (885, 701)
Screenshot: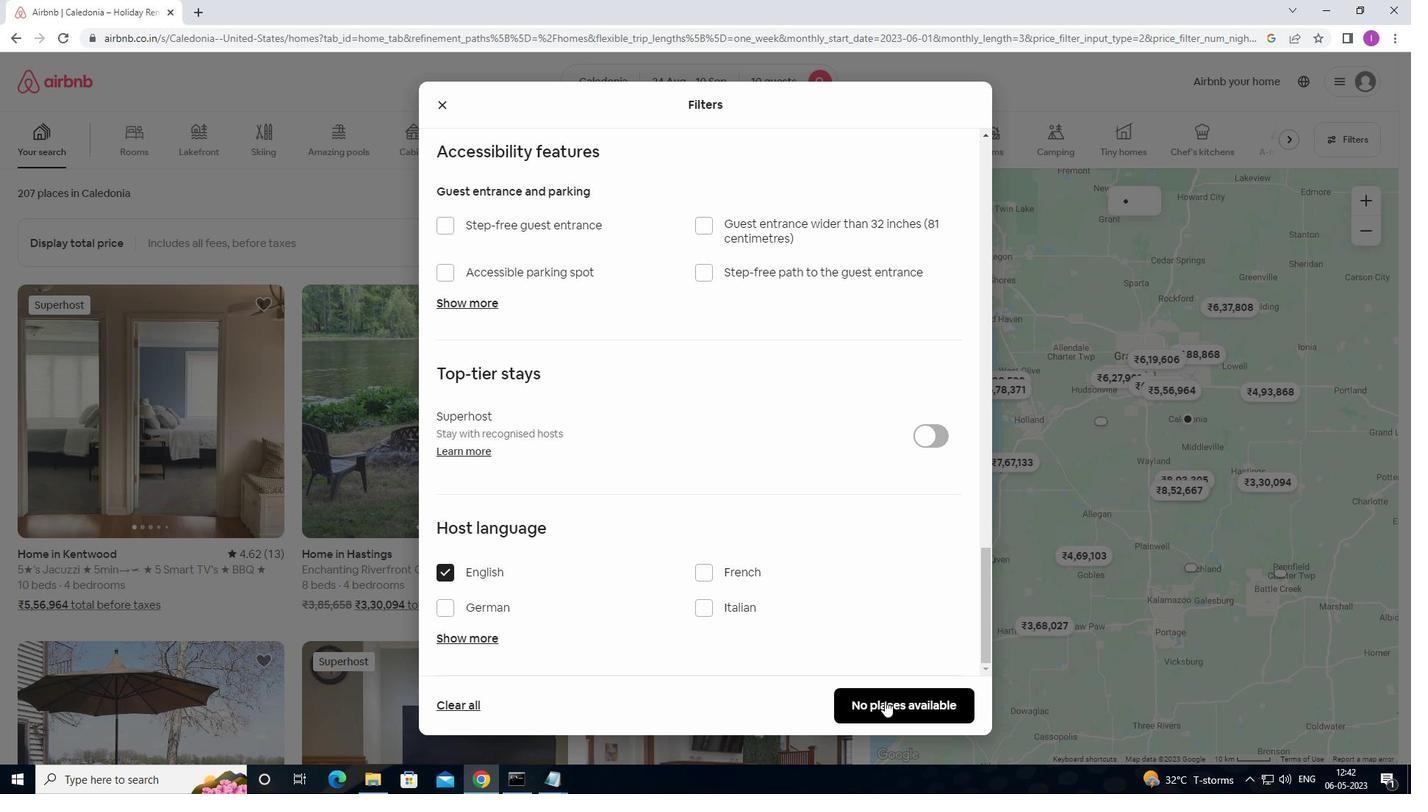 
Action: Mouse pressed left at (885, 701)
Screenshot: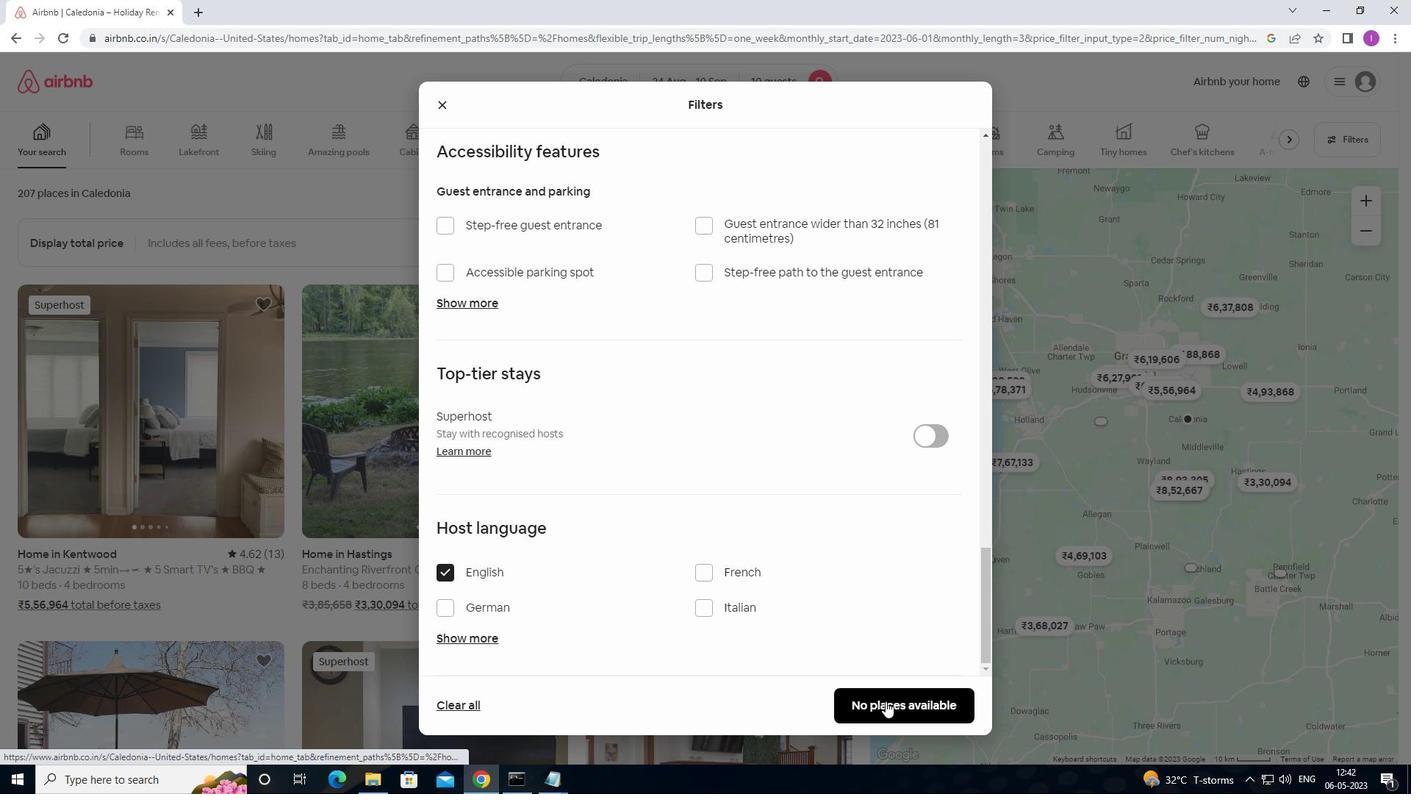 
Action: Mouse moved to (781, 590)
Screenshot: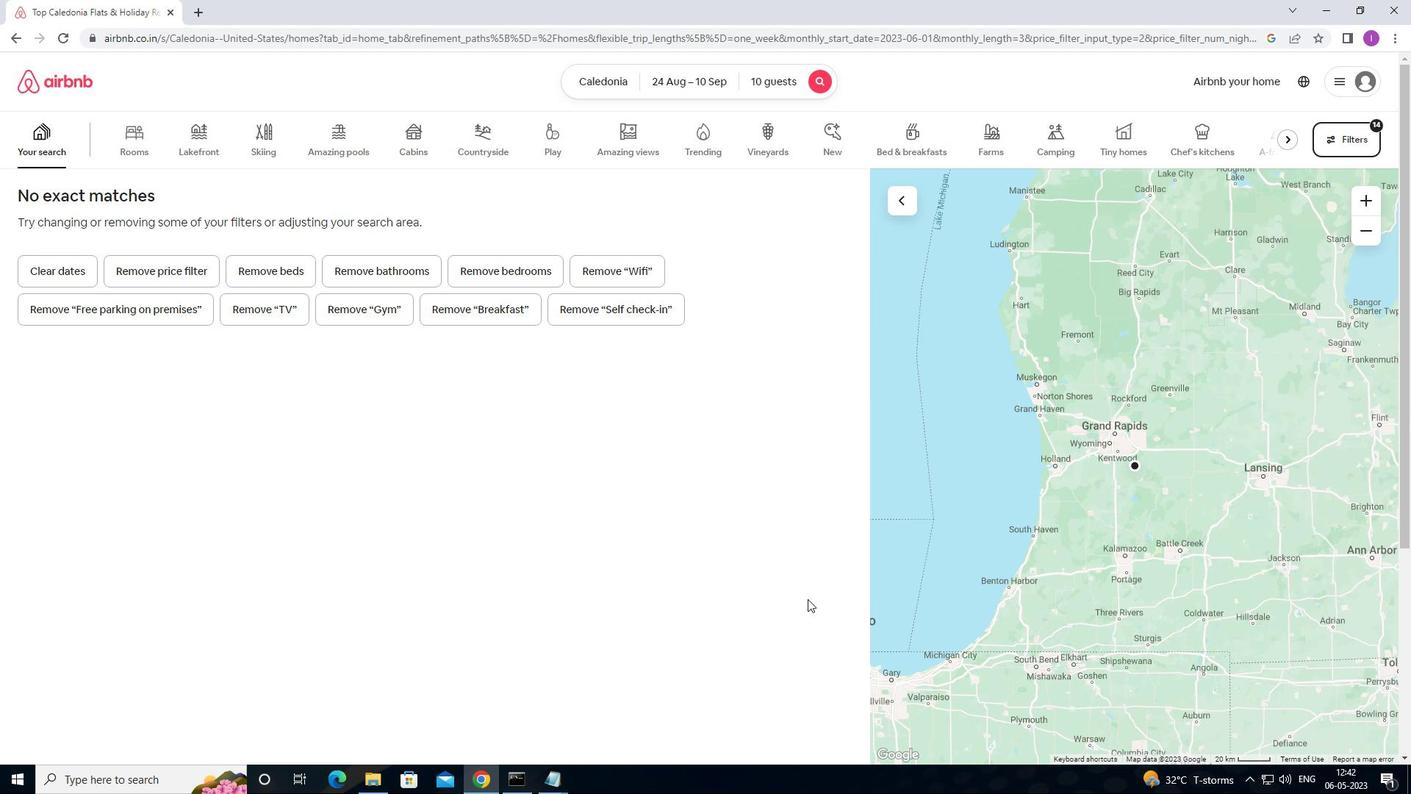 
